 Task: Select the relative option in the line numbers.
Action: Mouse moved to (20, 655)
Screenshot: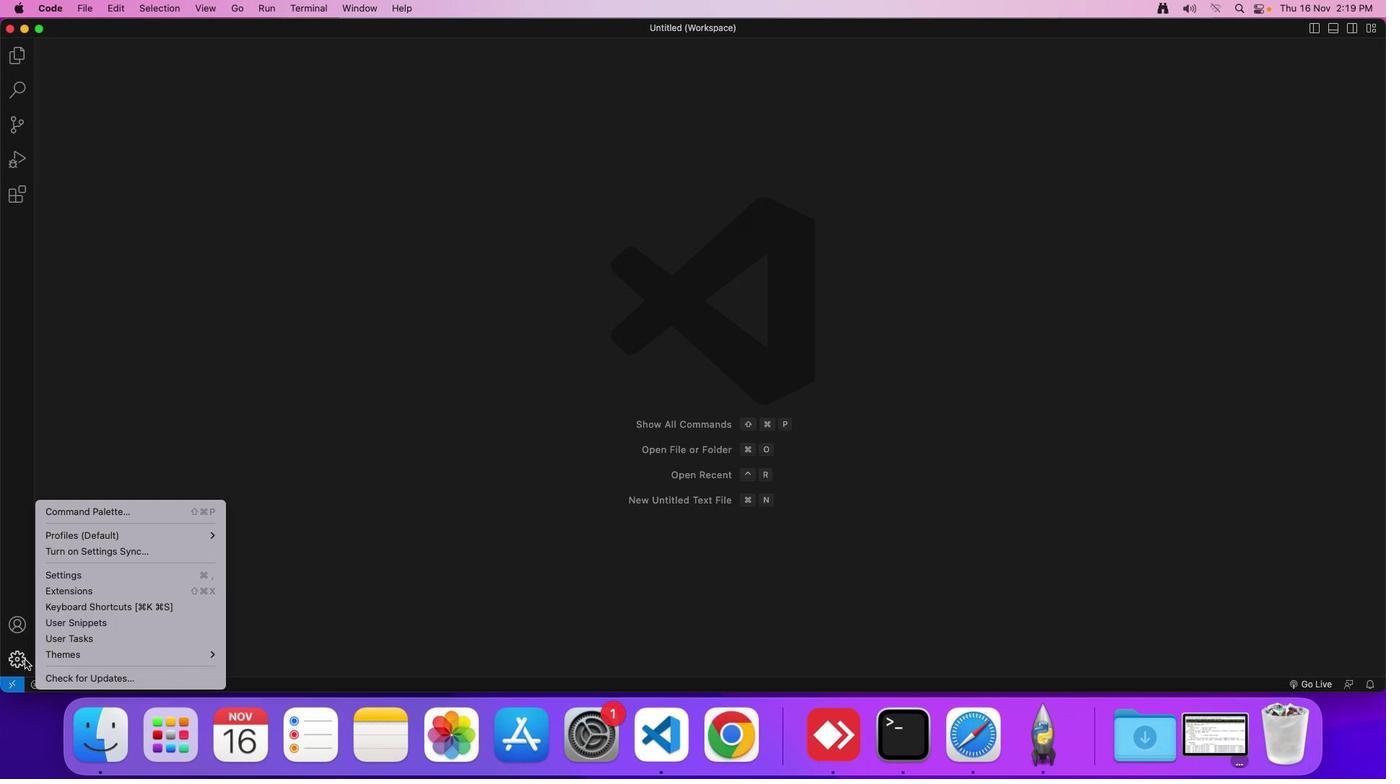 
Action: Mouse pressed left at (20, 655)
Screenshot: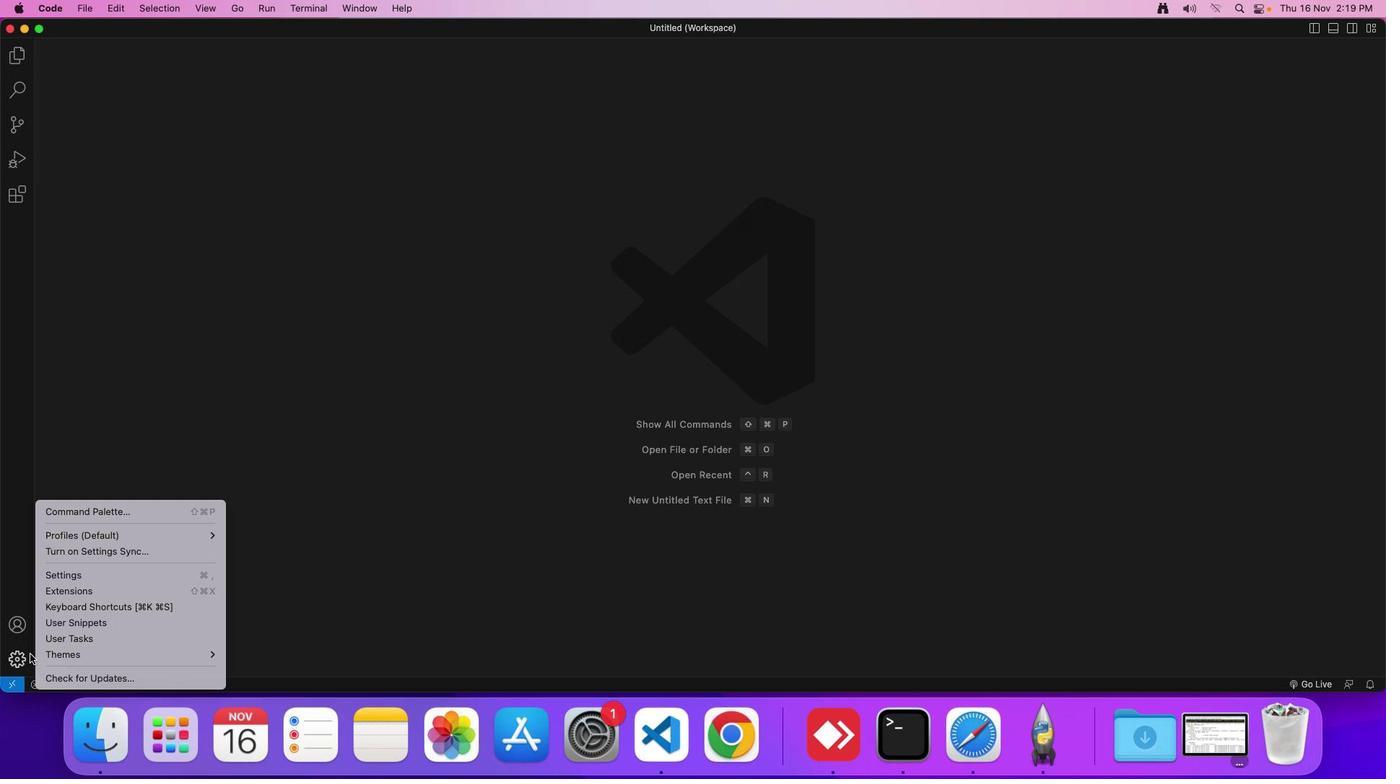 
Action: Mouse moved to (80, 568)
Screenshot: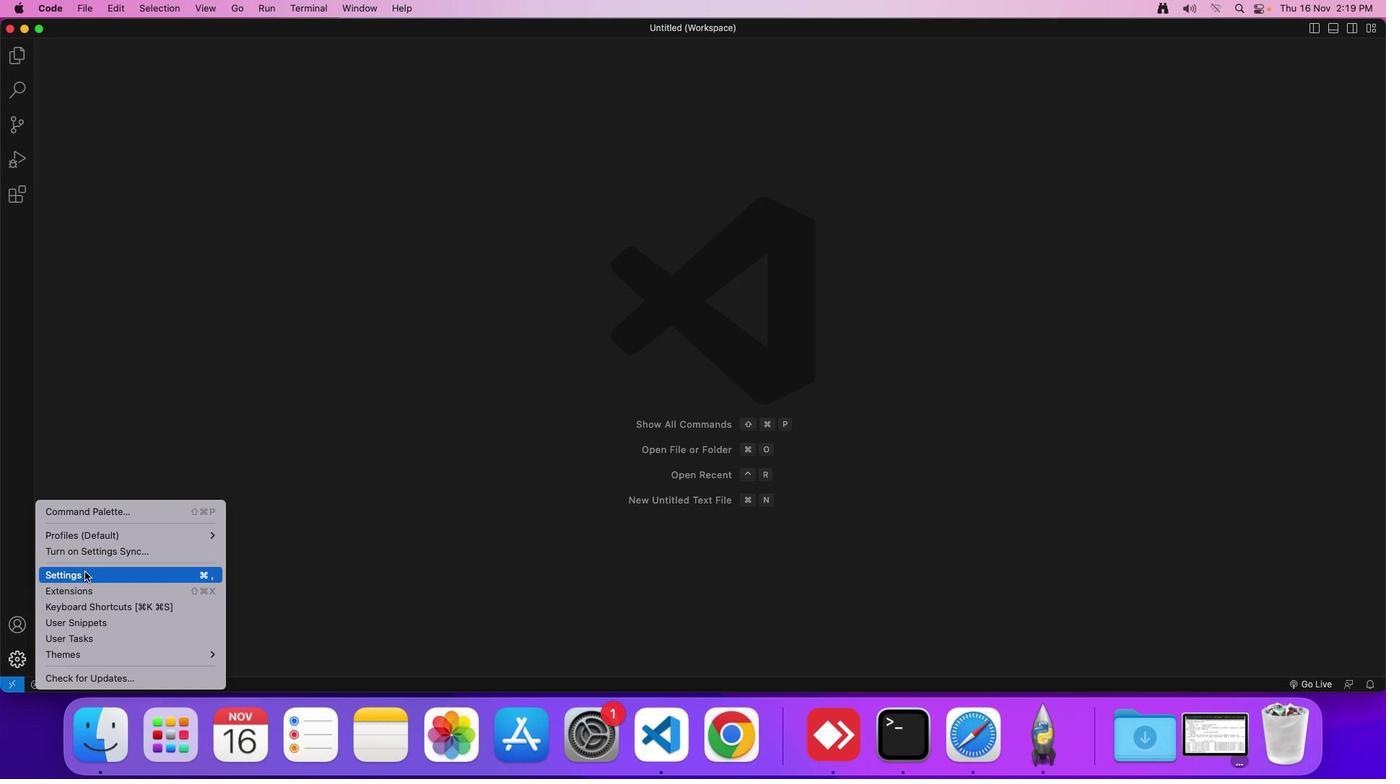 
Action: Mouse pressed left at (80, 568)
Screenshot: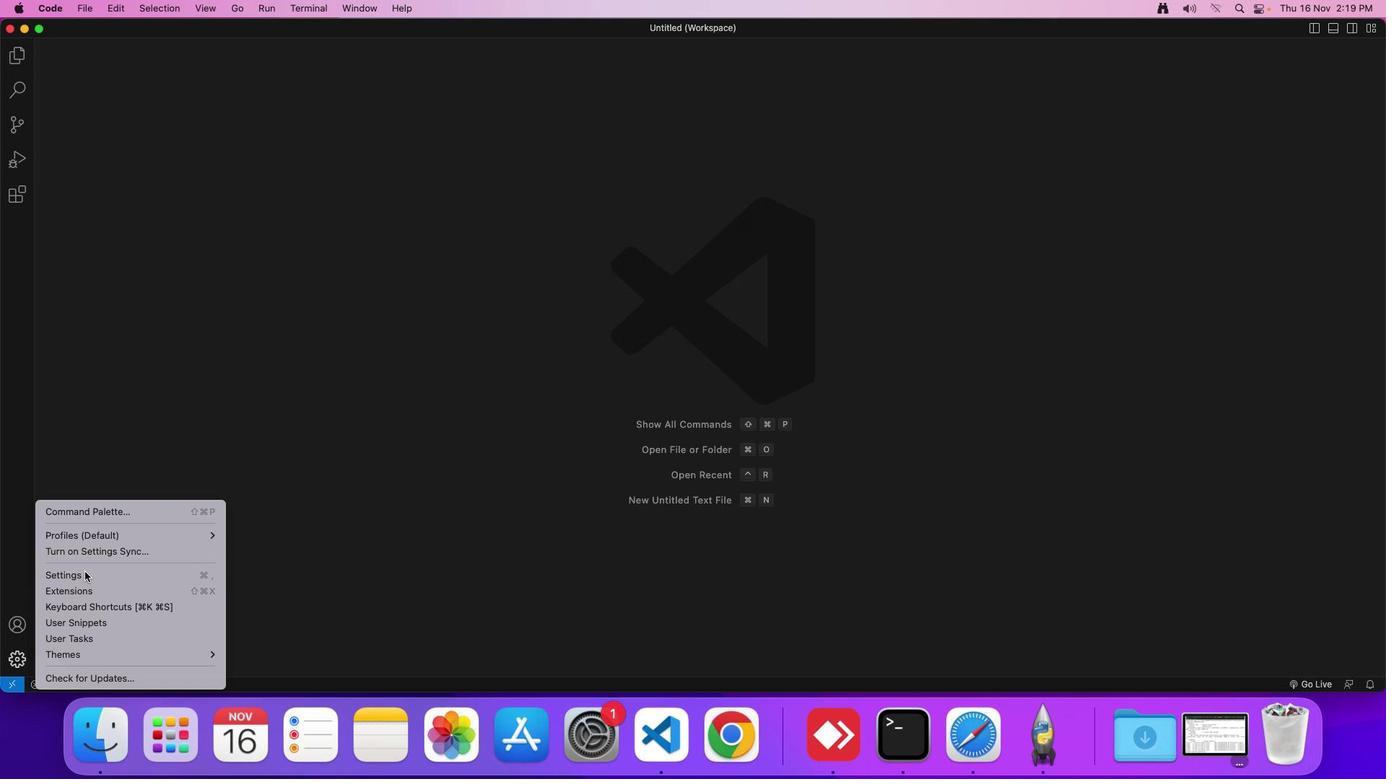 
Action: Mouse moved to (350, 111)
Screenshot: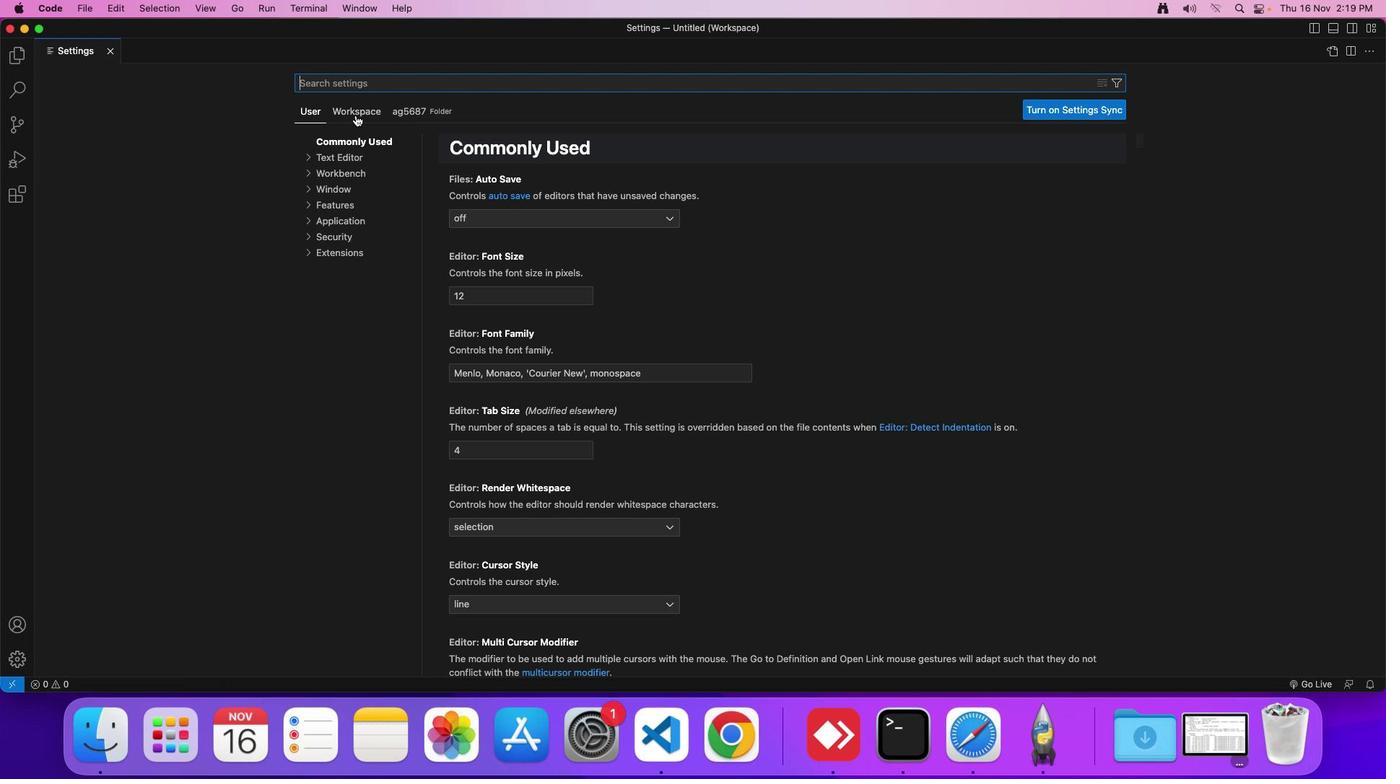 
Action: Mouse pressed left at (350, 111)
Screenshot: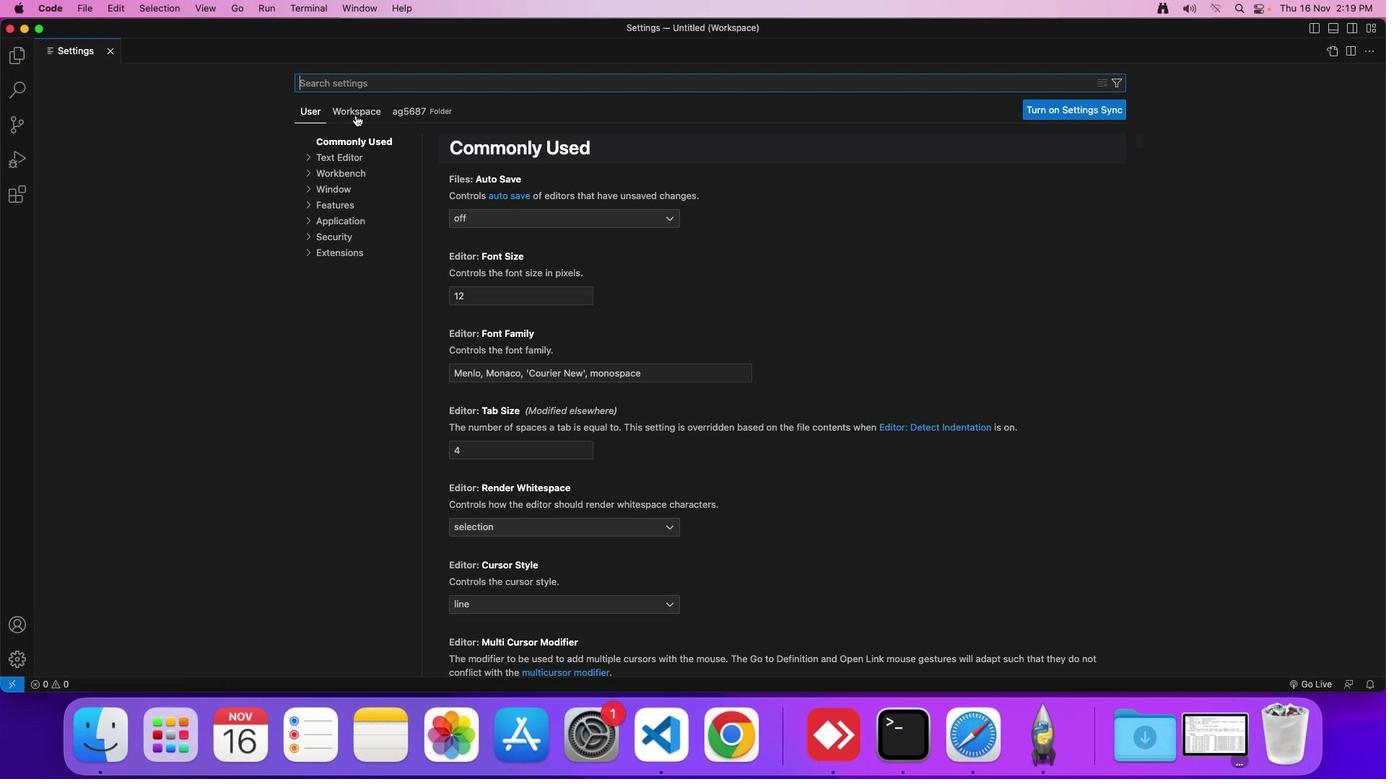 
Action: Mouse moved to (342, 150)
Screenshot: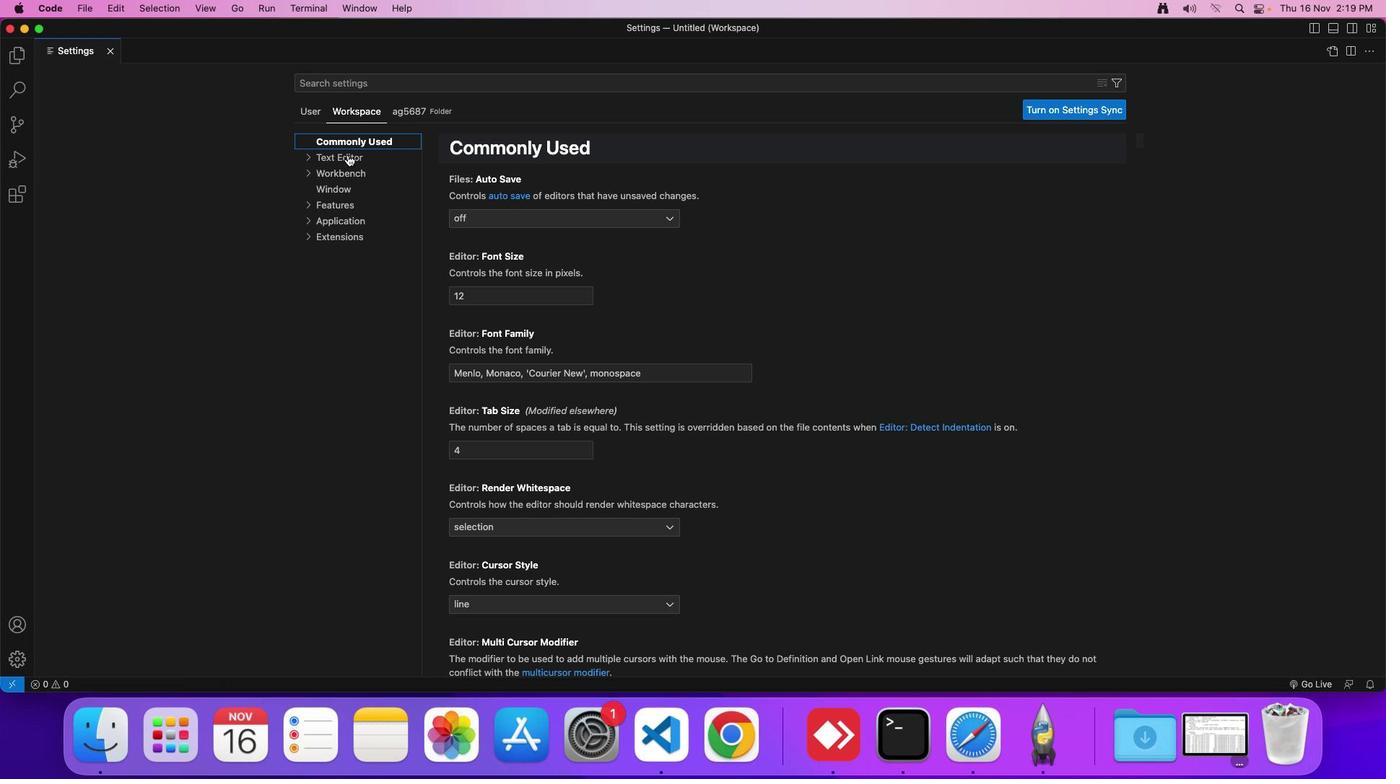 
Action: Mouse pressed left at (342, 150)
Screenshot: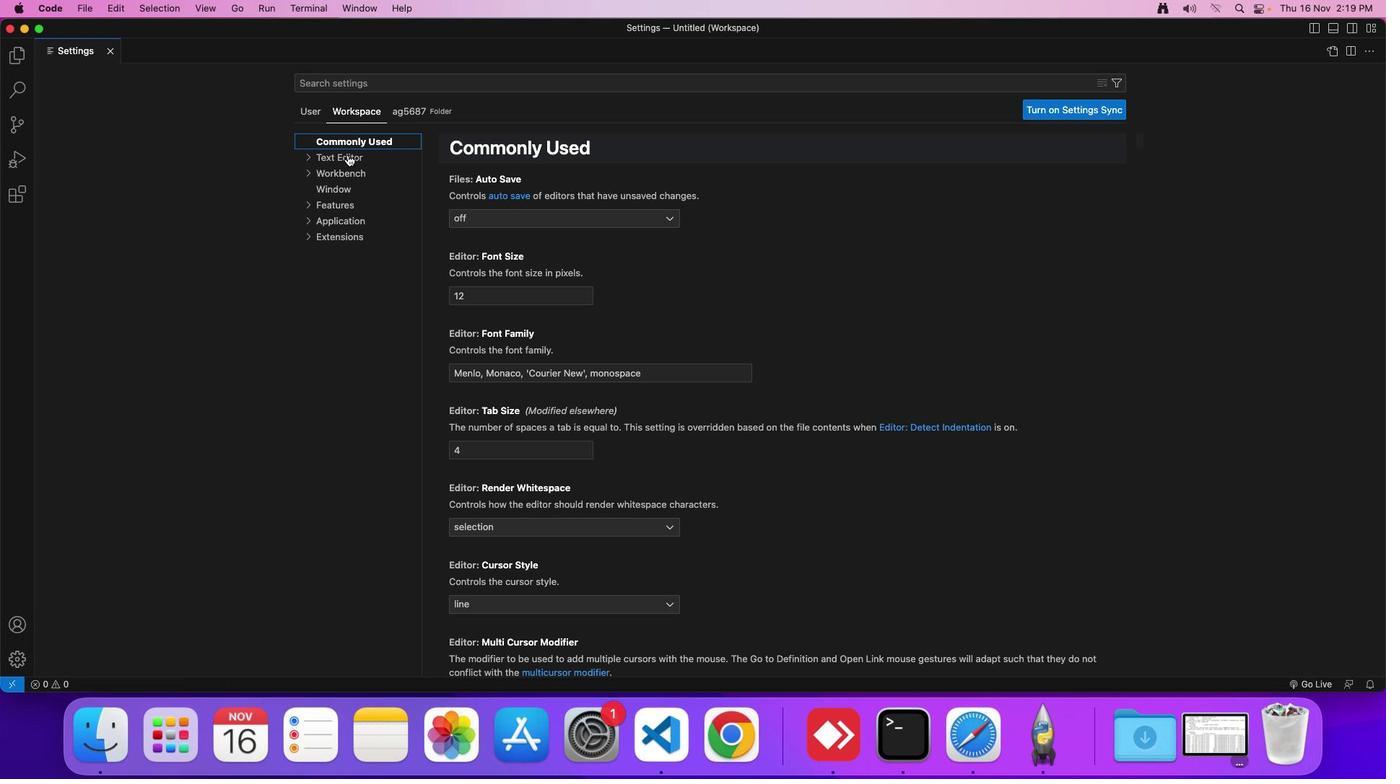 
Action: Mouse moved to (582, 462)
Screenshot: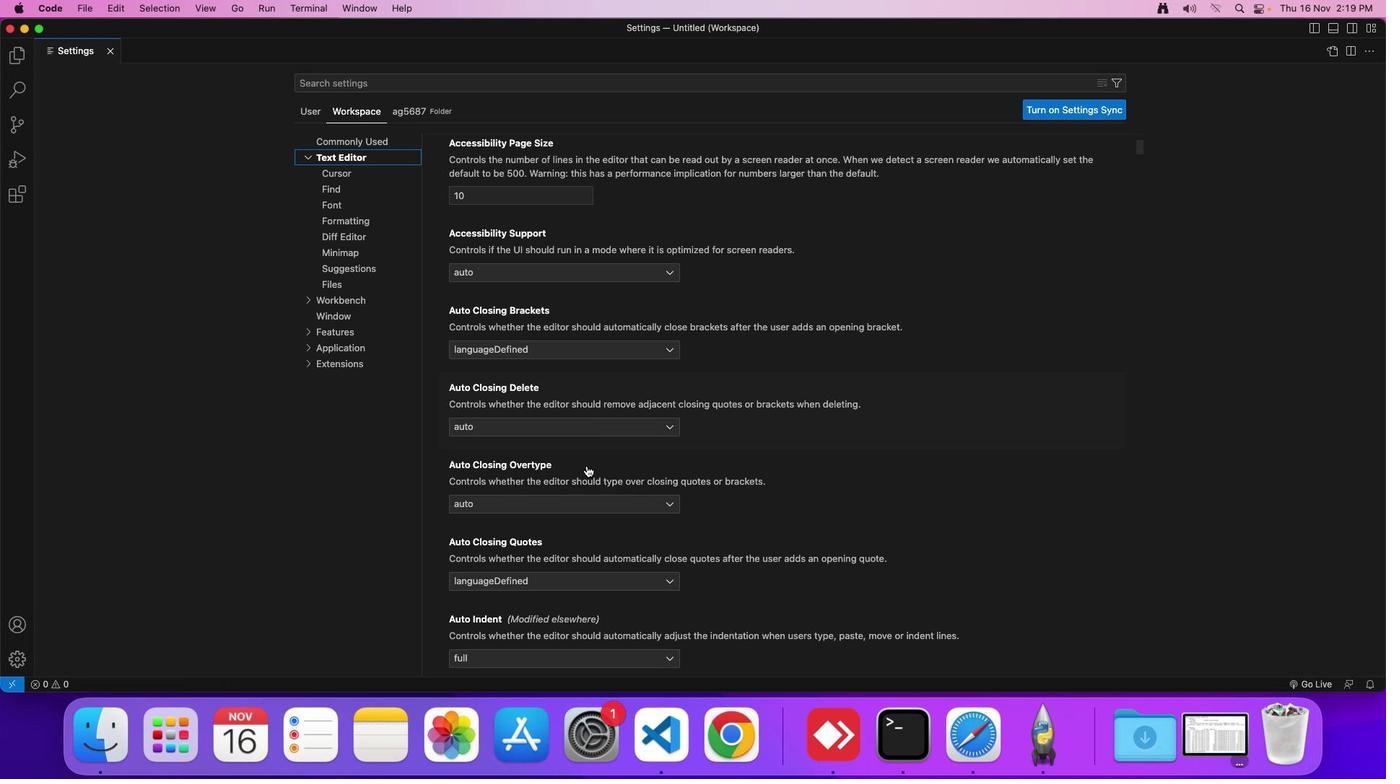 
Action: Mouse scrolled (582, 462) with delta (-3, -4)
Screenshot: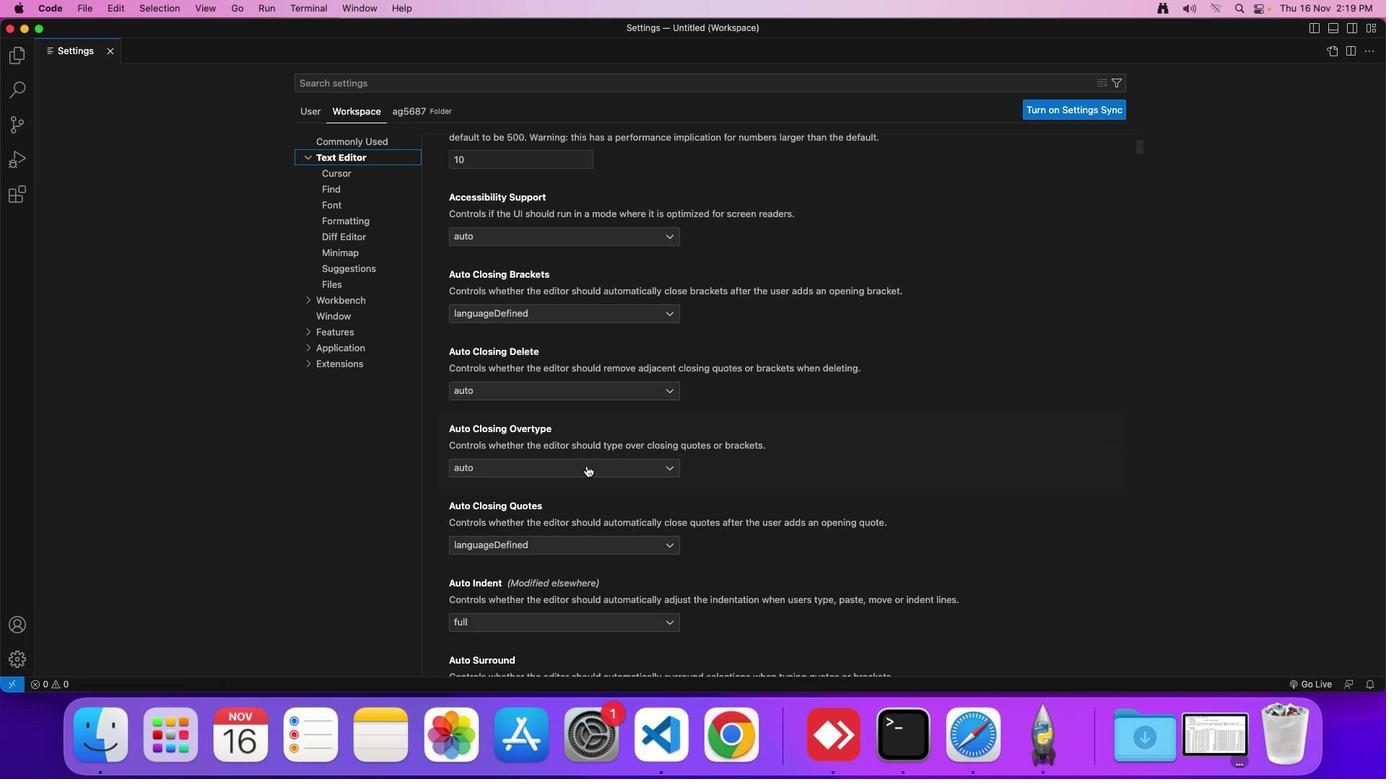
Action: Mouse scrolled (582, 462) with delta (-3, -4)
Screenshot: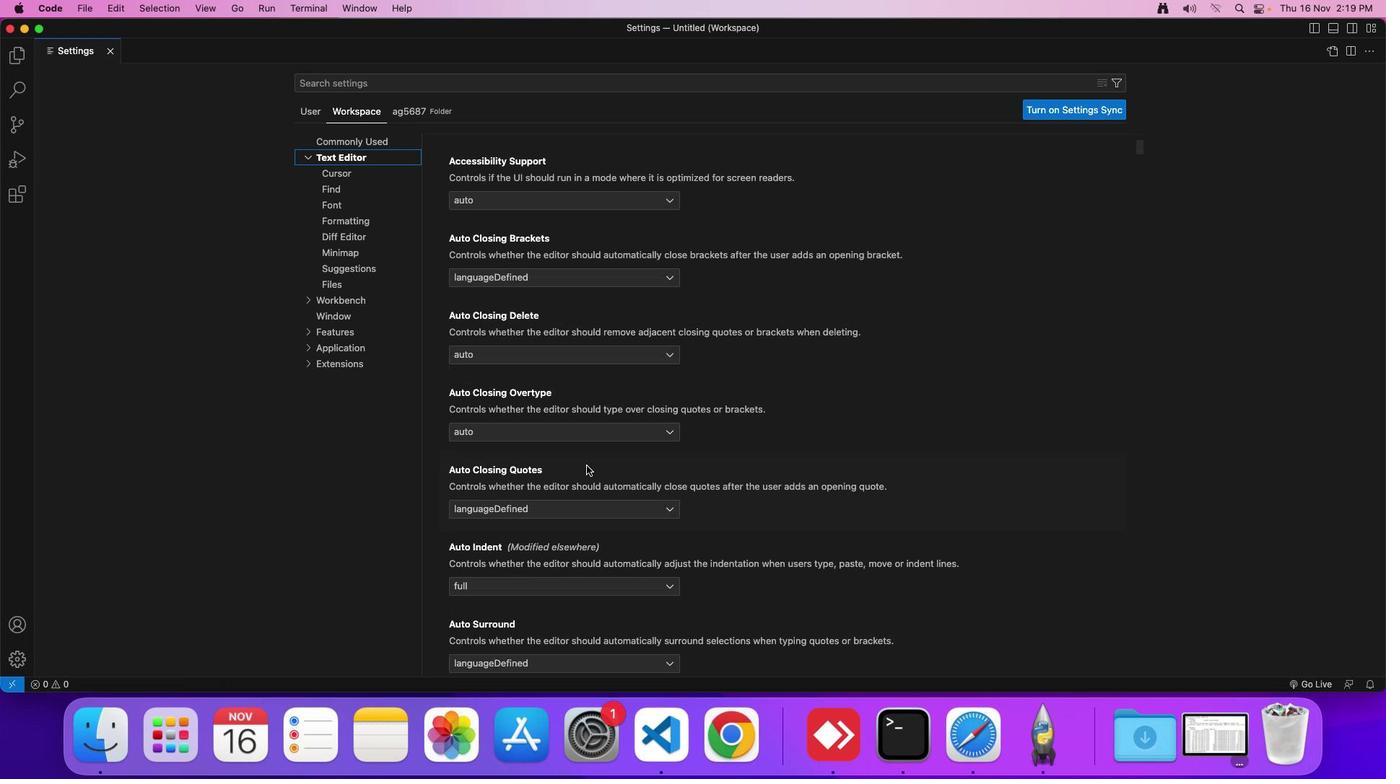 
Action: Mouse scrolled (582, 462) with delta (-3, -4)
Screenshot: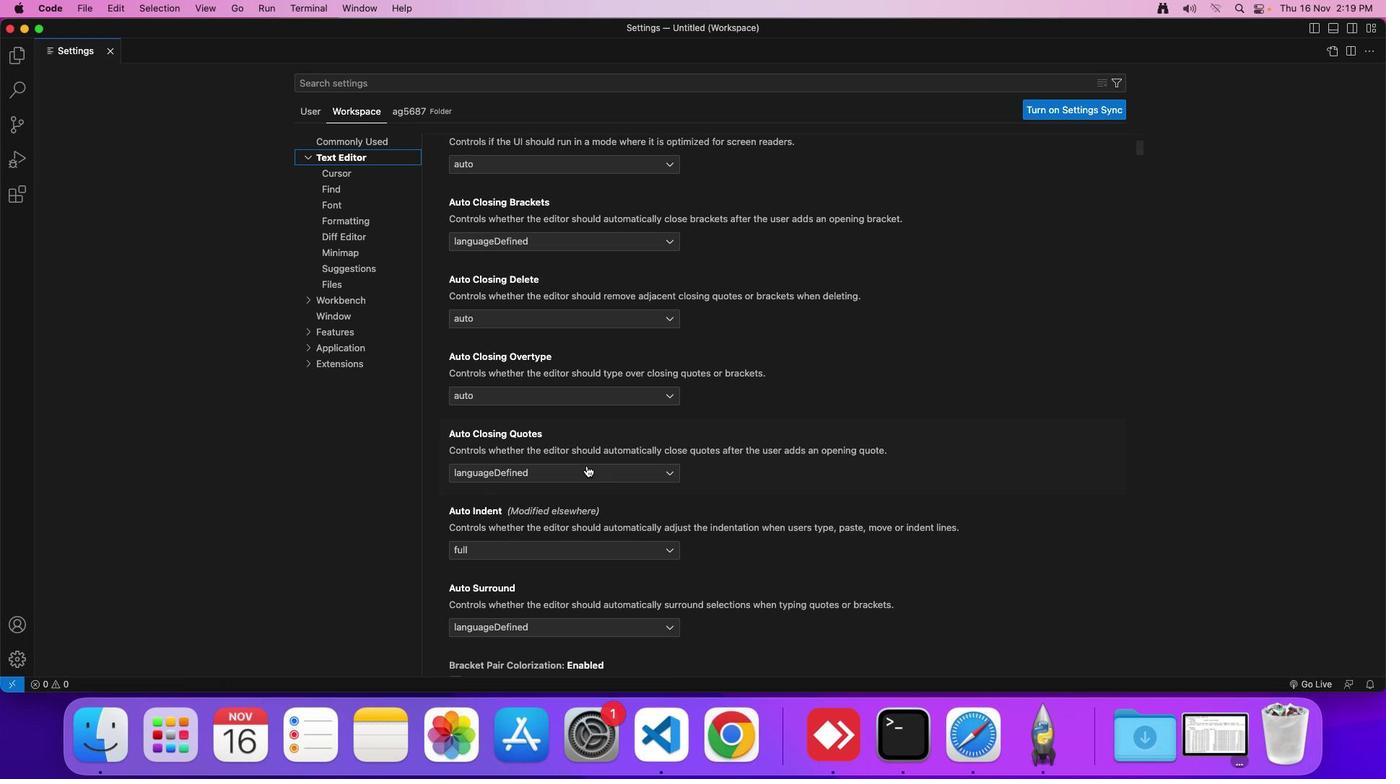 
Action: Mouse moved to (582, 462)
Screenshot: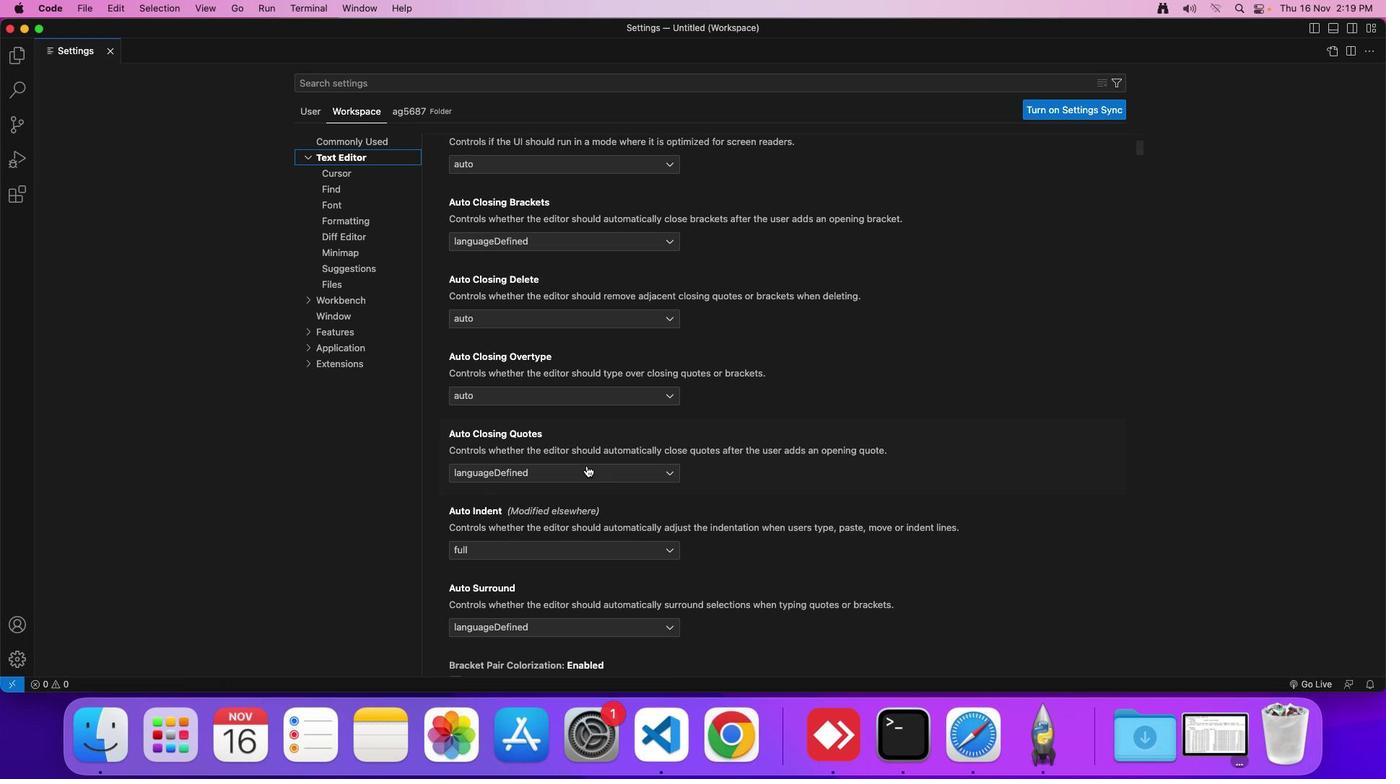
Action: Mouse scrolled (582, 462) with delta (-3, -4)
Screenshot: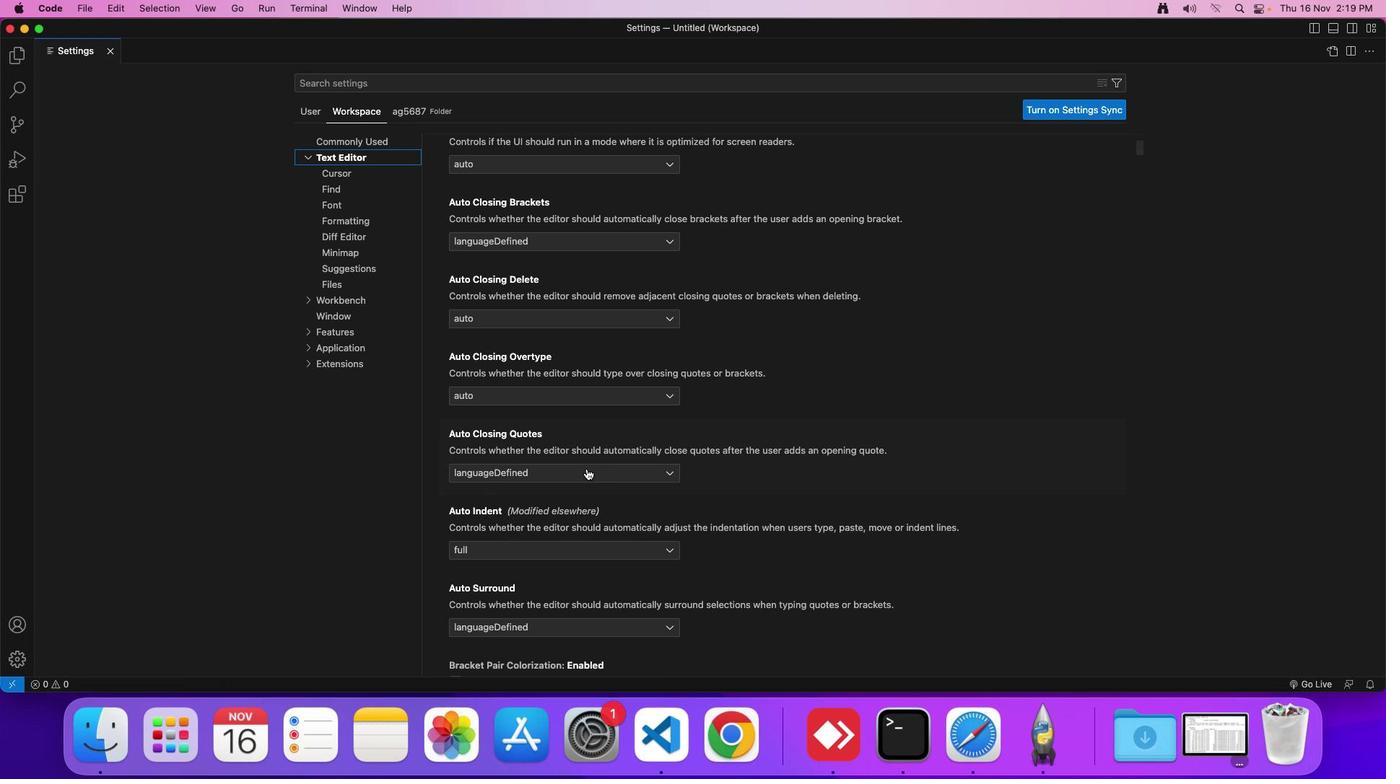 
Action: Mouse moved to (582, 465)
Screenshot: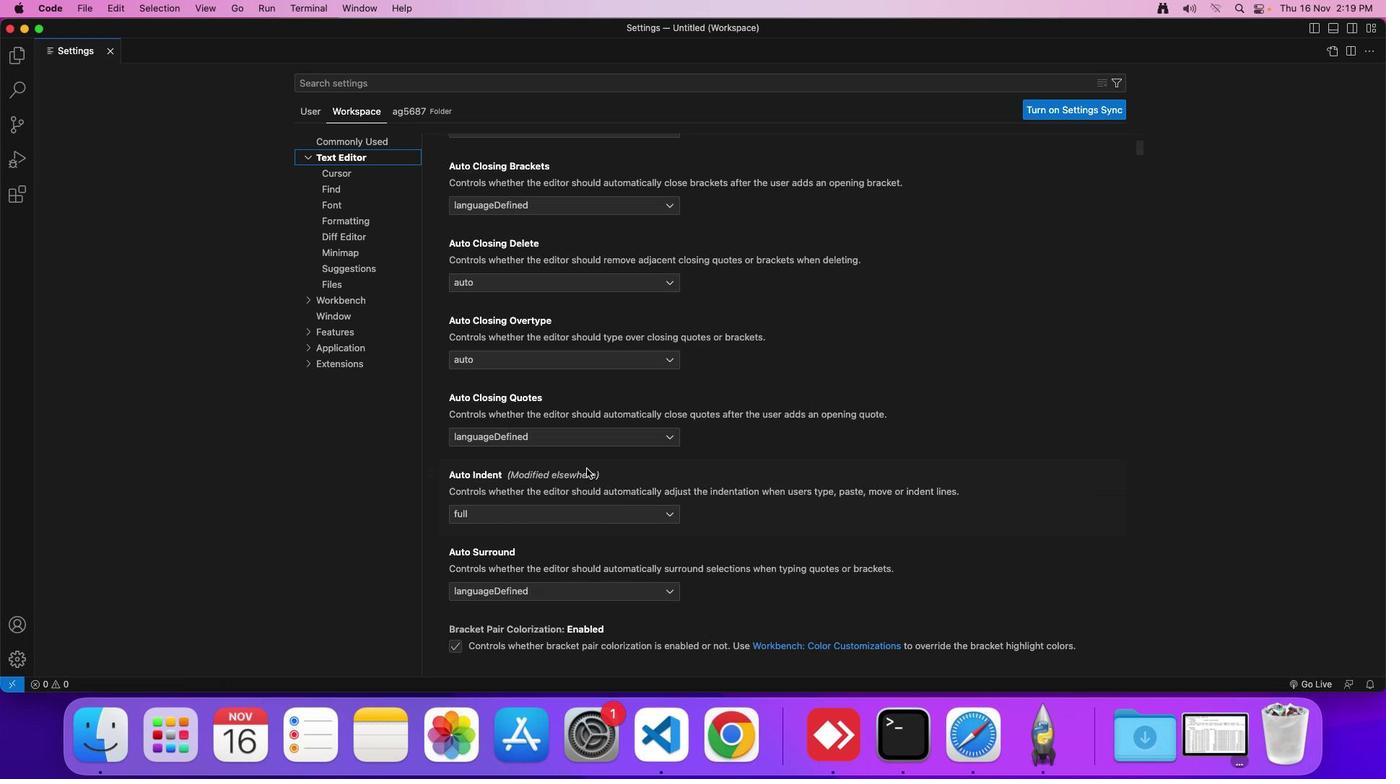 
Action: Mouse scrolled (582, 465) with delta (-3, -4)
Screenshot: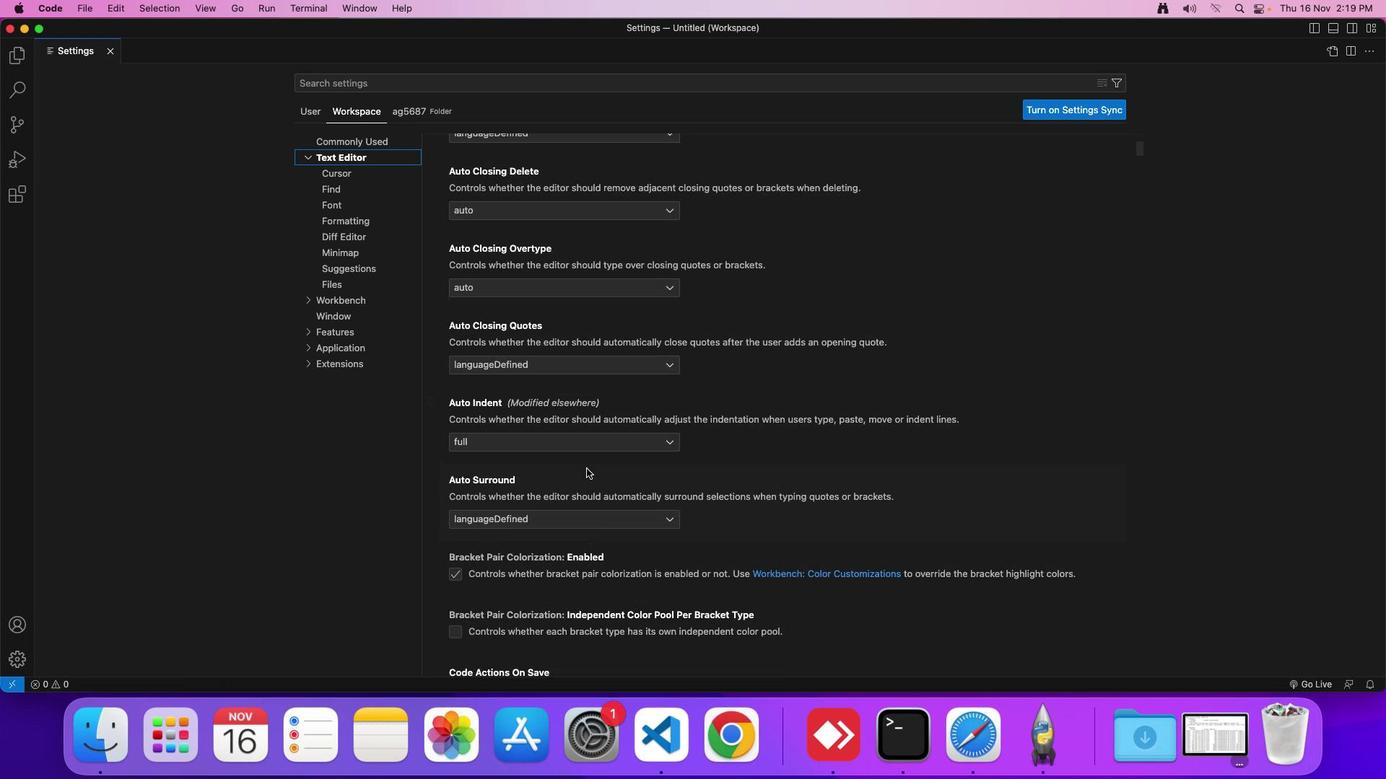 
Action: Mouse scrolled (582, 465) with delta (-3, -4)
Screenshot: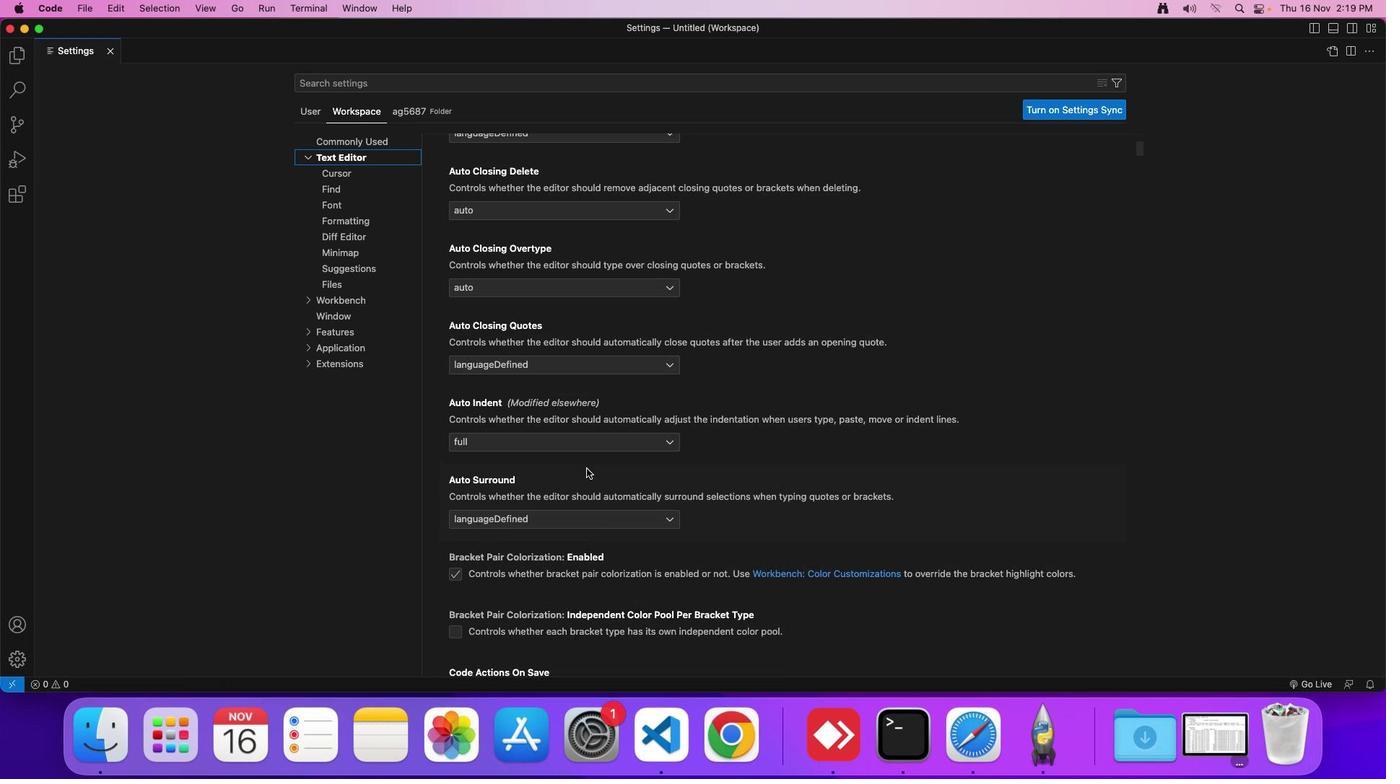 
Action: Mouse scrolled (582, 465) with delta (-3, -4)
Screenshot: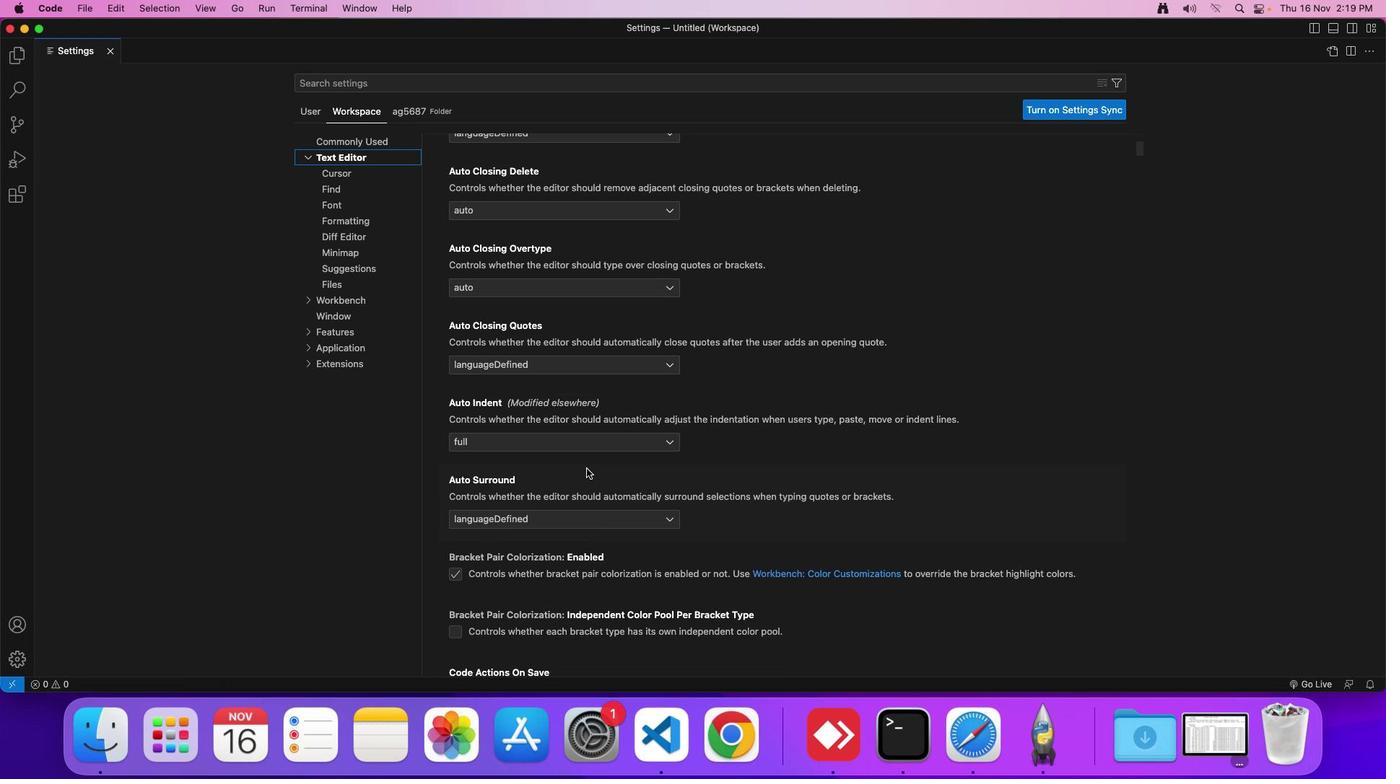 
Action: Mouse scrolled (582, 465) with delta (-3, -4)
Screenshot: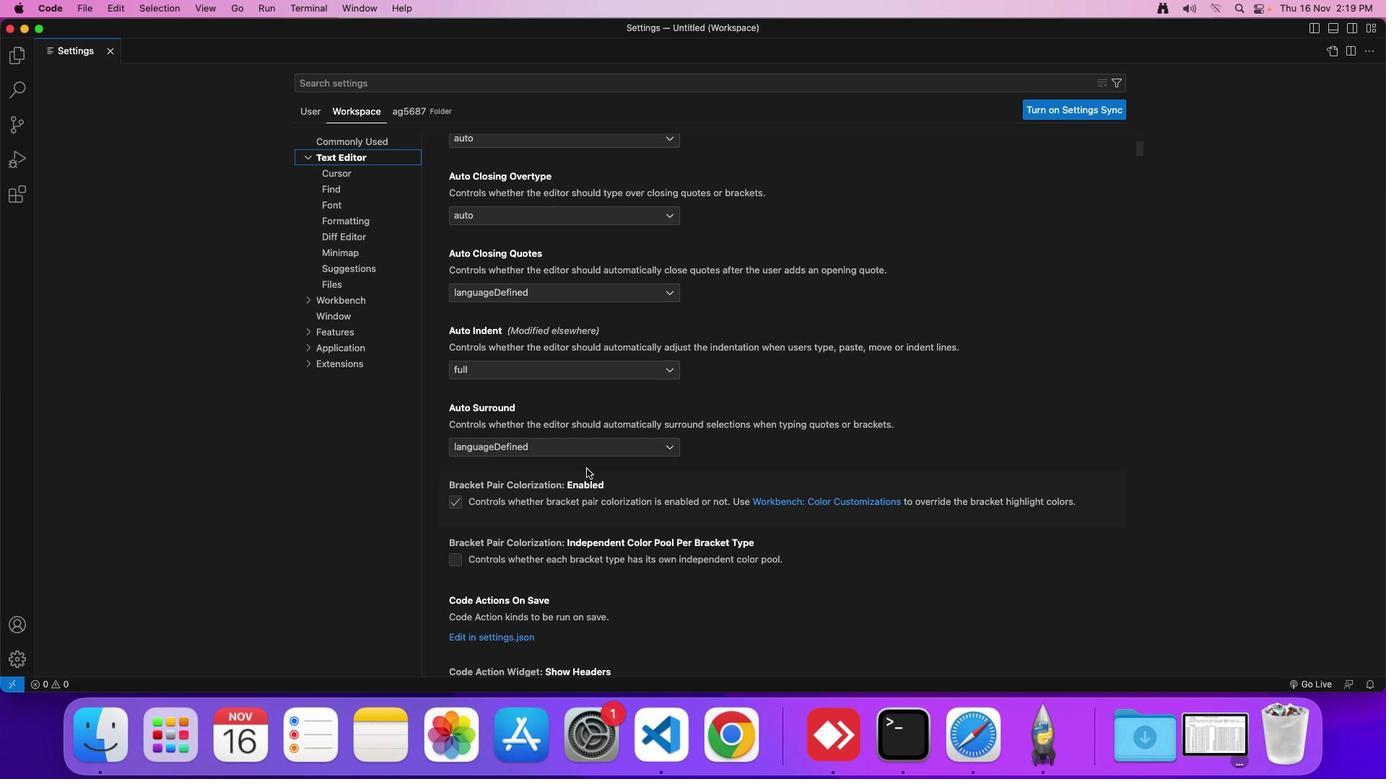 
Action: Mouse scrolled (582, 465) with delta (-3, -4)
Screenshot: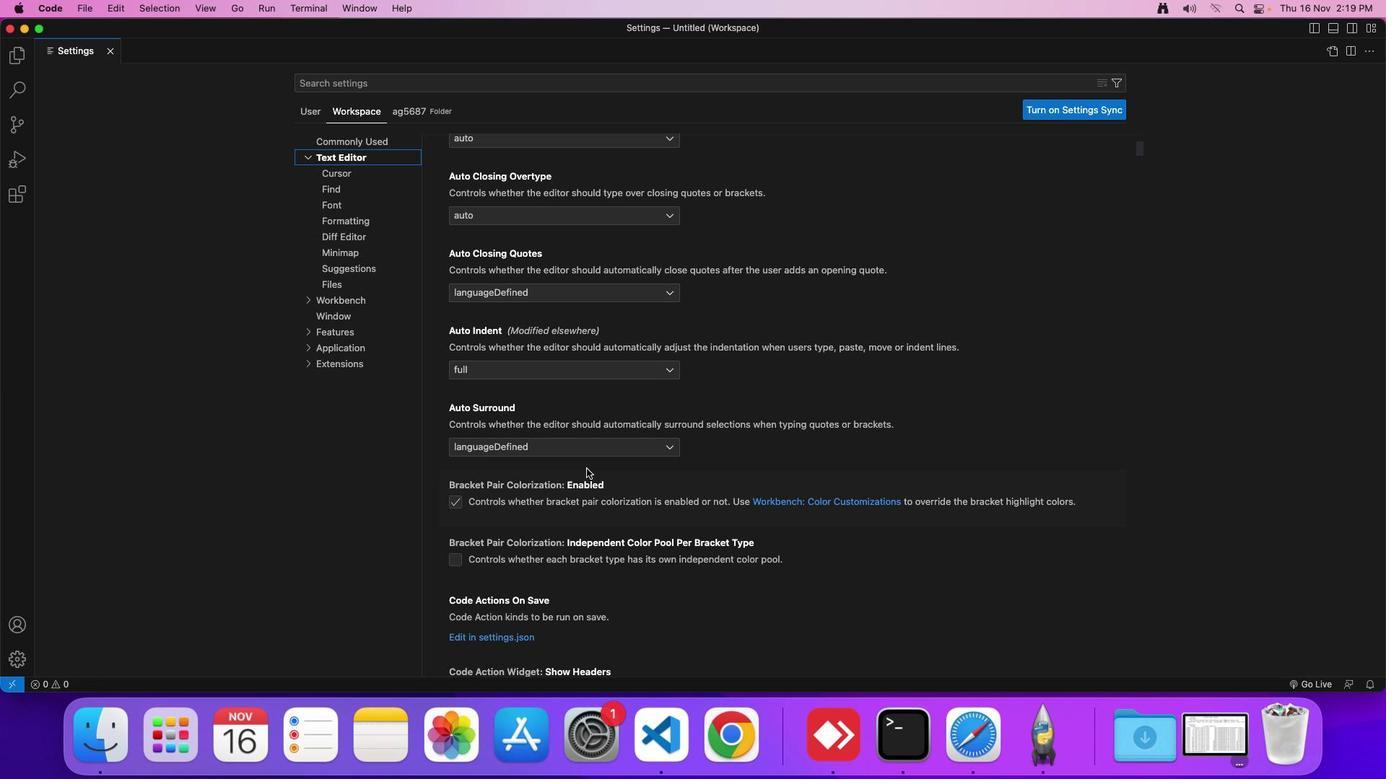 
Action: Mouse moved to (582, 465)
Screenshot: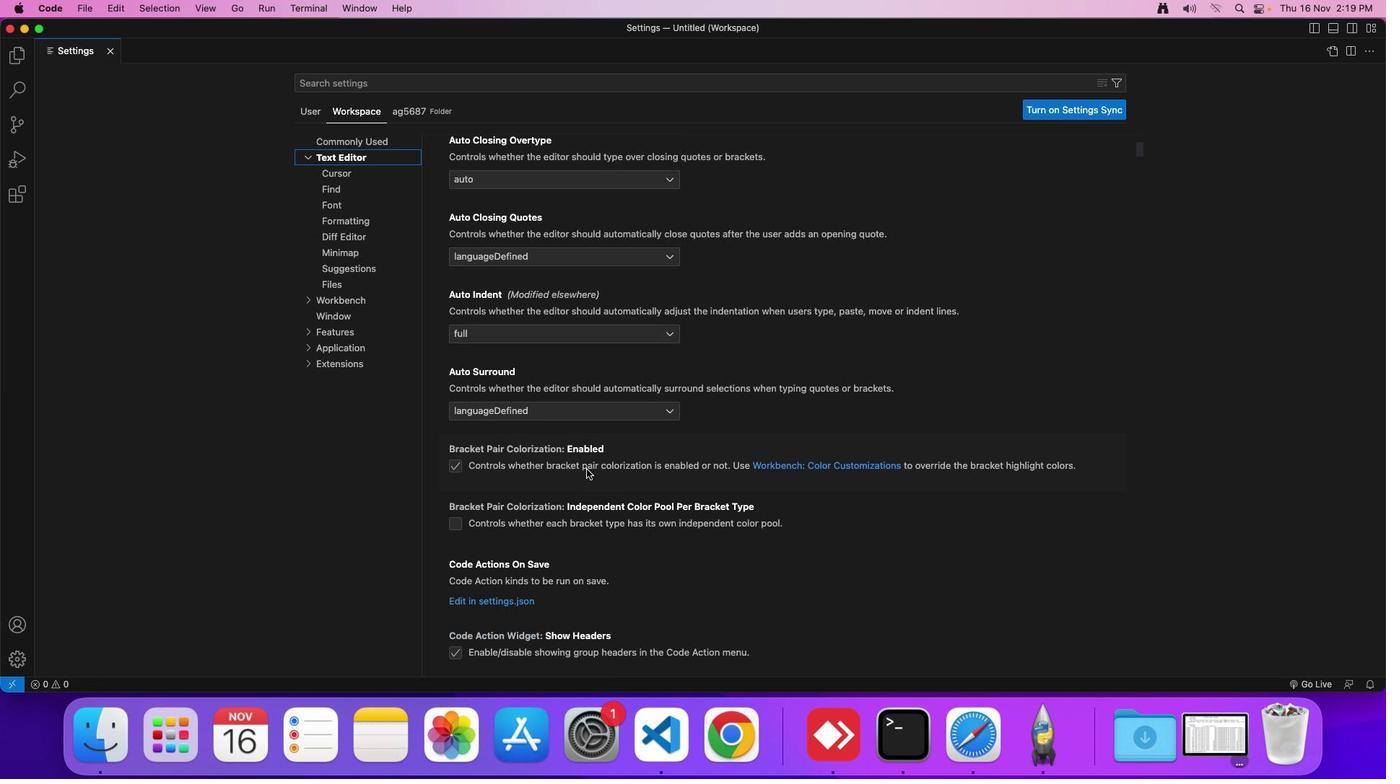 
Action: Mouse scrolled (582, 465) with delta (-3, -4)
Screenshot: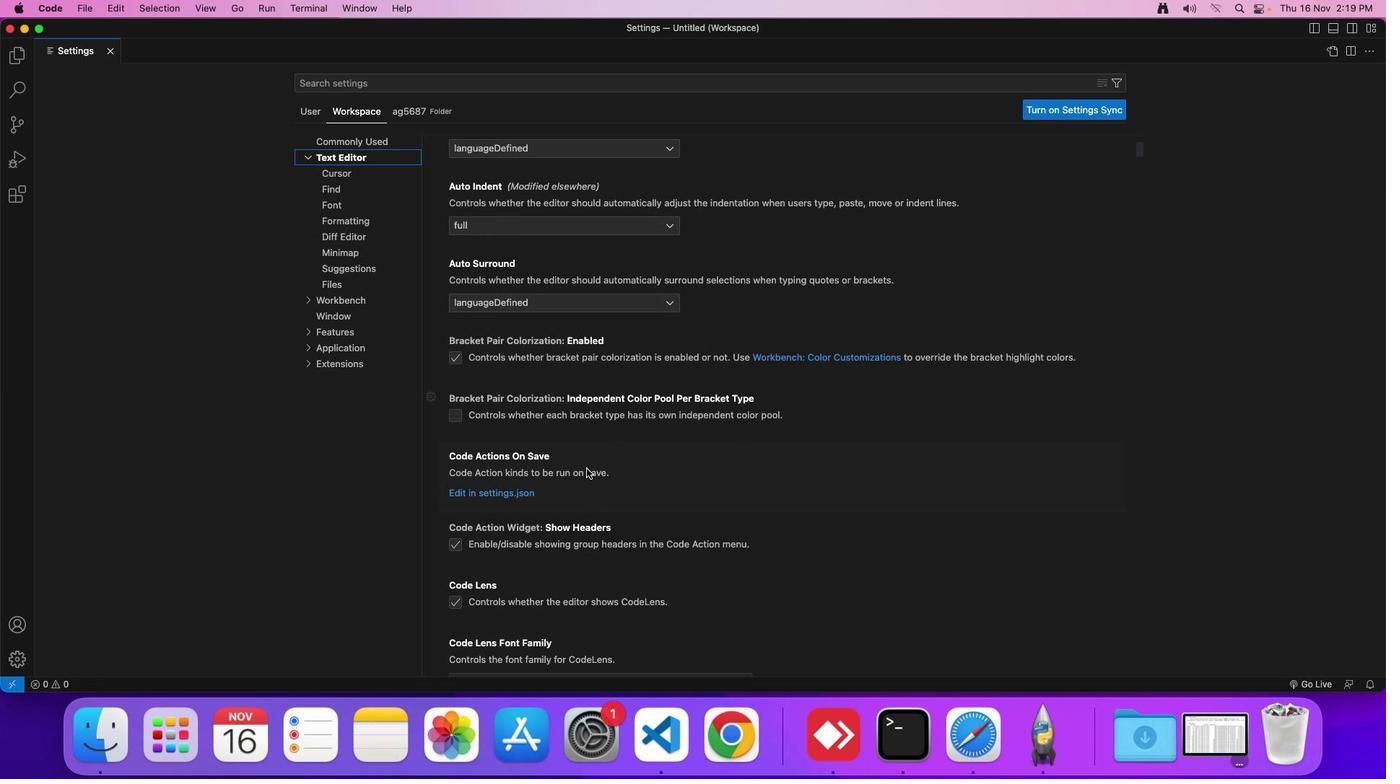 
Action: Mouse scrolled (582, 465) with delta (-3, -4)
Screenshot: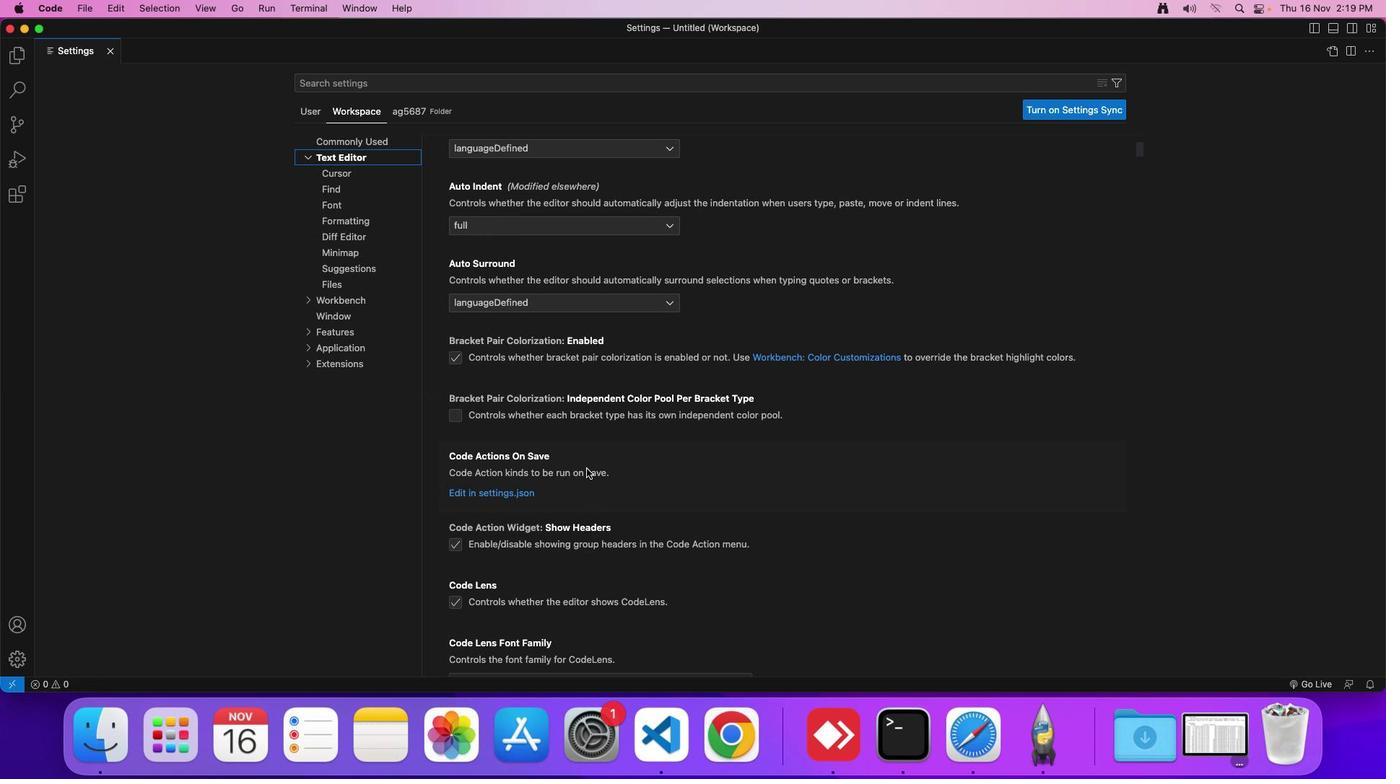 
Action: Mouse scrolled (582, 465) with delta (-3, -5)
Screenshot: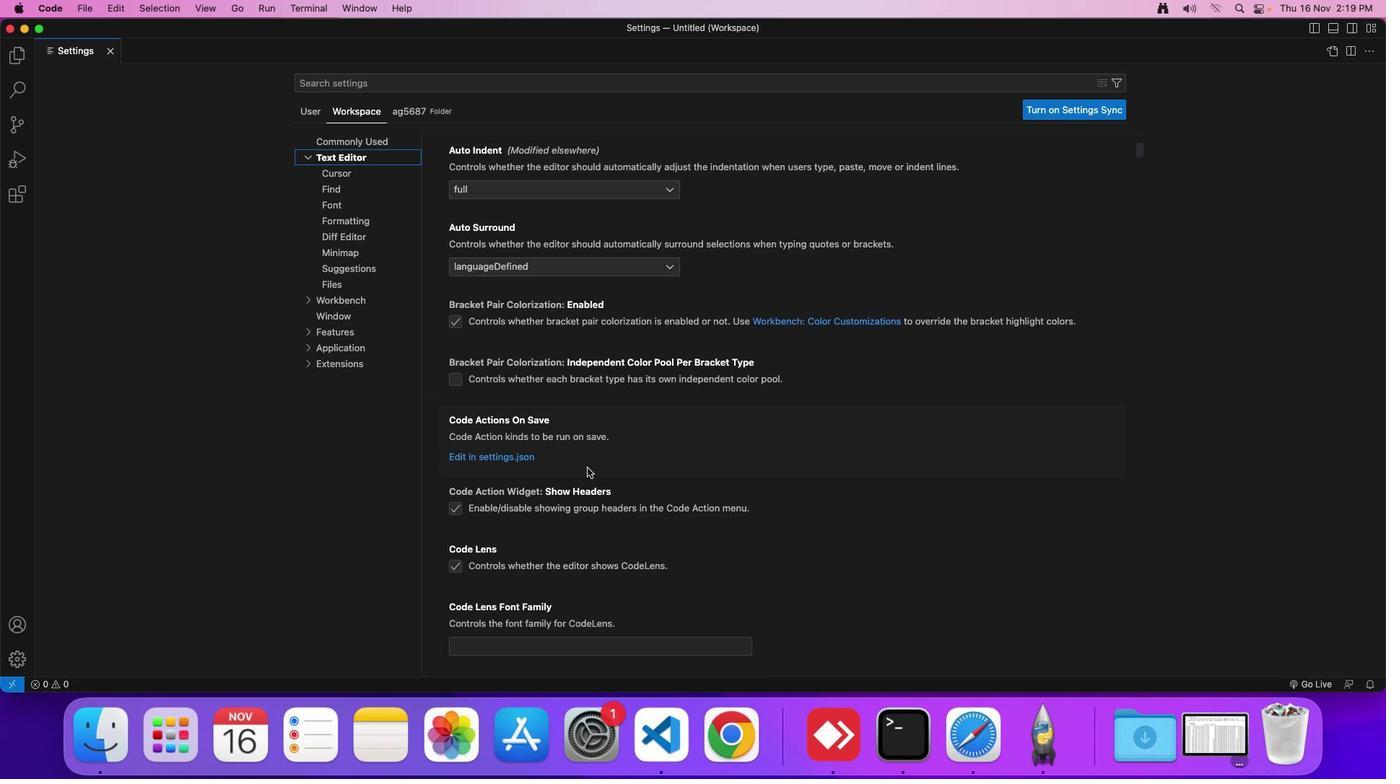 
Action: Mouse moved to (582, 464)
Screenshot: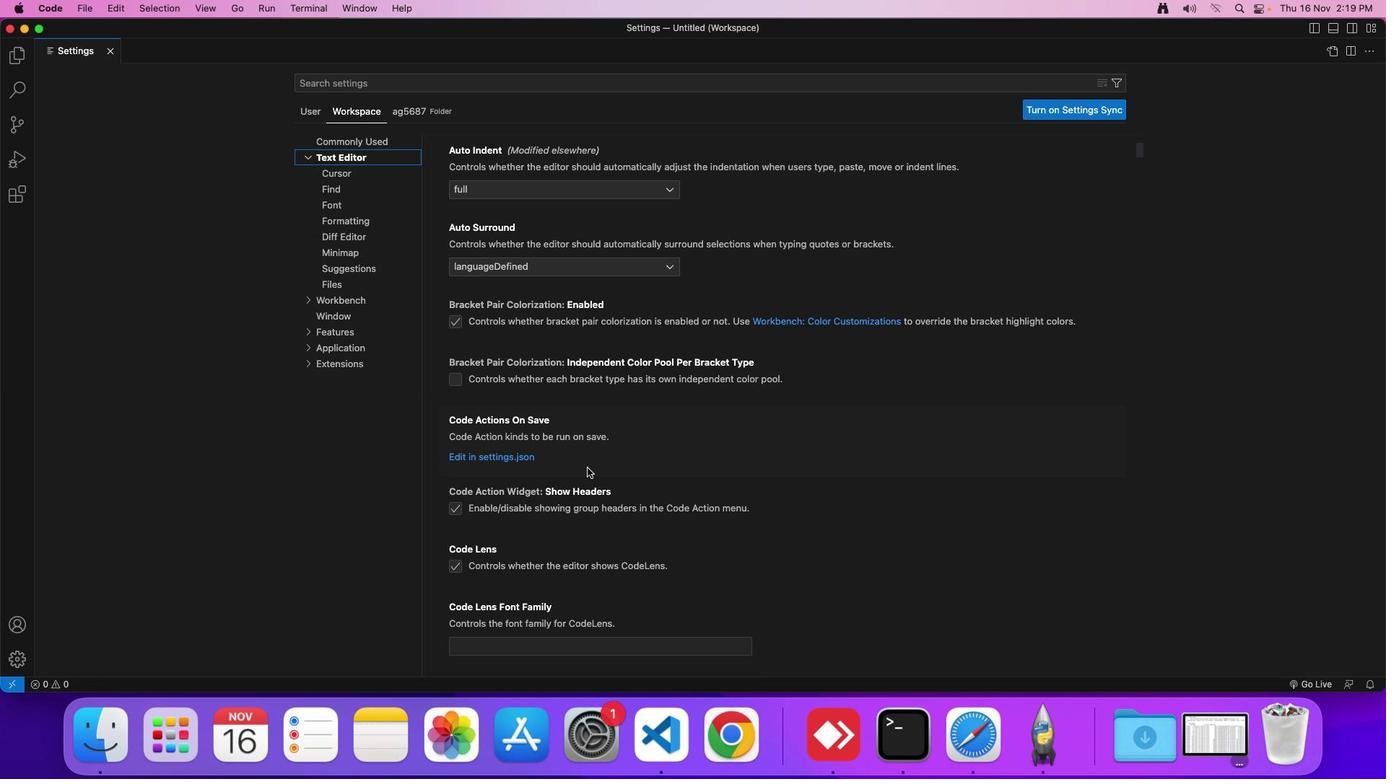 
Action: Mouse scrolled (582, 464) with delta (-3, -4)
Screenshot: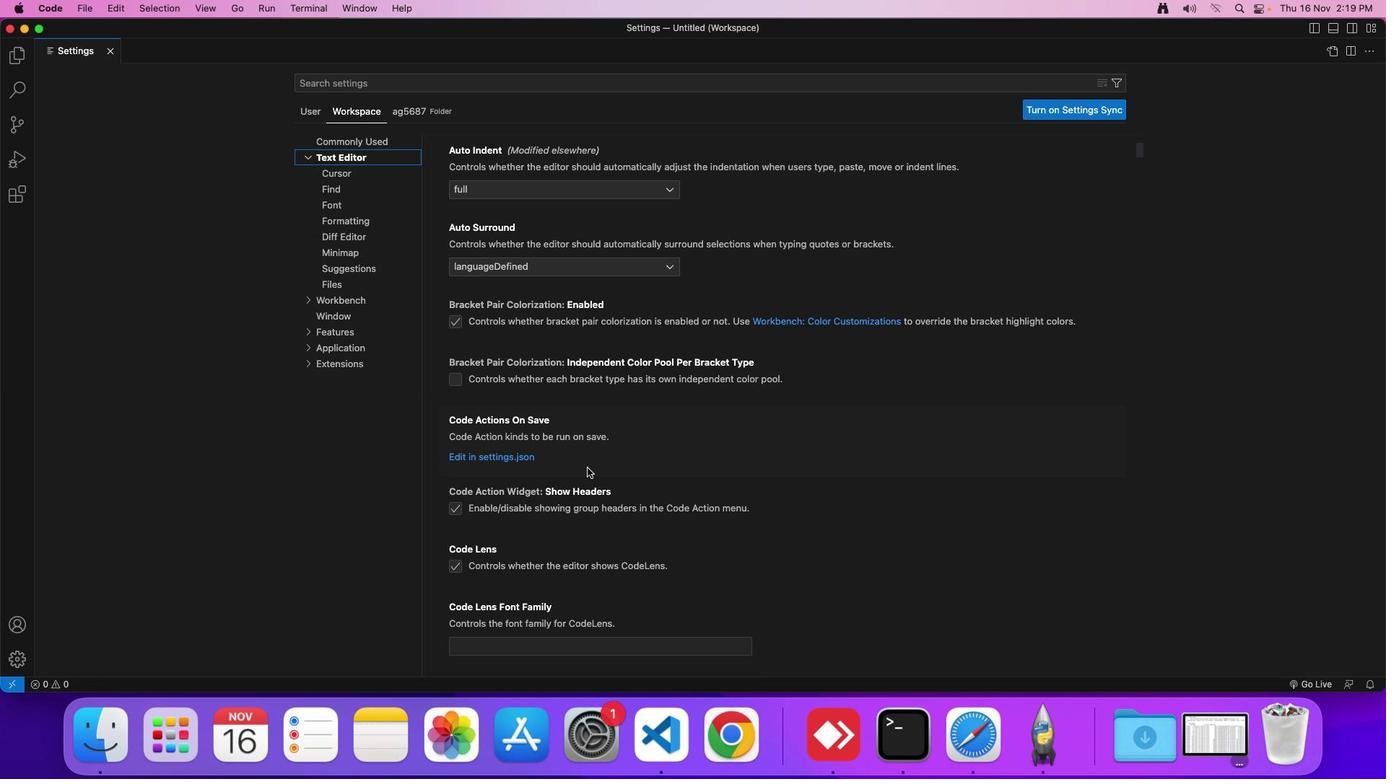 
Action: Mouse moved to (583, 464)
Screenshot: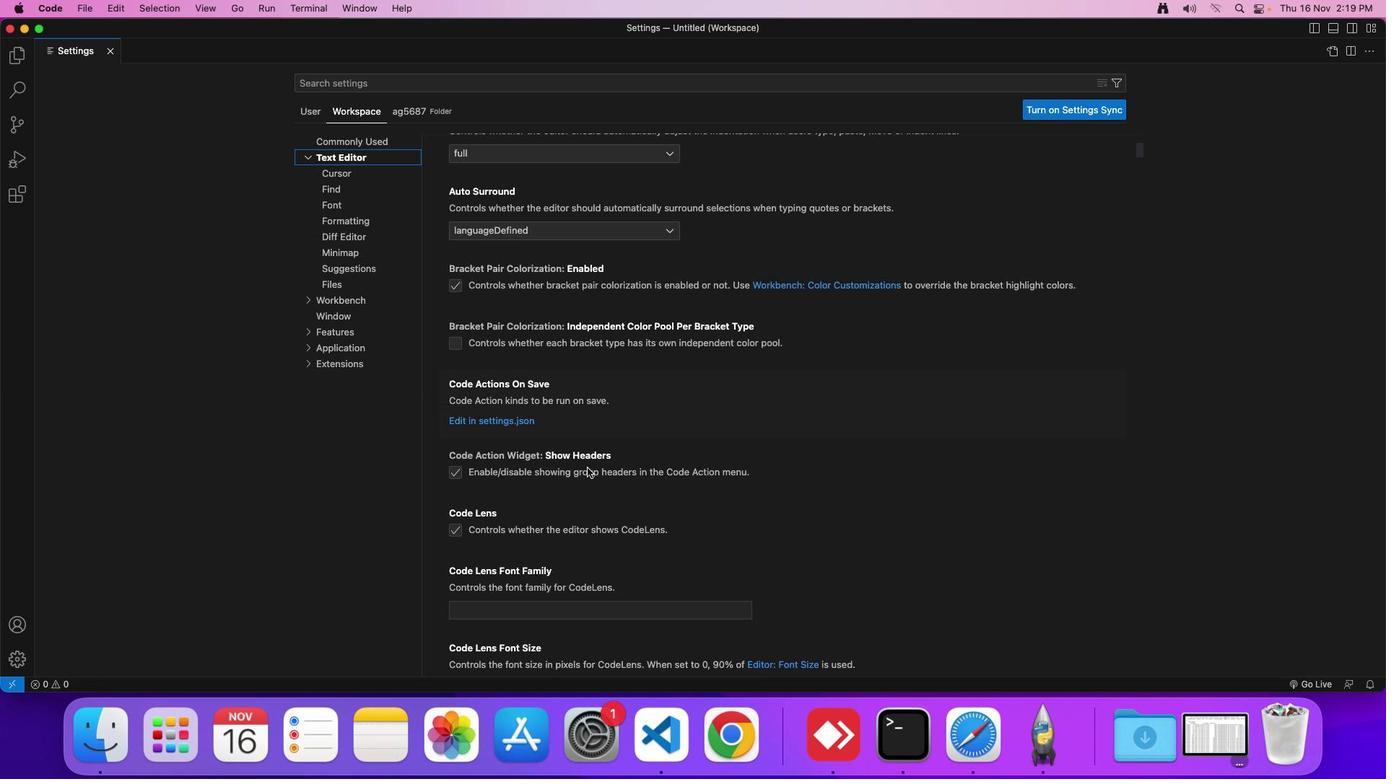 
Action: Mouse scrolled (583, 464) with delta (-3, -4)
Screenshot: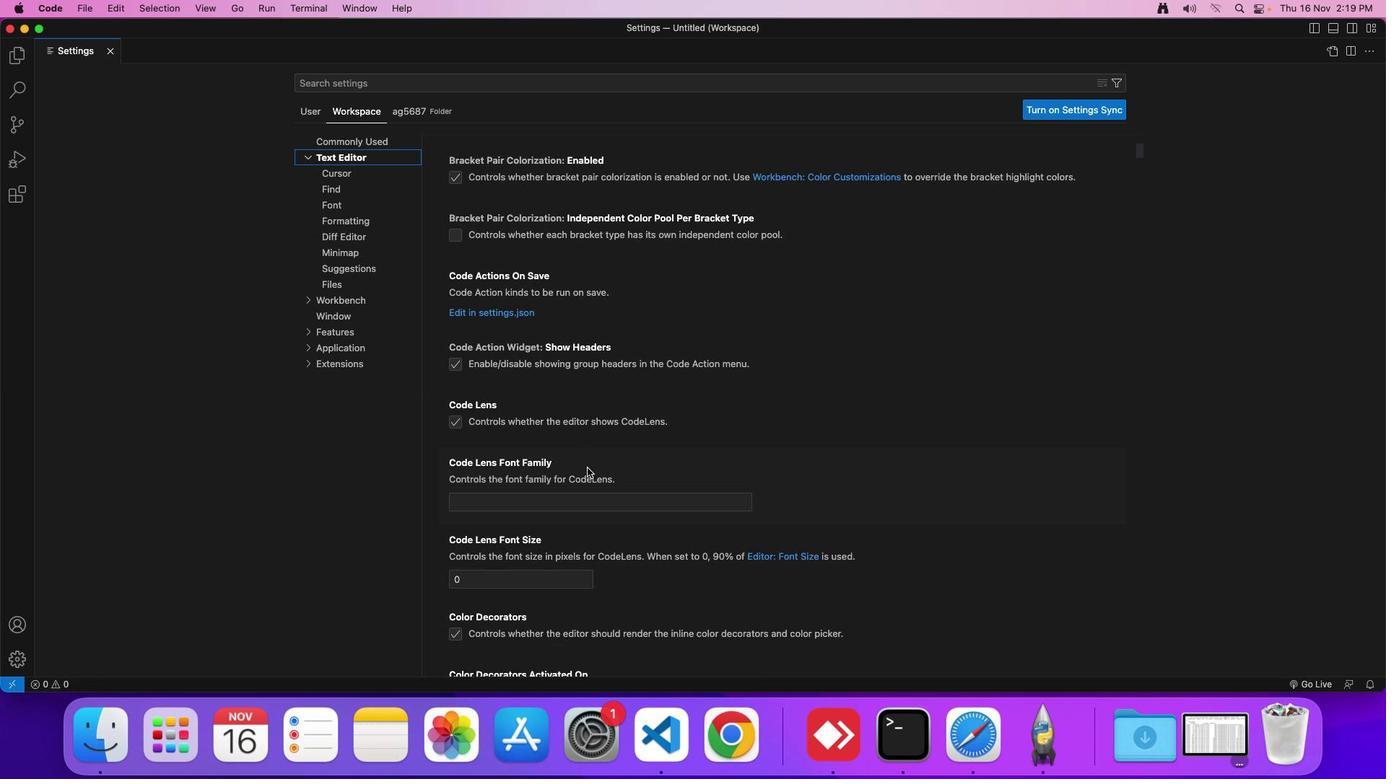 
Action: Mouse scrolled (583, 464) with delta (-3, -4)
Screenshot: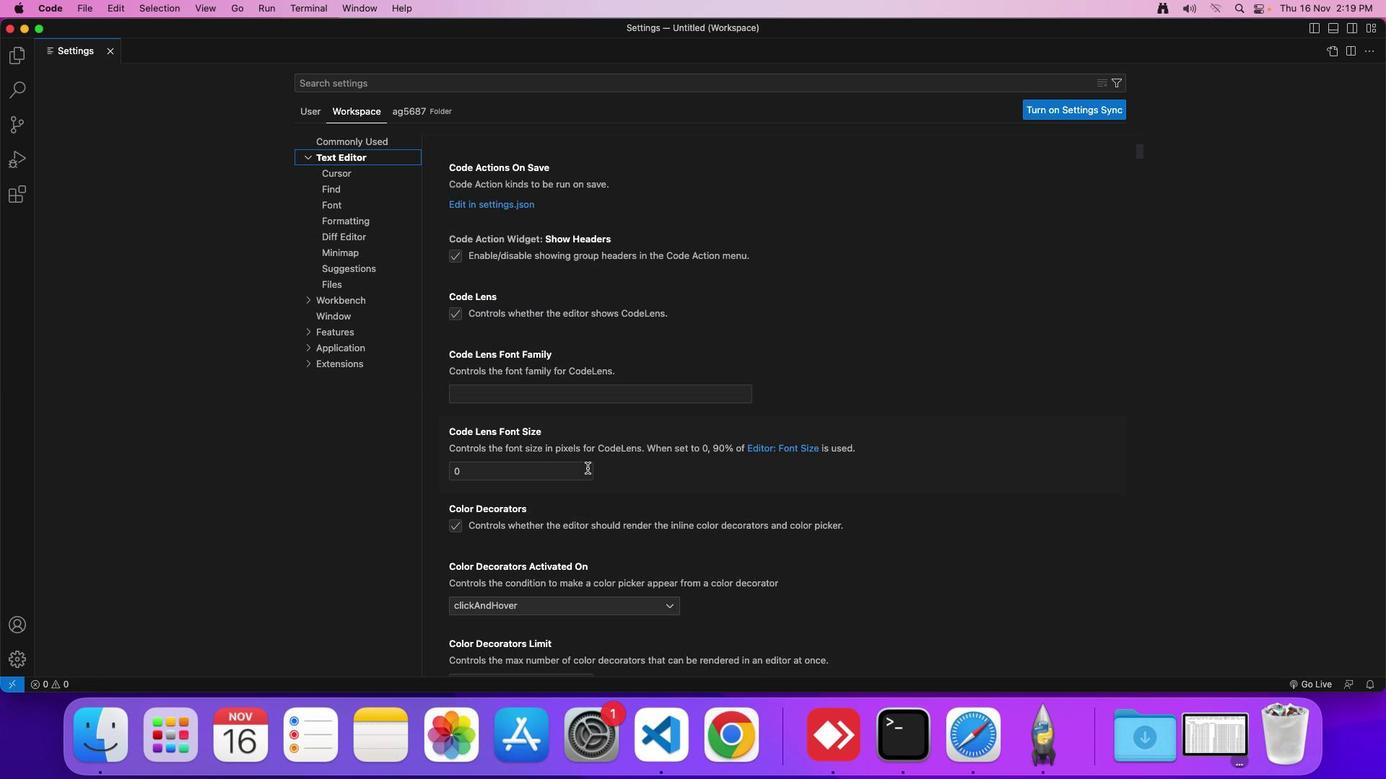 
Action: Mouse scrolled (583, 464) with delta (-3, -5)
Screenshot: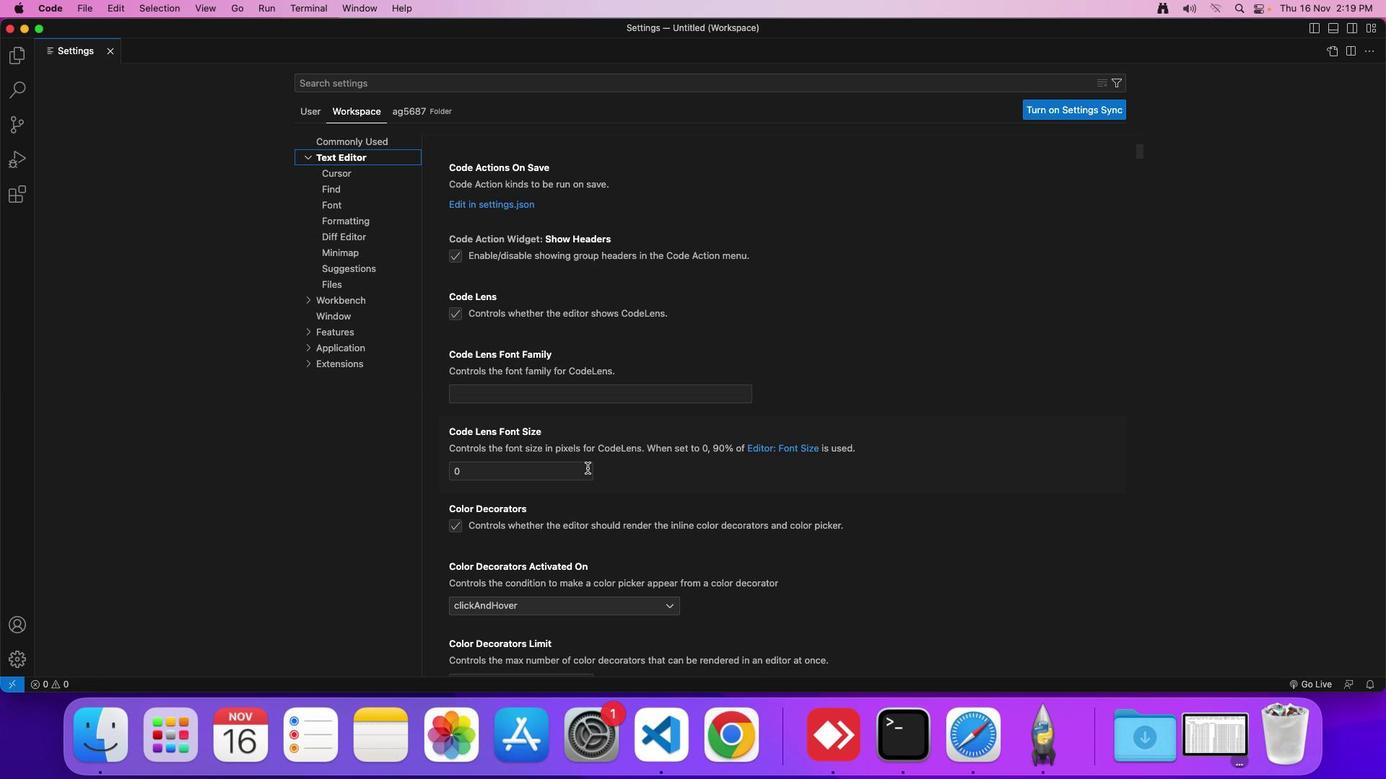
Action: Mouse scrolled (583, 464) with delta (-3, -5)
Screenshot: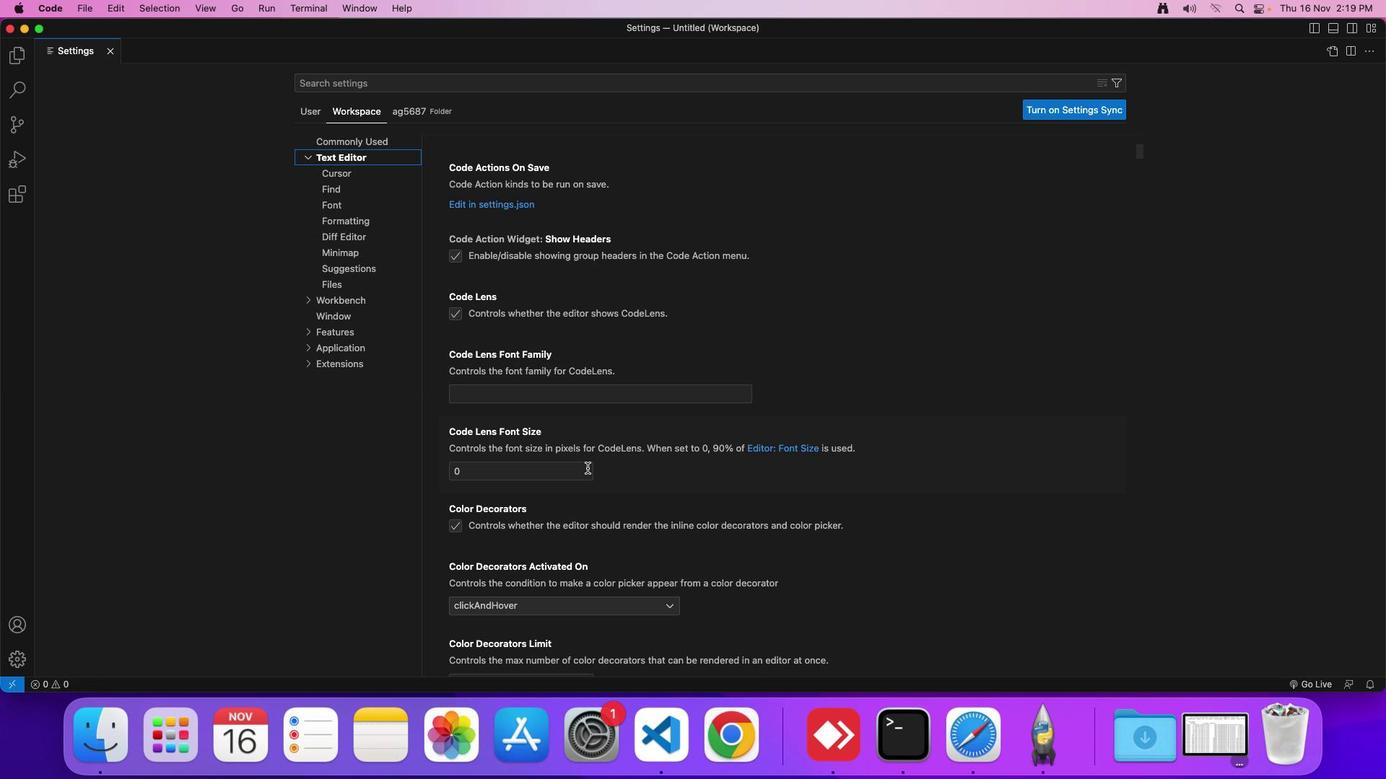 
Action: Mouse moved to (582, 464)
Screenshot: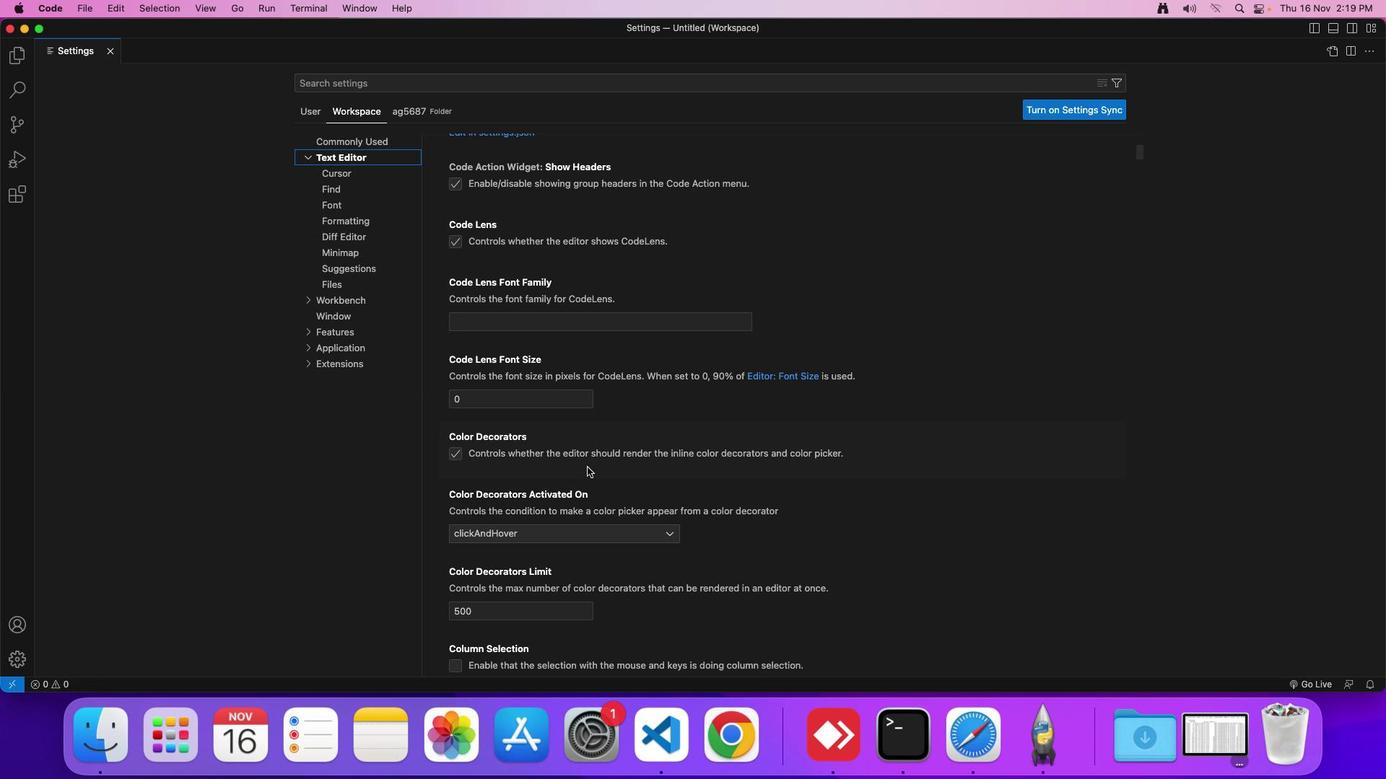 
Action: Mouse scrolled (582, 464) with delta (-3, -4)
Screenshot: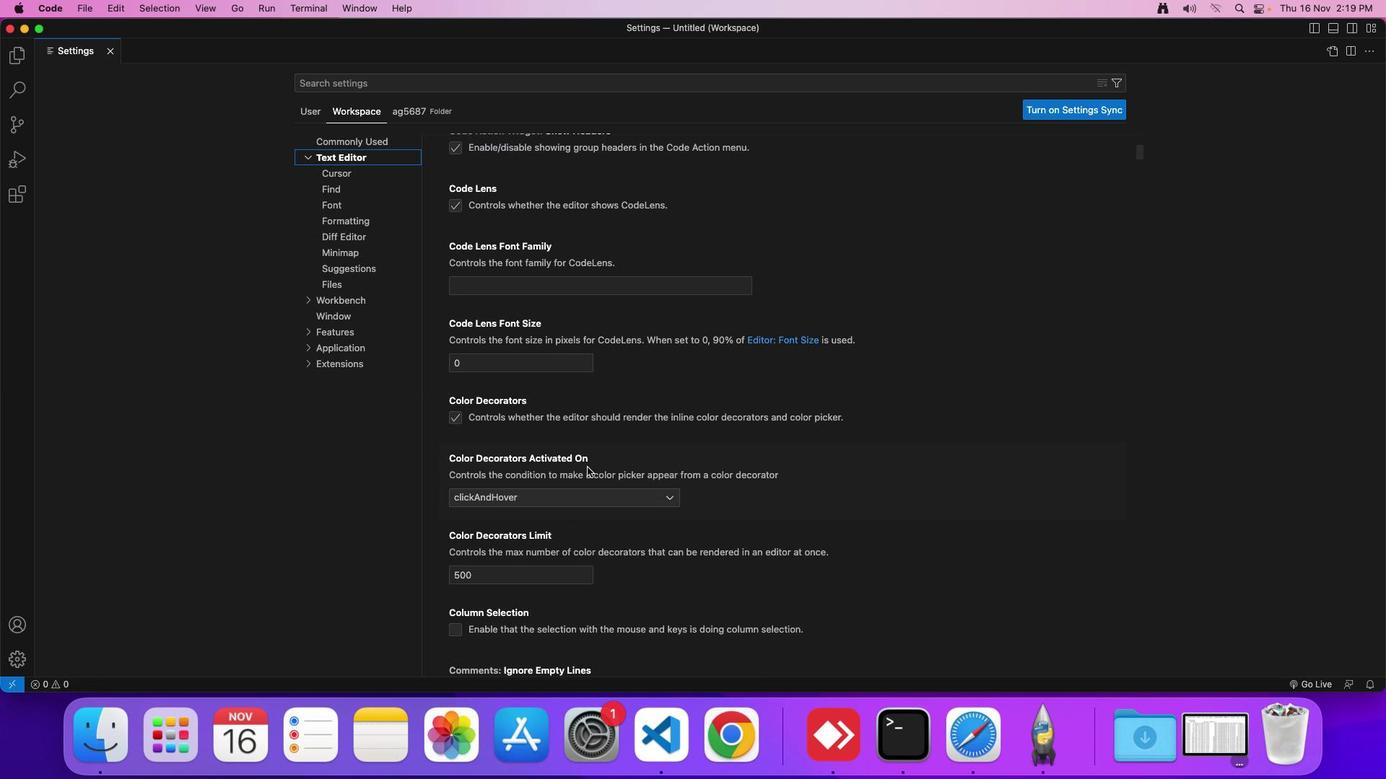 
Action: Mouse moved to (582, 463)
Screenshot: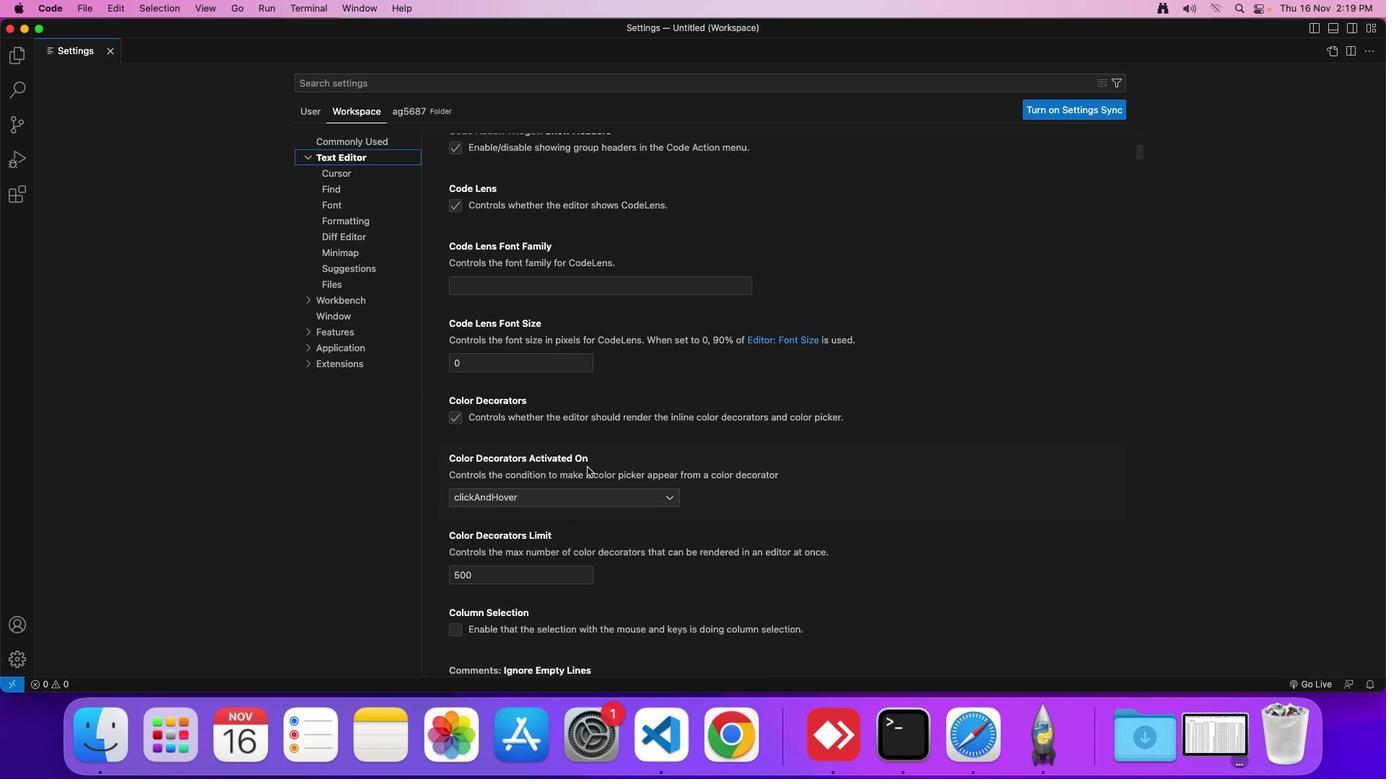 
Action: Mouse scrolled (582, 463) with delta (-3, -4)
Screenshot: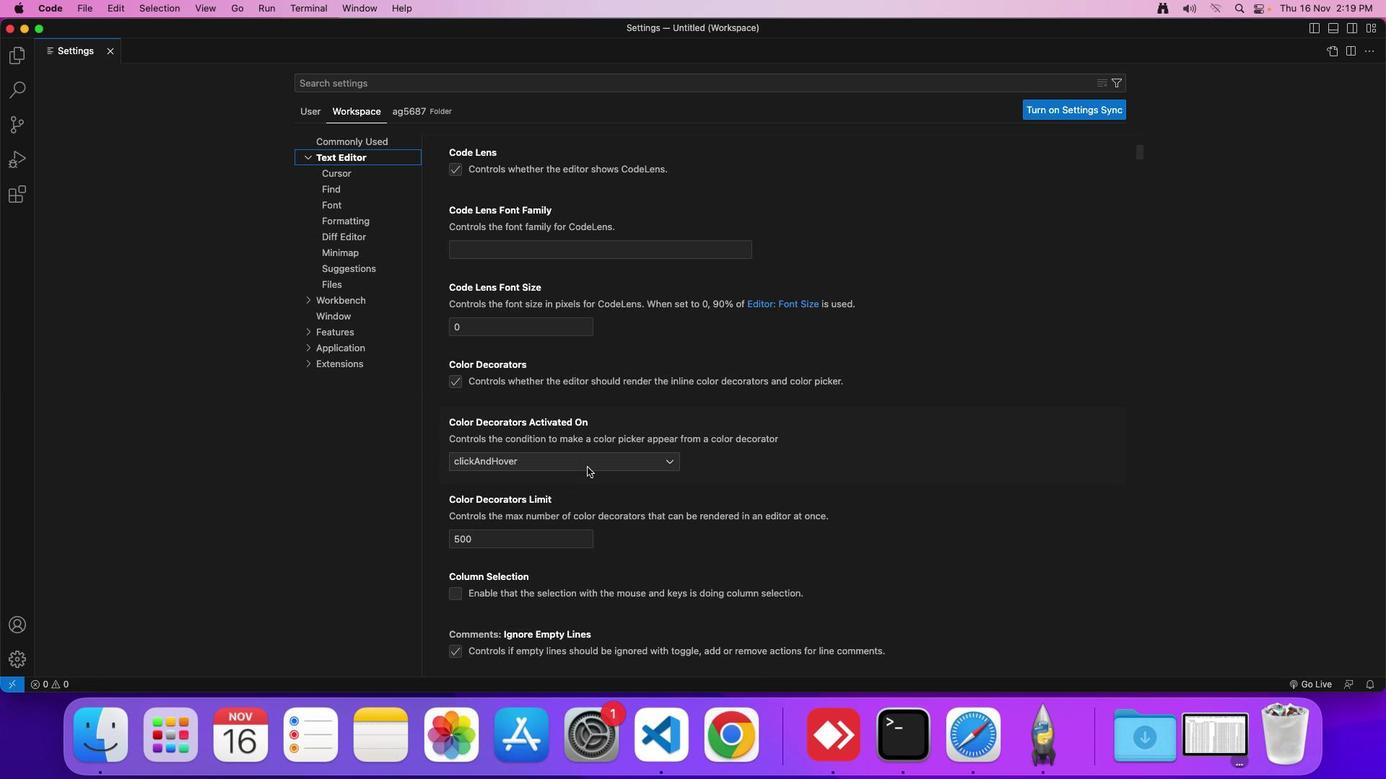 
Action: Mouse moved to (582, 463)
Screenshot: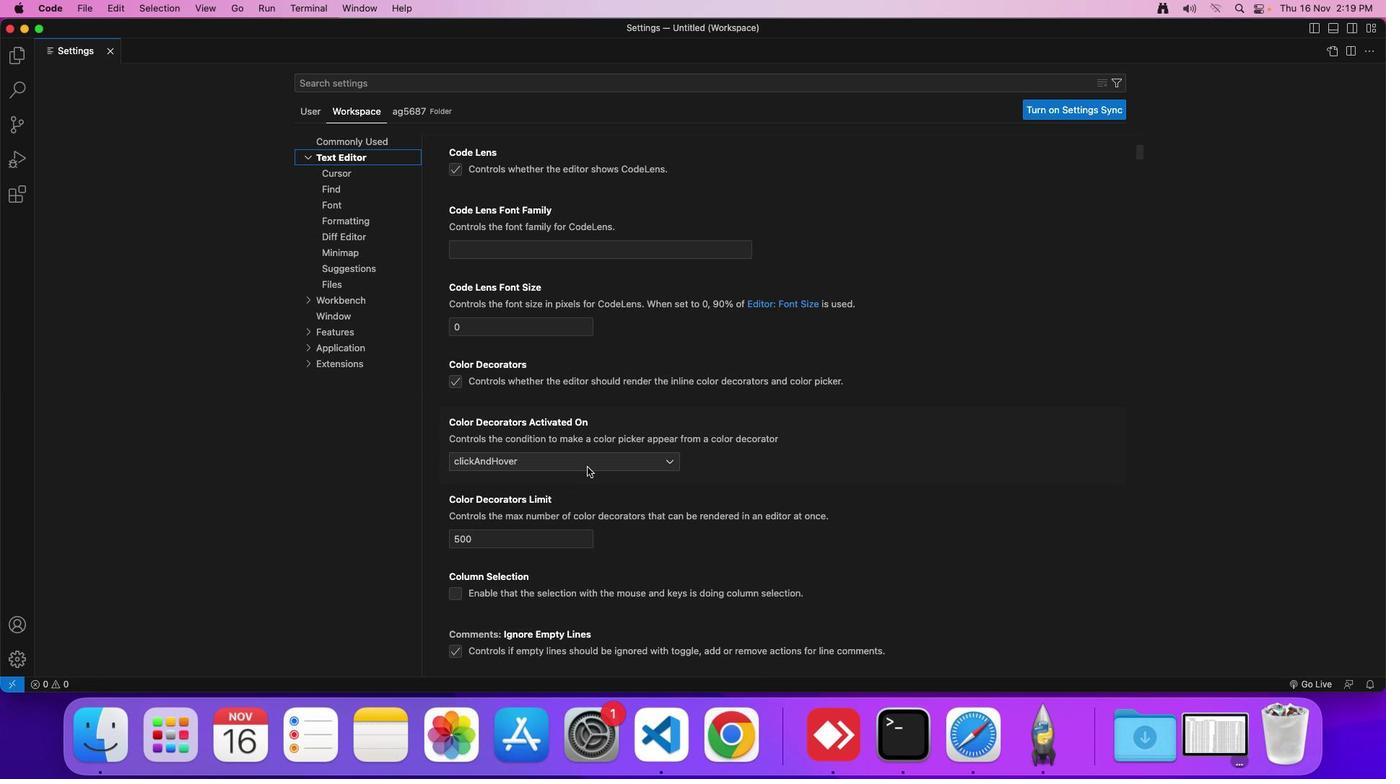 
Action: Mouse scrolled (582, 463) with delta (-3, -4)
Screenshot: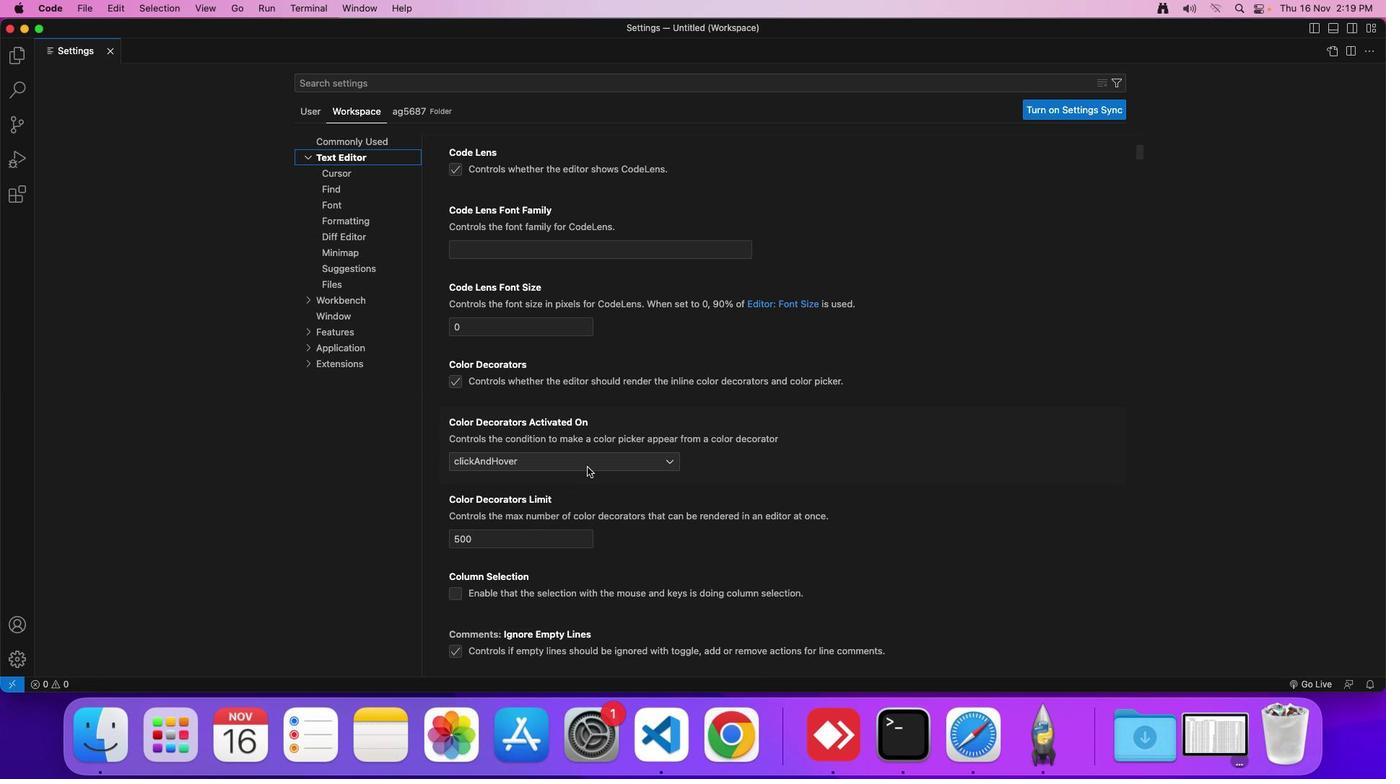 
Action: Mouse scrolled (582, 463) with delta (-3, -4)
Screenshot: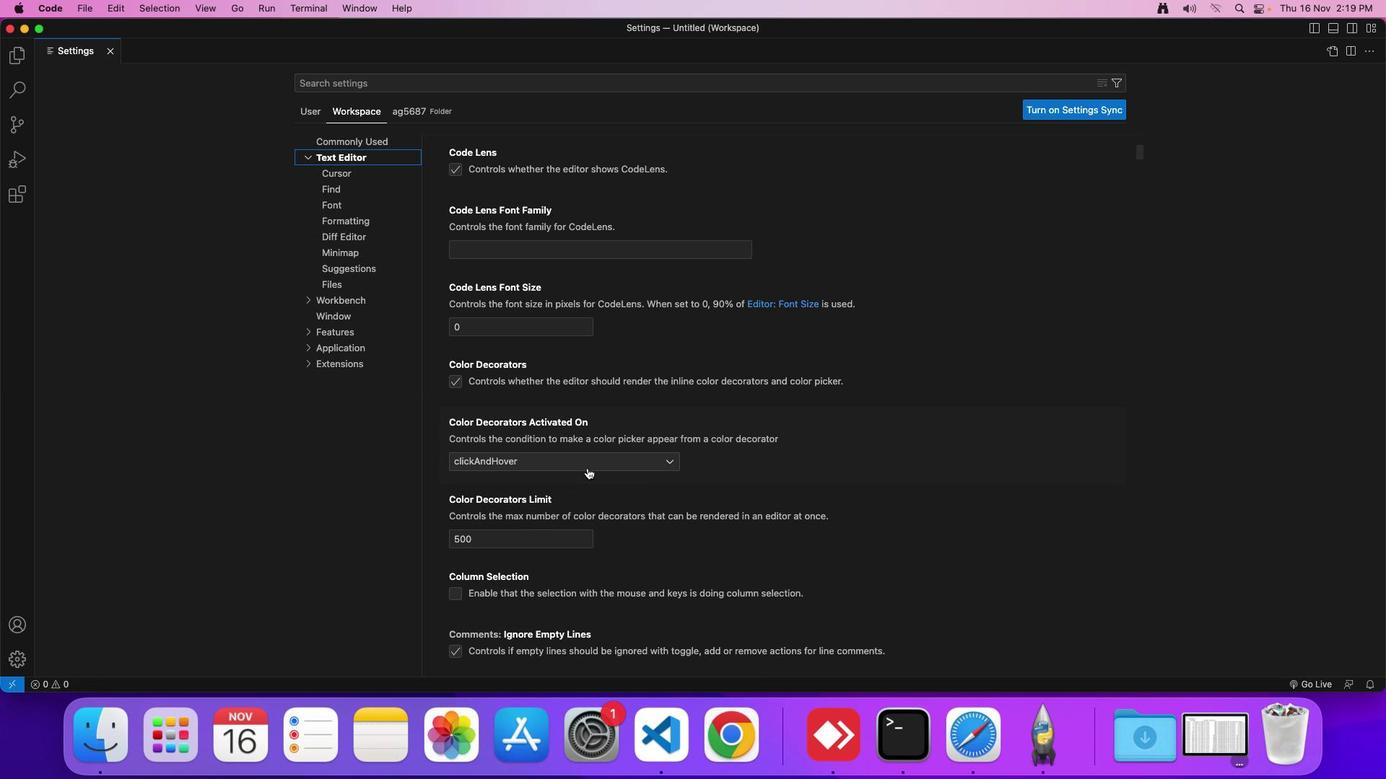 
Action: Mouse moved to (582, 463)
Screenshot: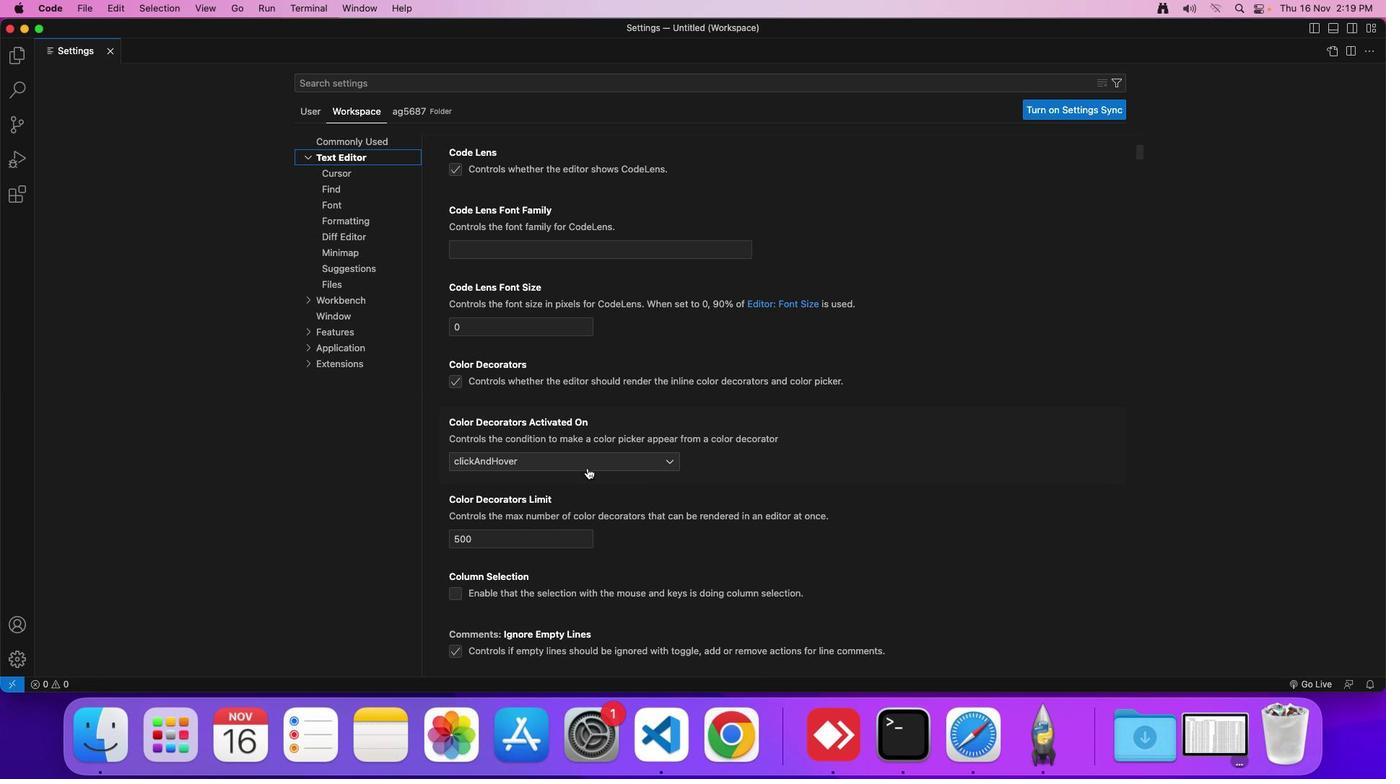 
Action: Mouse scrolled (582, 463) with delta (-3, -4)
Screenshot: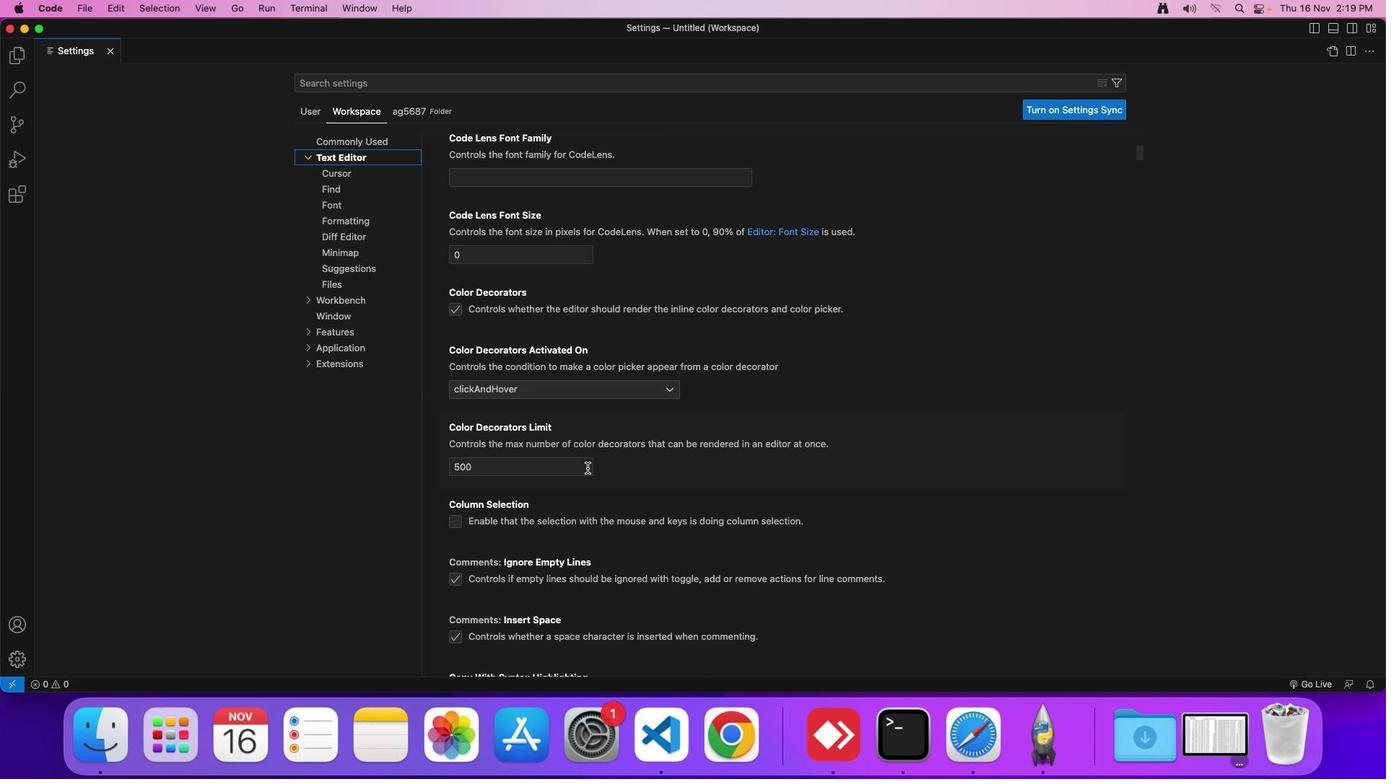 
Action: Mouse scrolled (582, 463) with delta (-3, -4)
Screenshot: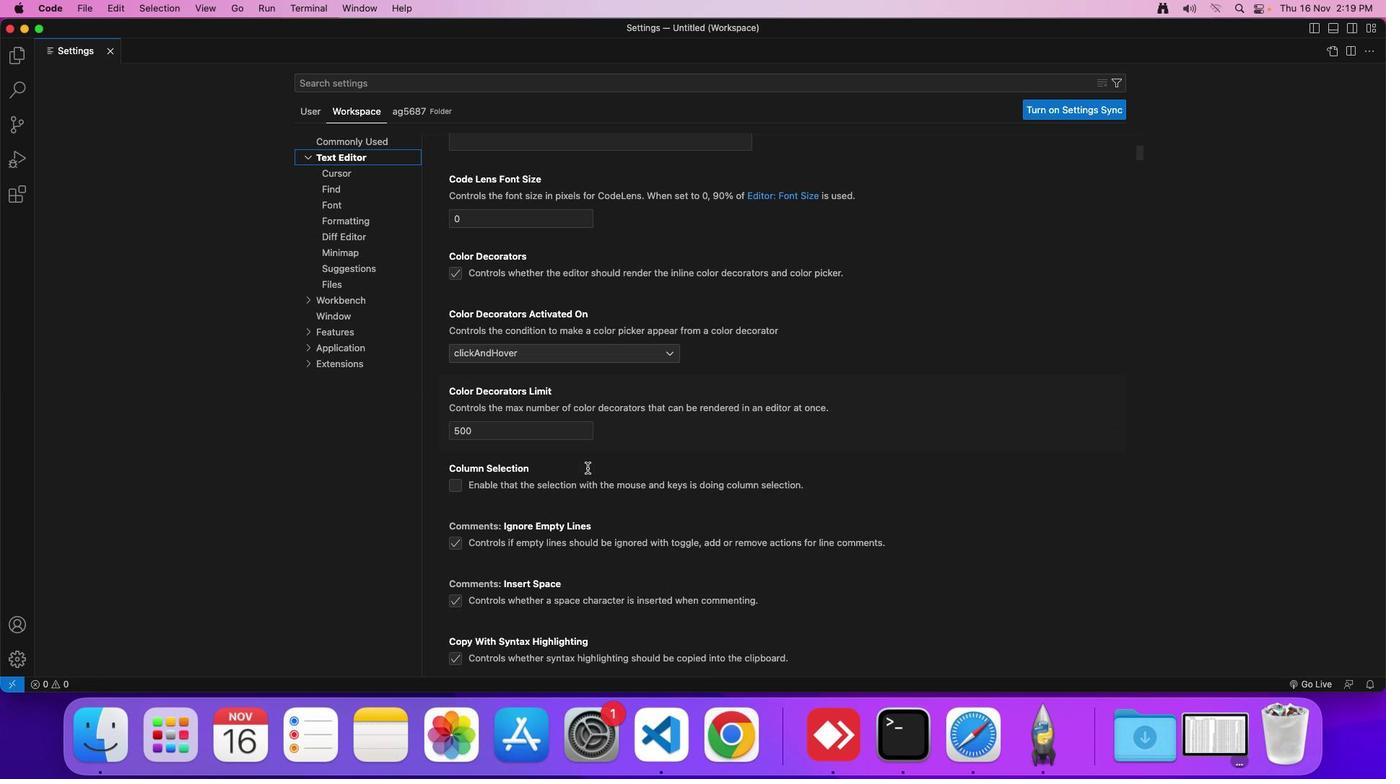 
Action: Mouse scrolled (582, 463) with delta (-3, -4)
Screenshot: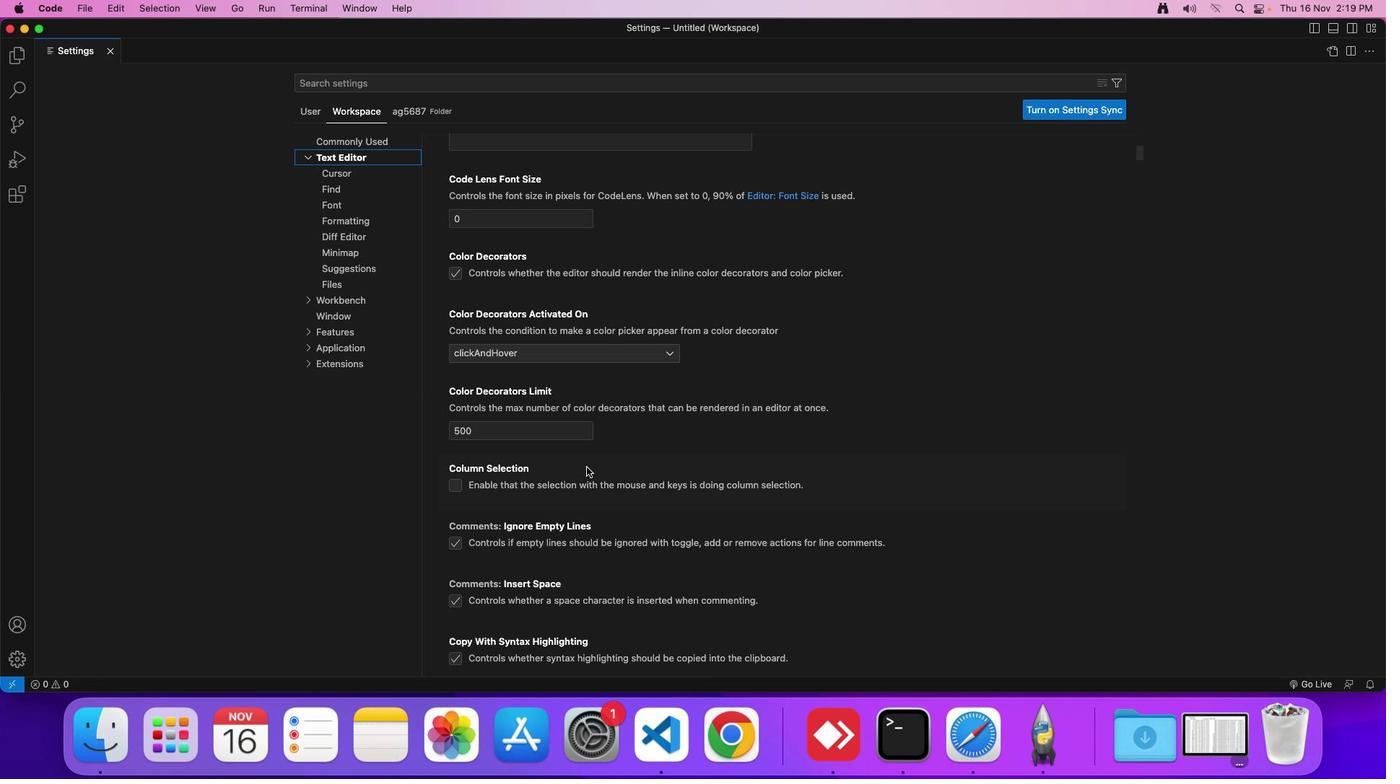
Action: Mouse moved to (582, 463)
Screenshot: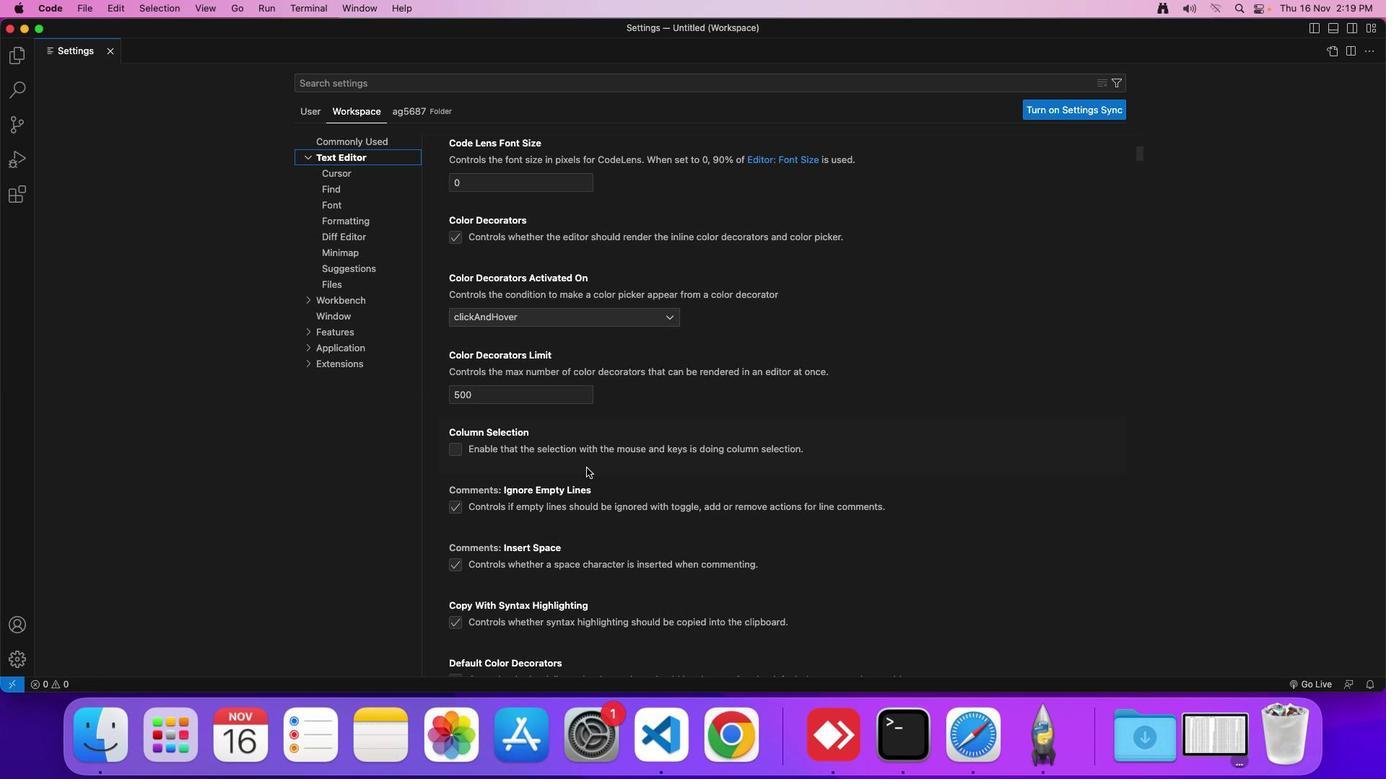 
Action: Mouse scrolled (582, 463) with delta (-3, -4)
Screenshot: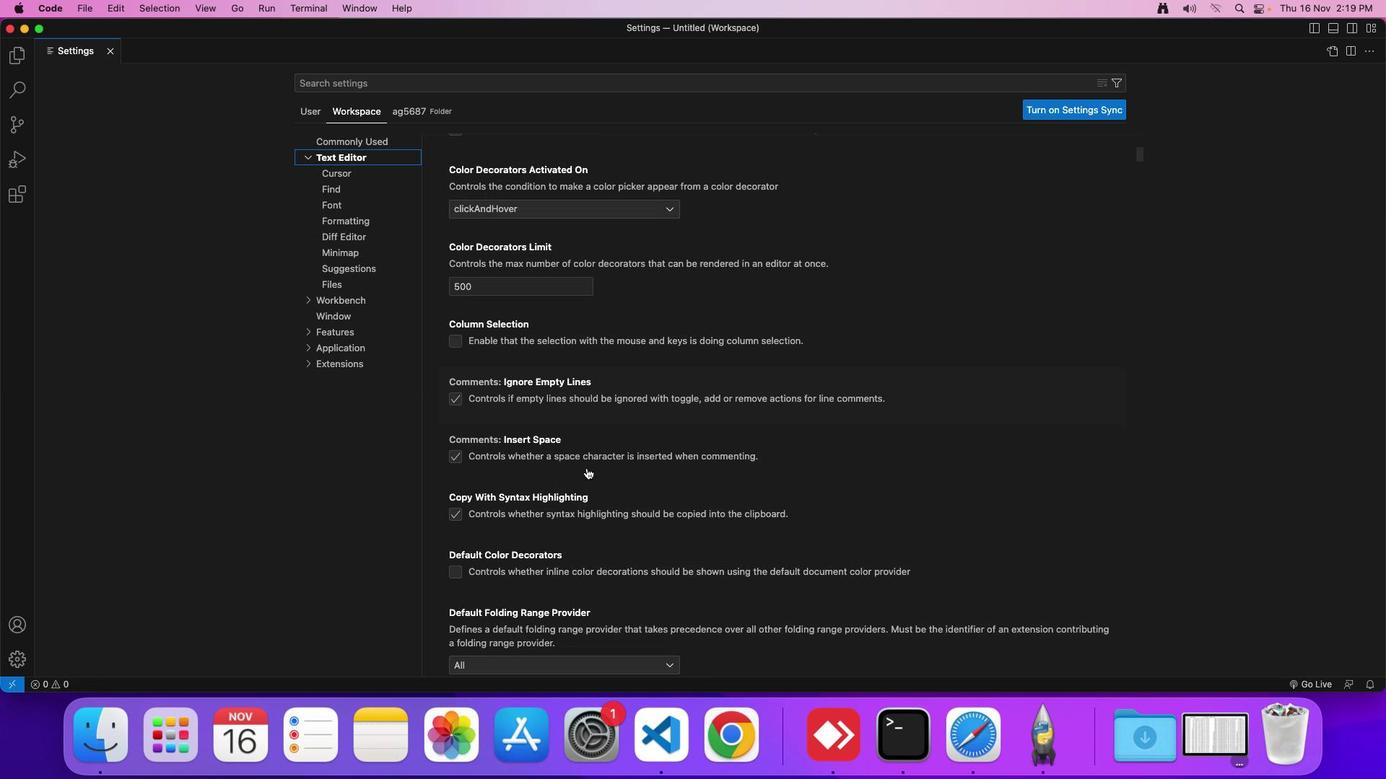 
Action: Mouse scrolled (582, 463) with delta (-3, -4)
Screenshot: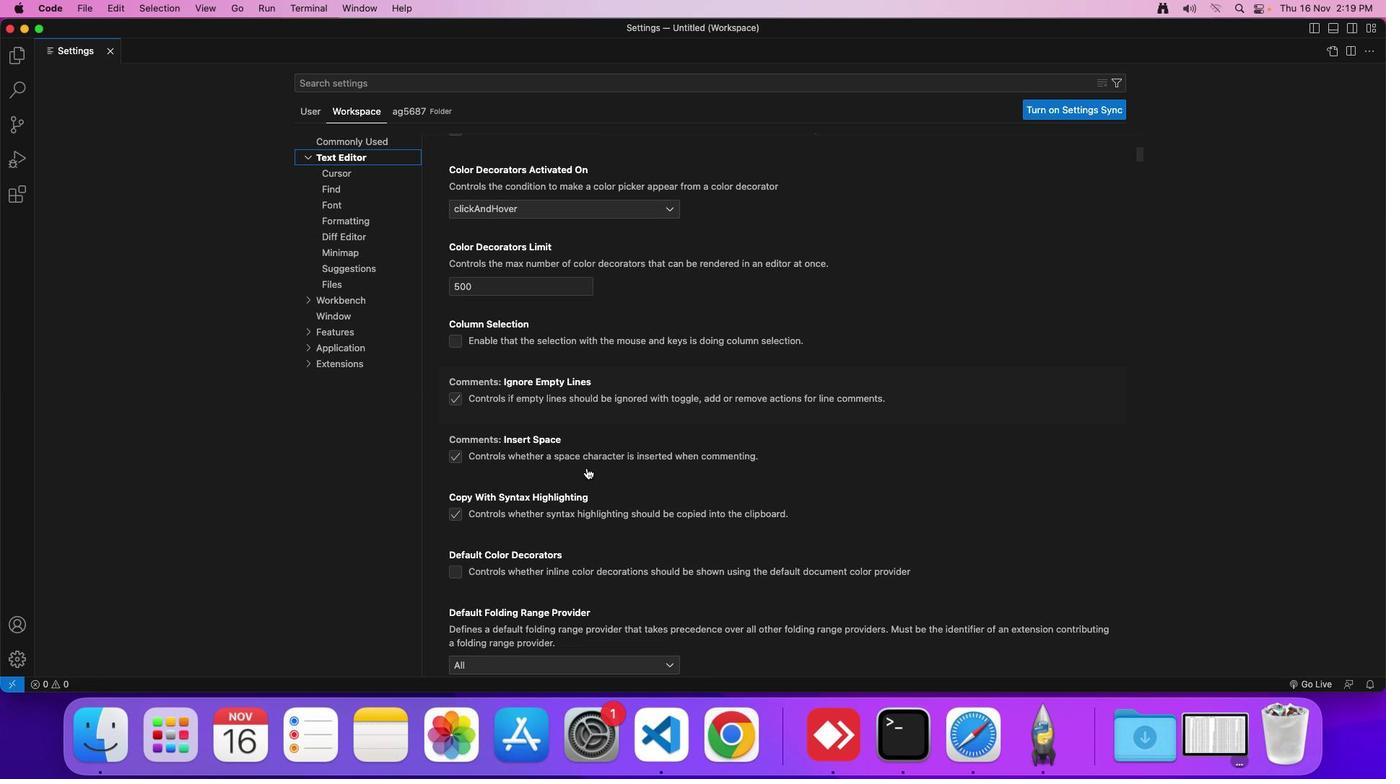 
Action: Mouse scrolled (582, 463) with delta (-3, -5)
Screenshot: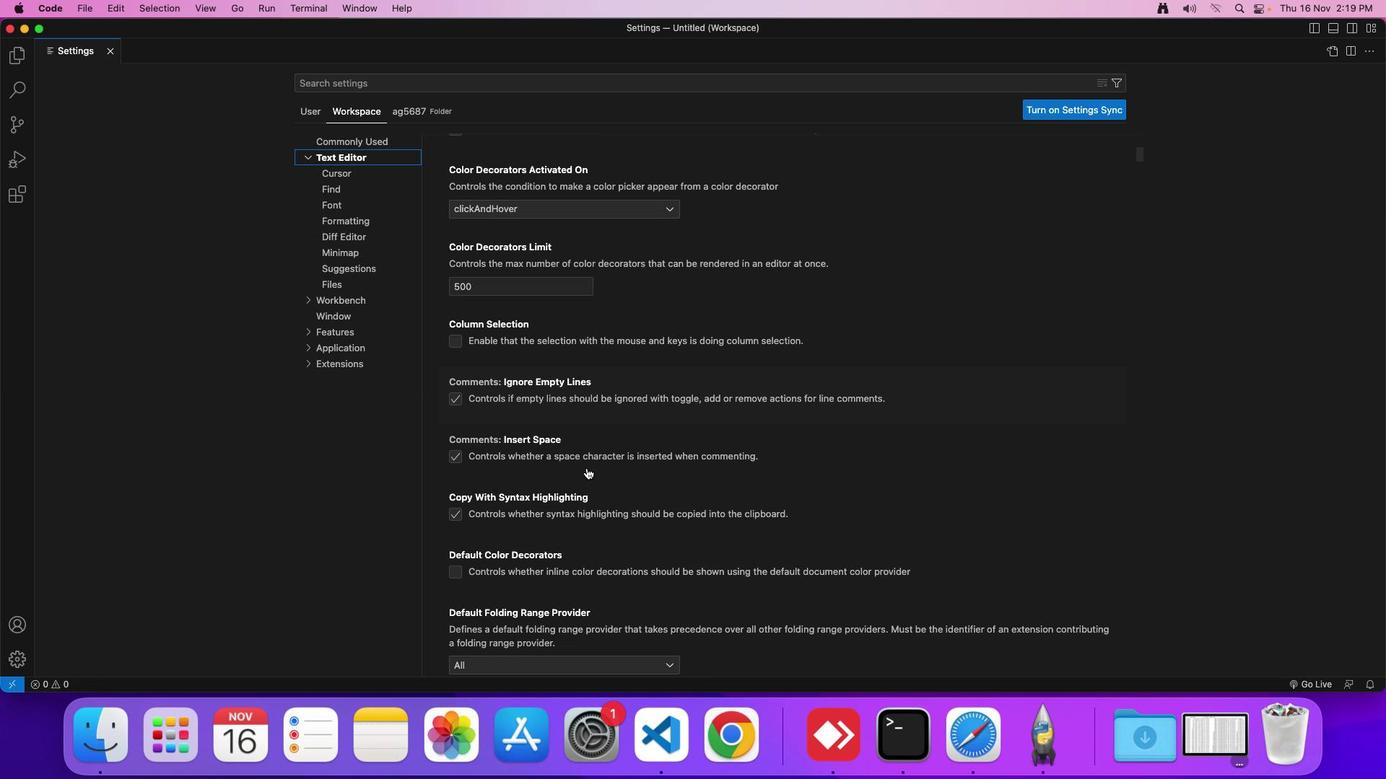 
Action: Mouse scrolled (582, 463) with delta (-3, -4)
Screenshot: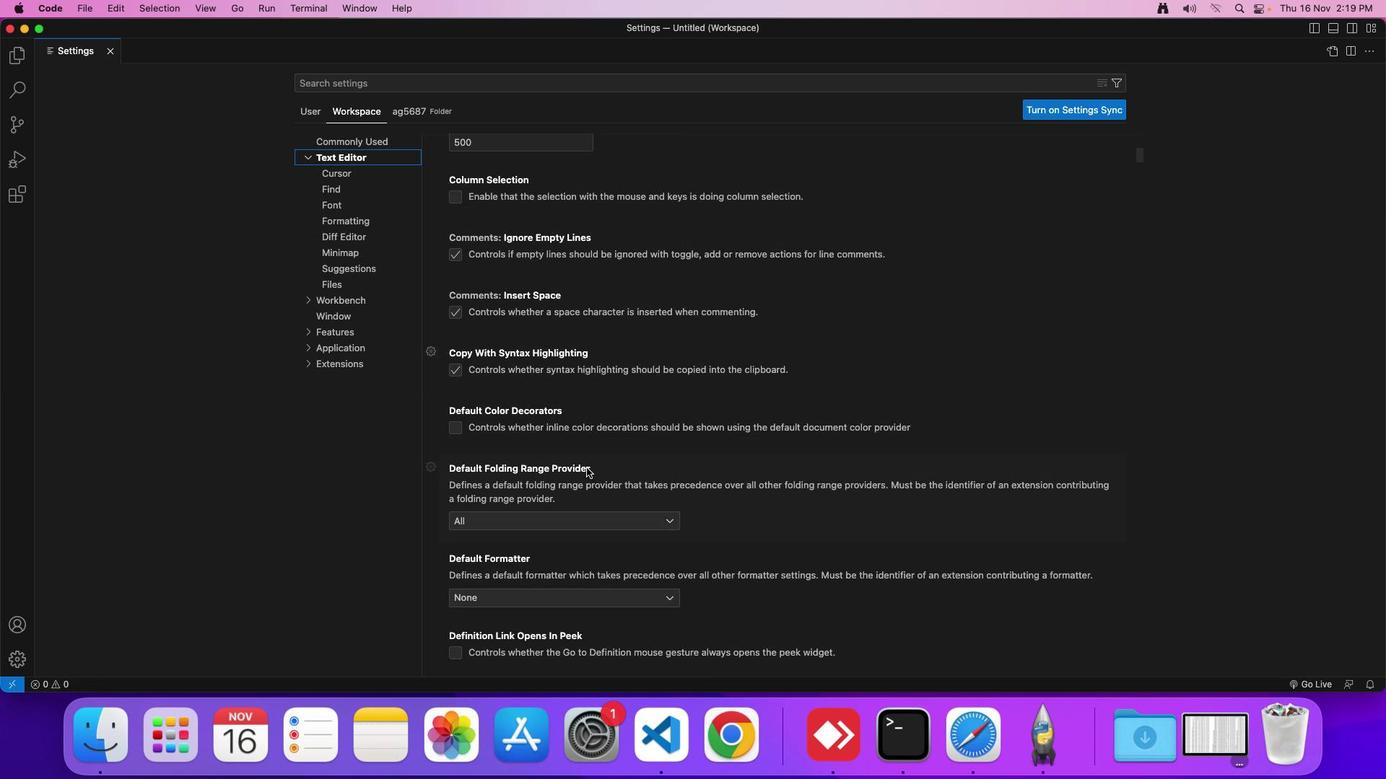 
Action: Mouse scrolled (582, 463) with delta (-3, -4)
Screenshot: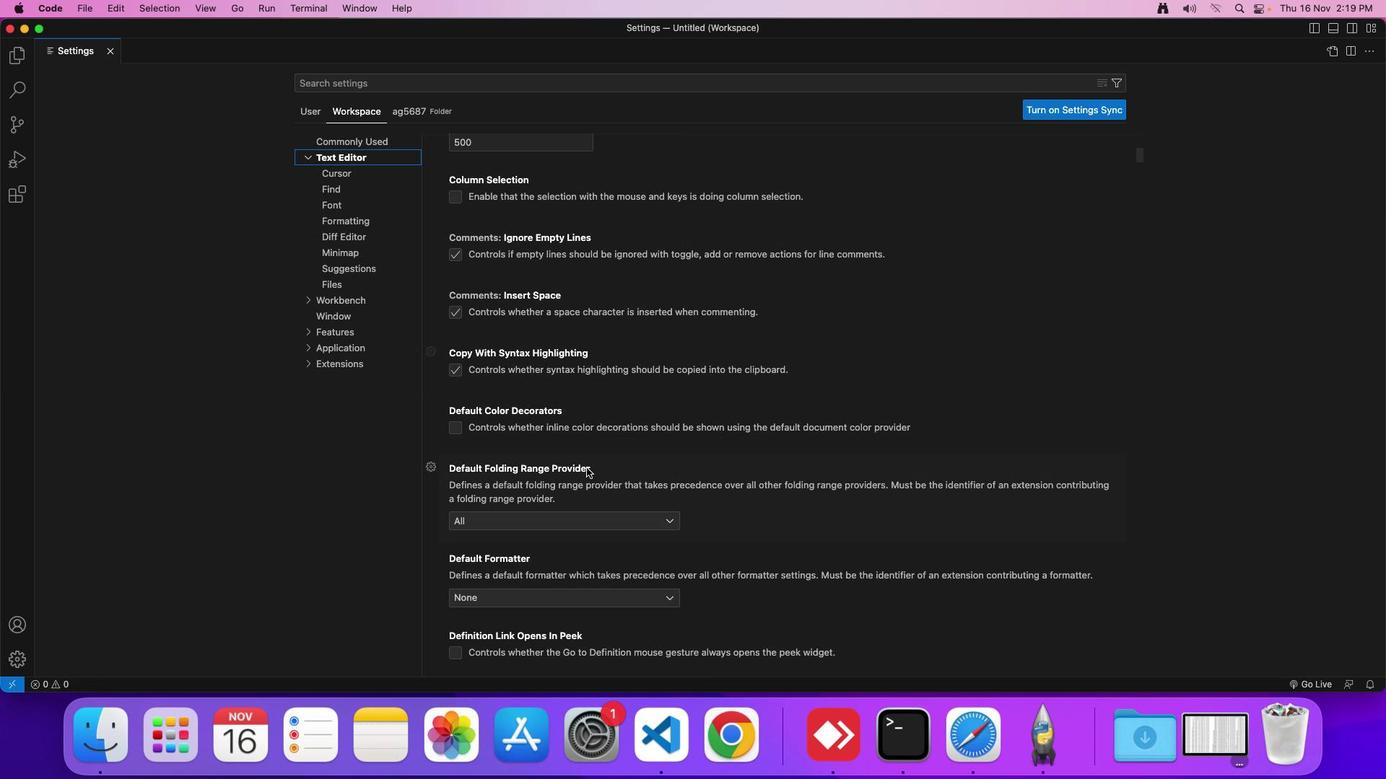 
Action: Mouse scrolled (582, 463) with delta (-3, -5)
Screenshot: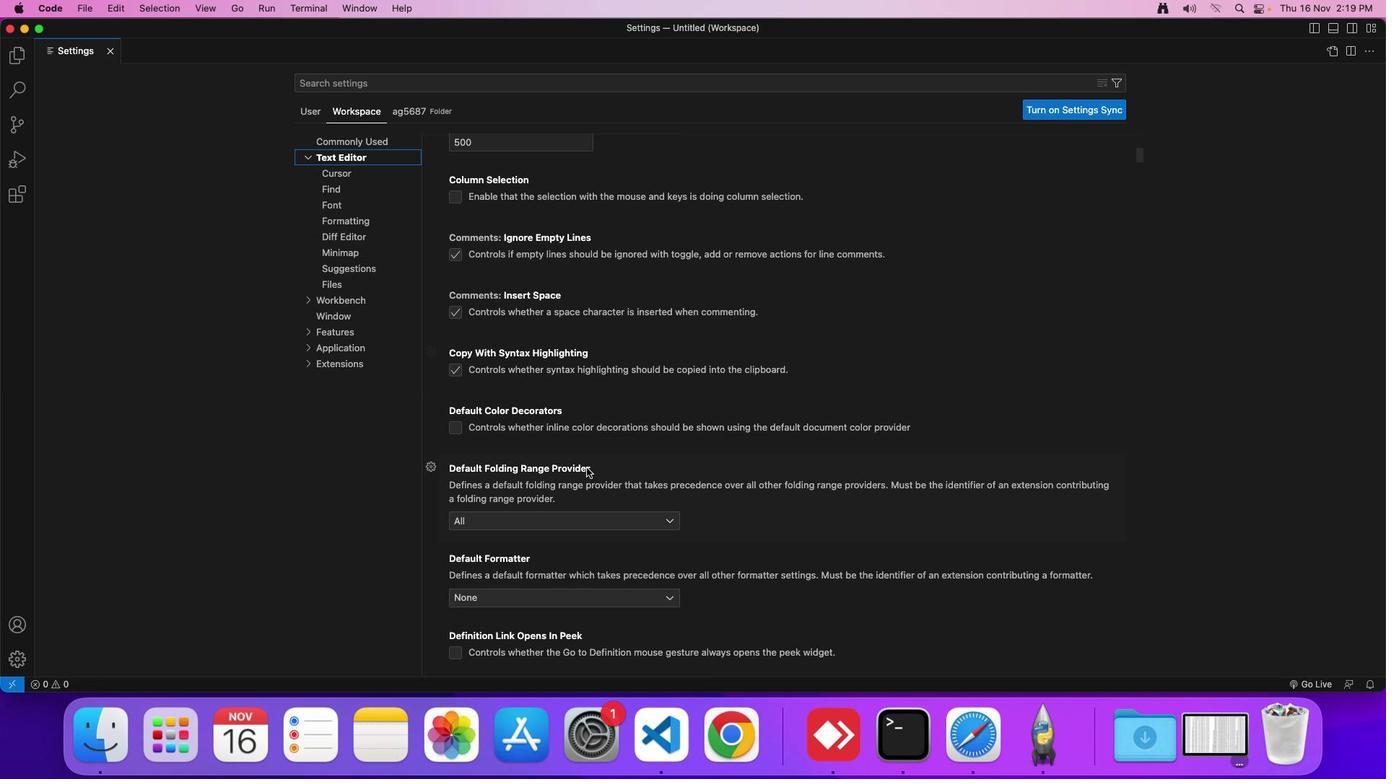 
Action: Mouse moved to (582, 464)
Screenshot: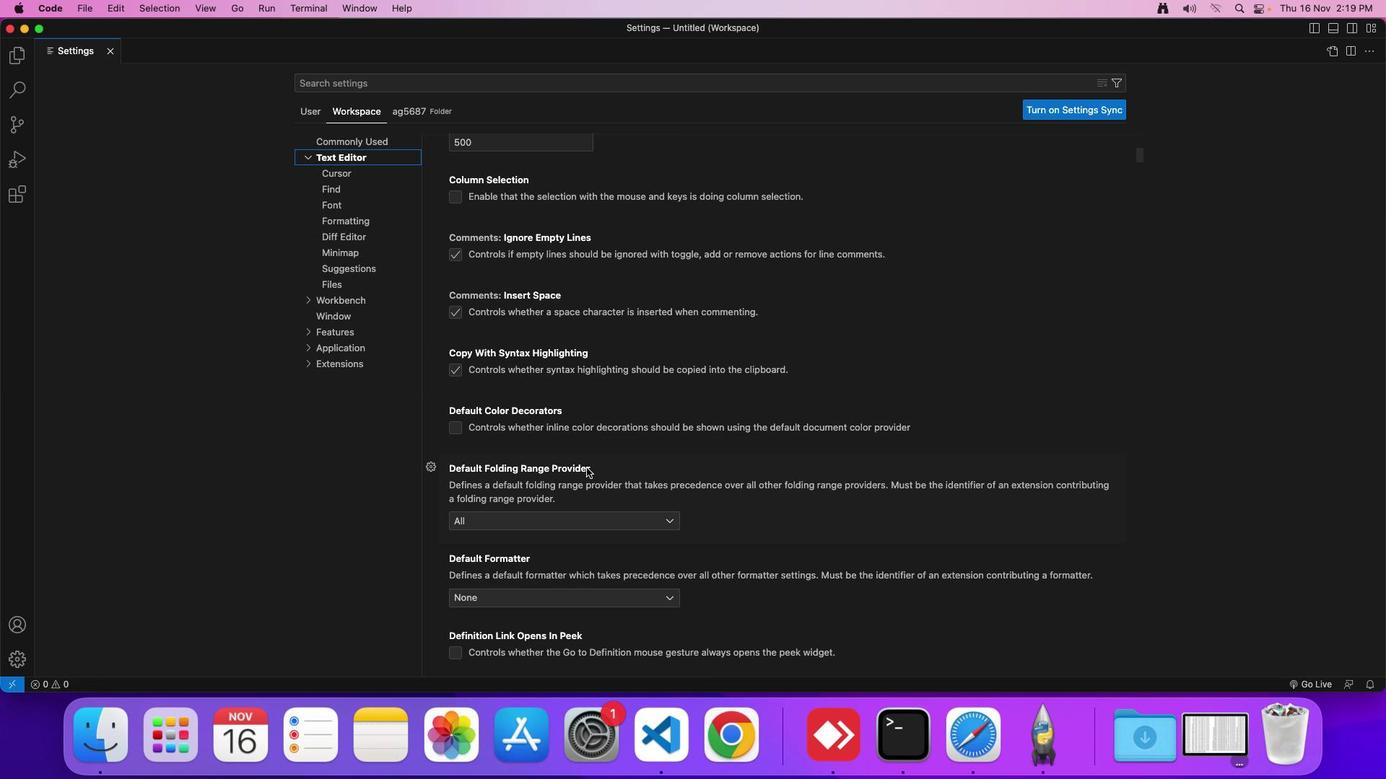 
Action: Mouse scrolled (582, 464) with delta (-3, -4)
Screenshot: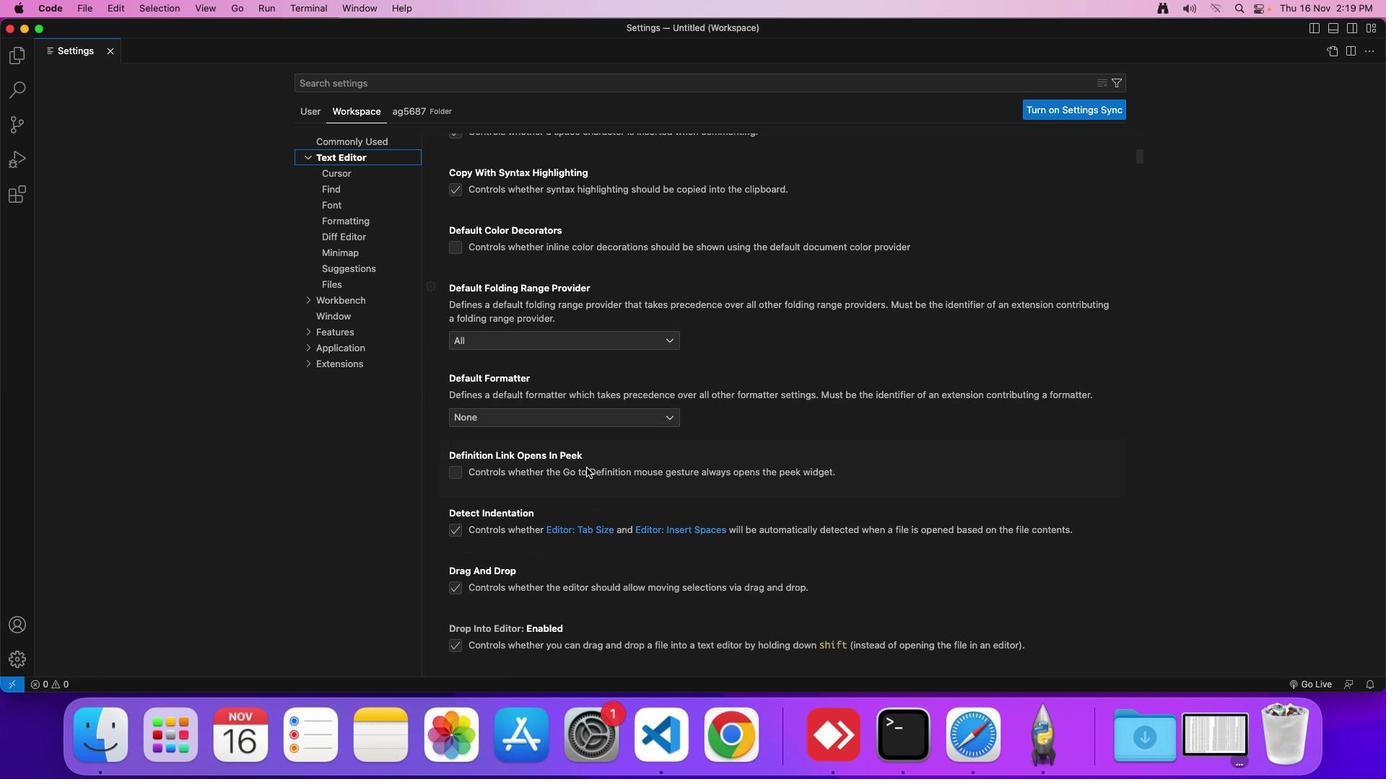 
Action: Mouse scrolled (582, 464) with delta (-3, -4)
Screenshot: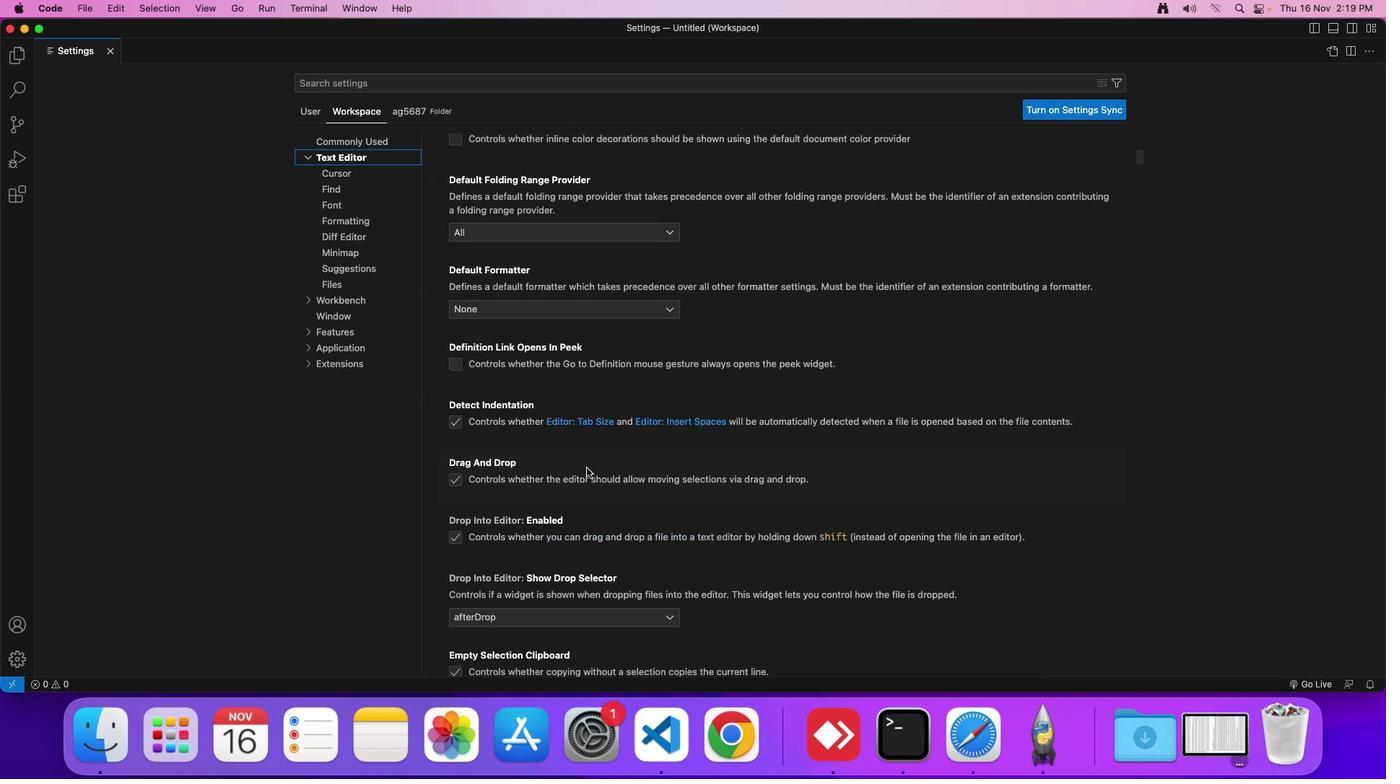 
Action: Mouse scrolled (582, 464) with delta (-3, -5)
Screenshot: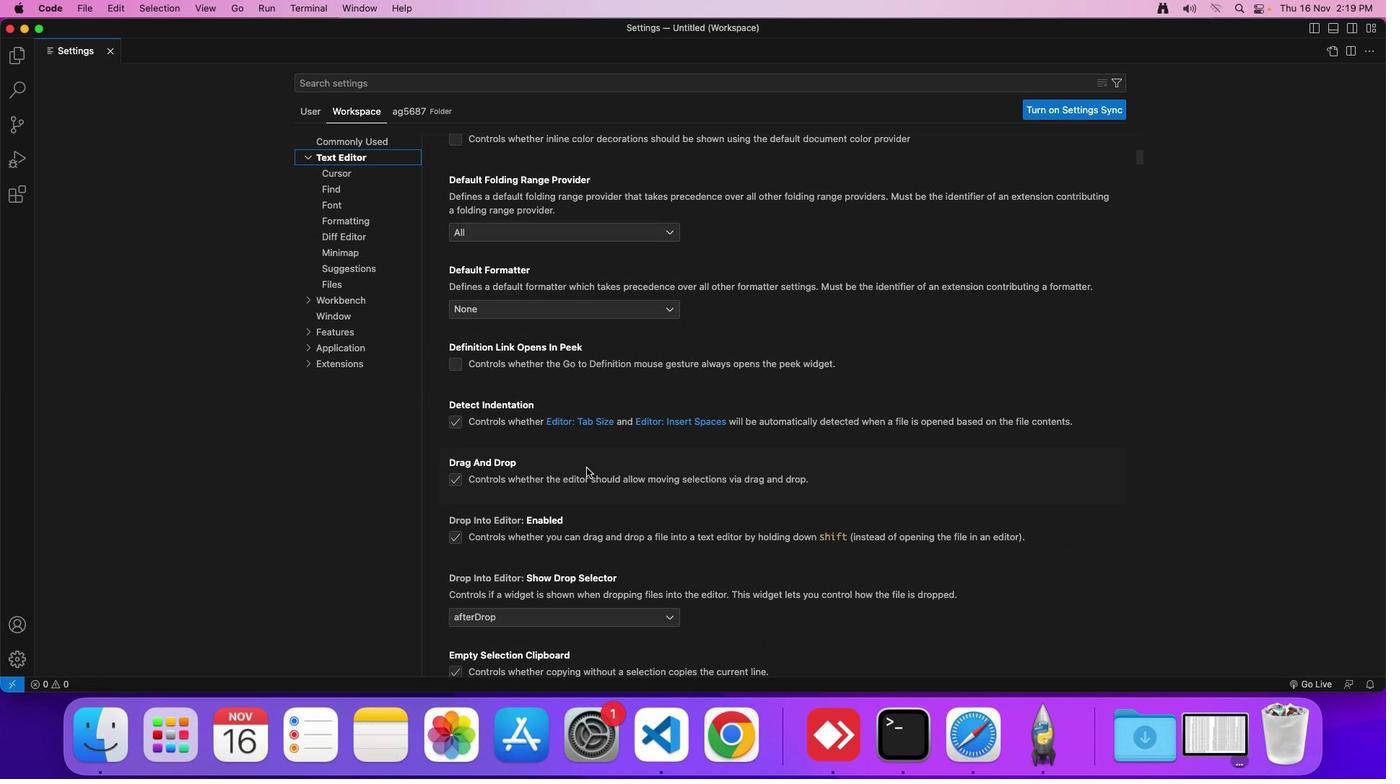 
Action: Mouse scrolled (582, 464) with delta (-3, -5)
Screenshot: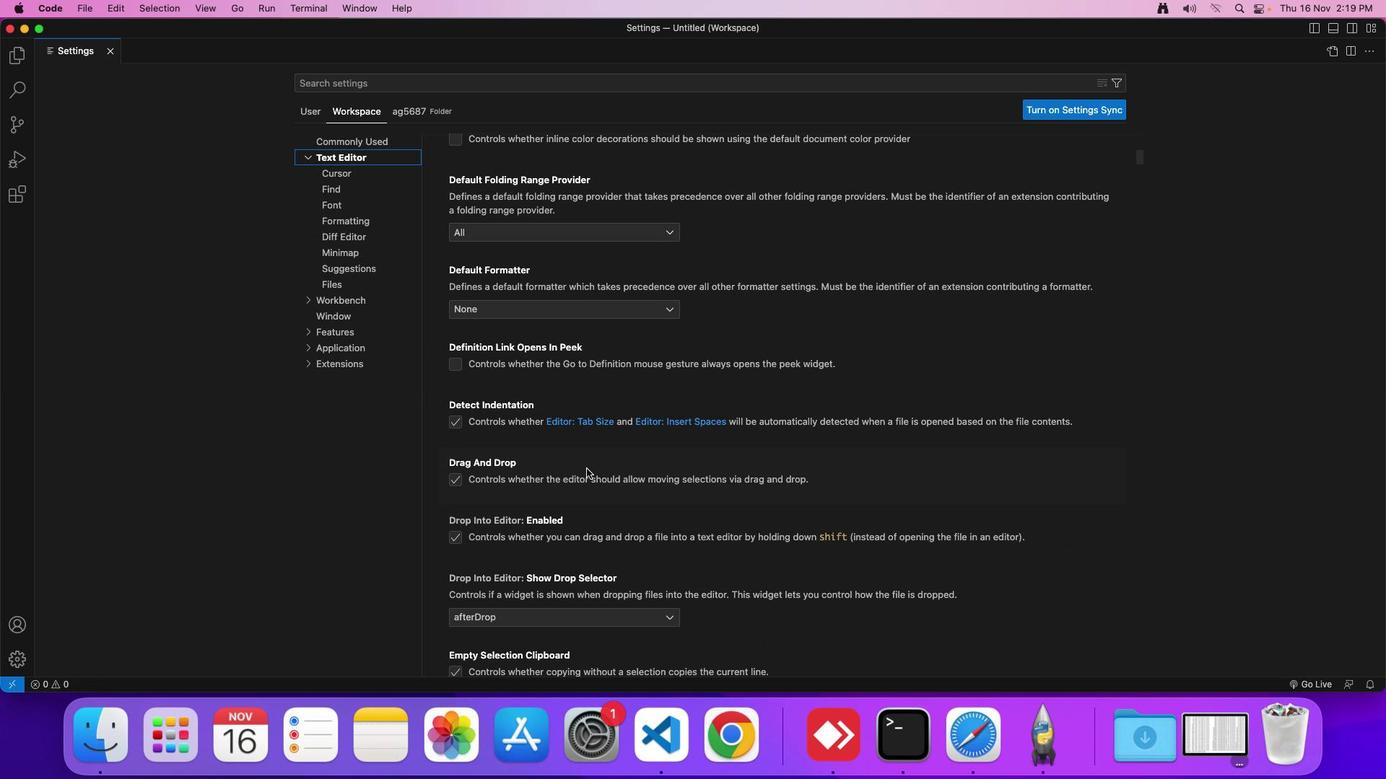 
Action: Mouse moved to (582, 465)
Screenshot: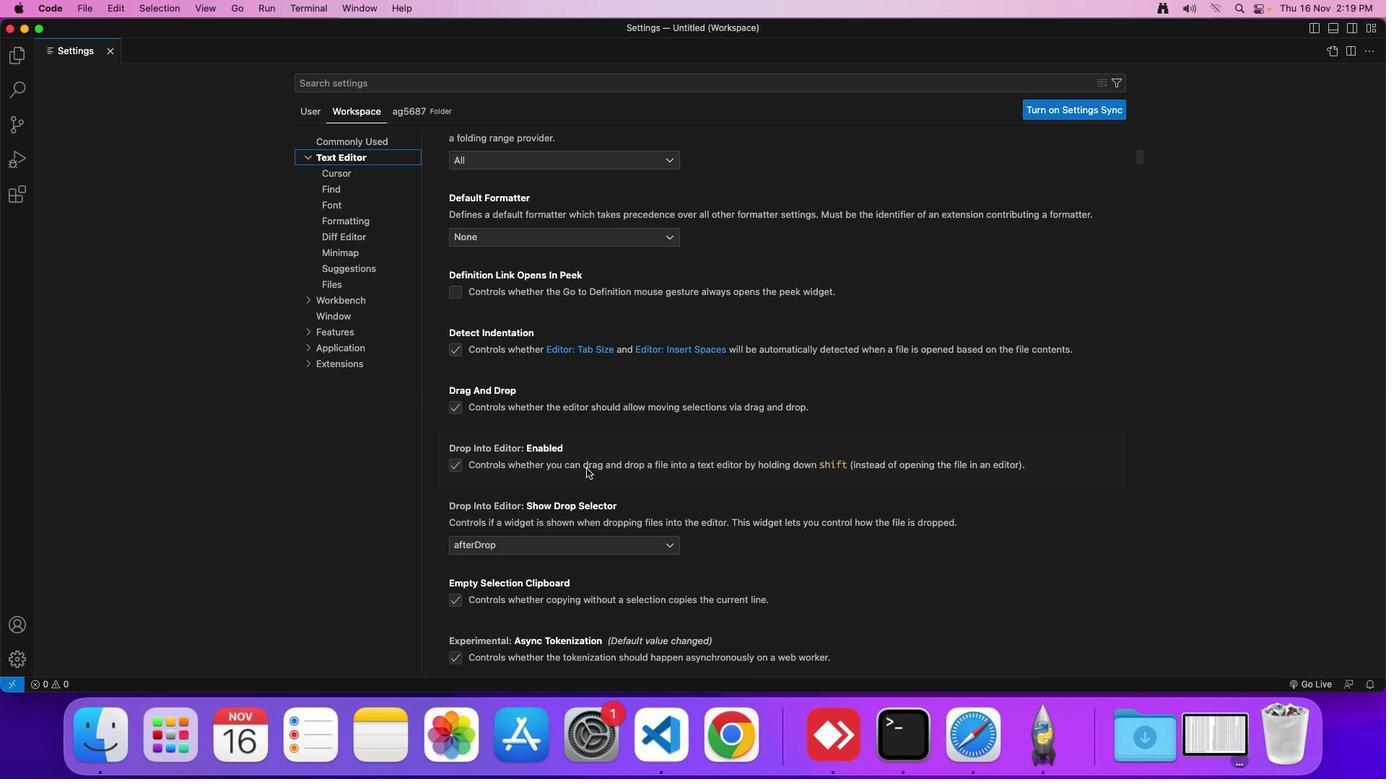 
Action: Mouse scrolled (582, 465) with delta (-3, -4)
Screenshot: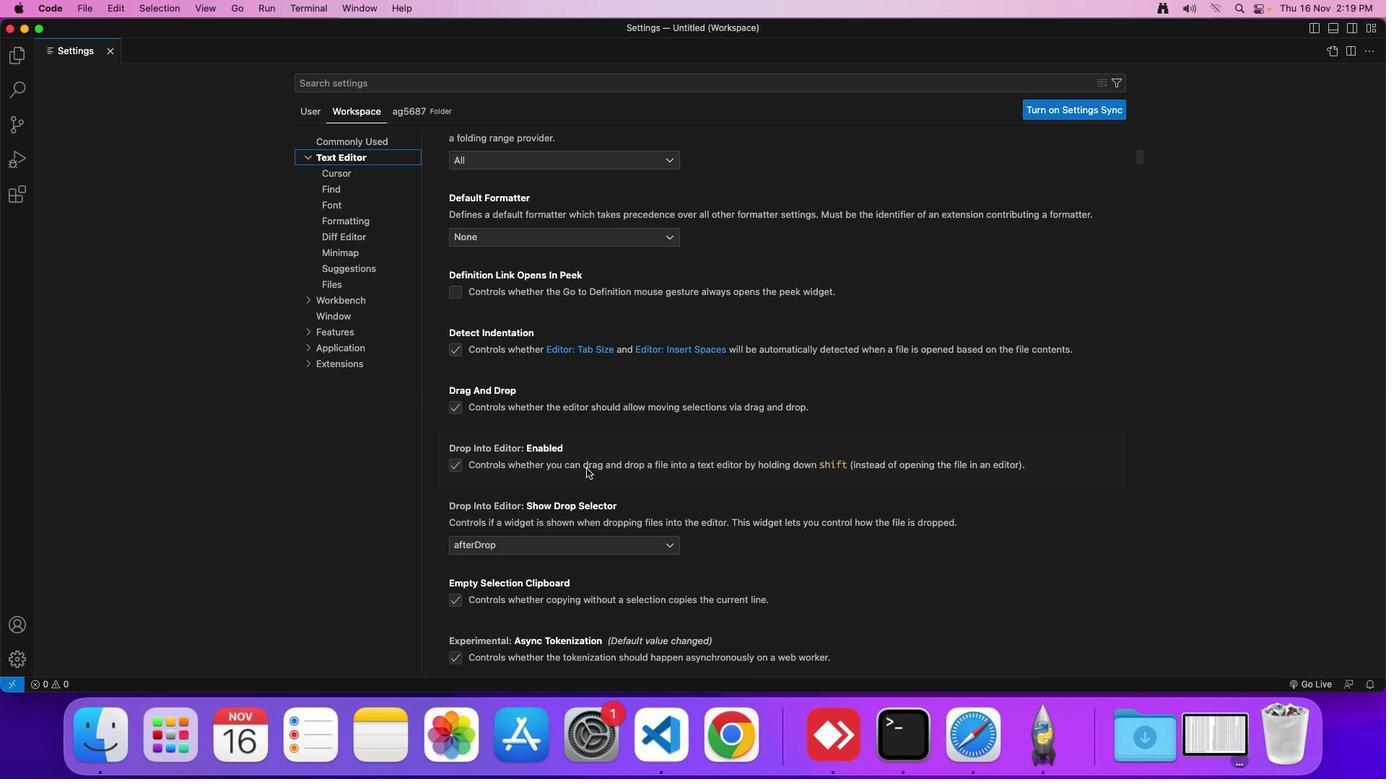 
Action: Mouse moved to (582, 464)
Screenshot: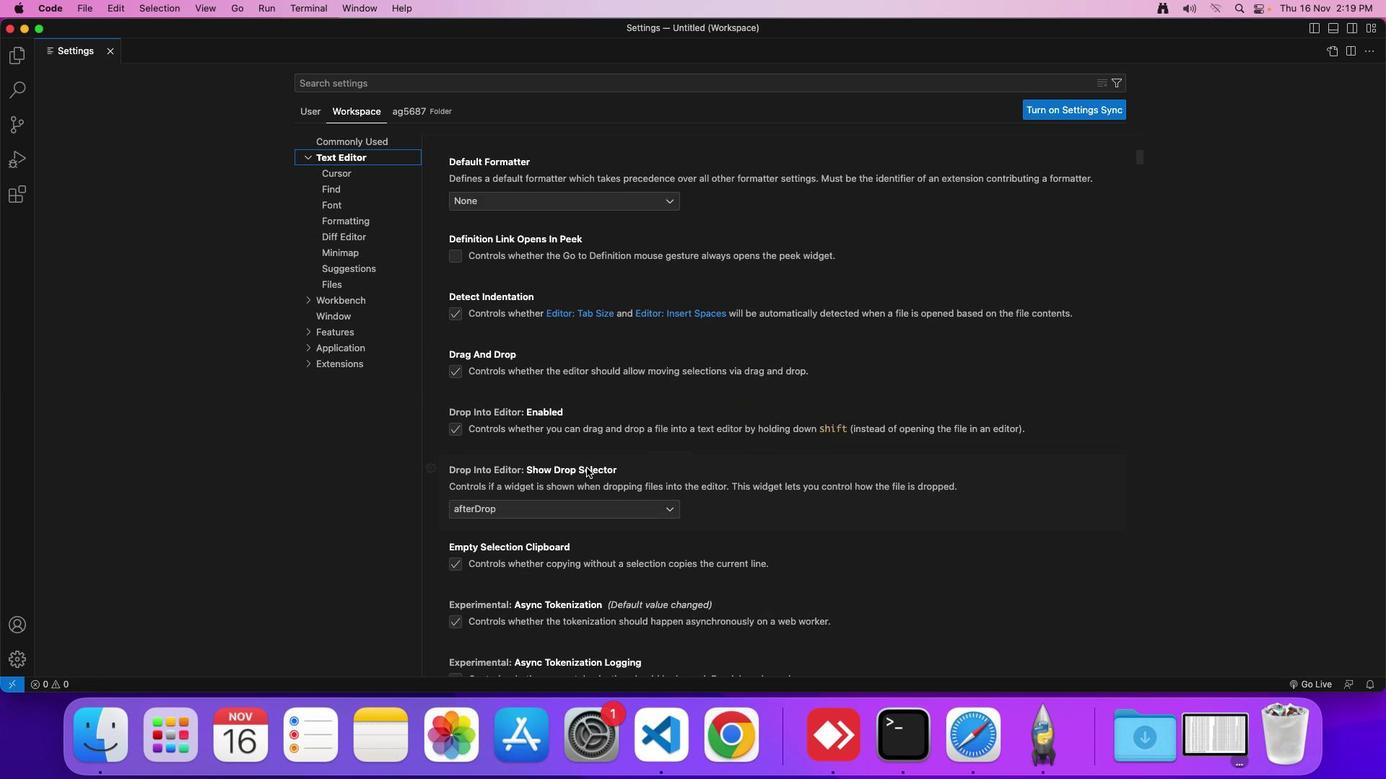 
Action: Mouse scrolled (582, 464) with delta (-3, -4)
Screenshot: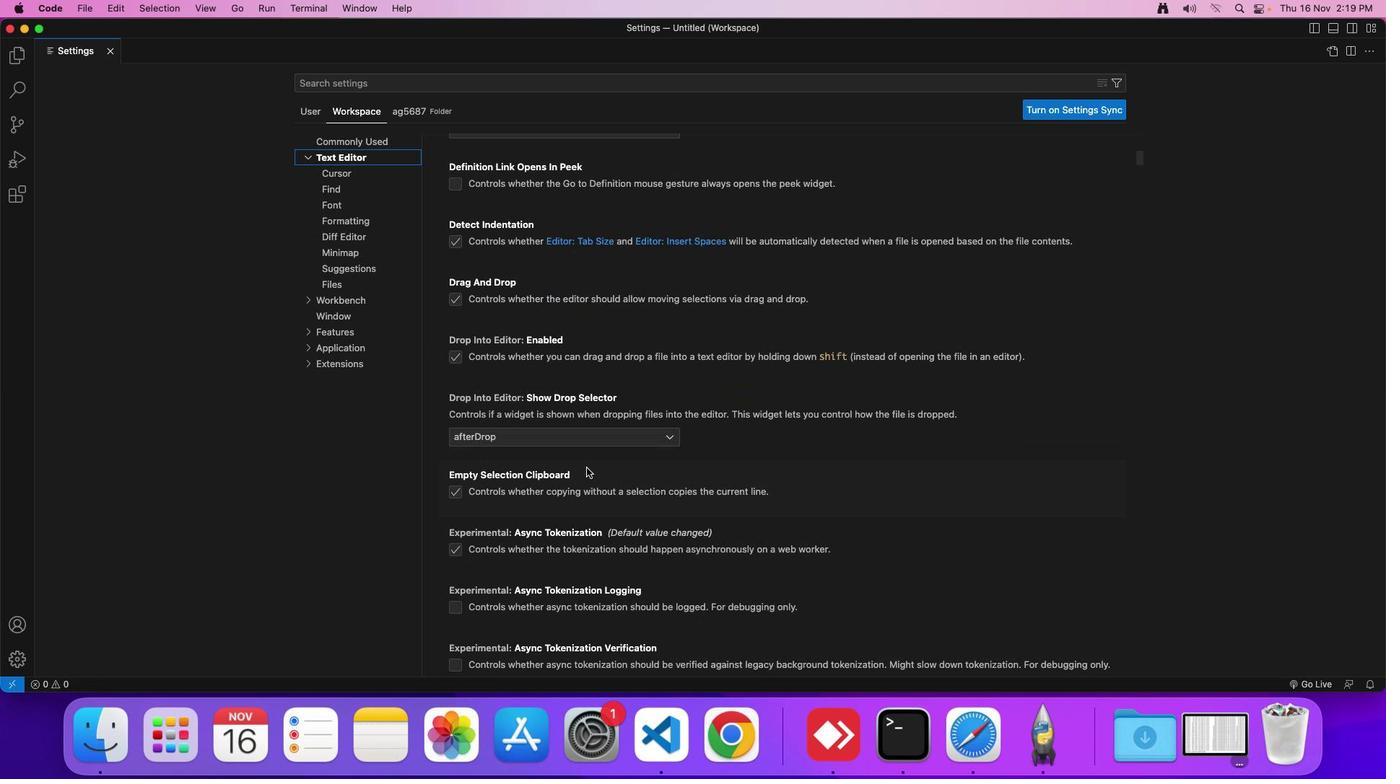 
Action: Mouse moved to (582, 464)
Screenshot: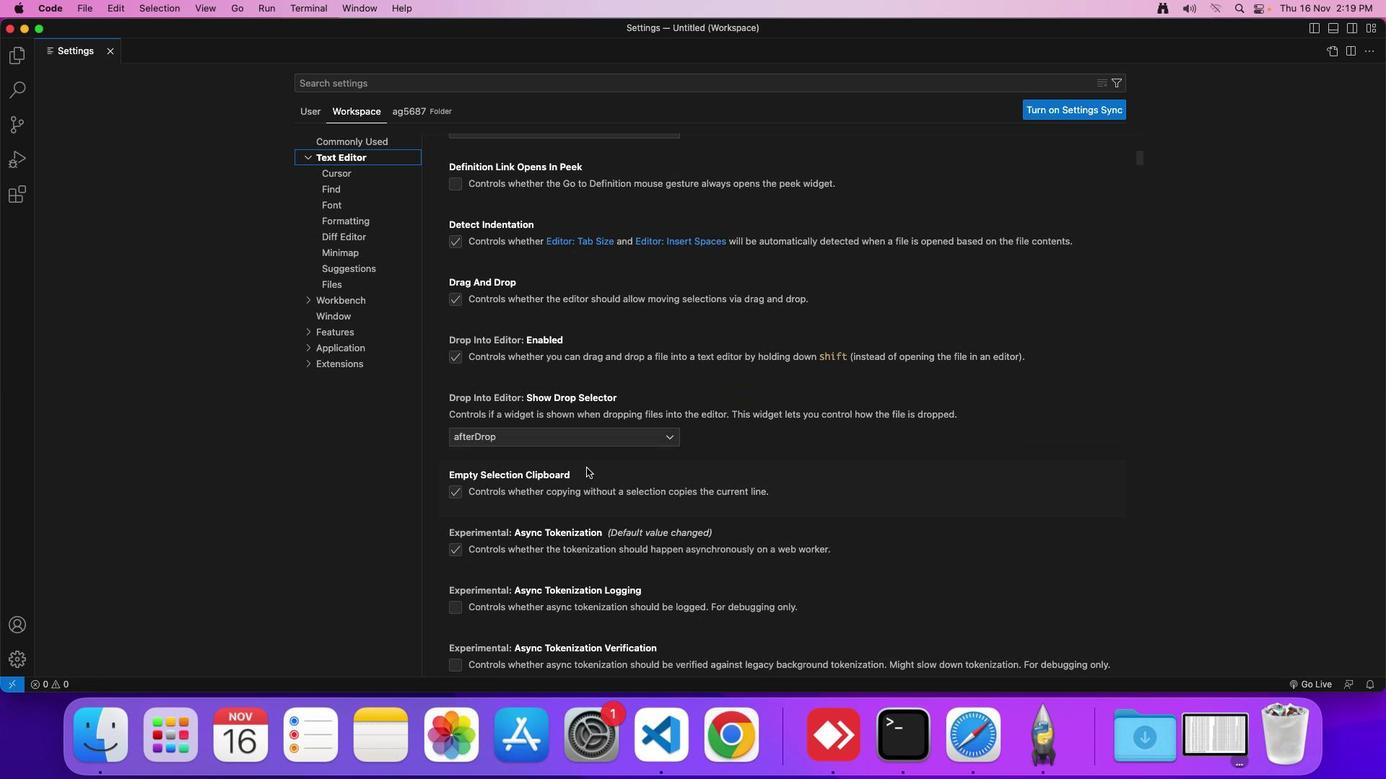 
Action: Mouse scrolled (582, 464) with delta (-3, -4)
Screenshot: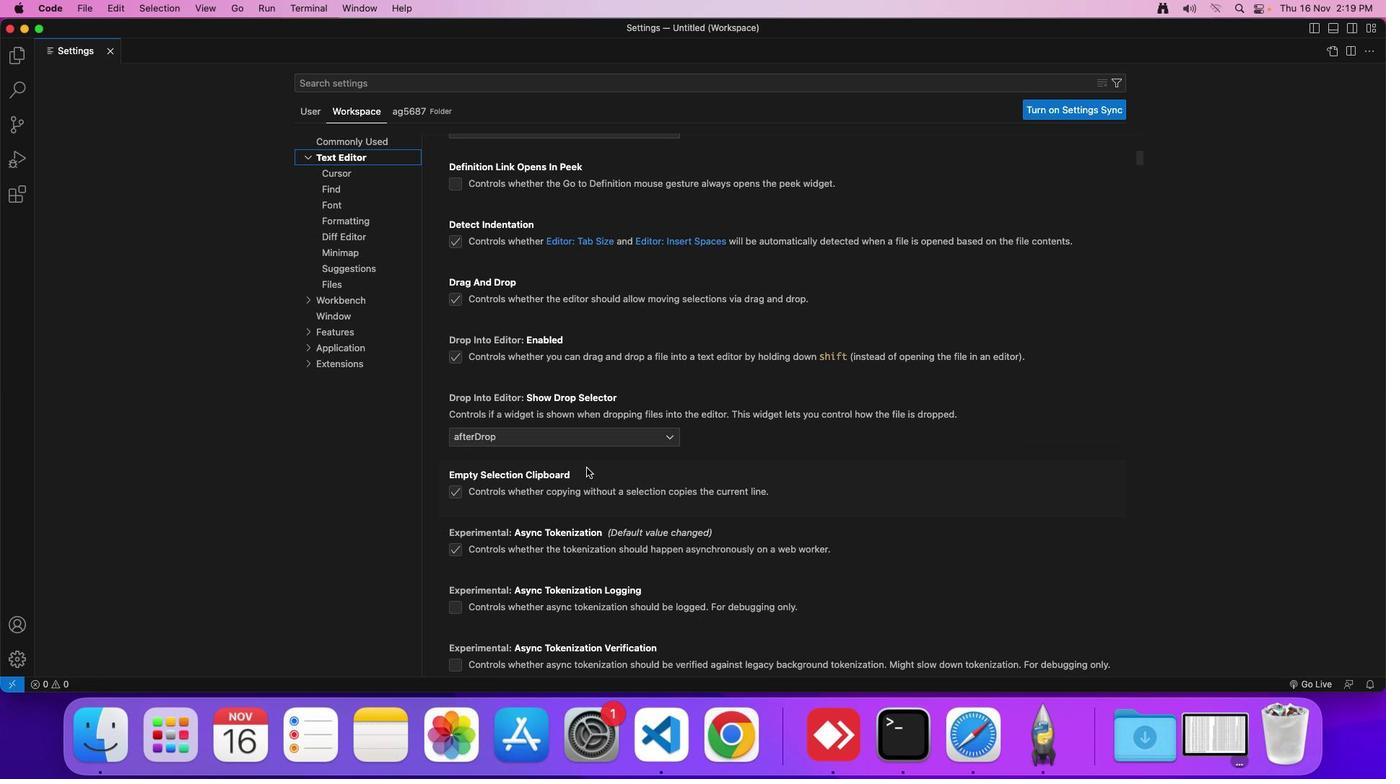 
Action: Mouse moved to (582, 464)
Screenshot: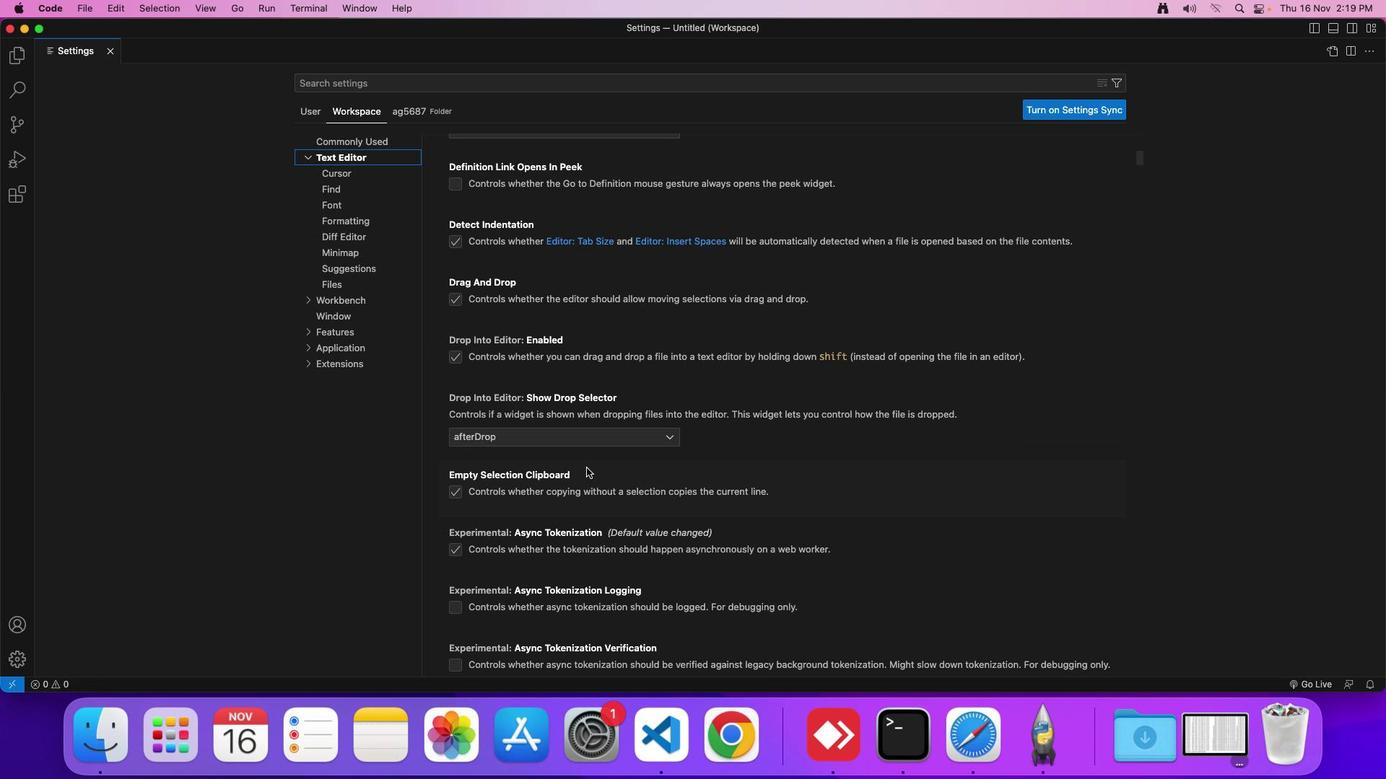 
Action: Mouse scrolled (582, 464) with delta (-3, -5)
Screenshot: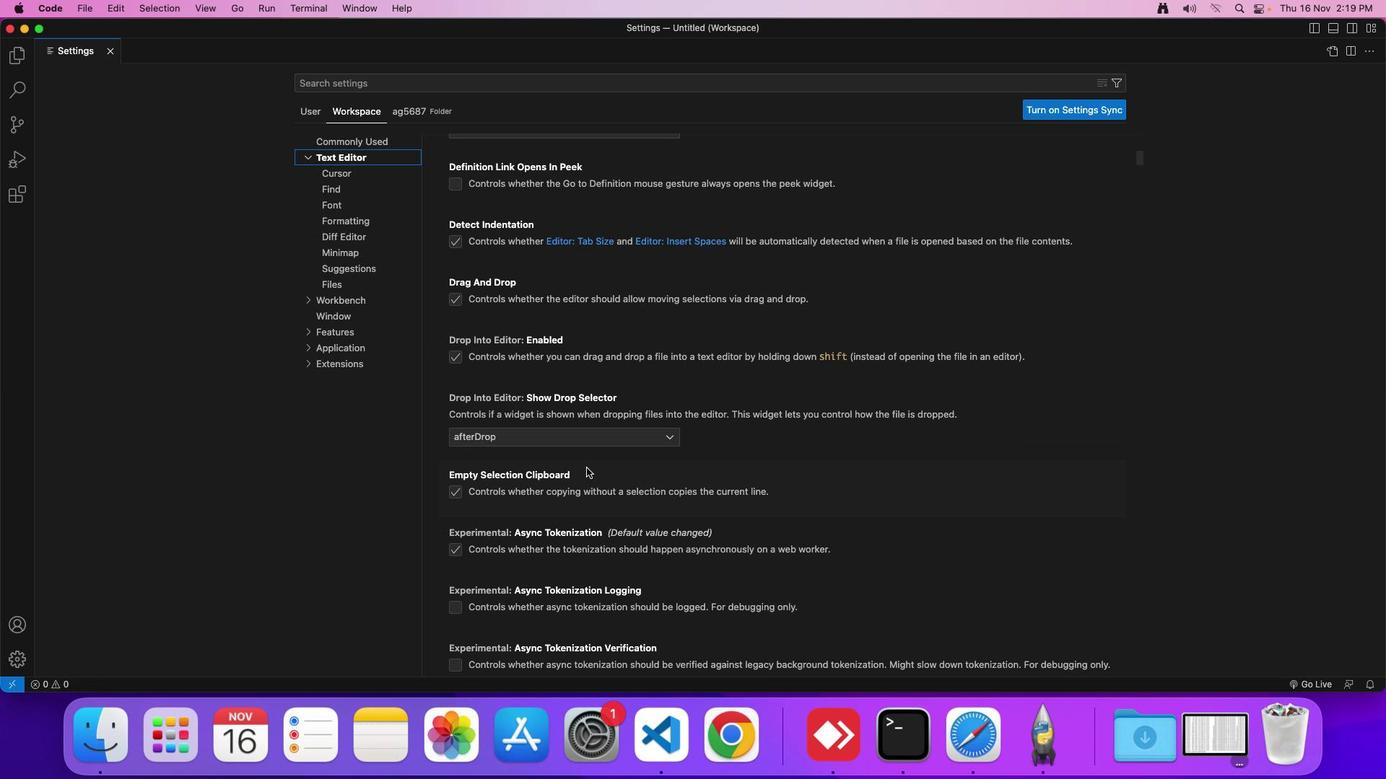 
Action: Mouse moved to (582, 464)
Screenshot: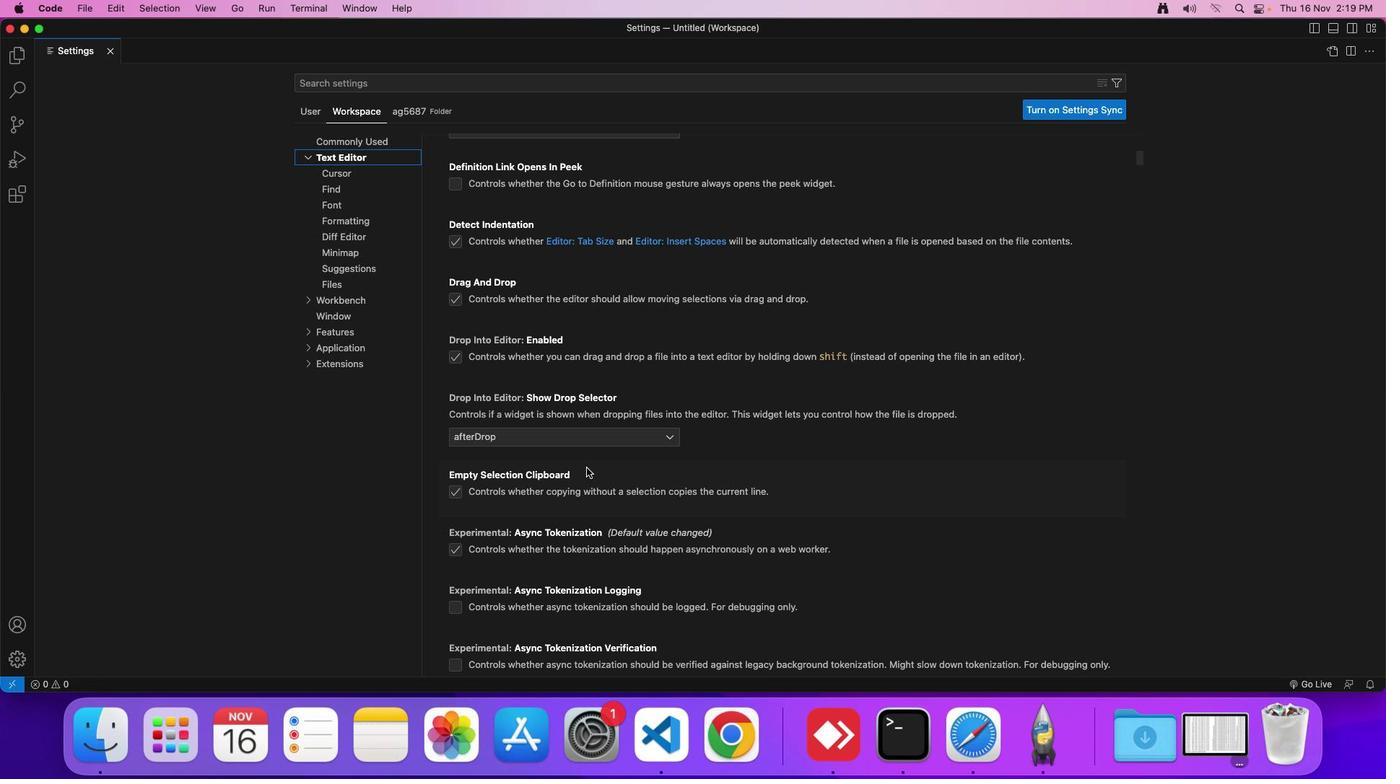 
Action: Mouse scrolled (582, 464) with delta (-3, -4)
Screenshot: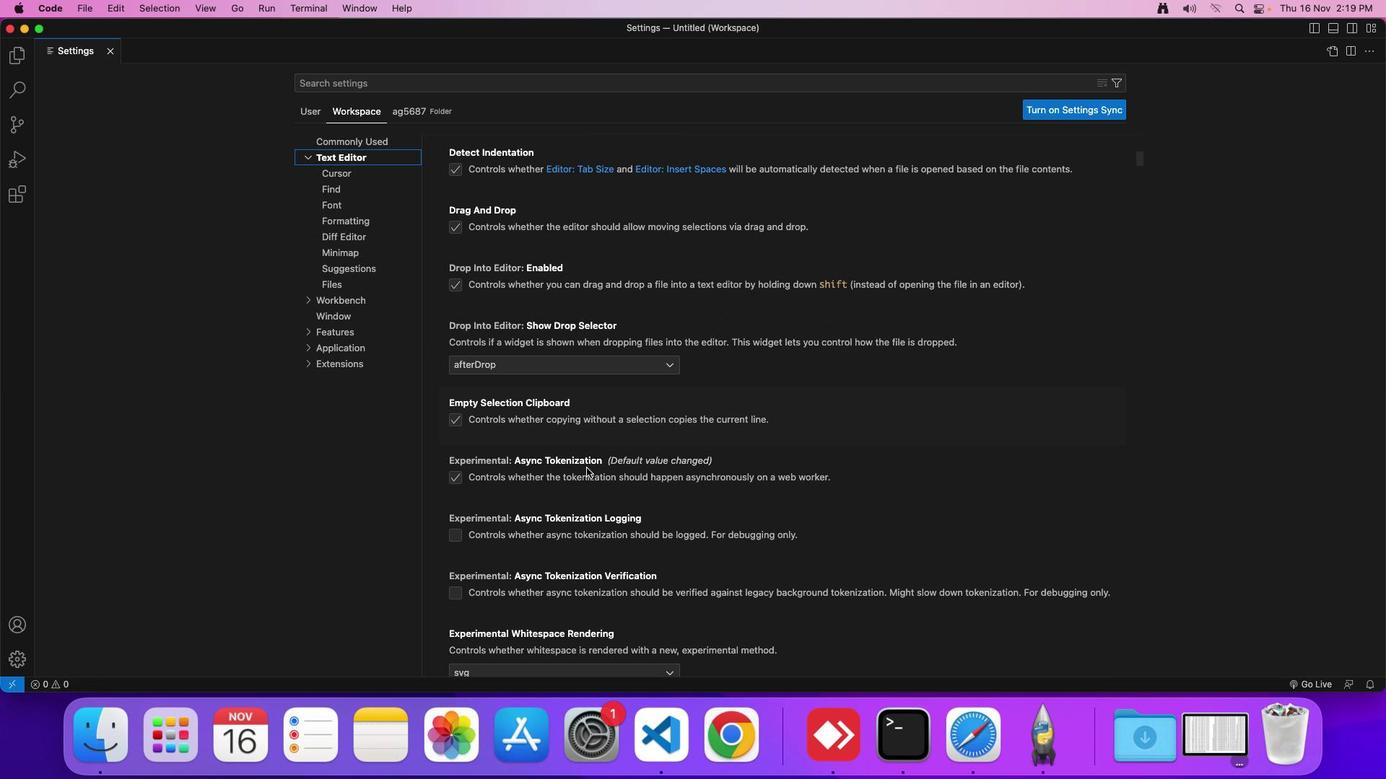 
Action: Mouse scrolled (582, 464) with delta (-3, -4)
Screenshot: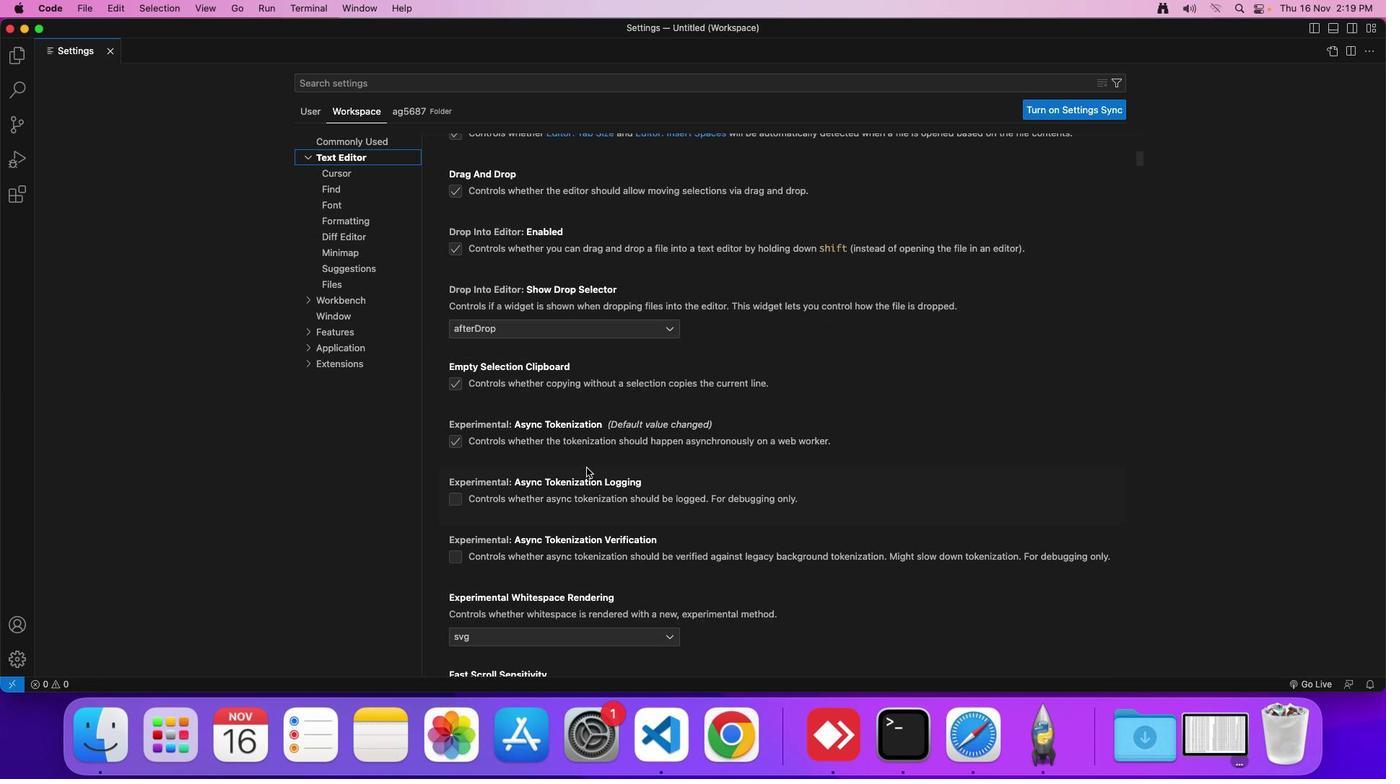 
Action: Mouse scrolled (582, 464) with delta (-3, -4)
Screenshot: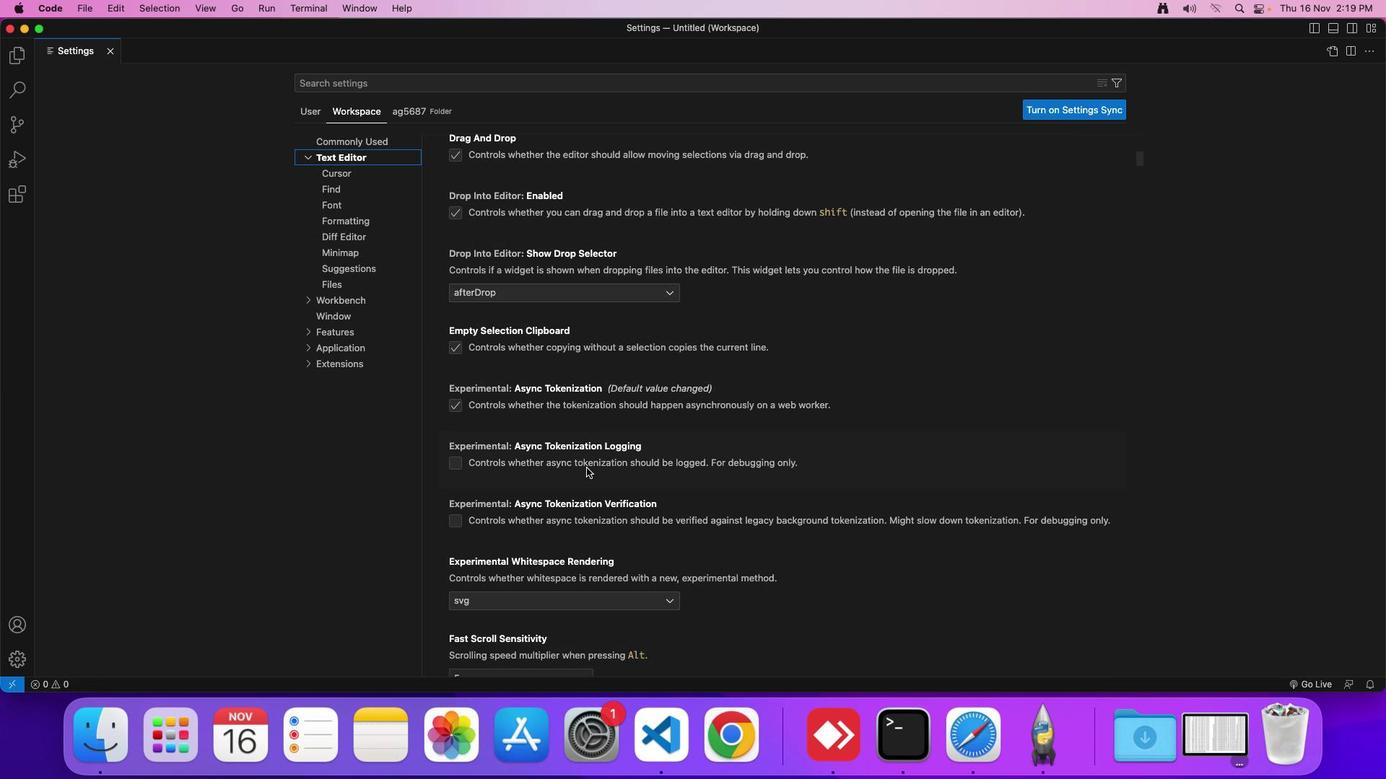 
Action: Mouse scrolled (582, 464) with delta (-3, -4)
Screenshot: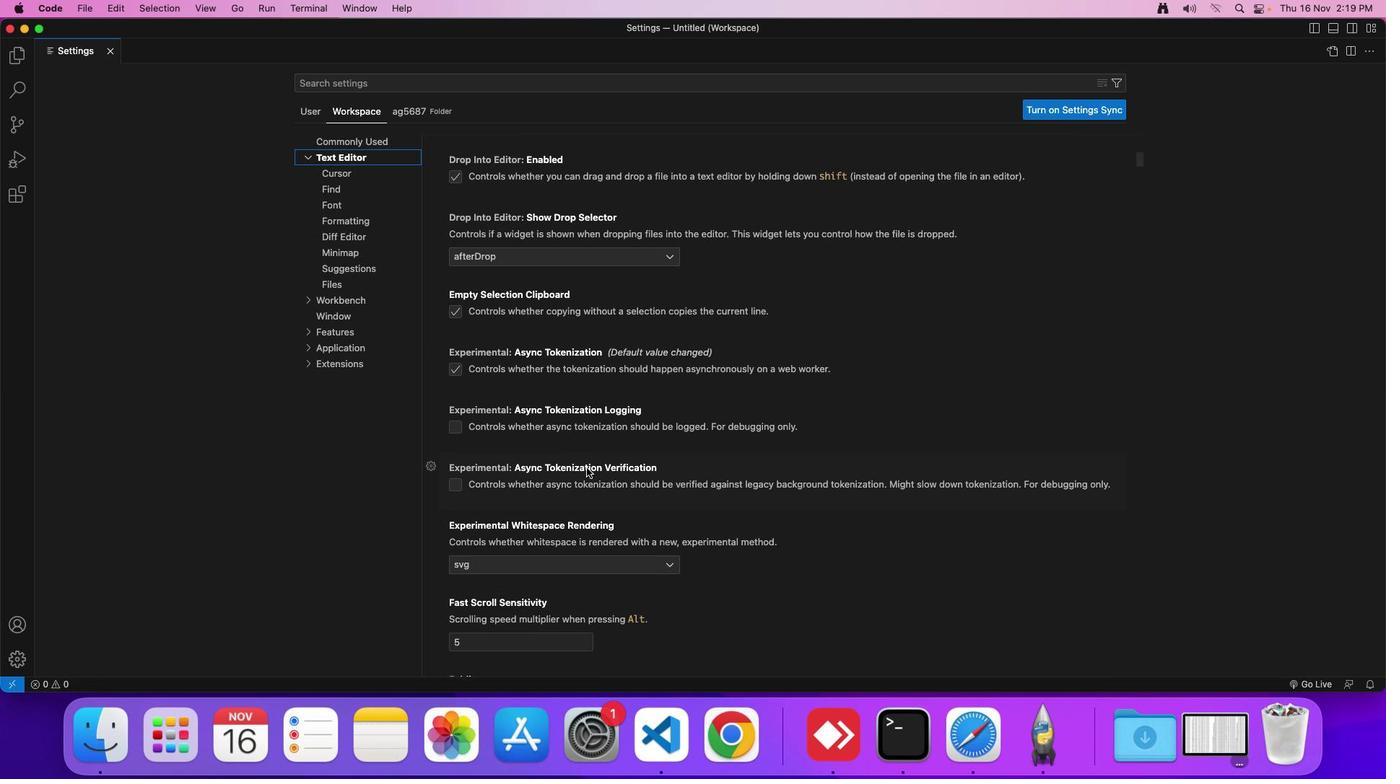 
Action: Mouse scrolled (582, 464) with delta (-3, -4)
Screenshot: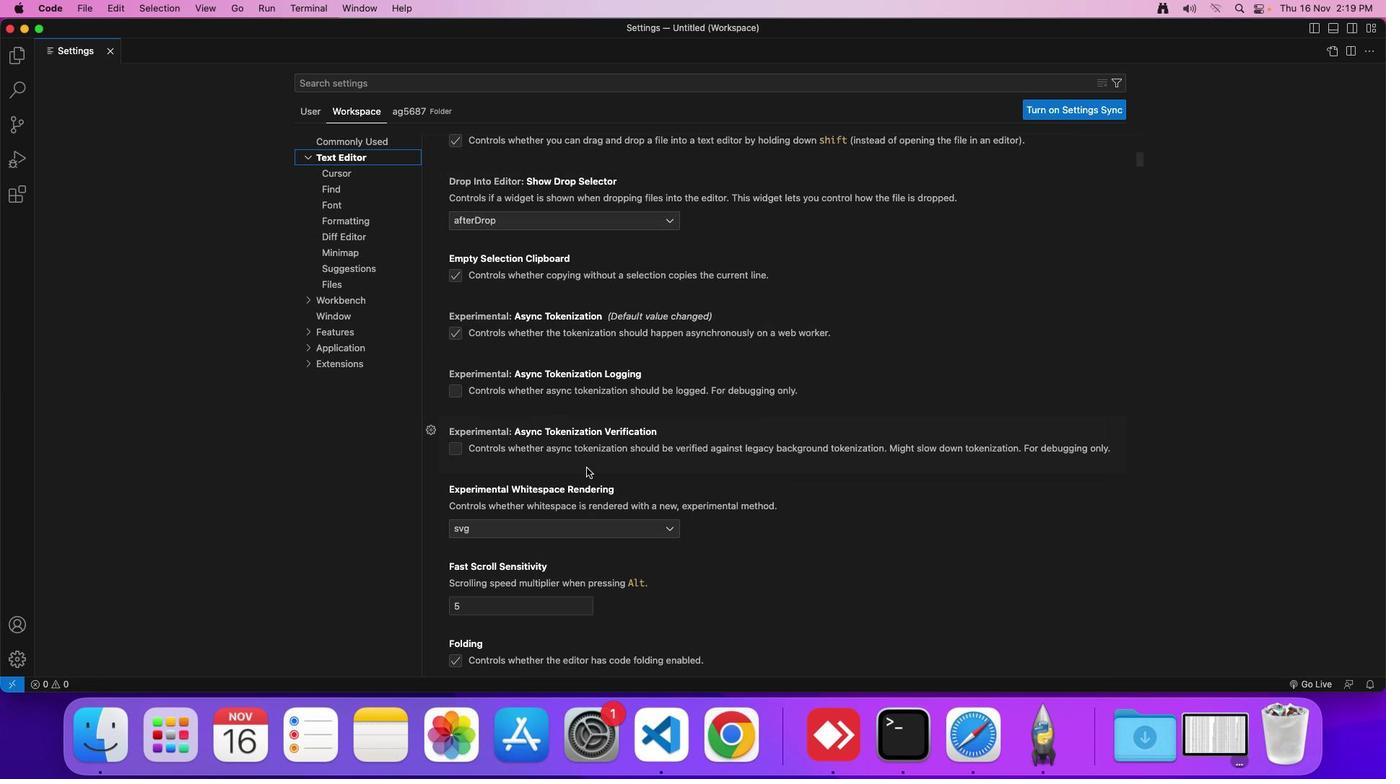 
Action: Mouse scrolled (582, 464) with delta (-3, -4)
Screenshot: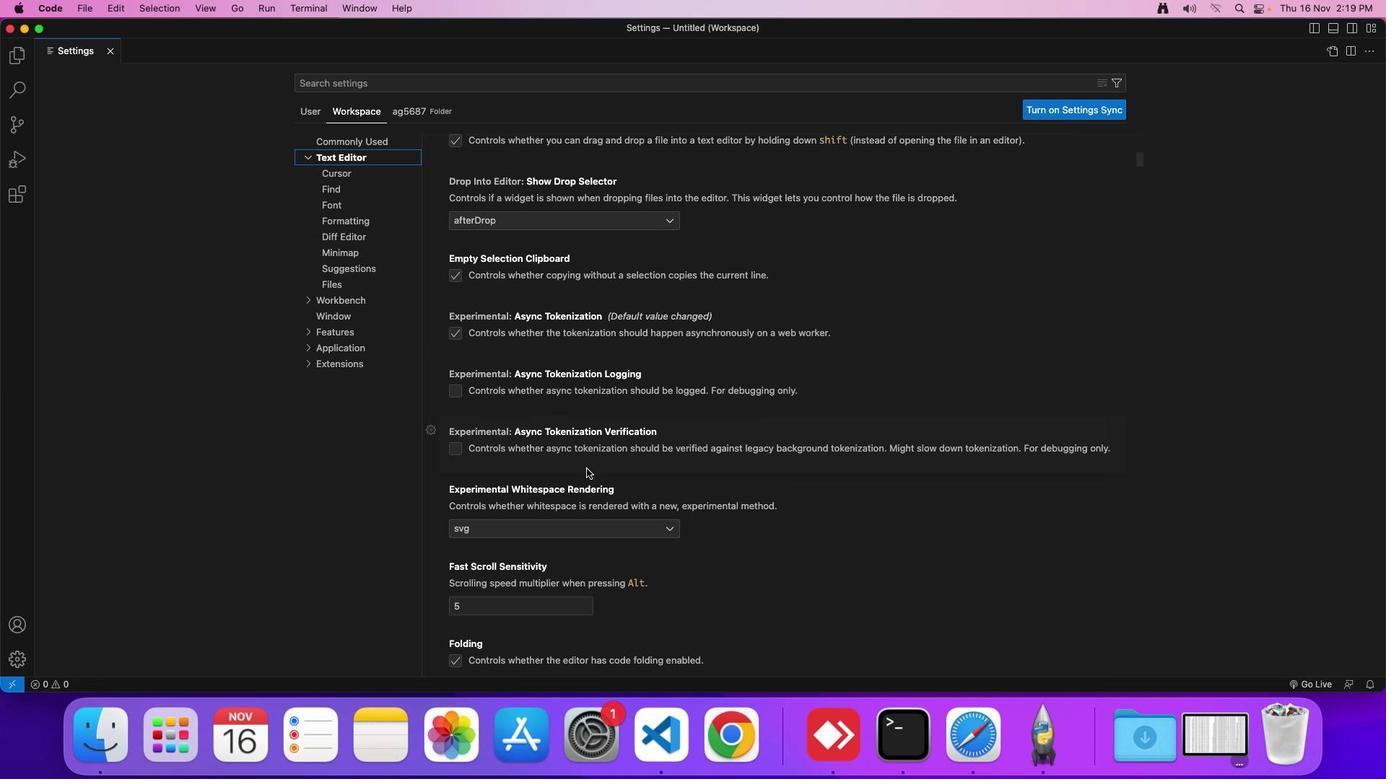 
Action: Mouse moved to (582, 464)
Screenshot: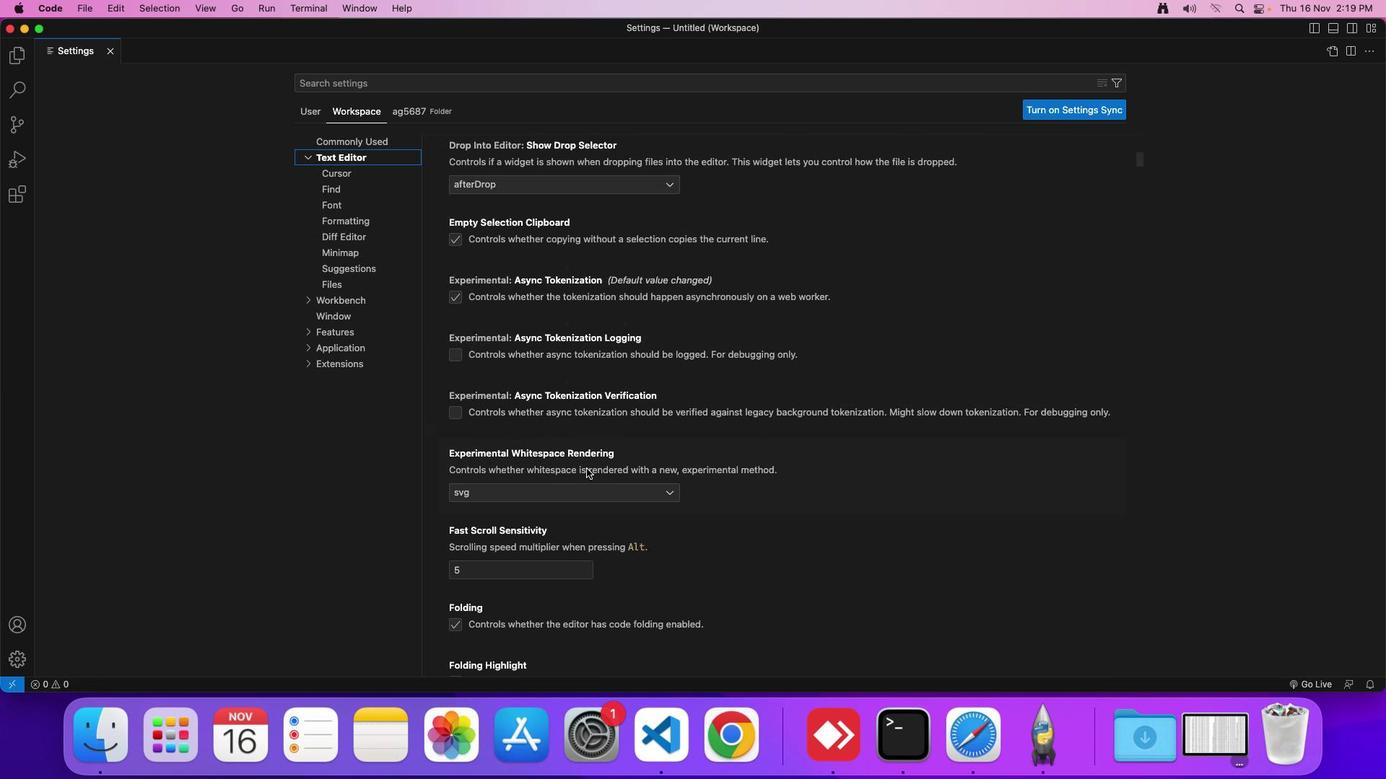 
Action: Mouse scrolled (582, 464) with delta (-3, -4)
Screenshot: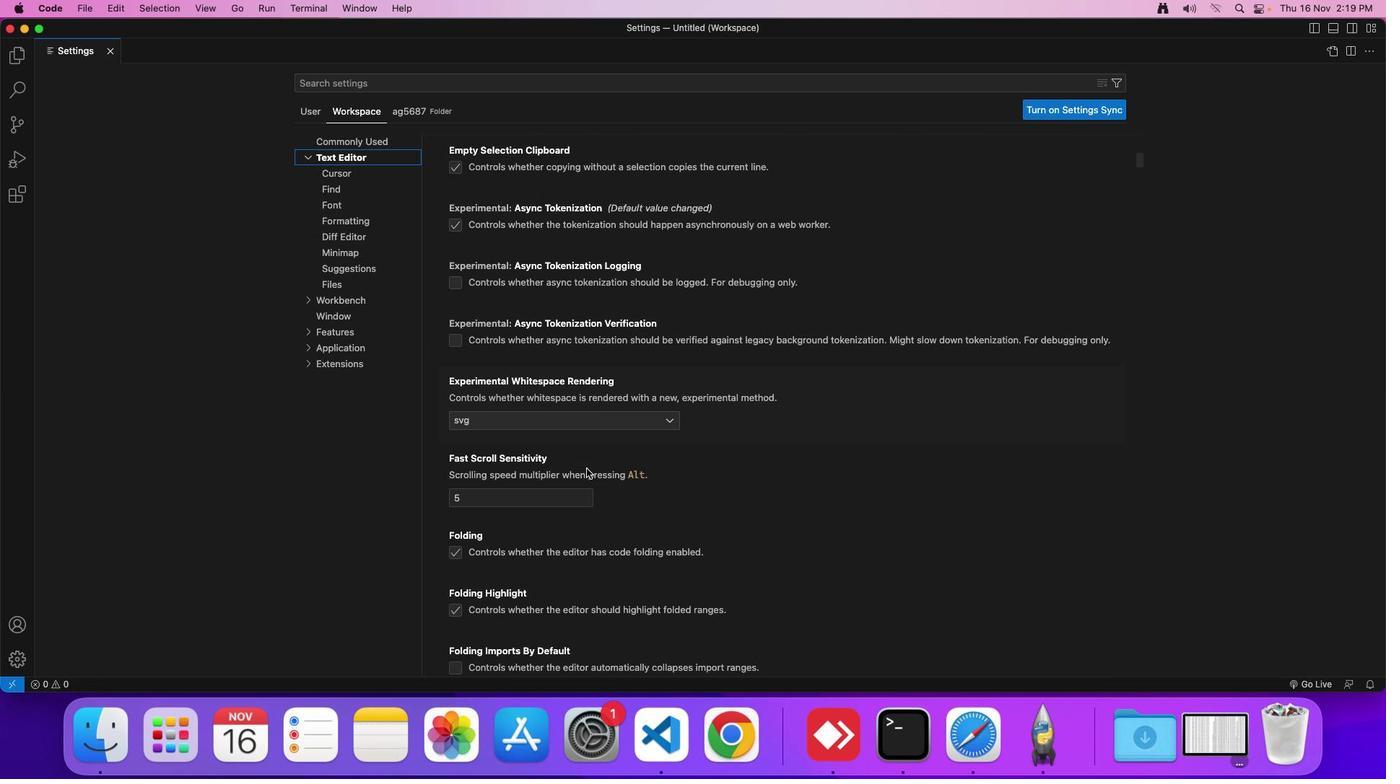 
Action: Mouse scrolled (582, 464) with delta (-3, -4)
Screenshot: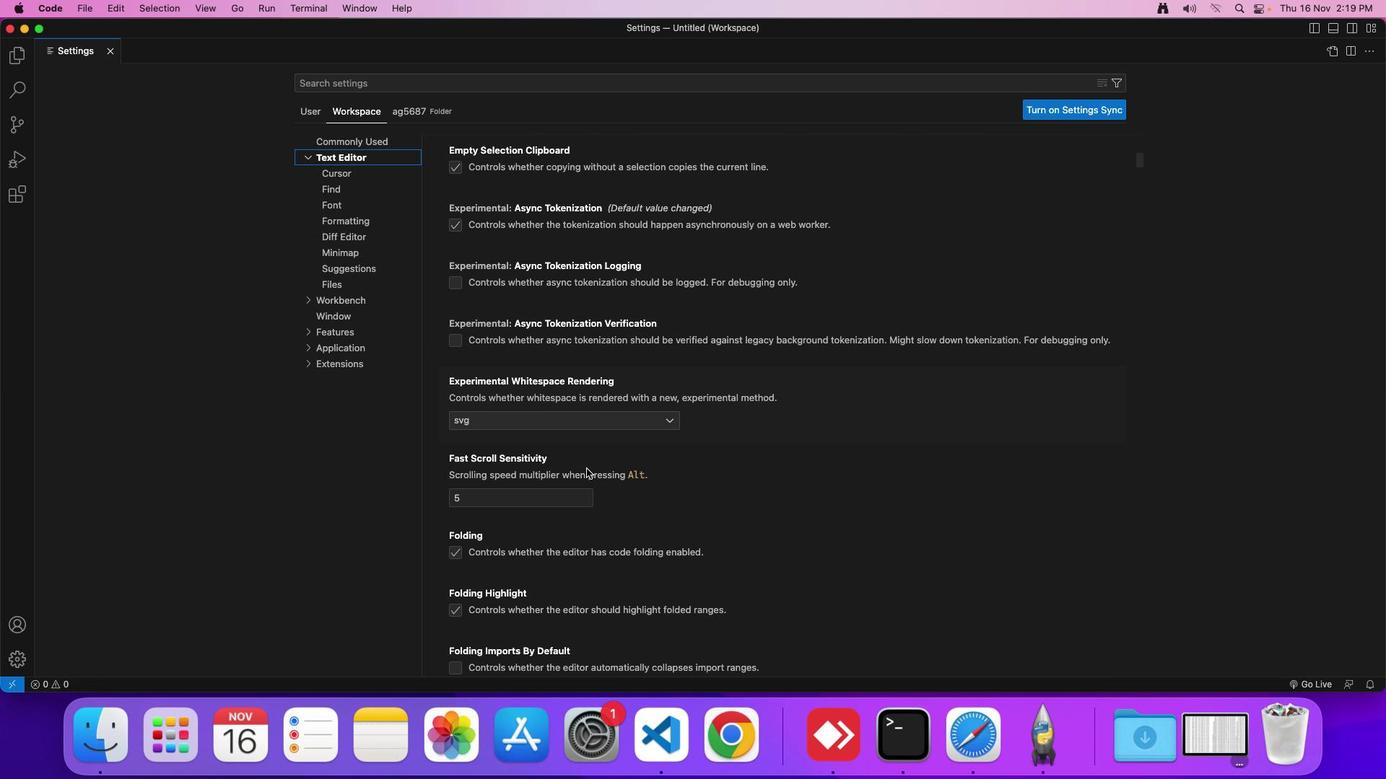 
Action: Mouse scrolled (582, 464) with delta (-3, -4)
Screenshot: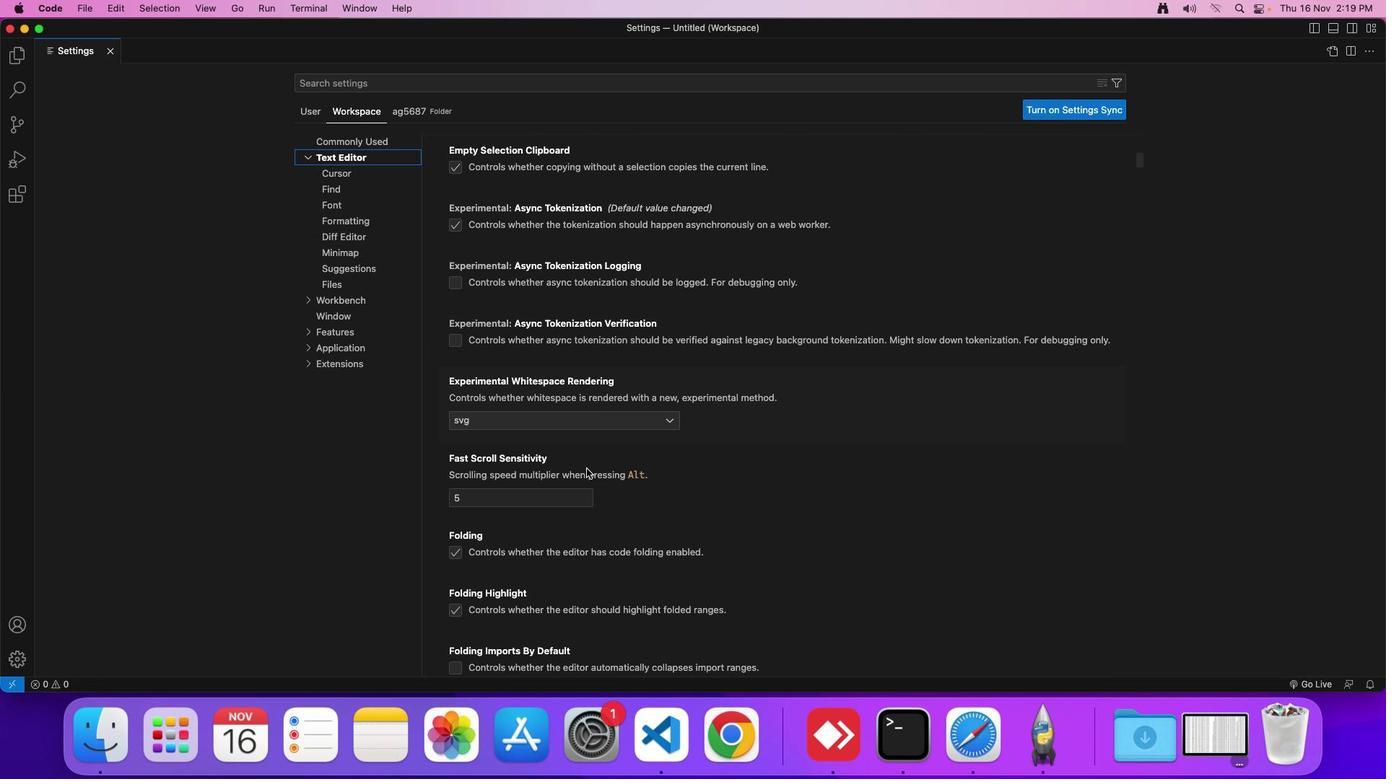 
Action: Mouse scrolled (582, 464) with delta (-3, -4)
Screenshot: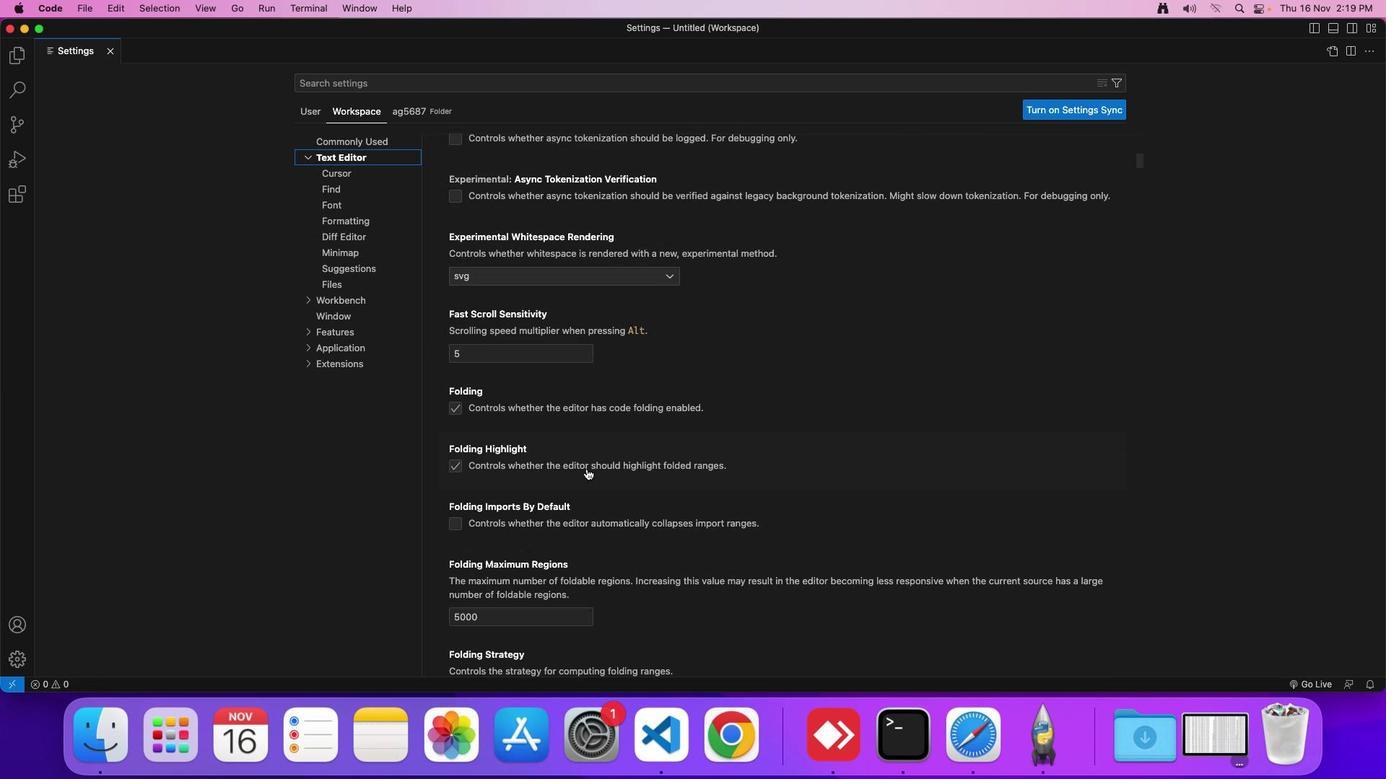 
Action: Mouse scrolled (582, 464) with delta (-3, -4)
Screenshot: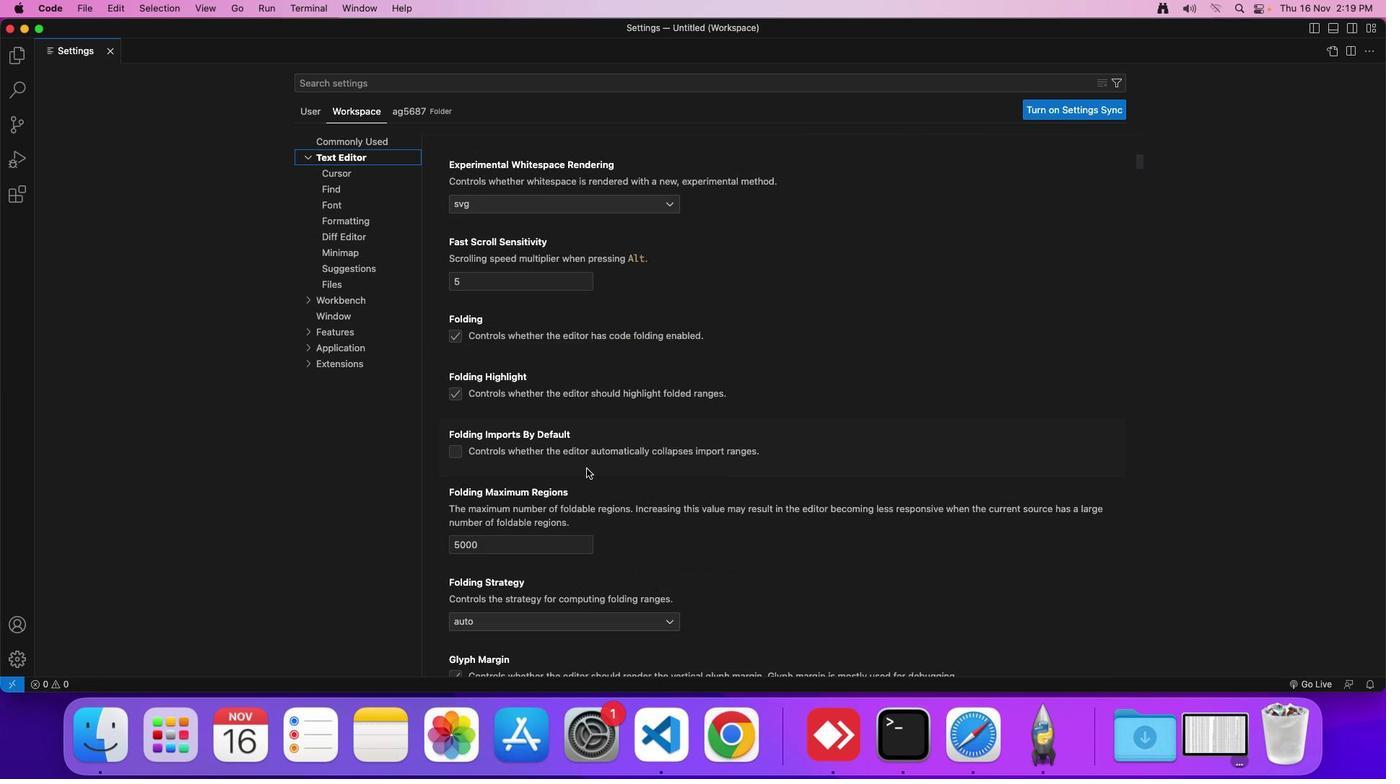 
Action: Mouse scrolled (582, 464) with delta (-3, -5)
Screenshot: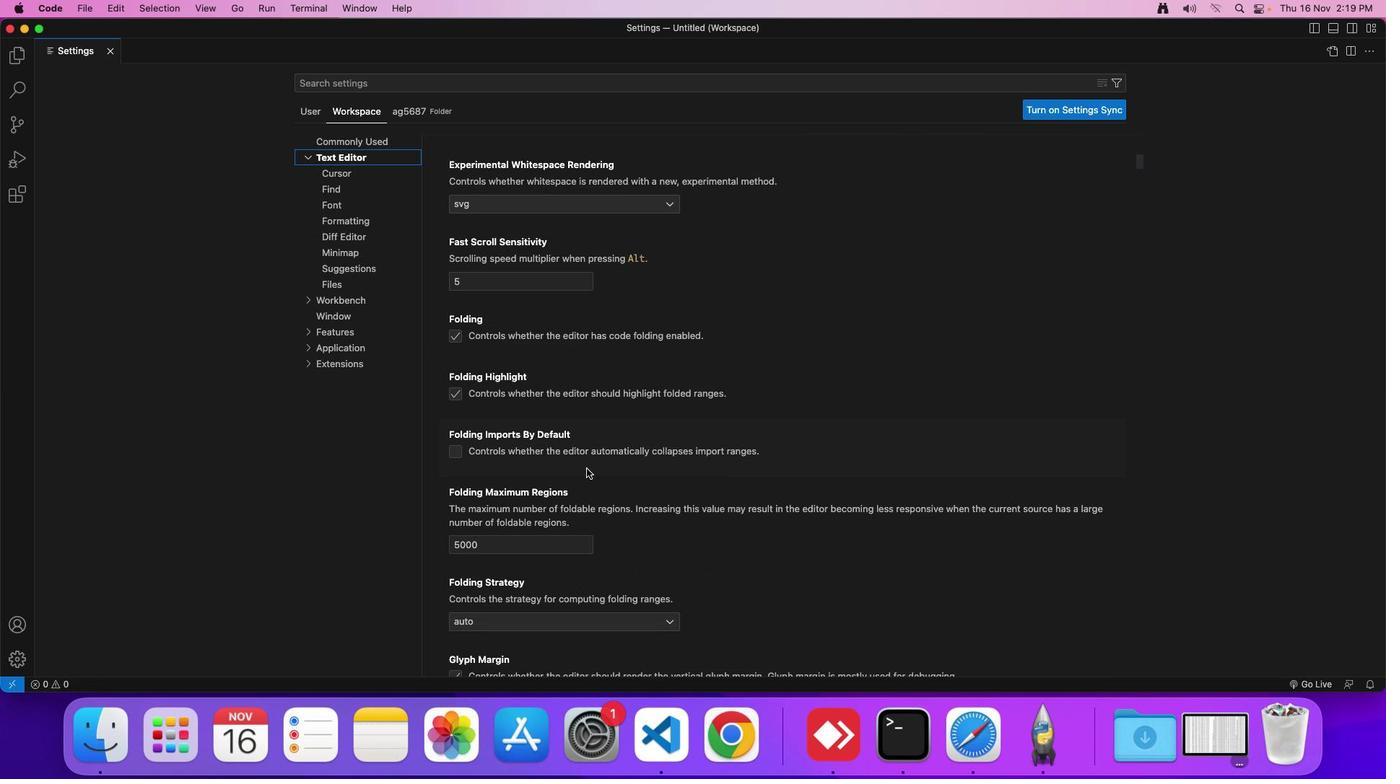 
Action: Mouse scrolled (582, 464) with delta (-3, -5)
Screenshot: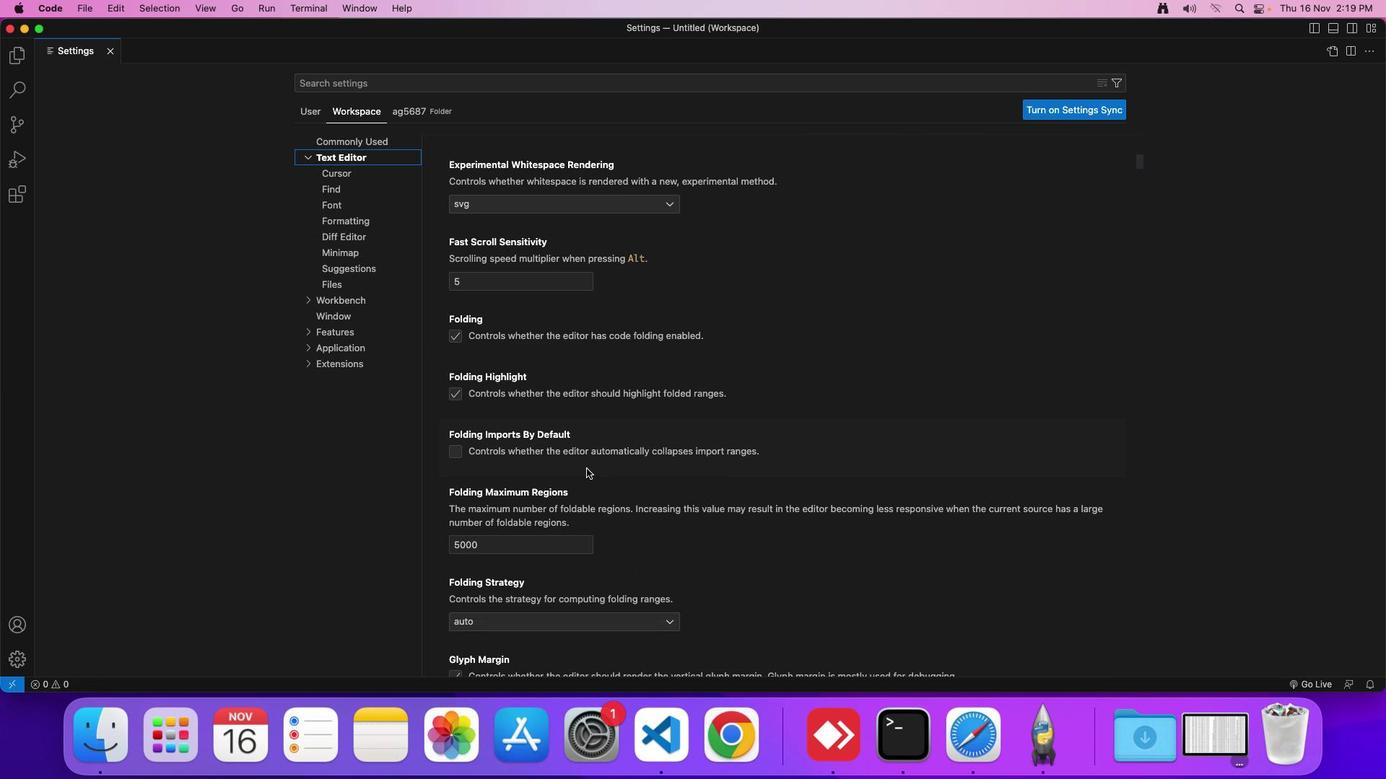 
Action: Mouse moved to (582, 464)
Screenshot: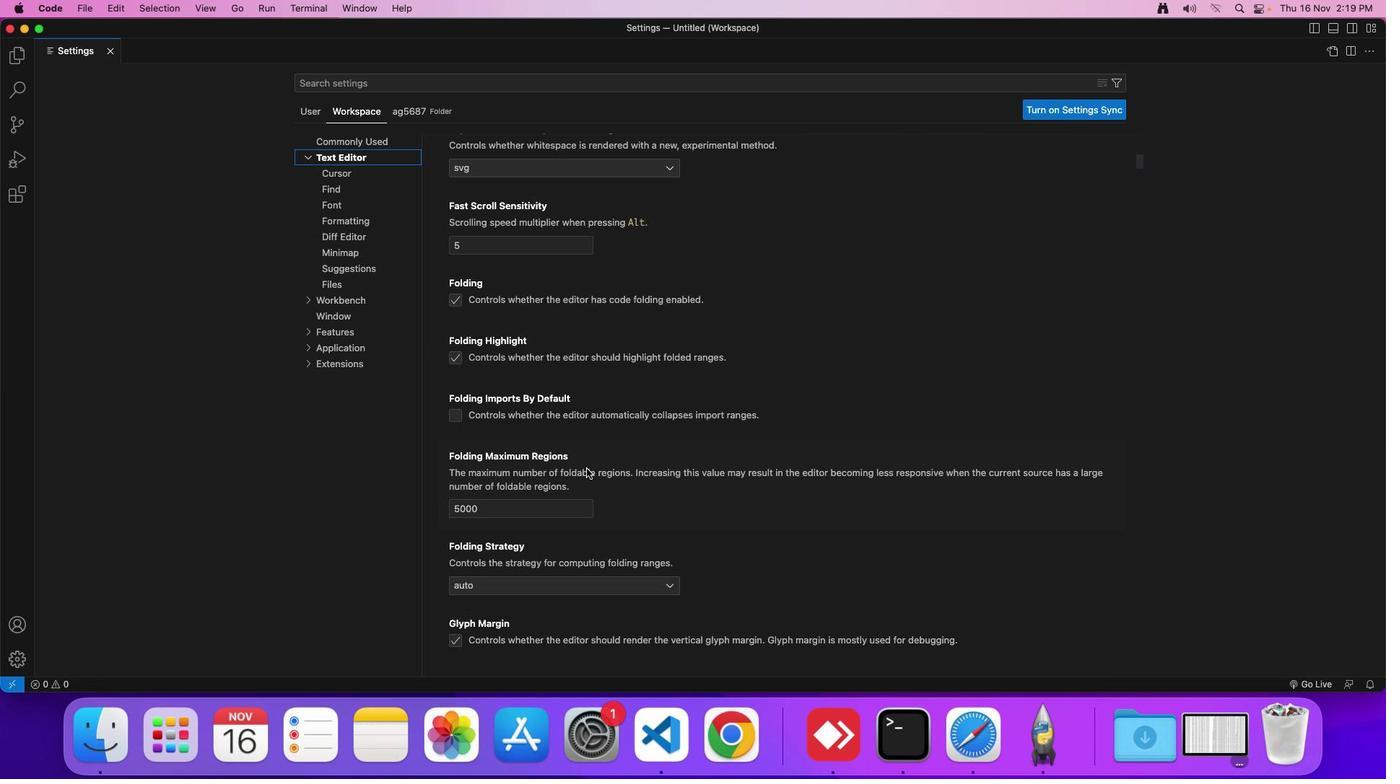 
Action: Mouse scrolled (582, 464) with delta (-3, -4)
Screenshot: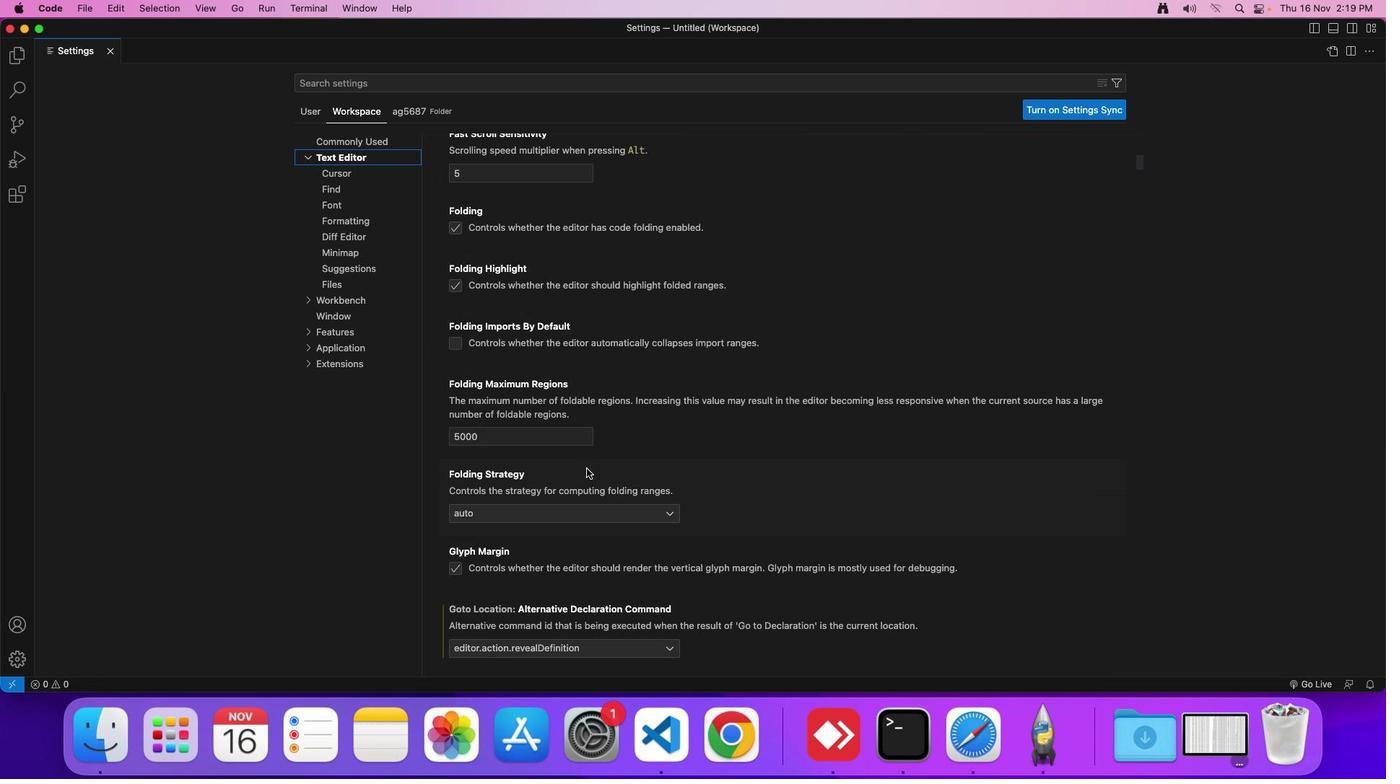 
Action: Mouse scrolled (582, 464) with delta (-3, -4)
Screenshot: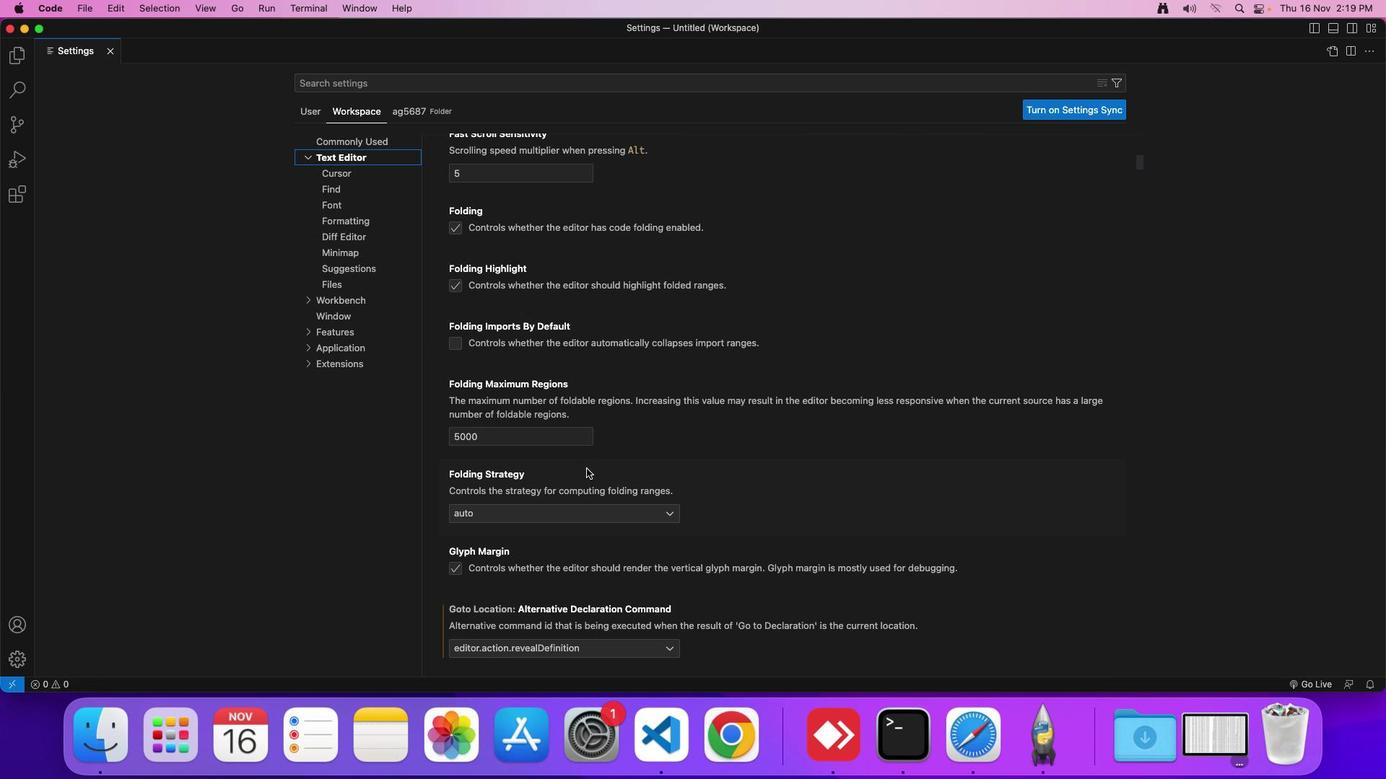 
Action: Mouse scrolled (582, 464) with delta (-3, -4)
Screenshot: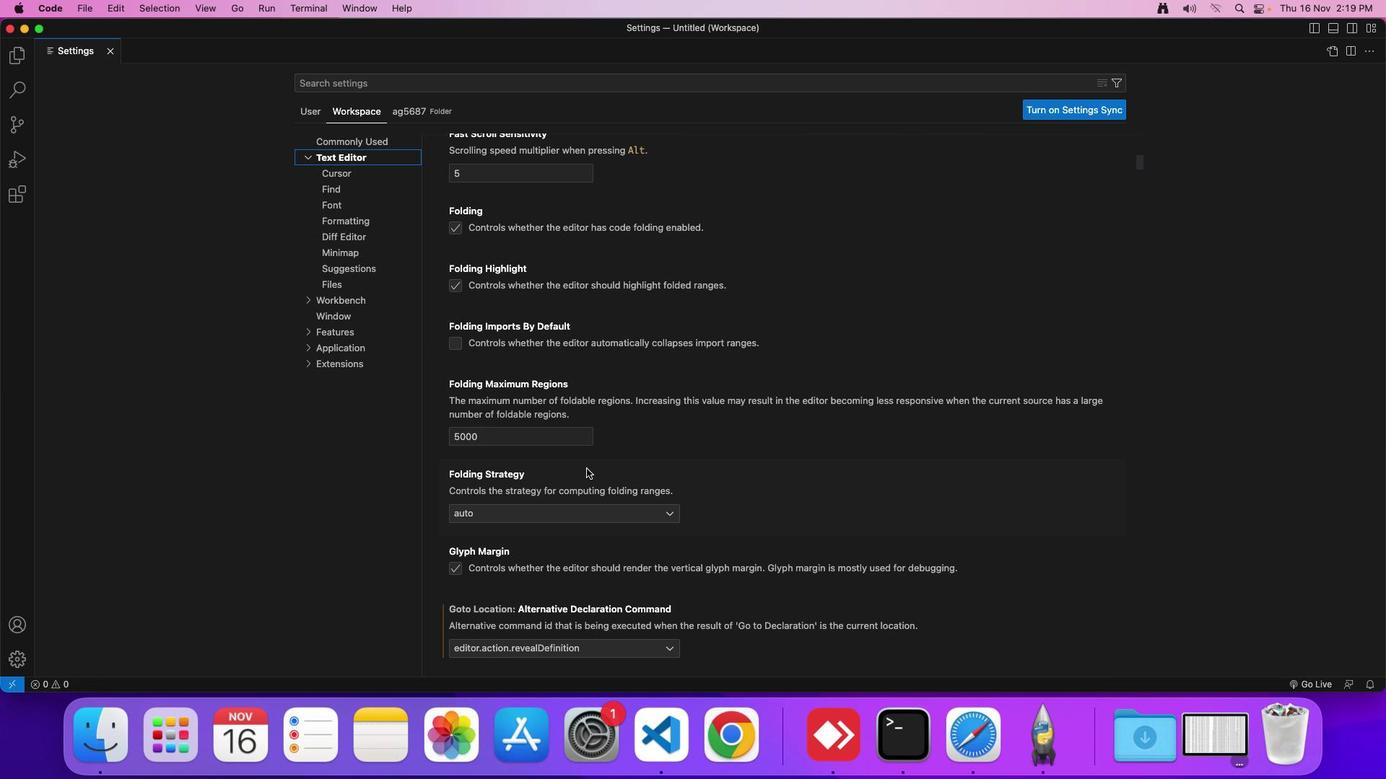 
Action: Mouse scrolled (582, 464) with delta (-3, -4)
Screenshot: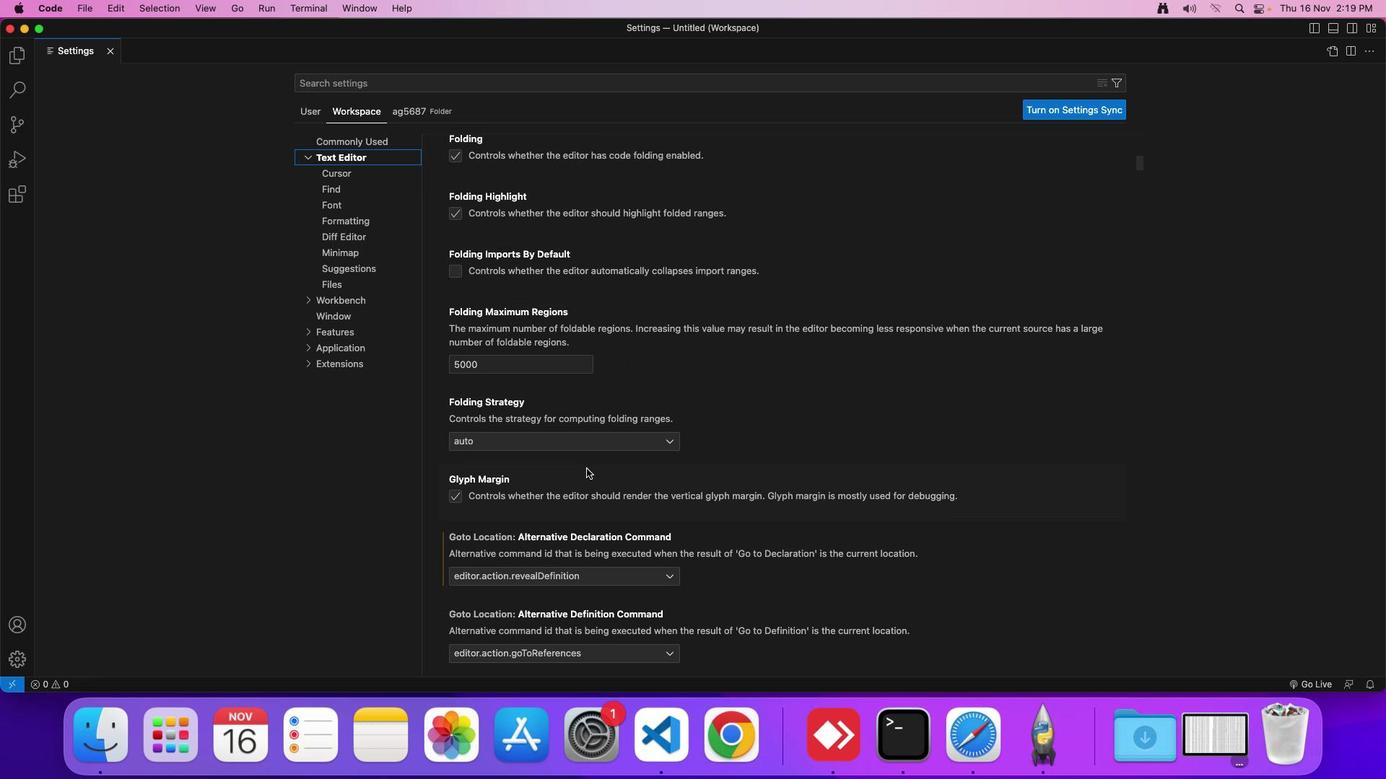 
Action: Mouse scrolled (582, 464) with delta (-3, -4)
Screenshot: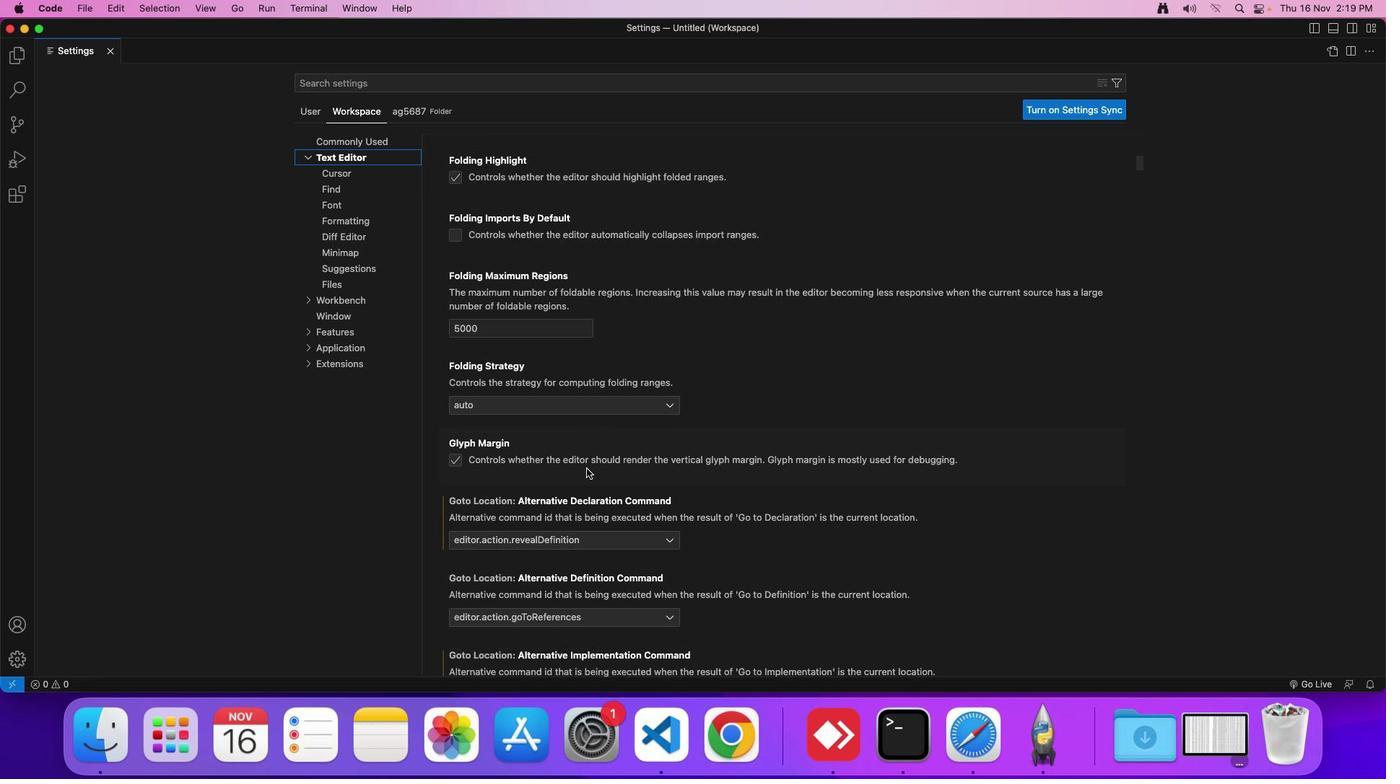
Action: Mouse scrolled (582, 464) with delta (-3, -4)
Screenshot: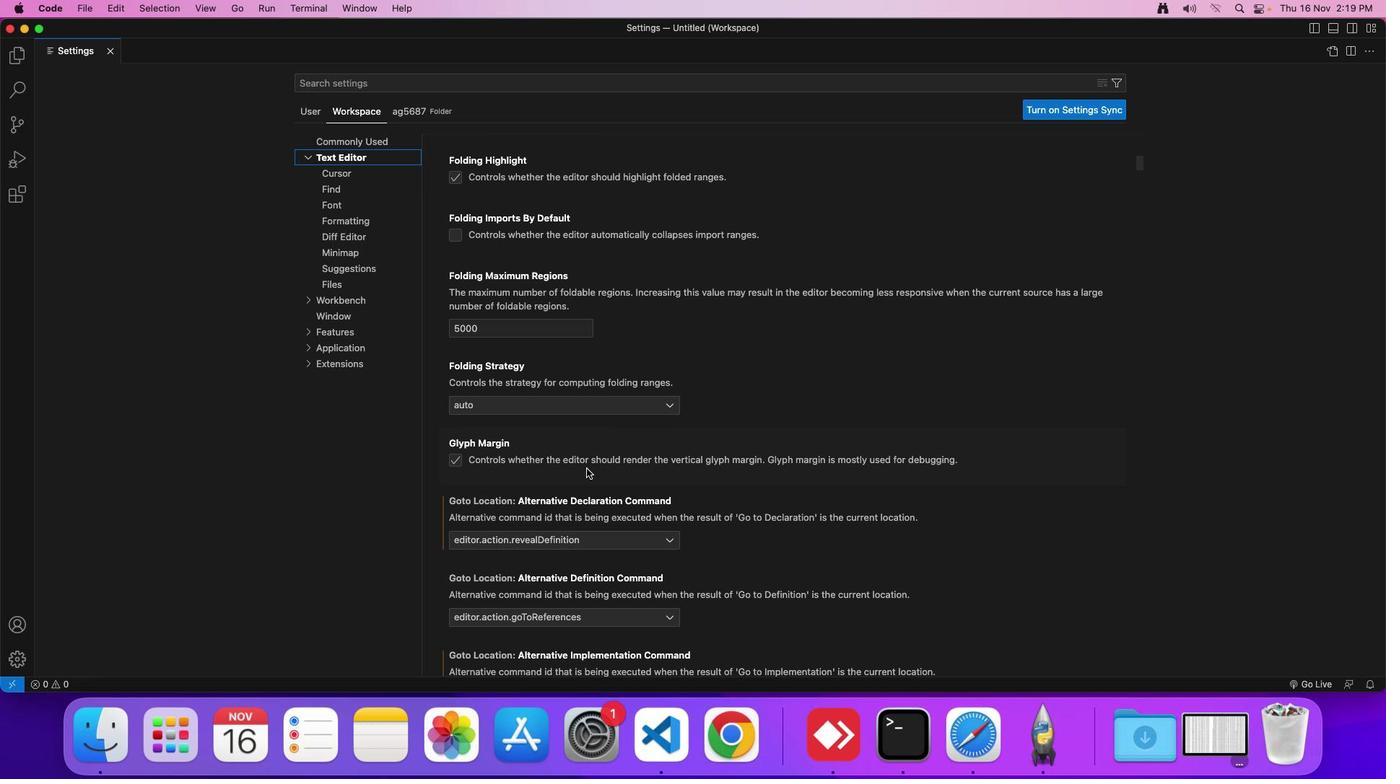 
Action: Mouse moved to (582, 464)
Screenshot: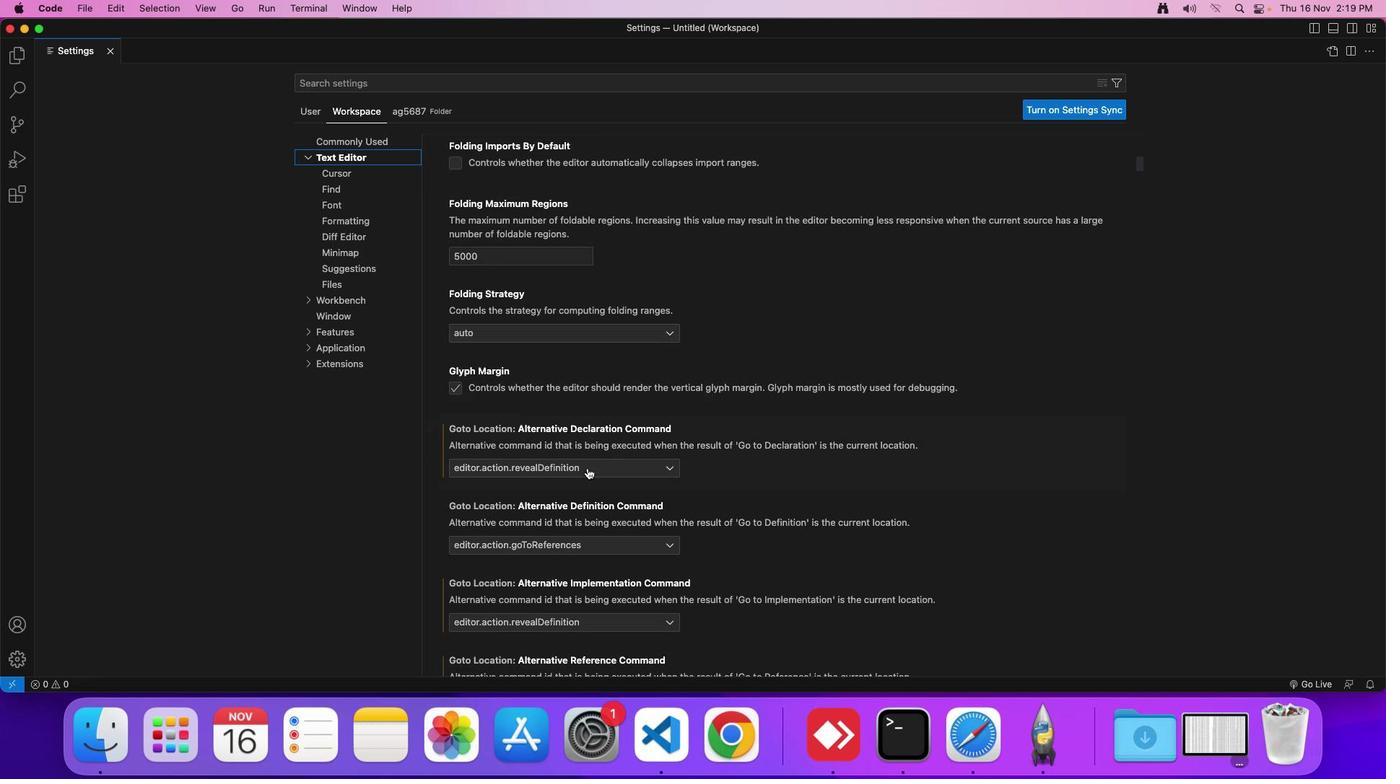 
Action: Mouse scrolled (582, 464) with delta (-3, -4)
Screenshot: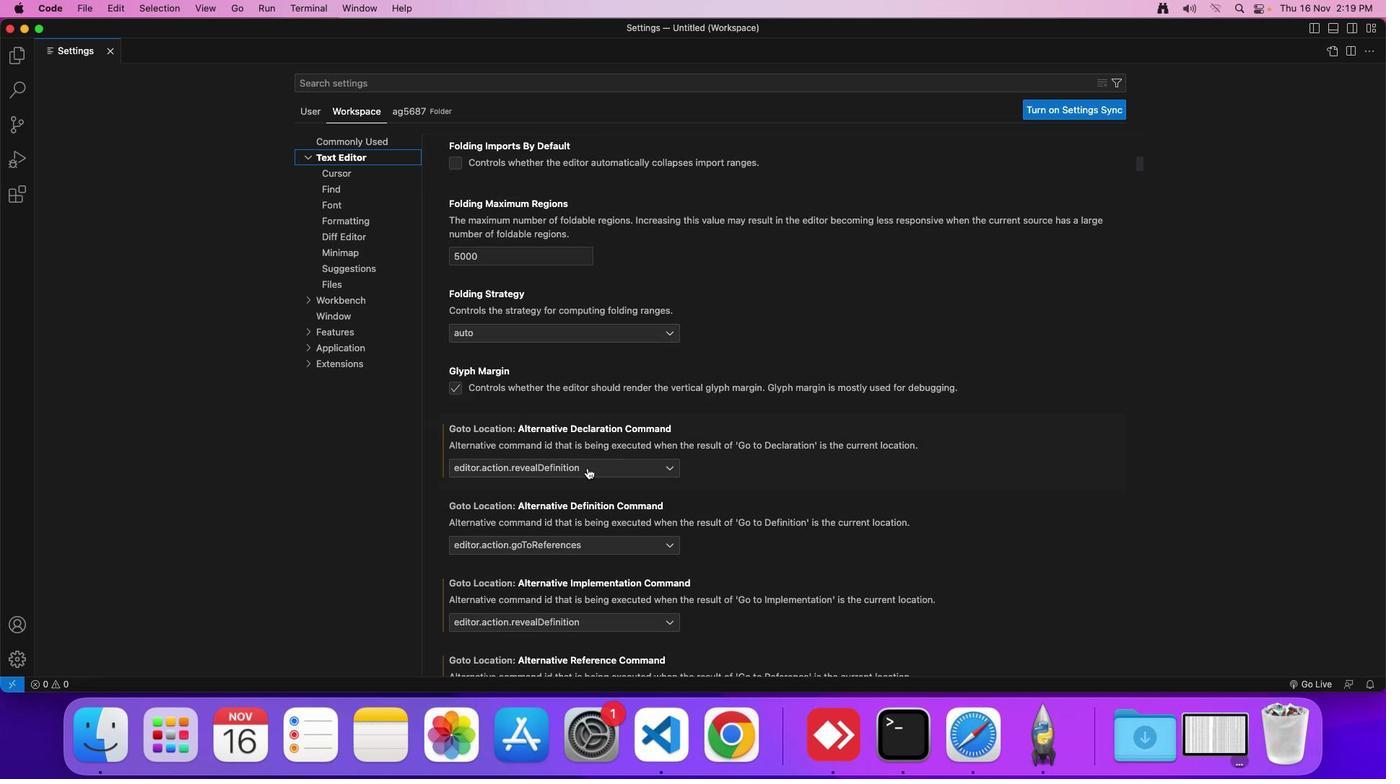 
Action: Mouse moved to (582, 464)
Screenshot: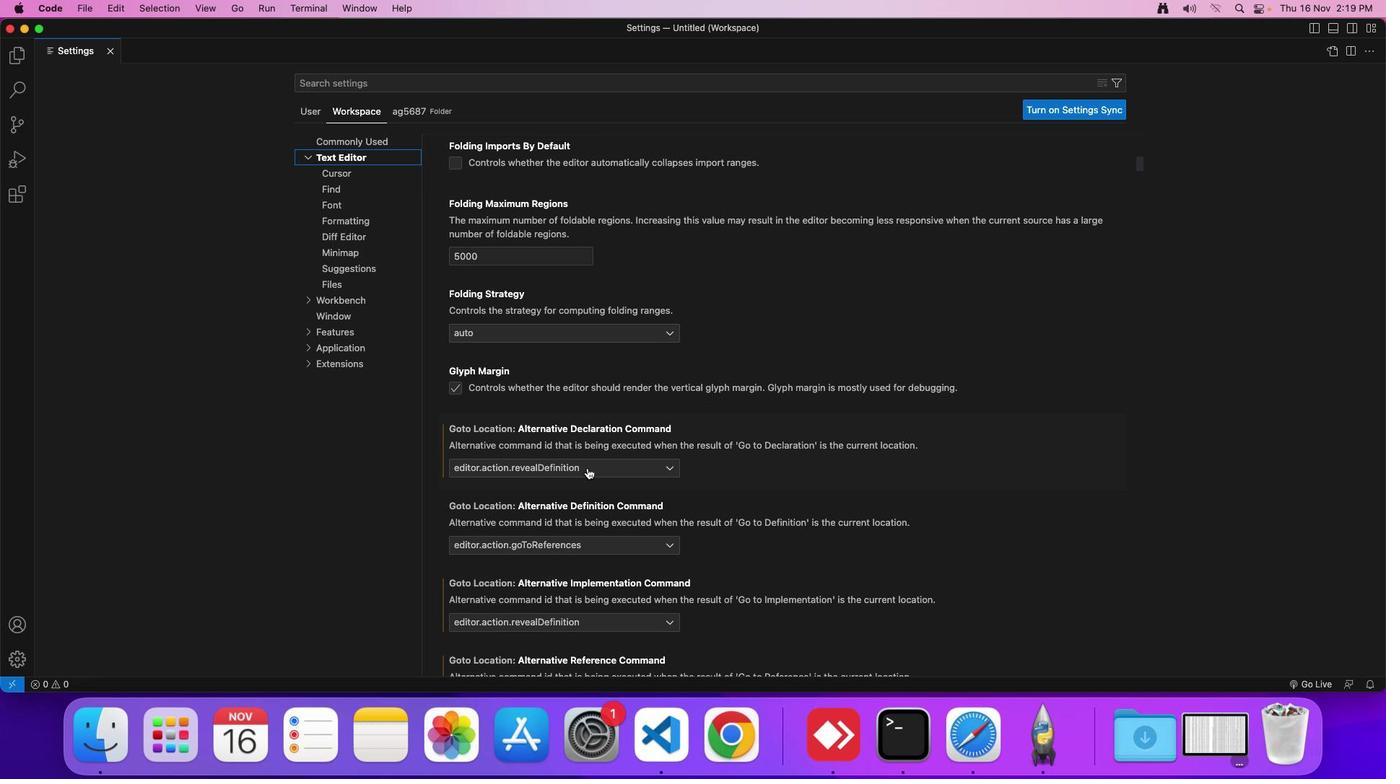 
Action: Mouse scrolled (582, 464) with delta (-3, -4)
Screenshot: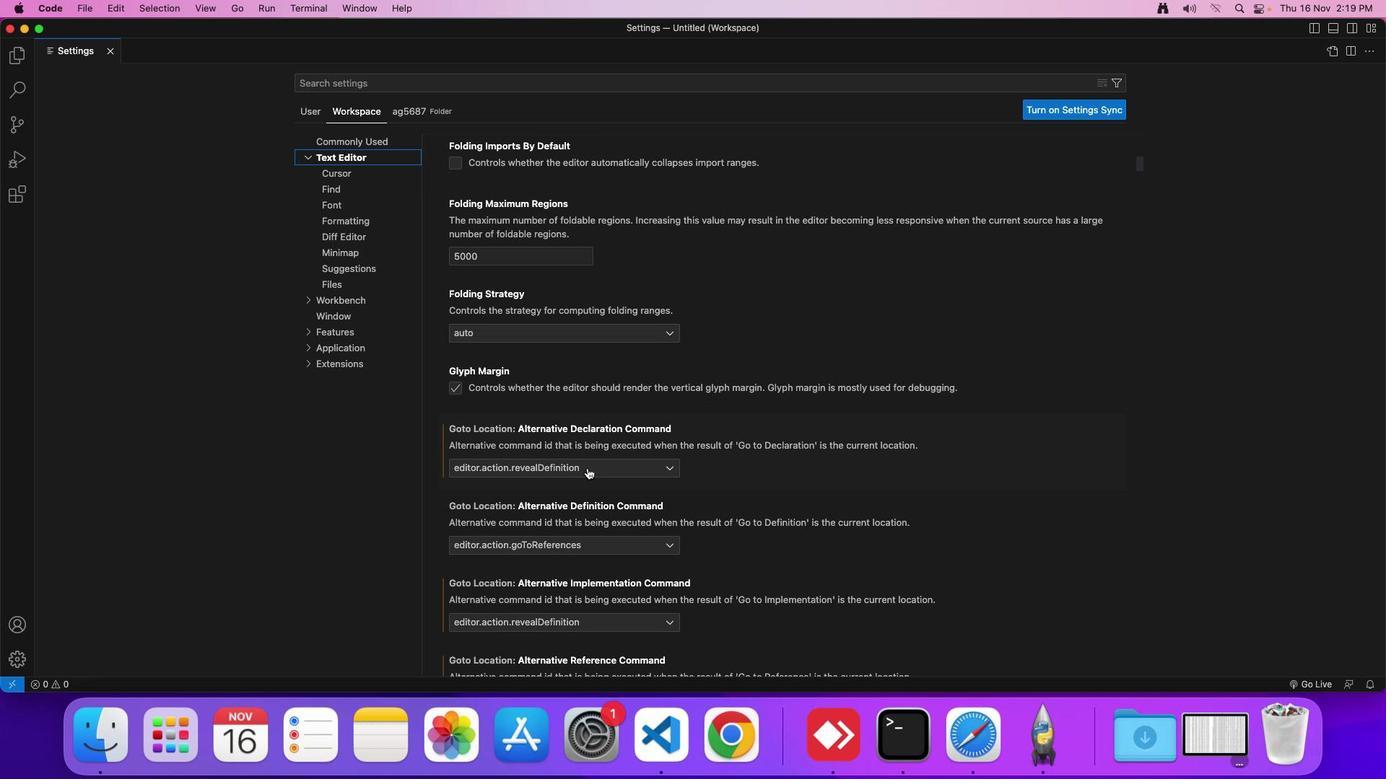 
Action: Mouse scrolled (582, 464) with delta (-3, -4)
Screenshot: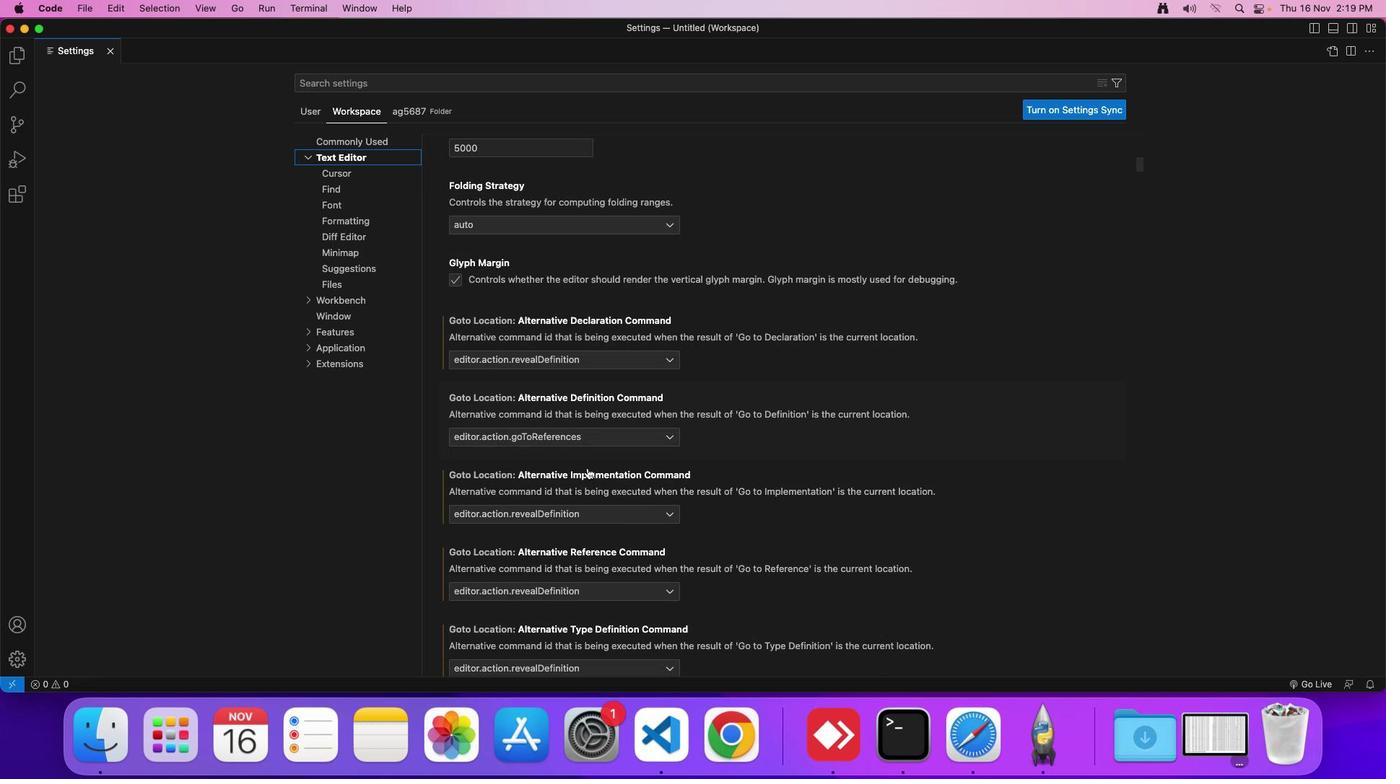 
Action: Mouse scrolled (582, 464) with delta (-3, -4)
Screenshot: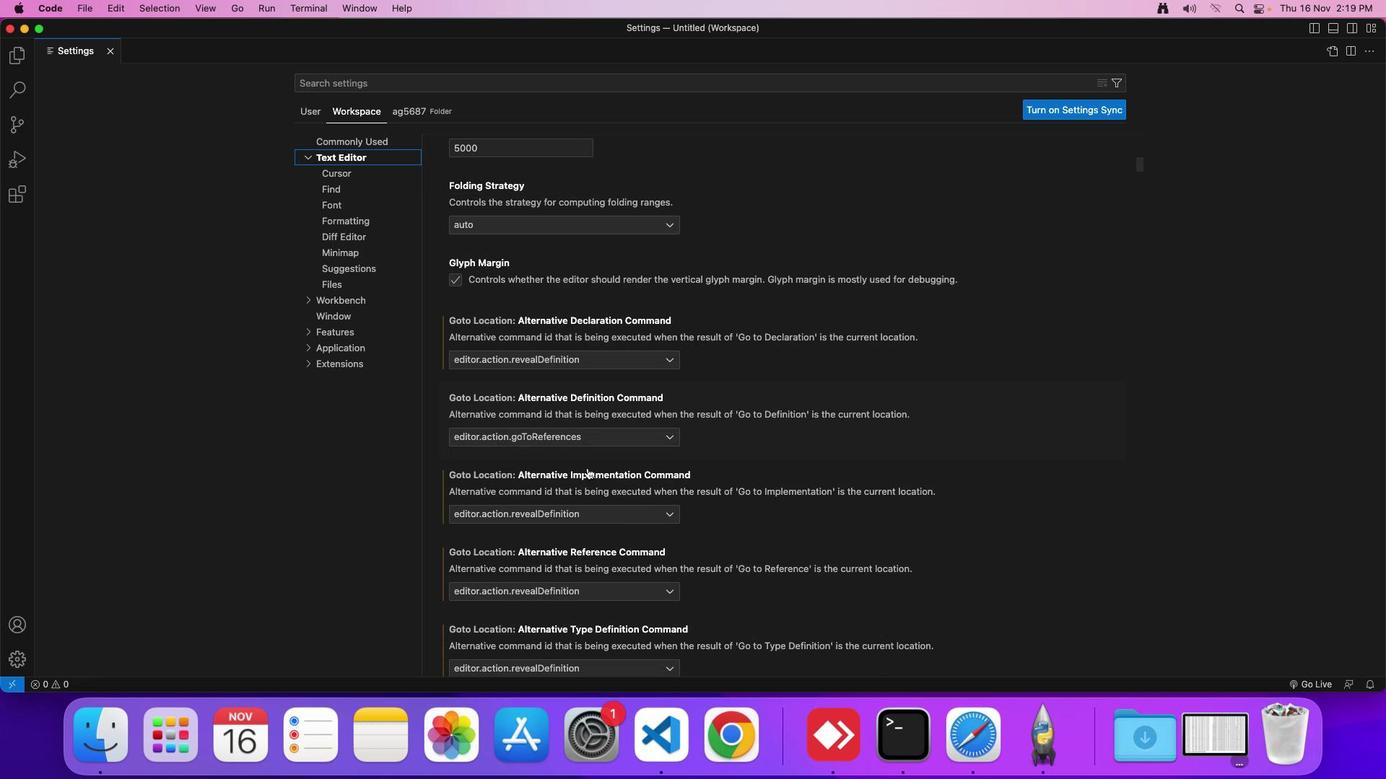 
Action: Mouse scrolled (582, 464) with delta (-3, -4)
Screenshot: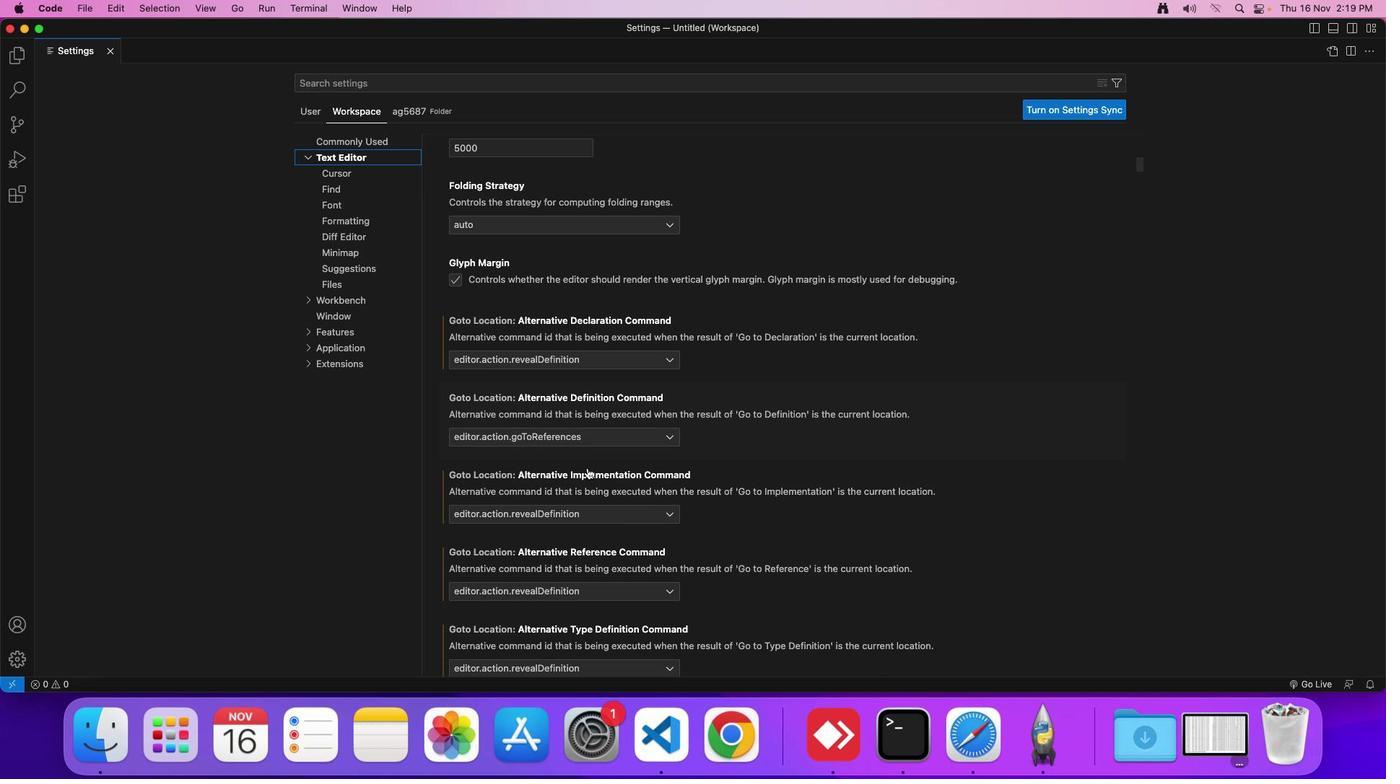 
Action: Mouse scrolled (582, 464) with delta (-3, -4)
Screenshot: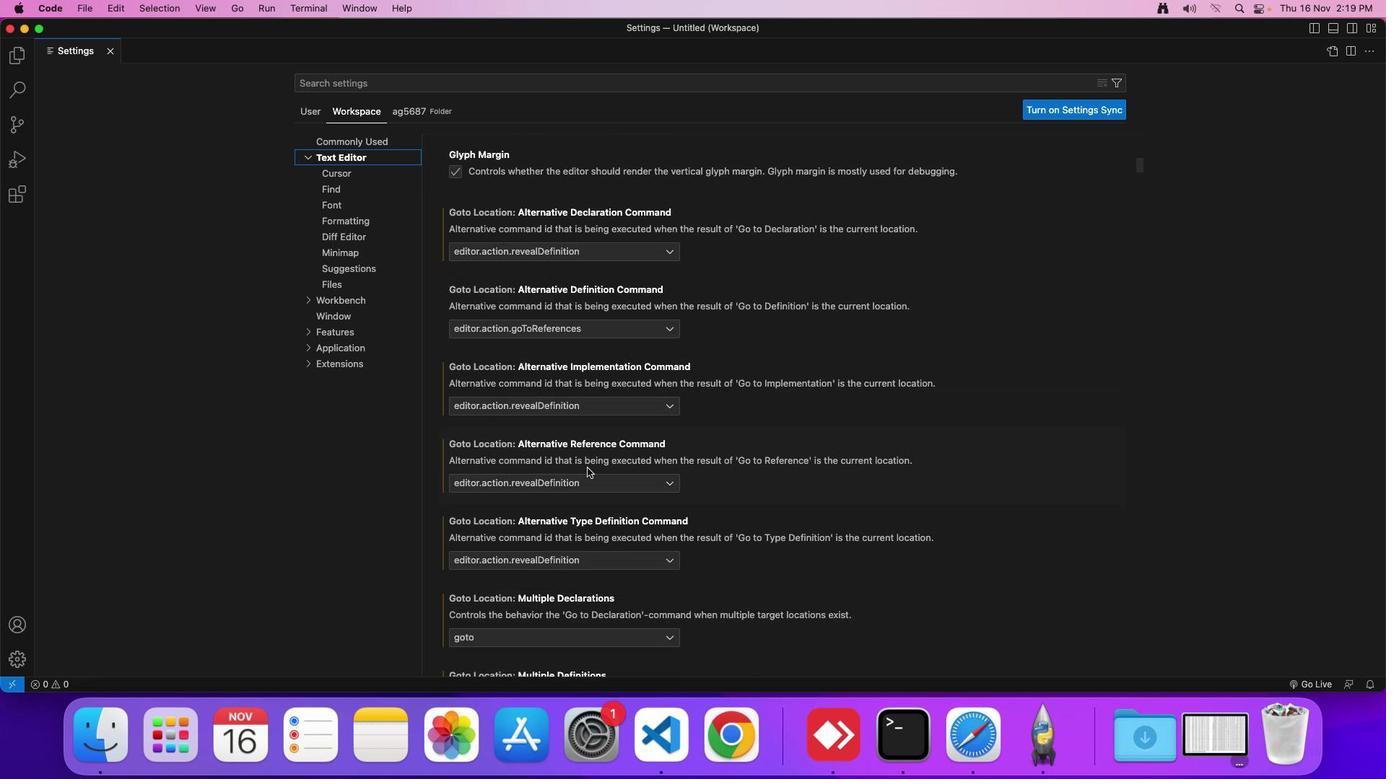 
Action: Mouse scrolled (582, 464) with delta (-3, -4)
Screenshot: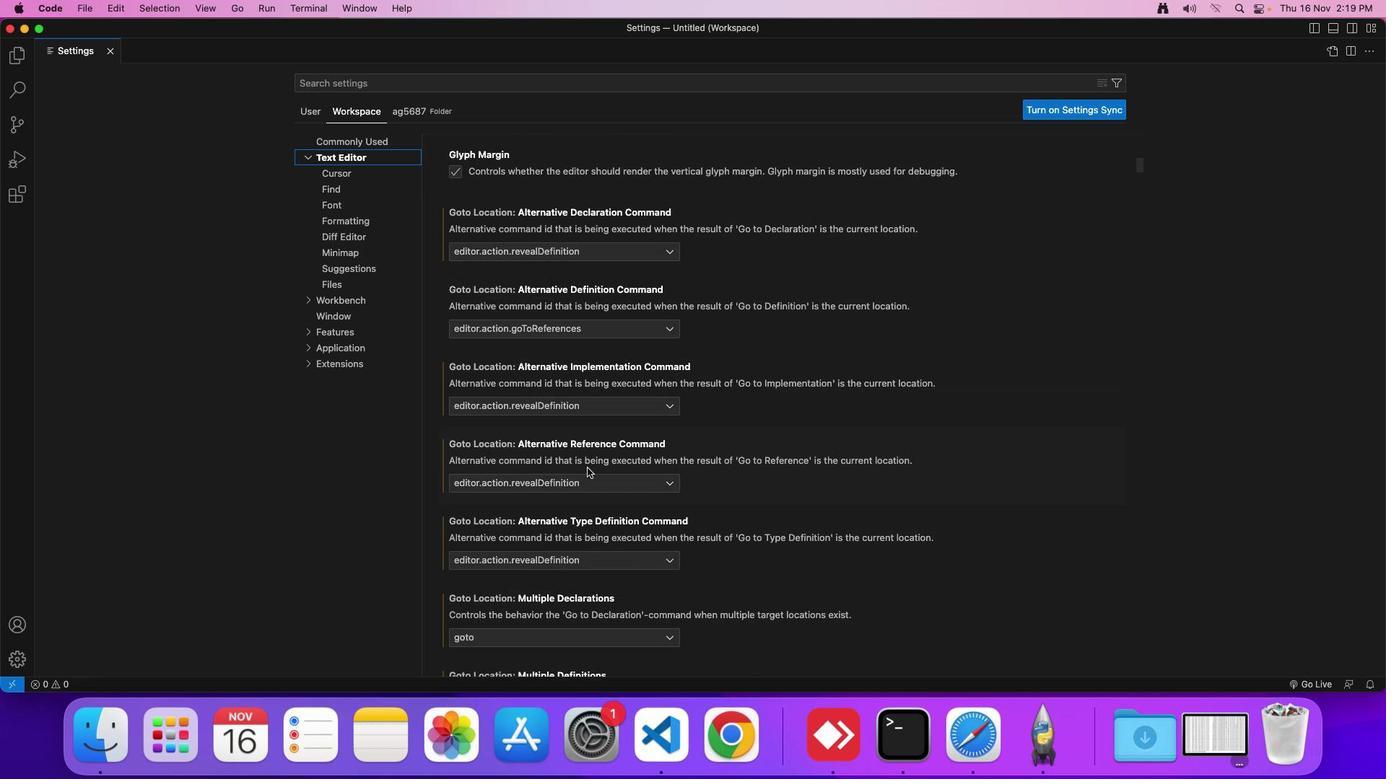 
Action: Mouse scrolled (582, 464) with delta (-3, -4)
Screenshot: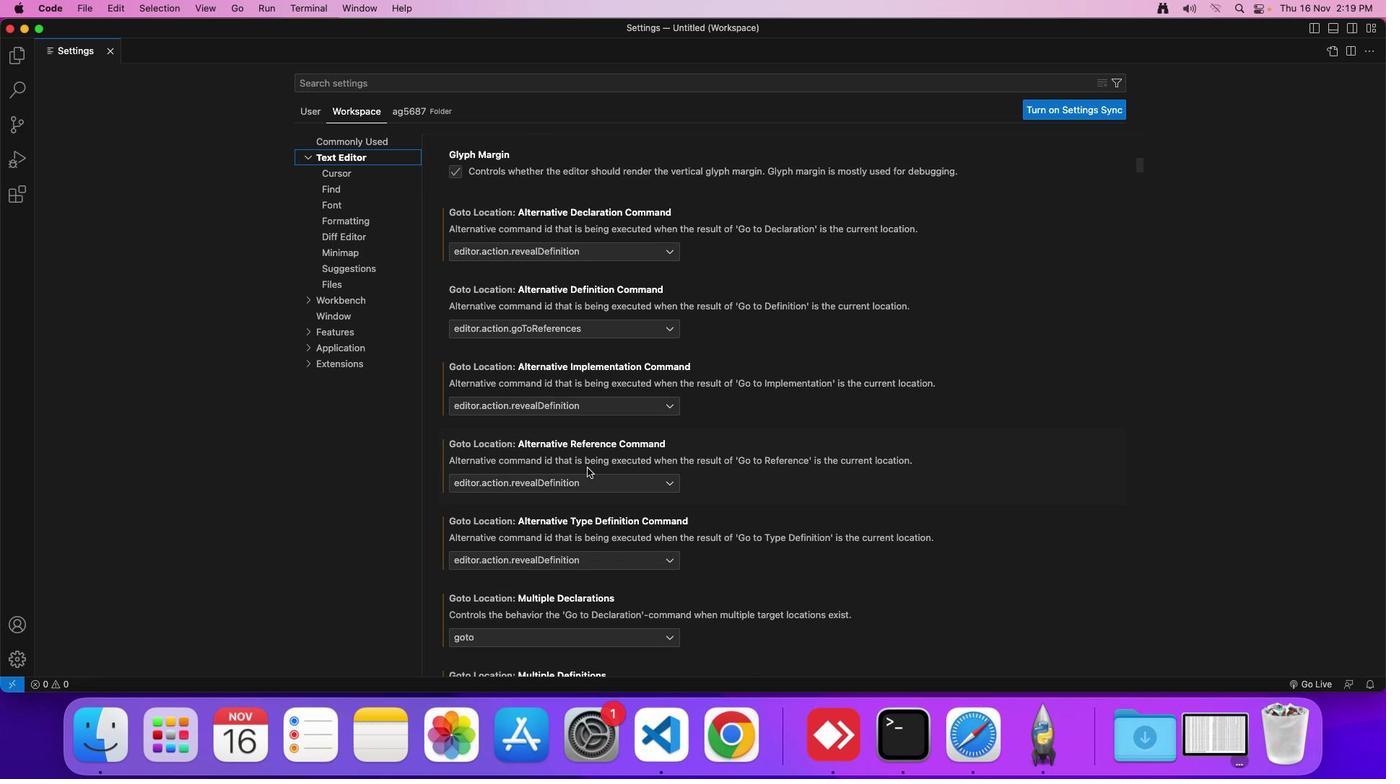 
Action: Mouse scrolled (582, 464) with delta (-3, -4)
Screenshot: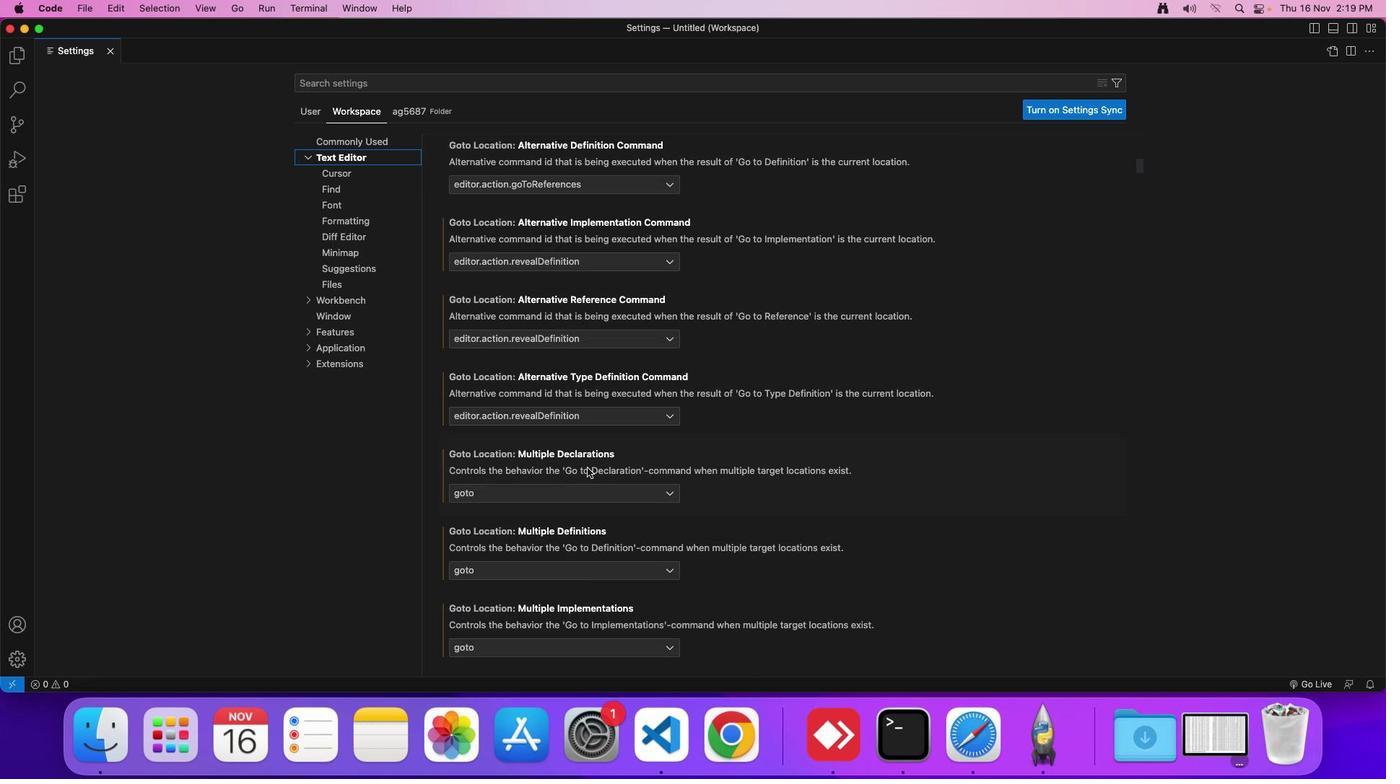 
Action: Mouse scrolled (582, 464) with delta (-3, -4)
Screenshot: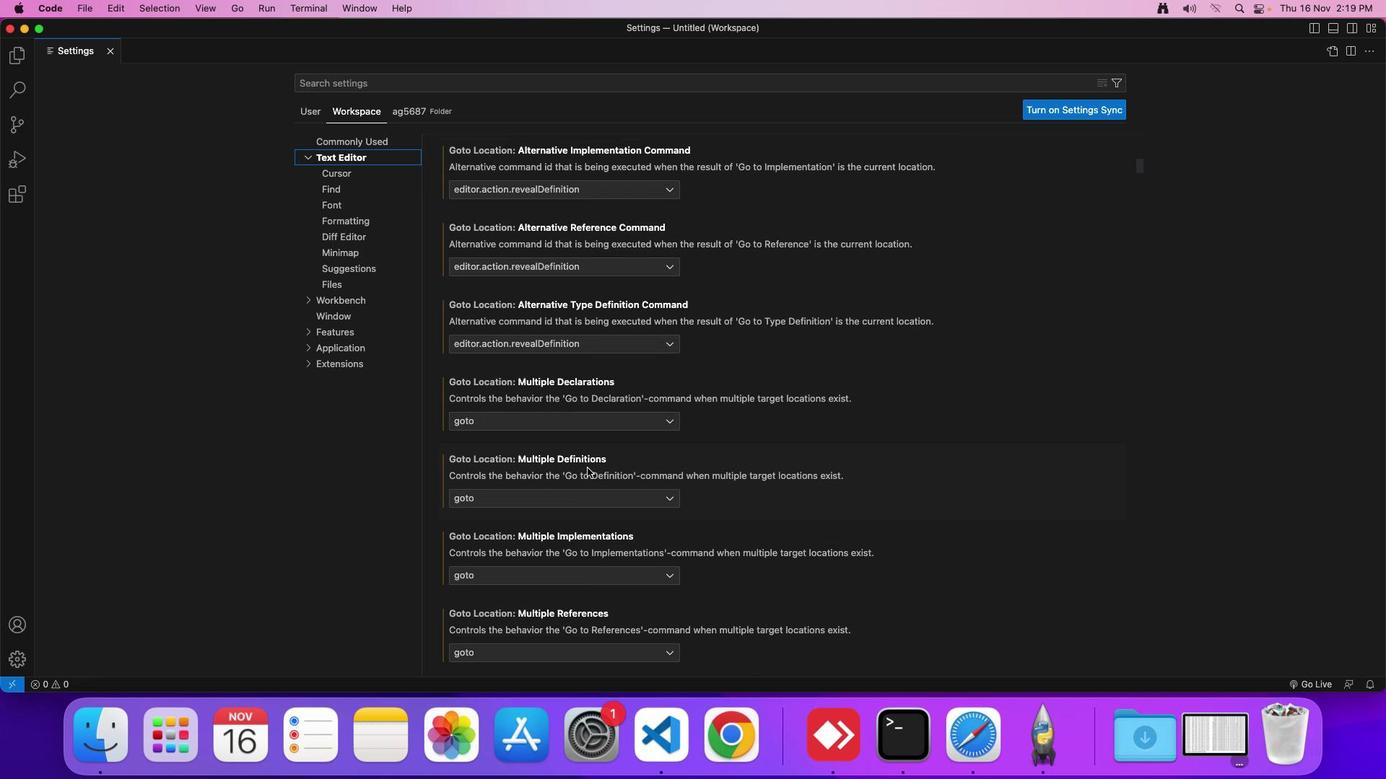 
Action: Mouse scrolled (582, 464) with delta (-3, -5)
Screenshot: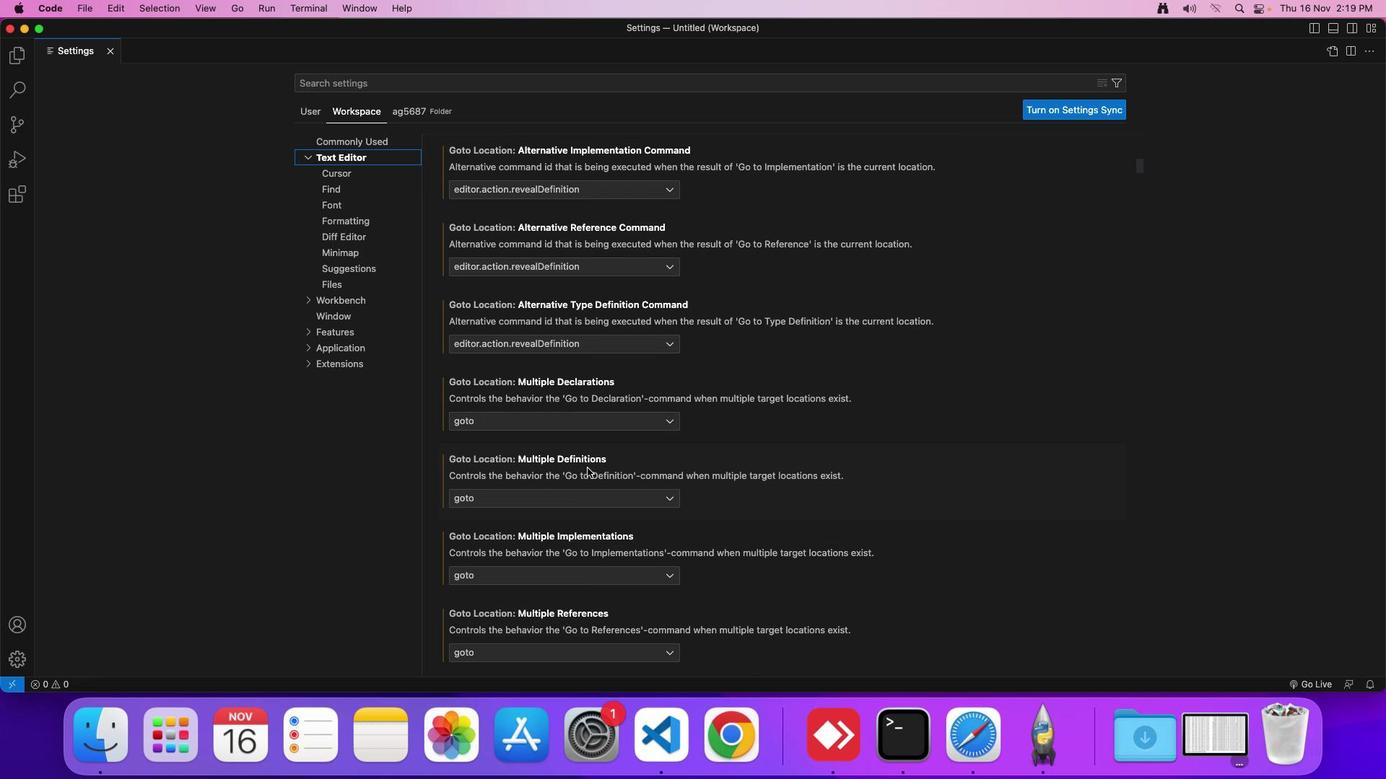 
Action: Mouse scrolled (582, 464) with delta (-3, -5)
Screenshot: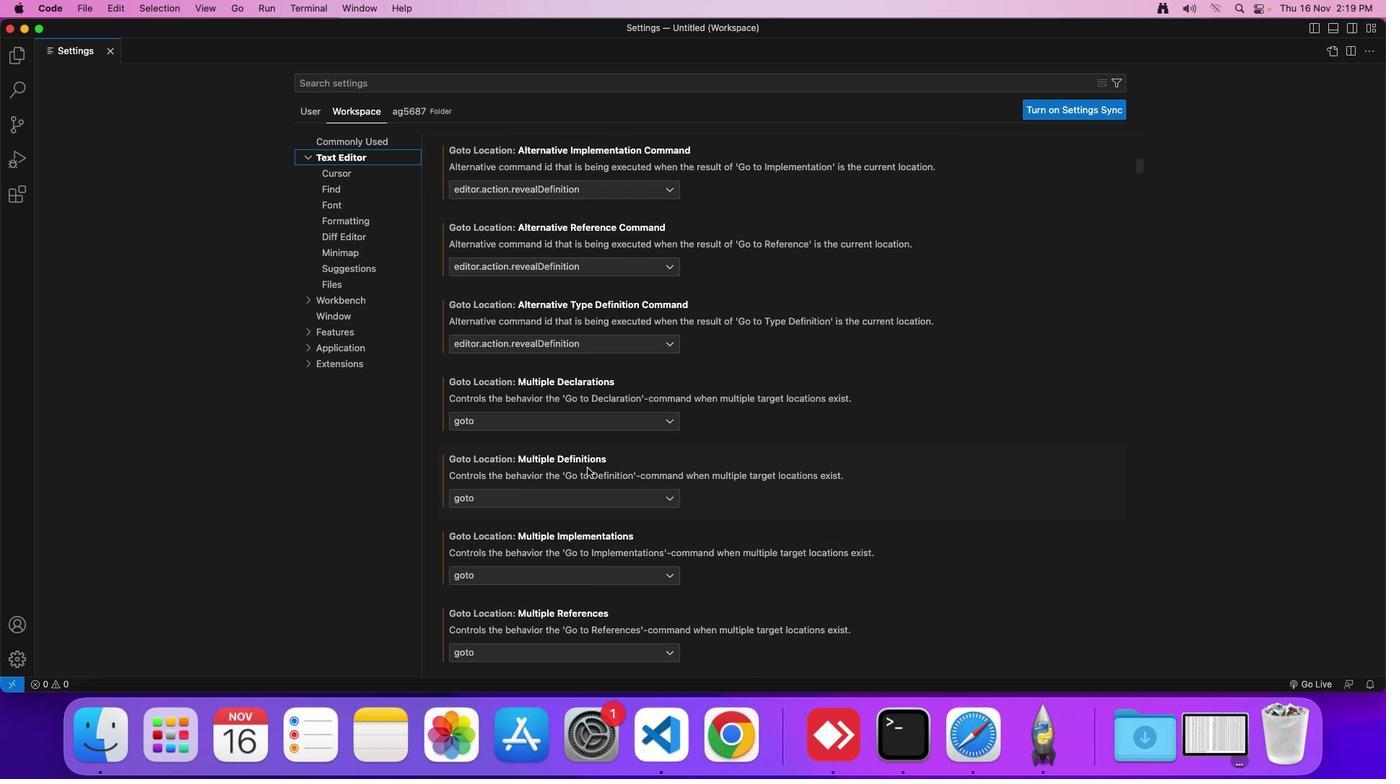 
Action: Mouse scrolled (582, 464) with delta (-3, -4)
Screenshot: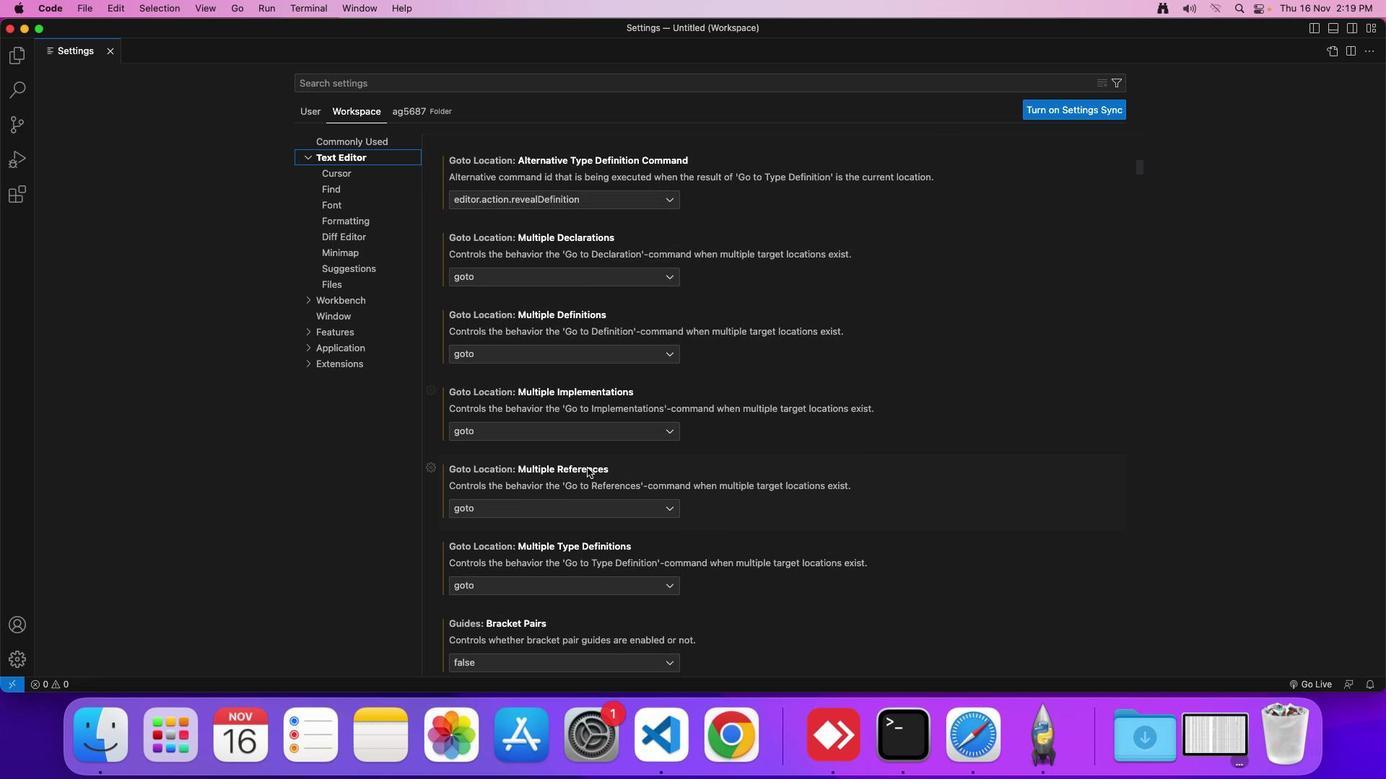 
Action: Mouse scrolled (582, 464) with delta (-3, -4)
Screenshot: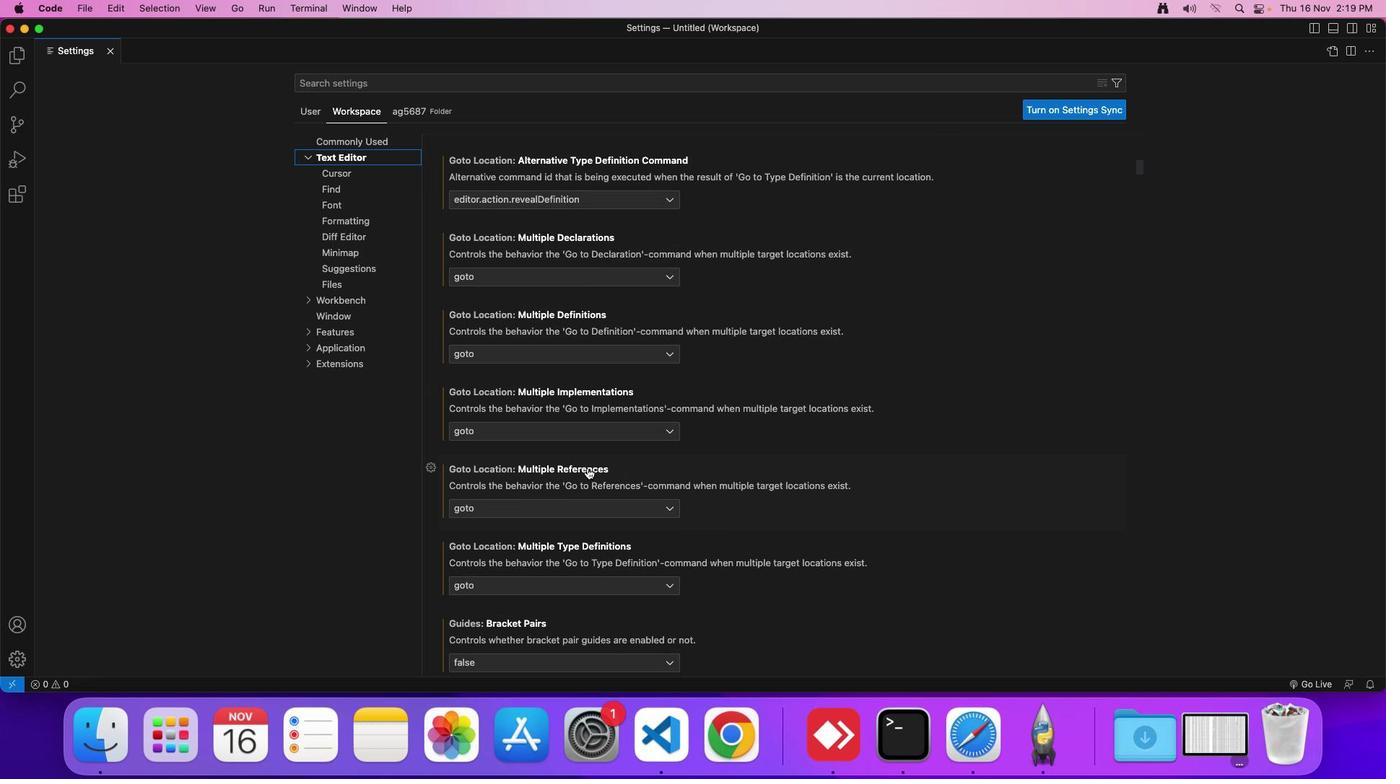 
Action: Mouse scrolled (582, 464) with delta (-3, -5)
Screenshot: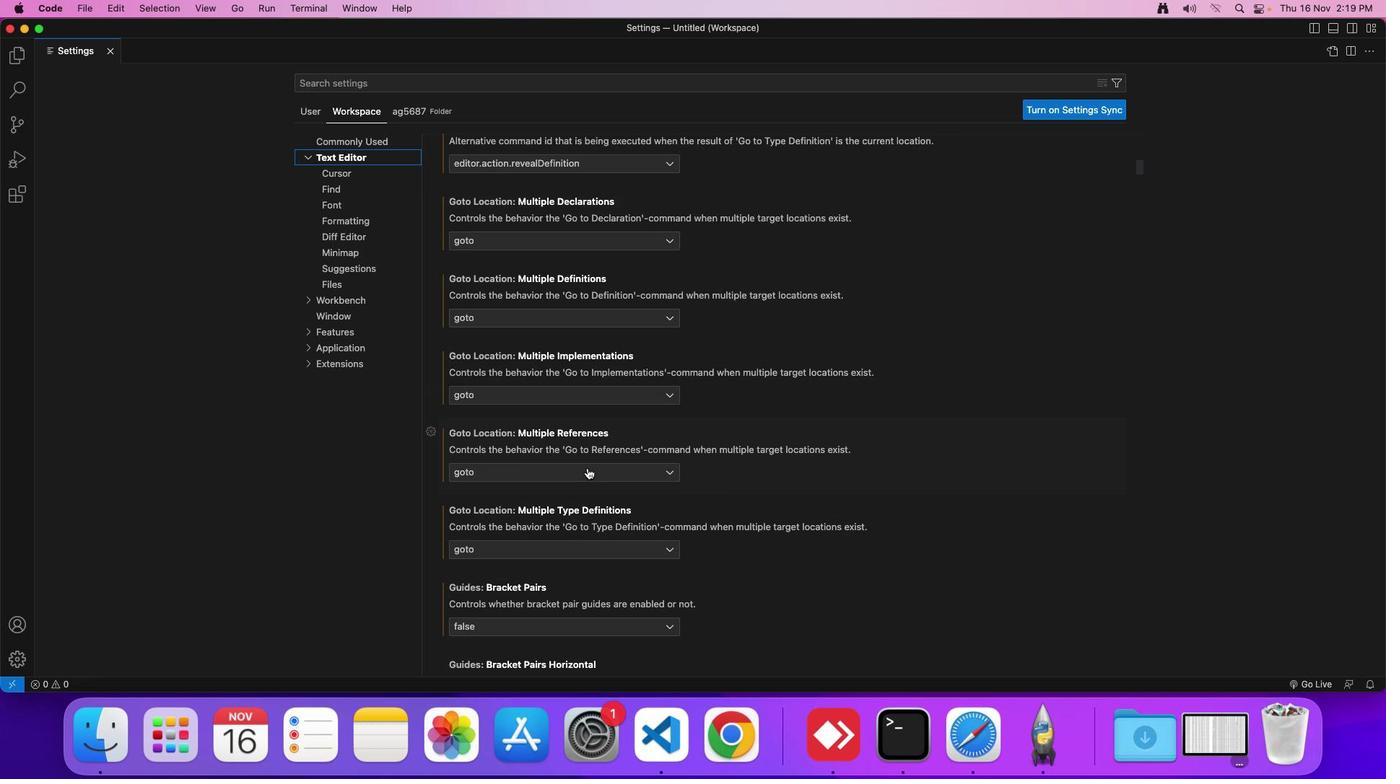 
Action: Mouse scrolled (582, 464) with delta (-3, -4)
Screenshot: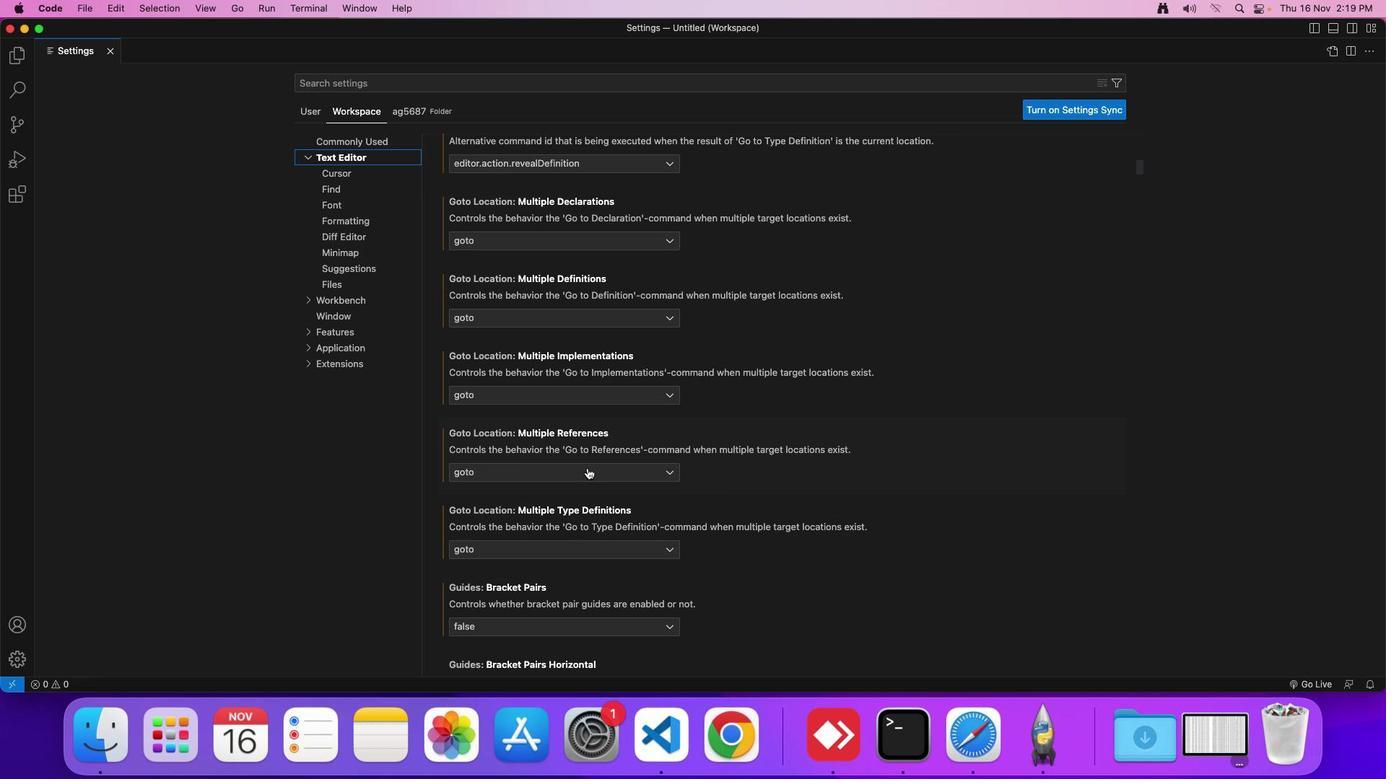 
Action: Mouse scrolled (582, 464) with delta (-3, -4)
Screenshot: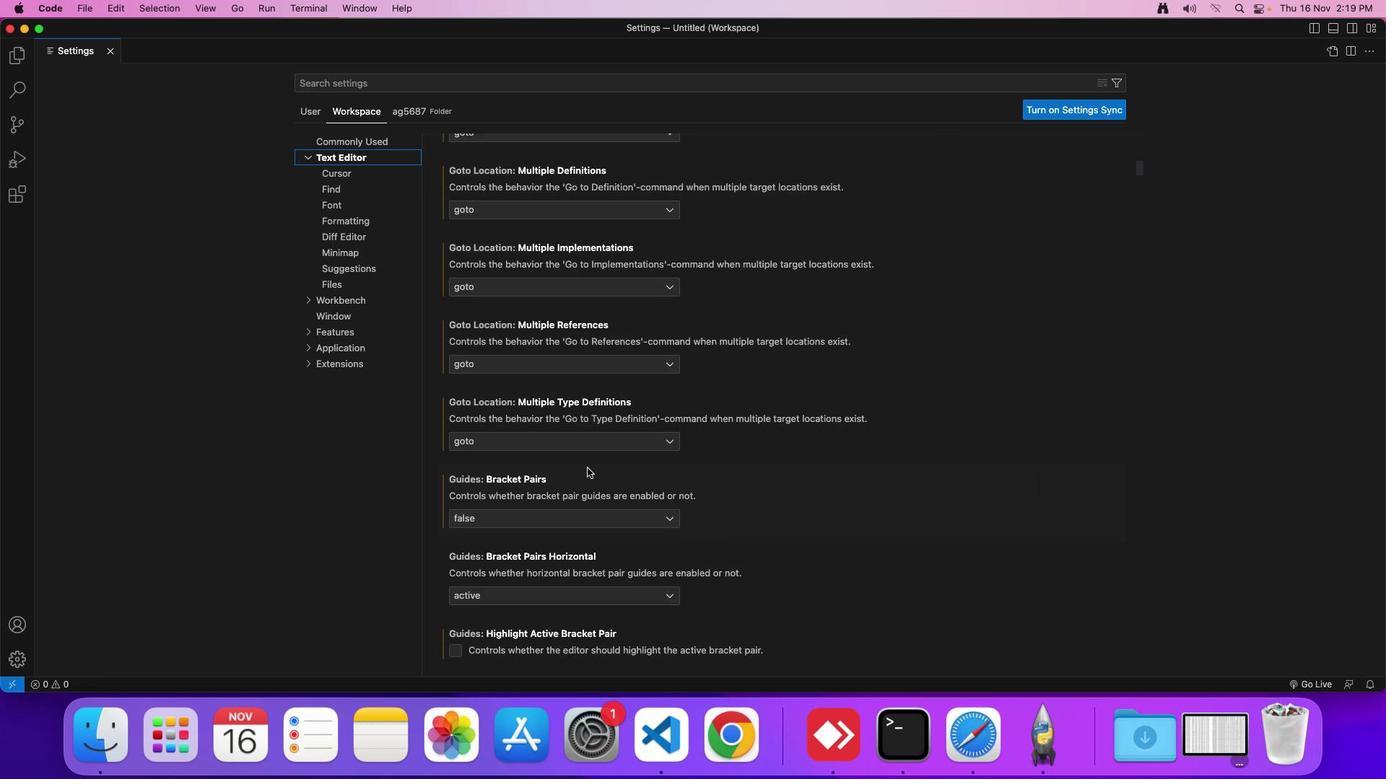 
Action: Mouse scrolled (582, 464) with delta (-3, -4)
Screenshot: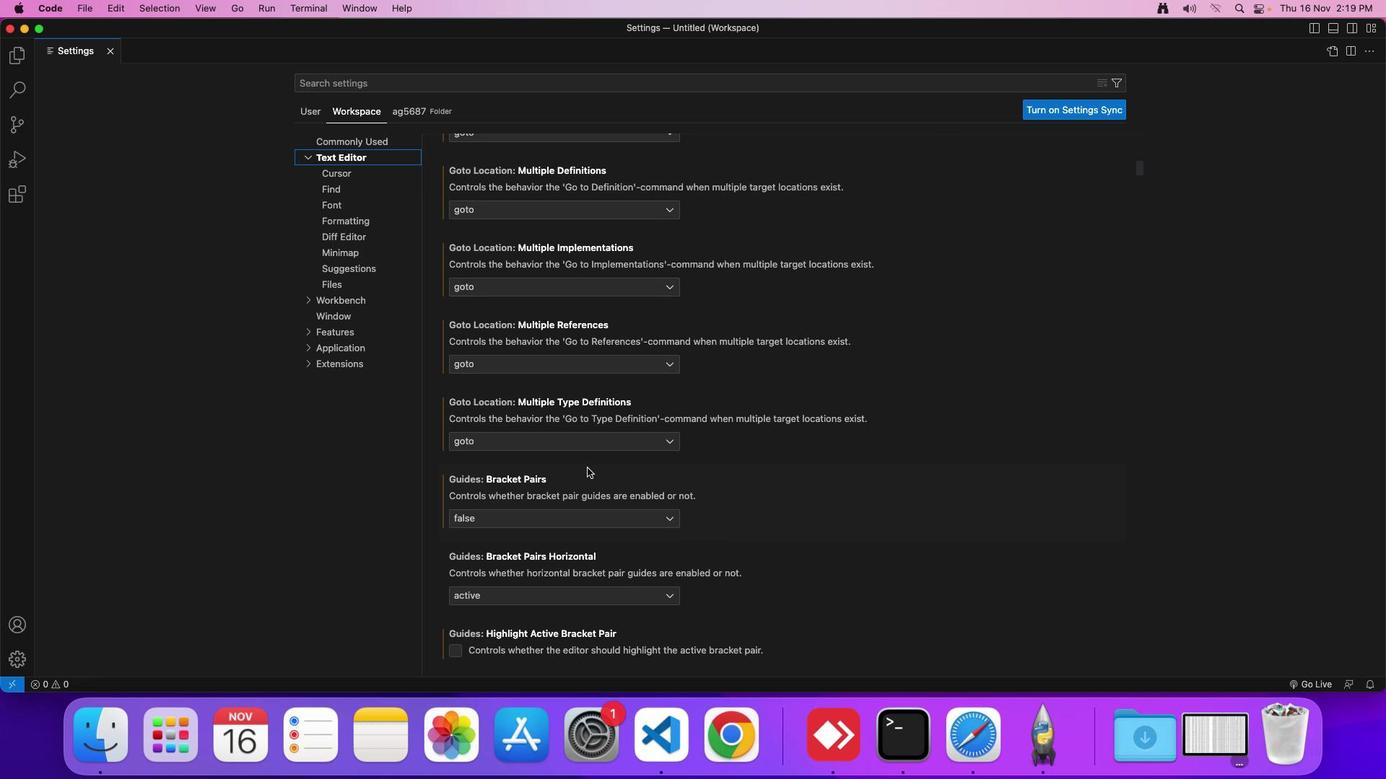
Action: Mouse scrolled (582, 464) with delta (-3, -4)
Screenshot: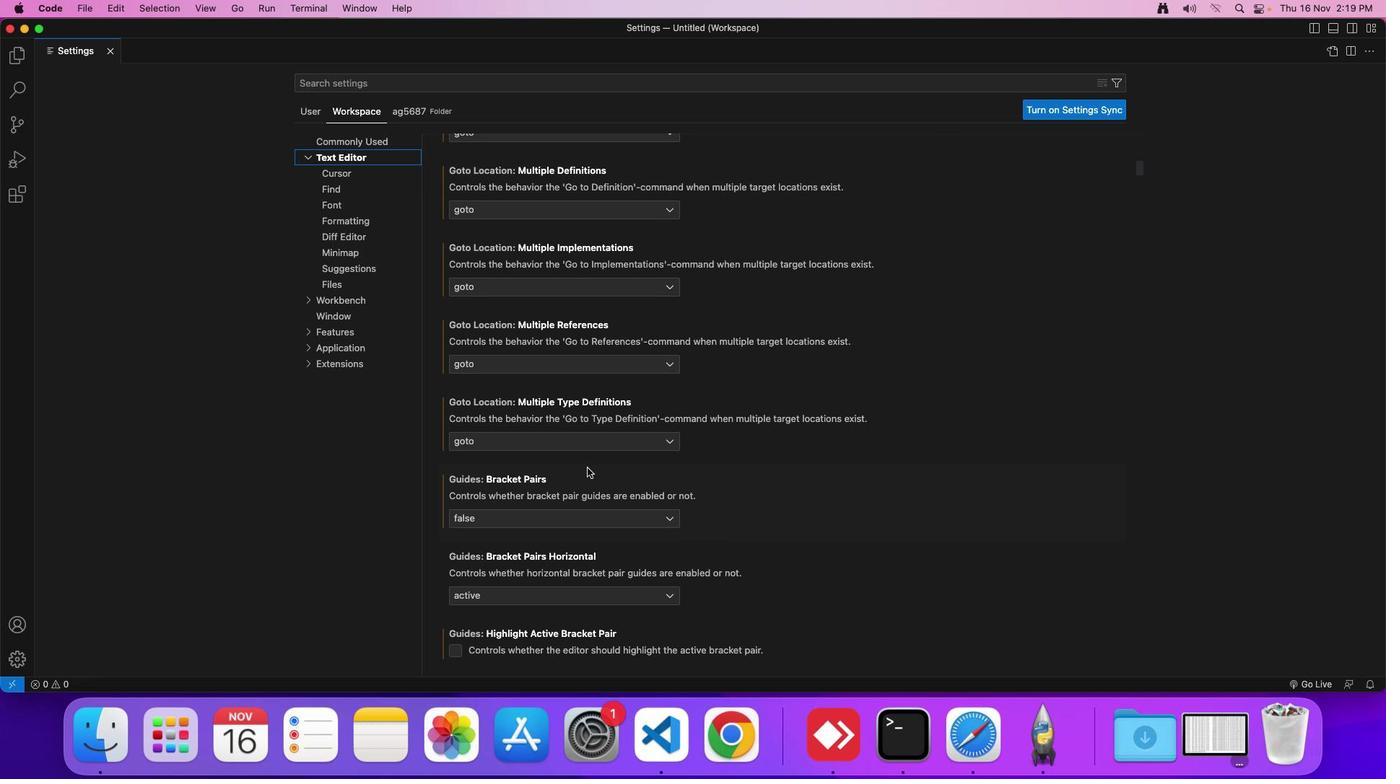
Action: Mouse moved to (583, 464)
Screenshot: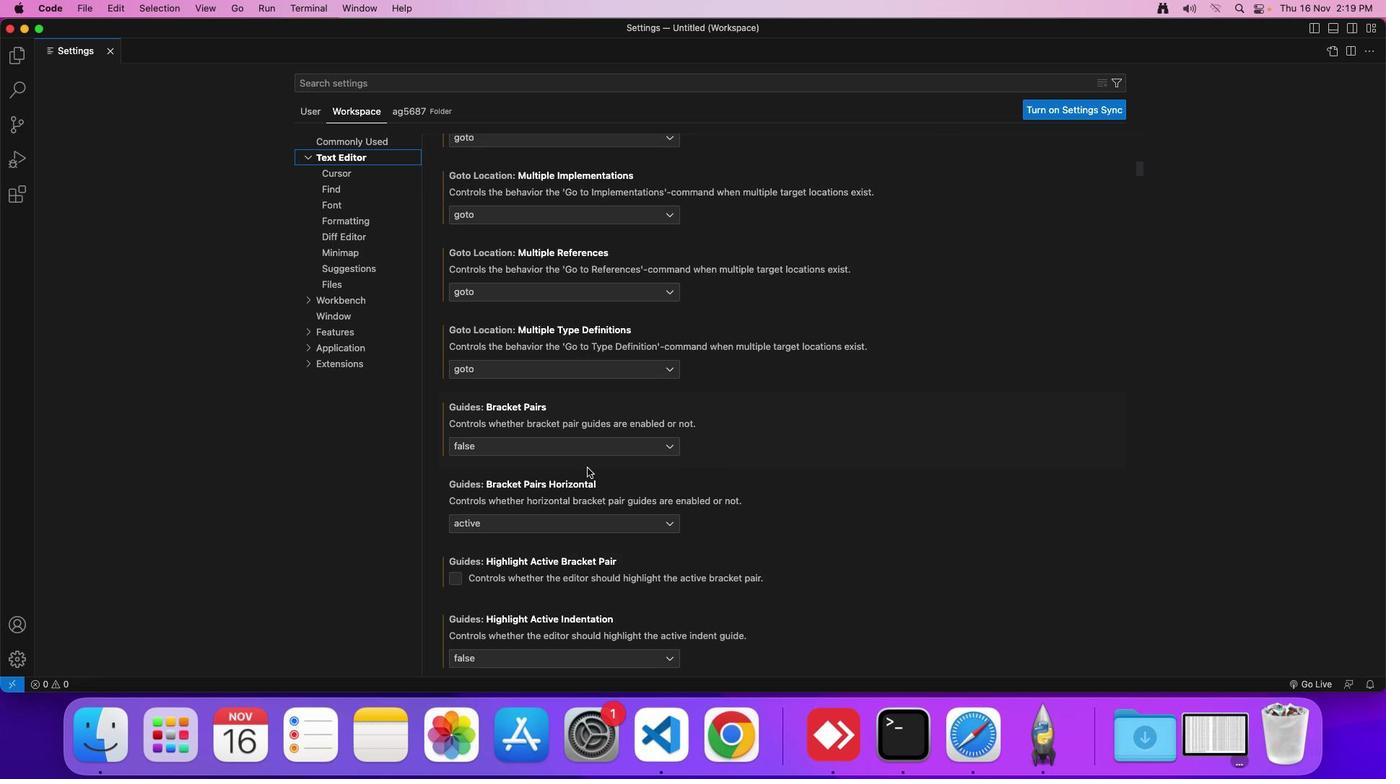 
Action: Mouse scrolled (583, 464) with delta (-3, -4)
Screenshot: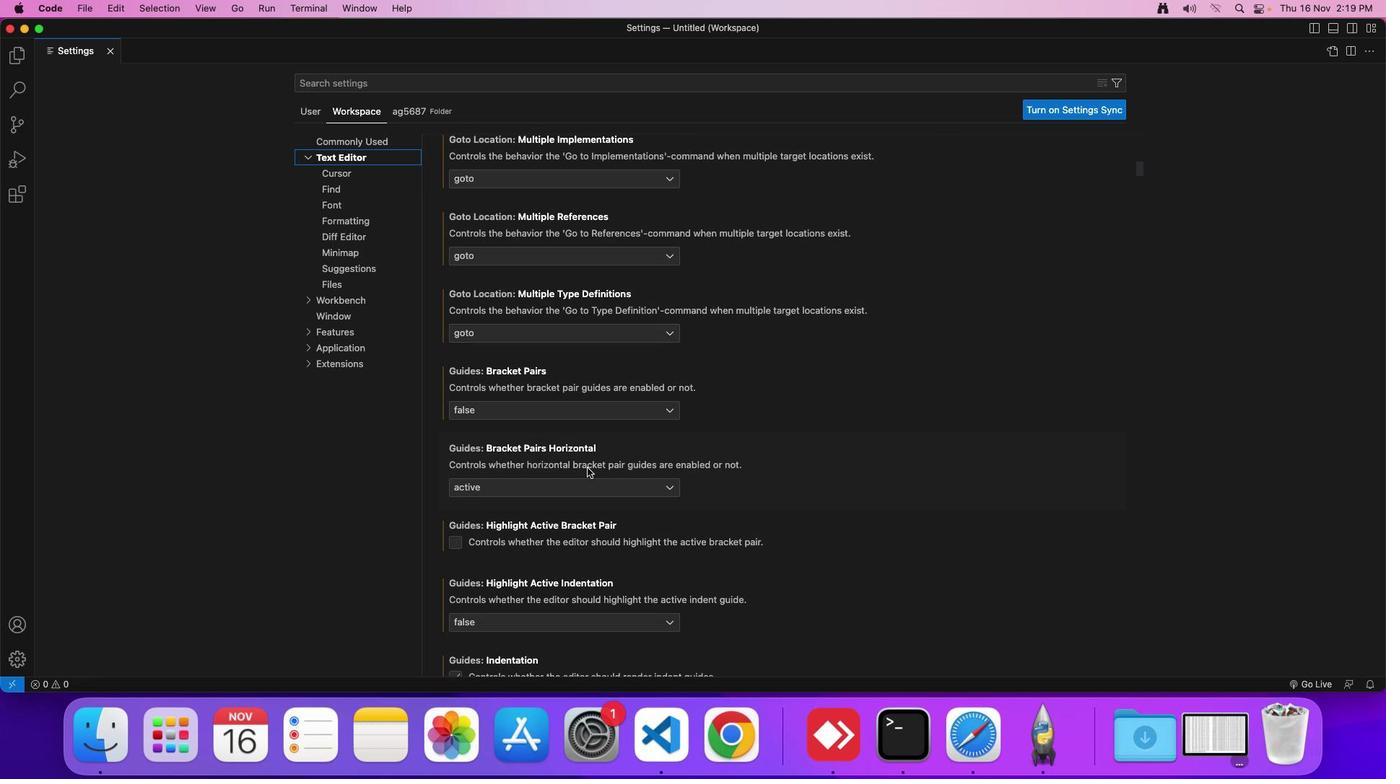 
Action: Mouse moved to (583, 464)
Screenshot: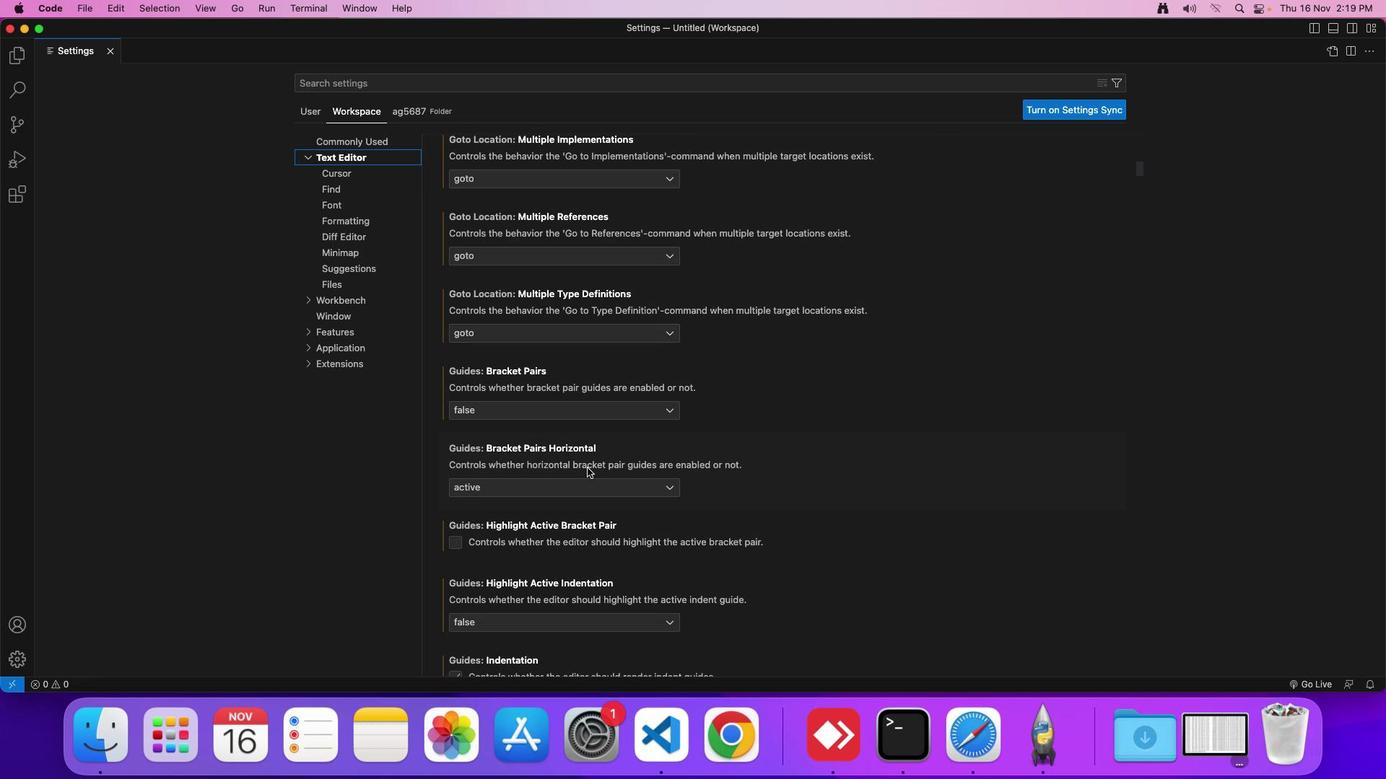 
Action: Mouse scrolled (583, 464) with delta (-3, -4)
Screenshot: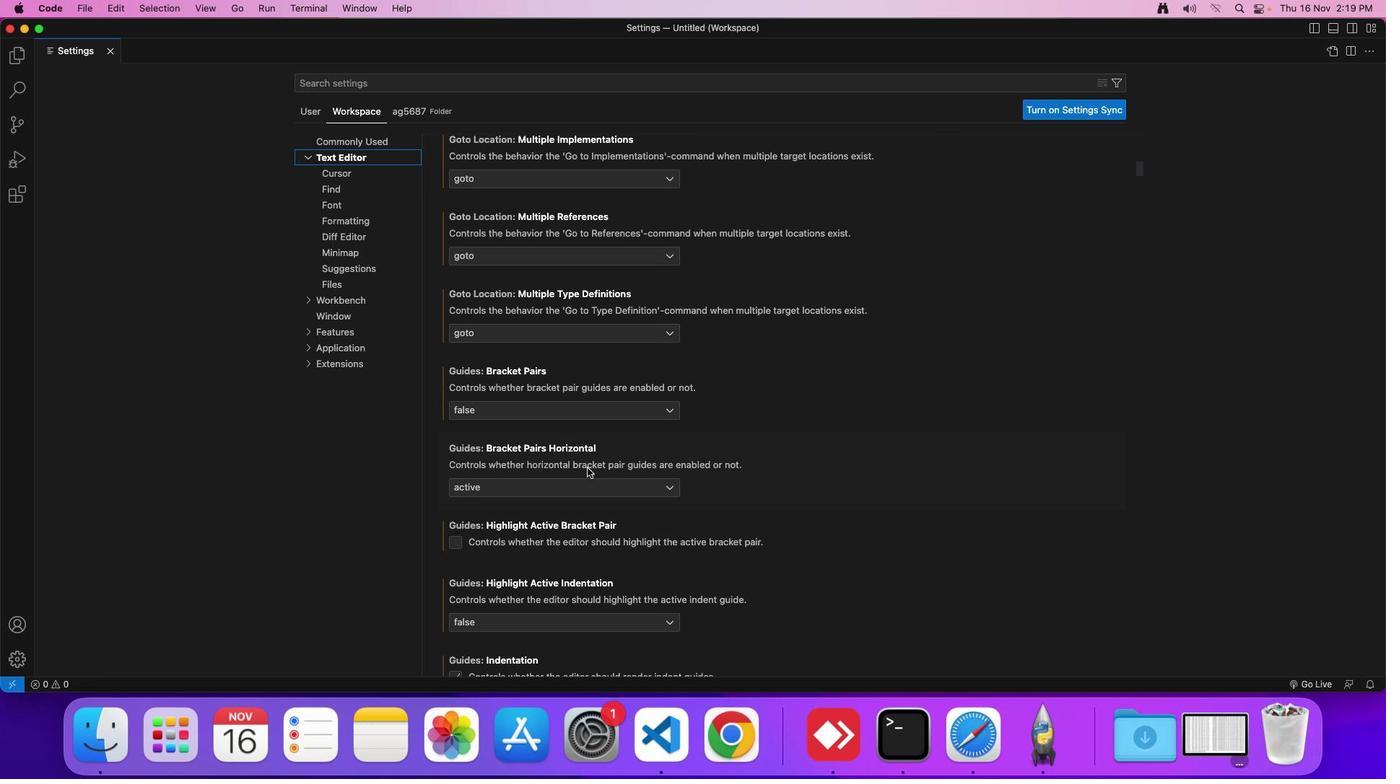 
Action: Mouse scrolled (583, 464) with delta (-3, -4)
Screenshot: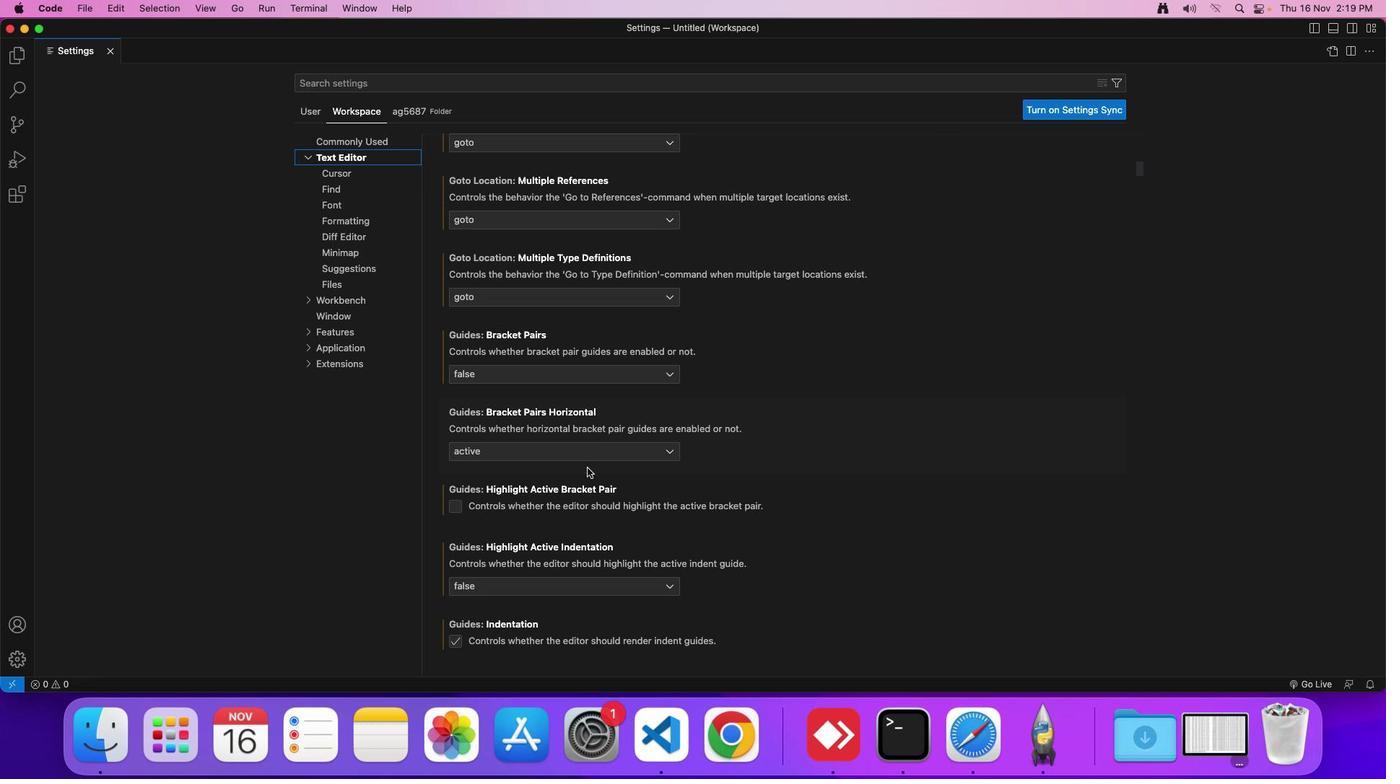 
Action: Mouse scrolled (583, 464) with delta (-3, -4)
Screenshot: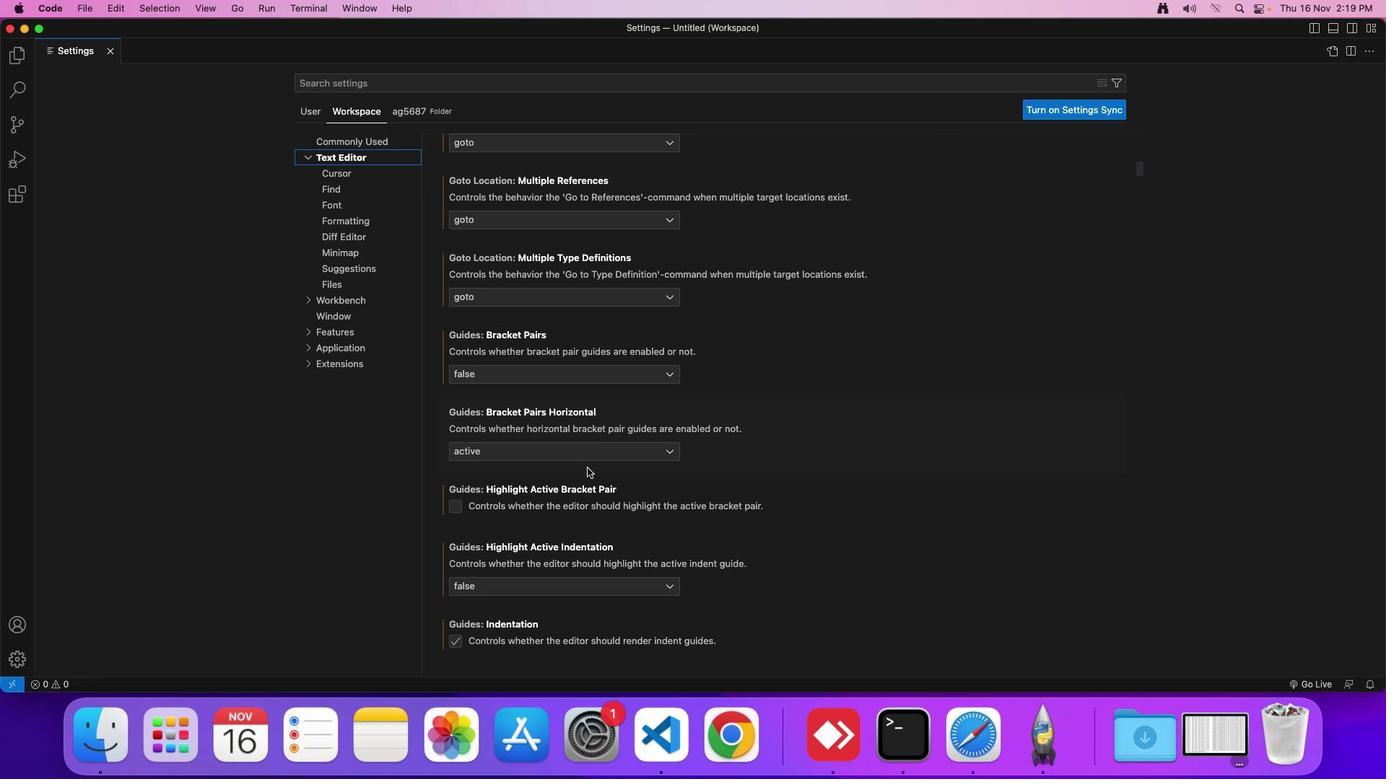
Action: Mouse scrolled (583, 464) with delta (-3, -4)
Screenshot: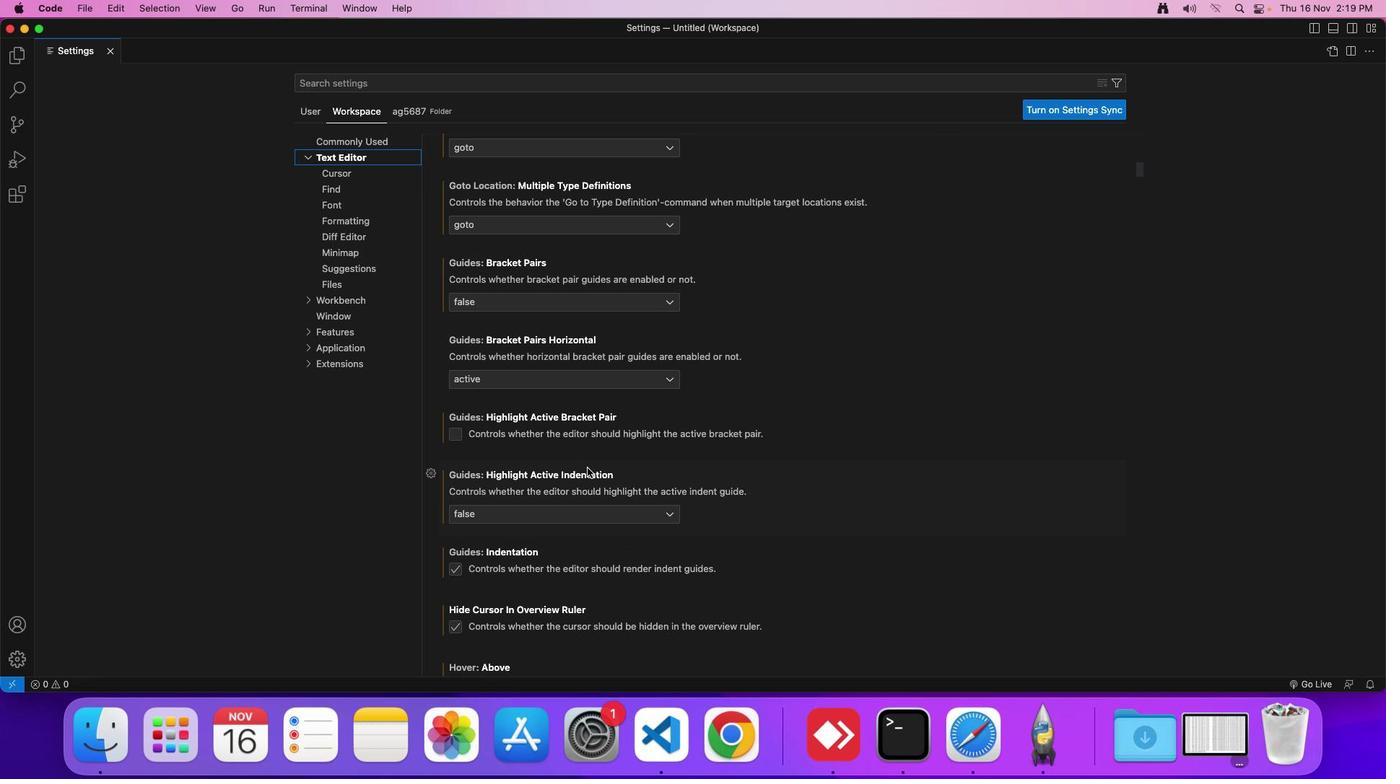
Action: Mouse scrolled (583, 464) with delta (-3, -4)
Screenshot: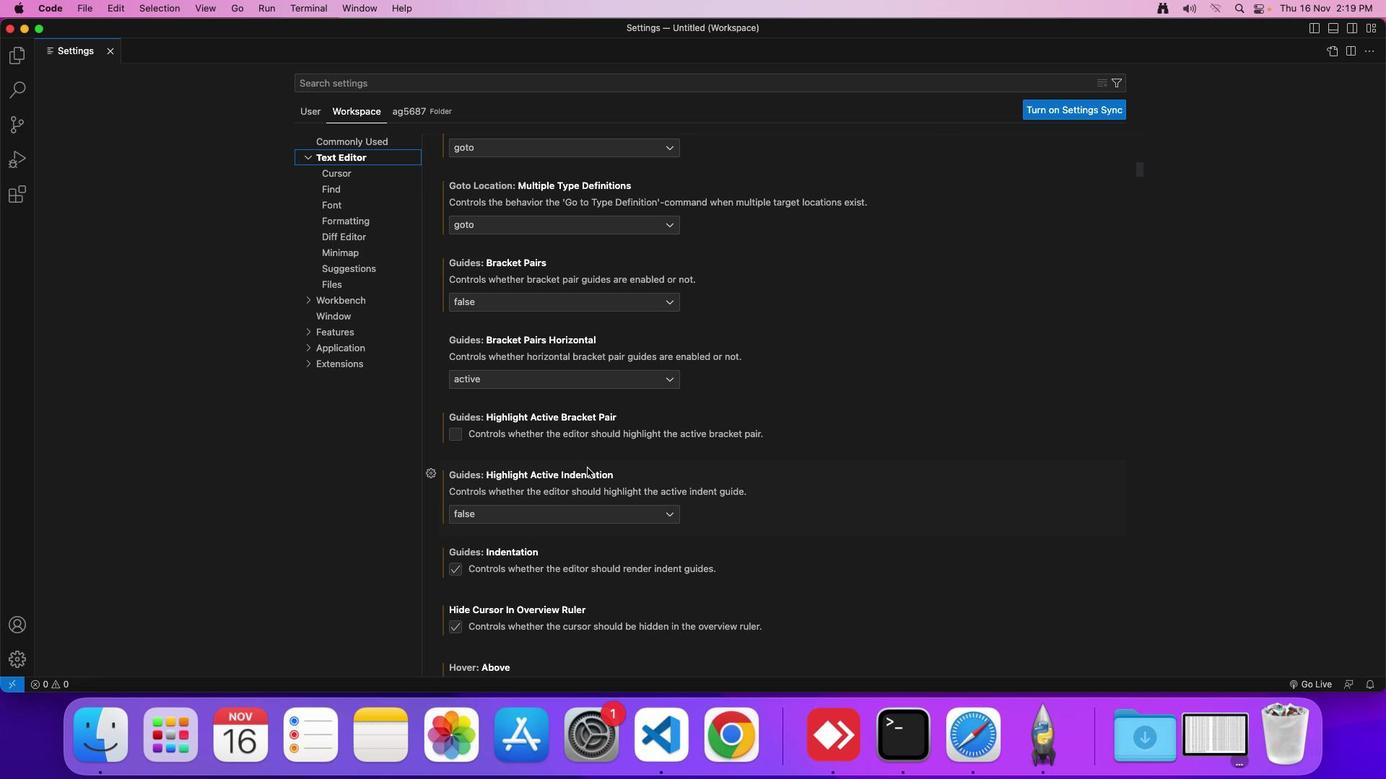 
Action: Mouse scrolled (583, 464) with delta (-3, -4)
Screenshot: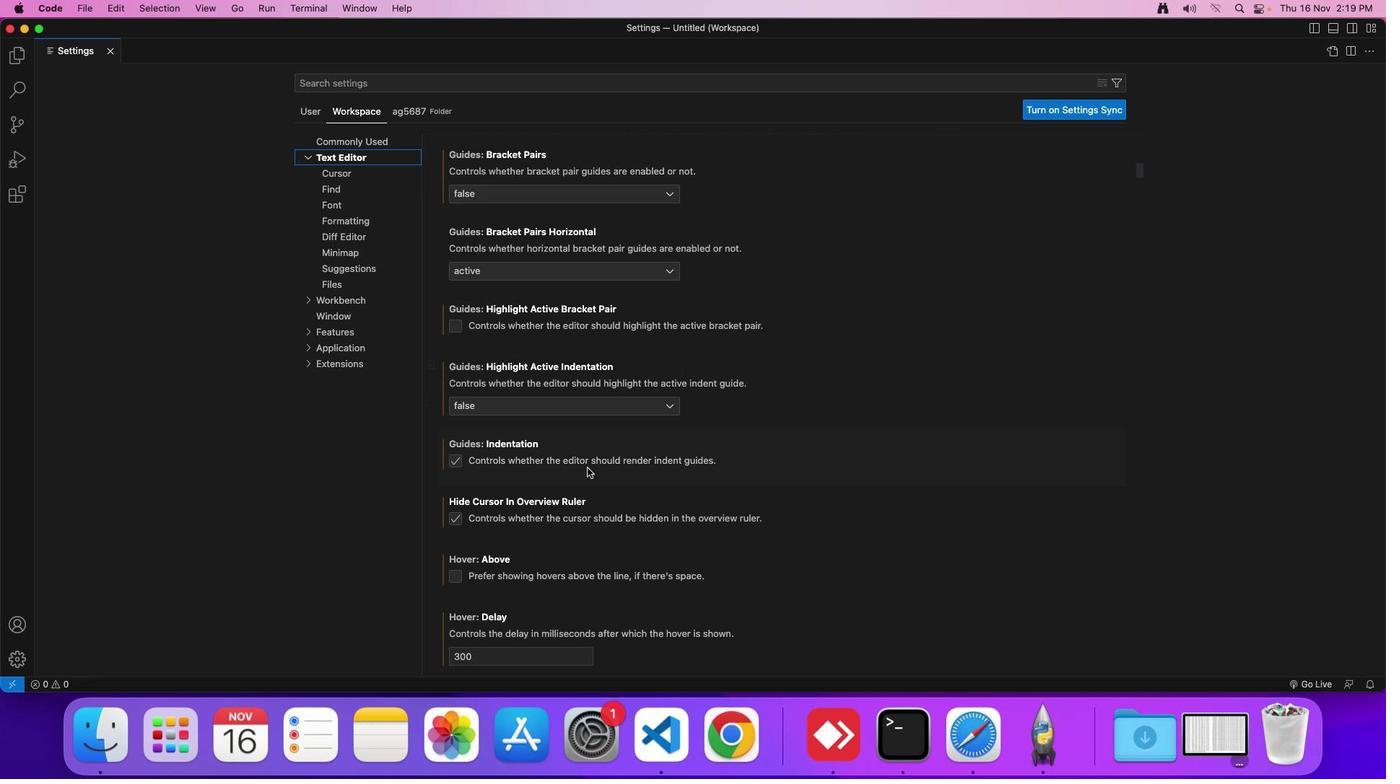 
Action: Mouse scrolled (583, 464) with delta (-3, -4)
Screenshot: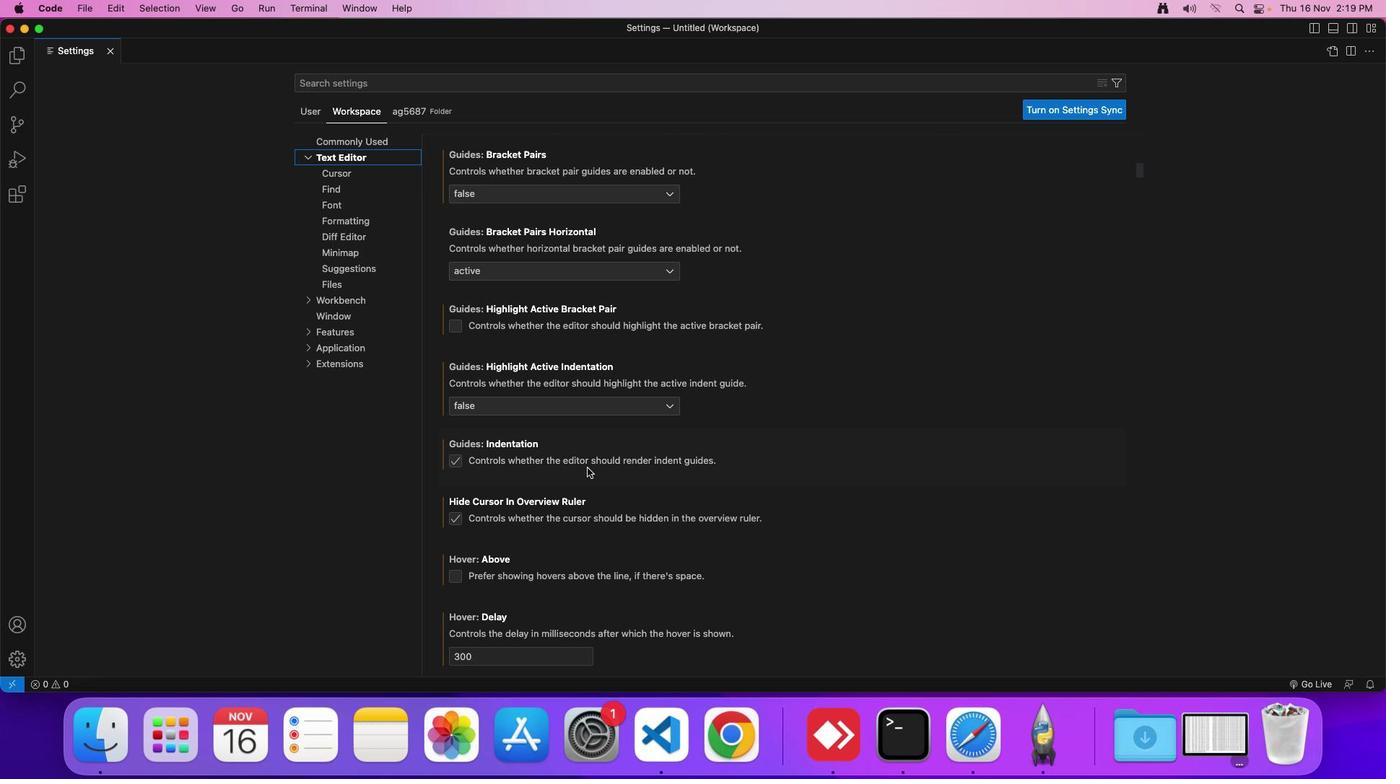 
Action: Mouse scrolled (583, 464) with delta (-3, -4)
Screenshot: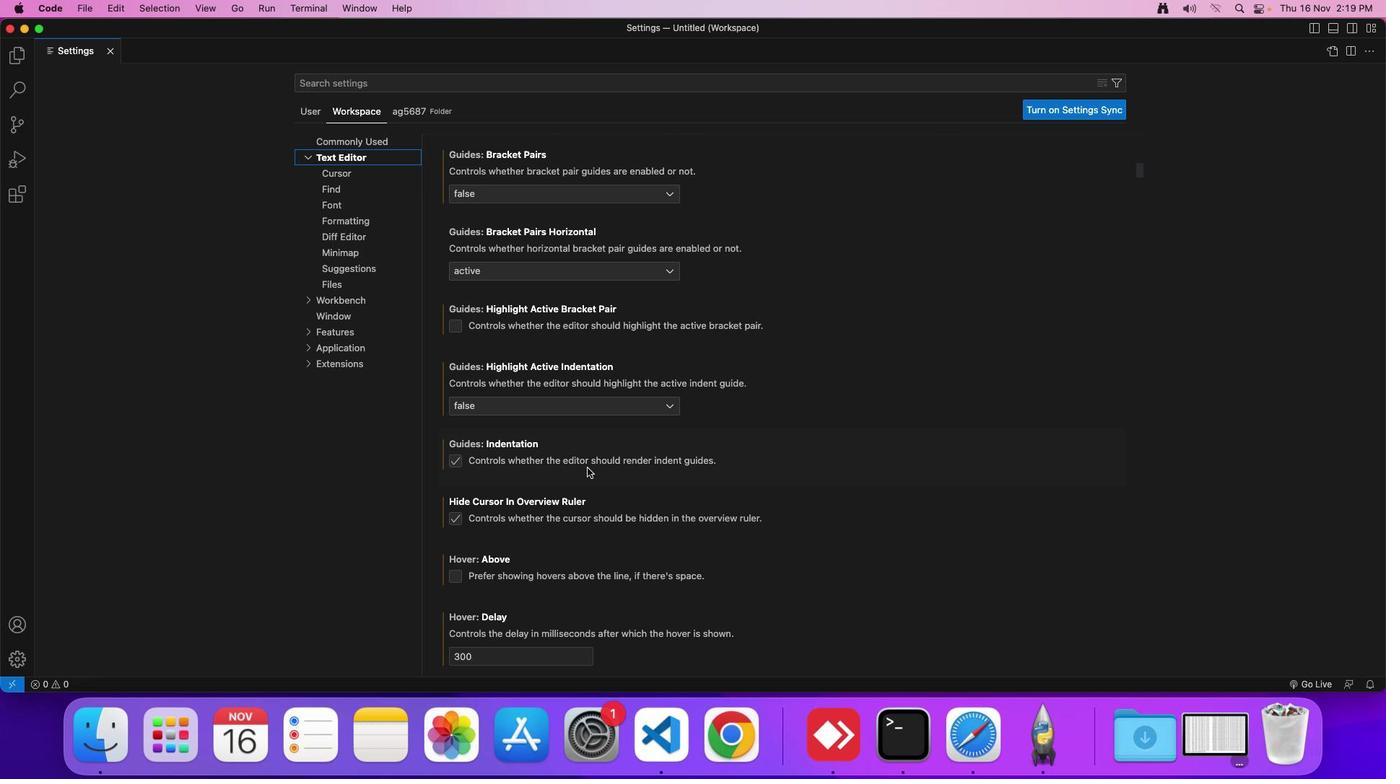 
Action: Mouse moved to (583, 464)
Screenshot: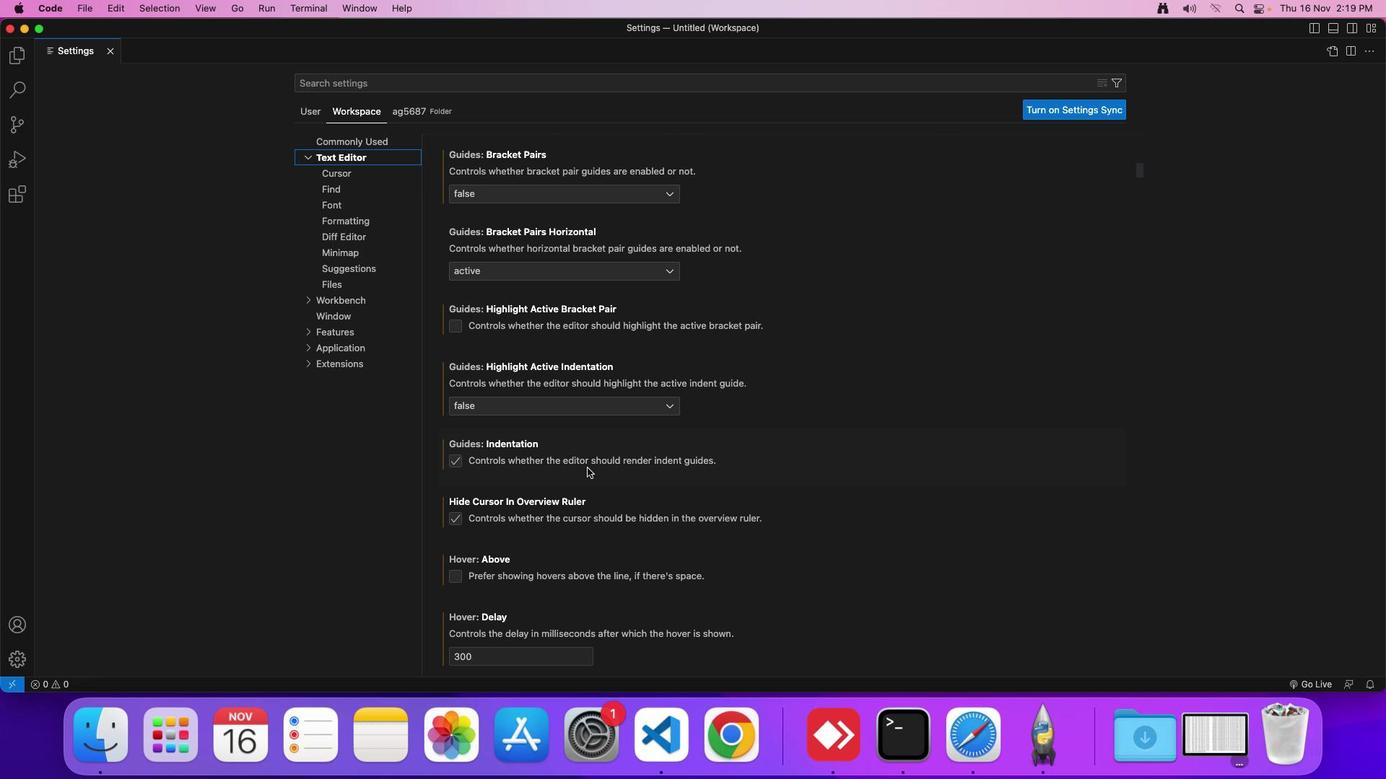 
Action: Mouse scrolled (583, 464) with delta (-3, -4)
Screenshot: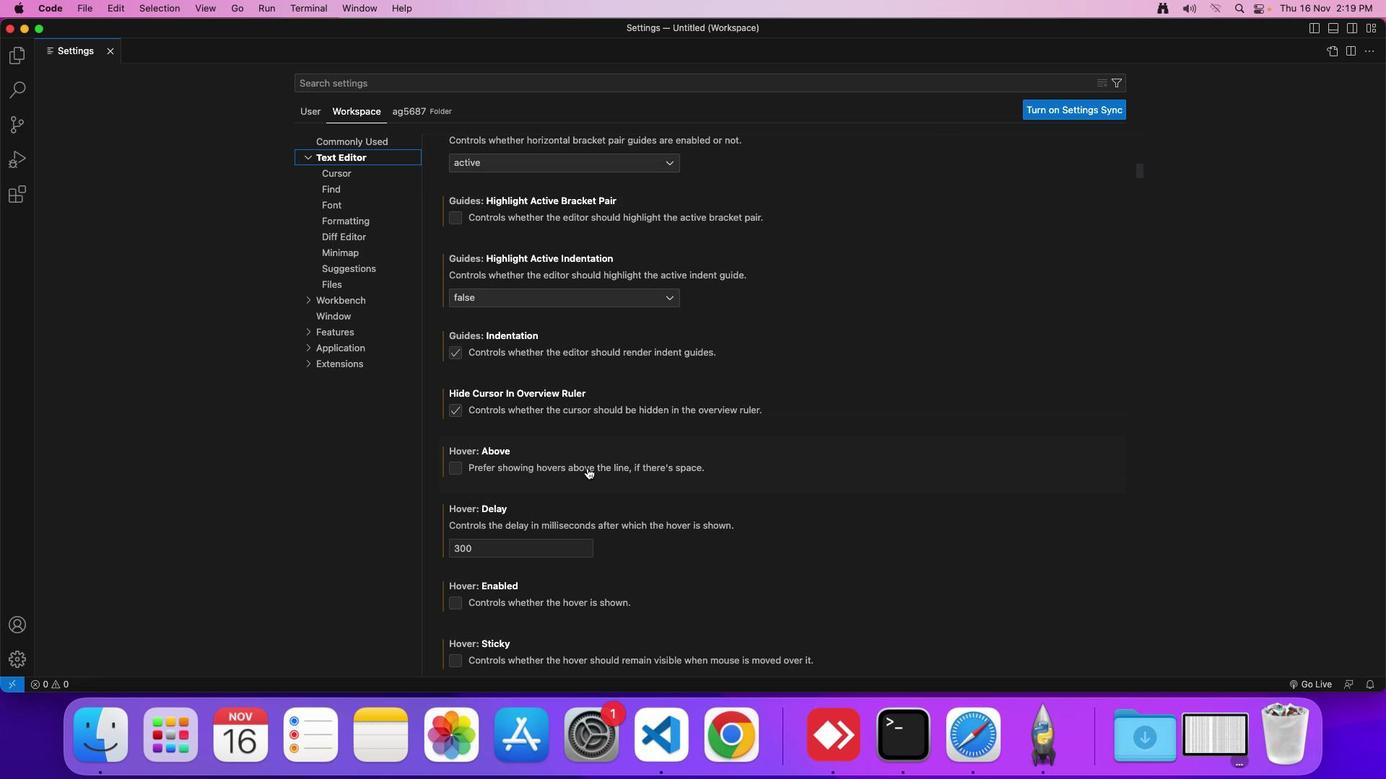 
Action: Mouse scrolled (583, 464) with delta (-3, -4)
Screenshot: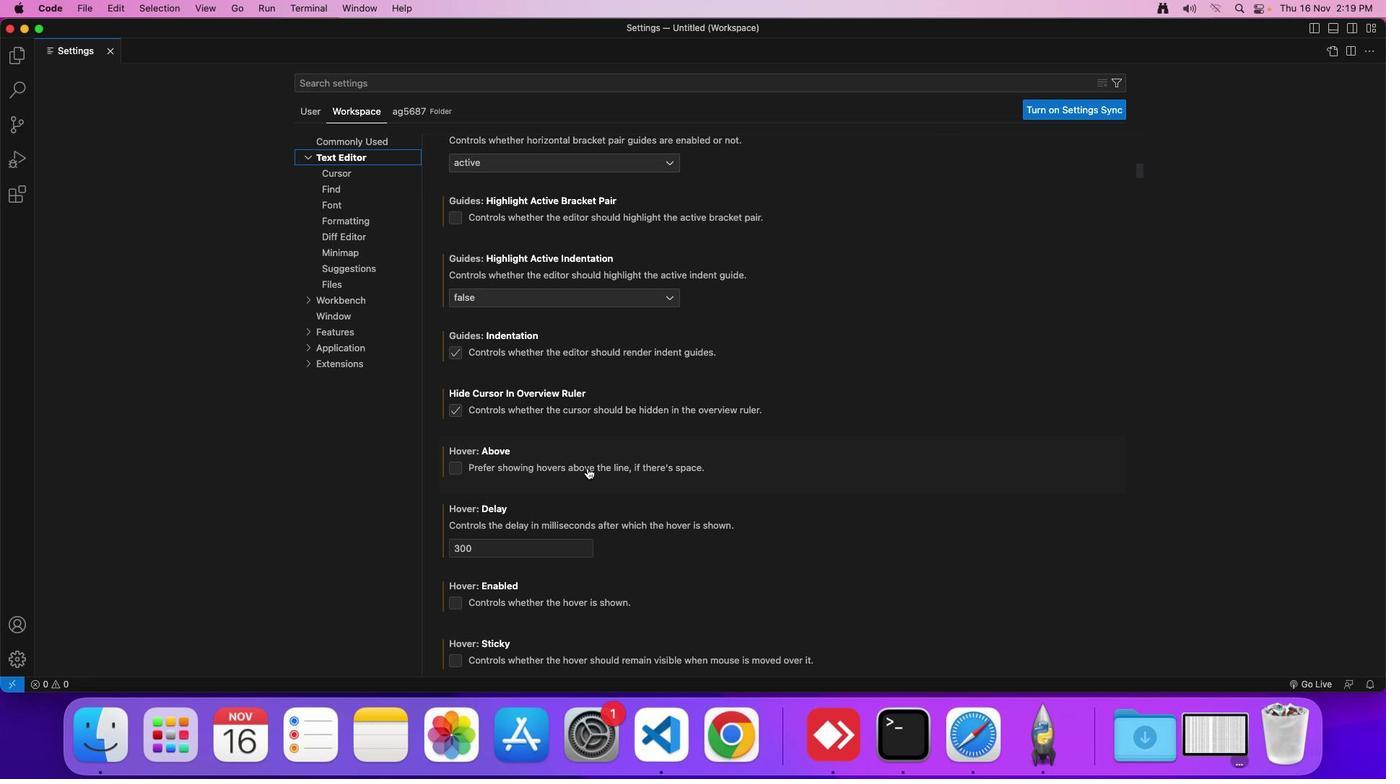 
Action: Mouse scrolled (583, 464) with delta (-3, -4)
Screenshot: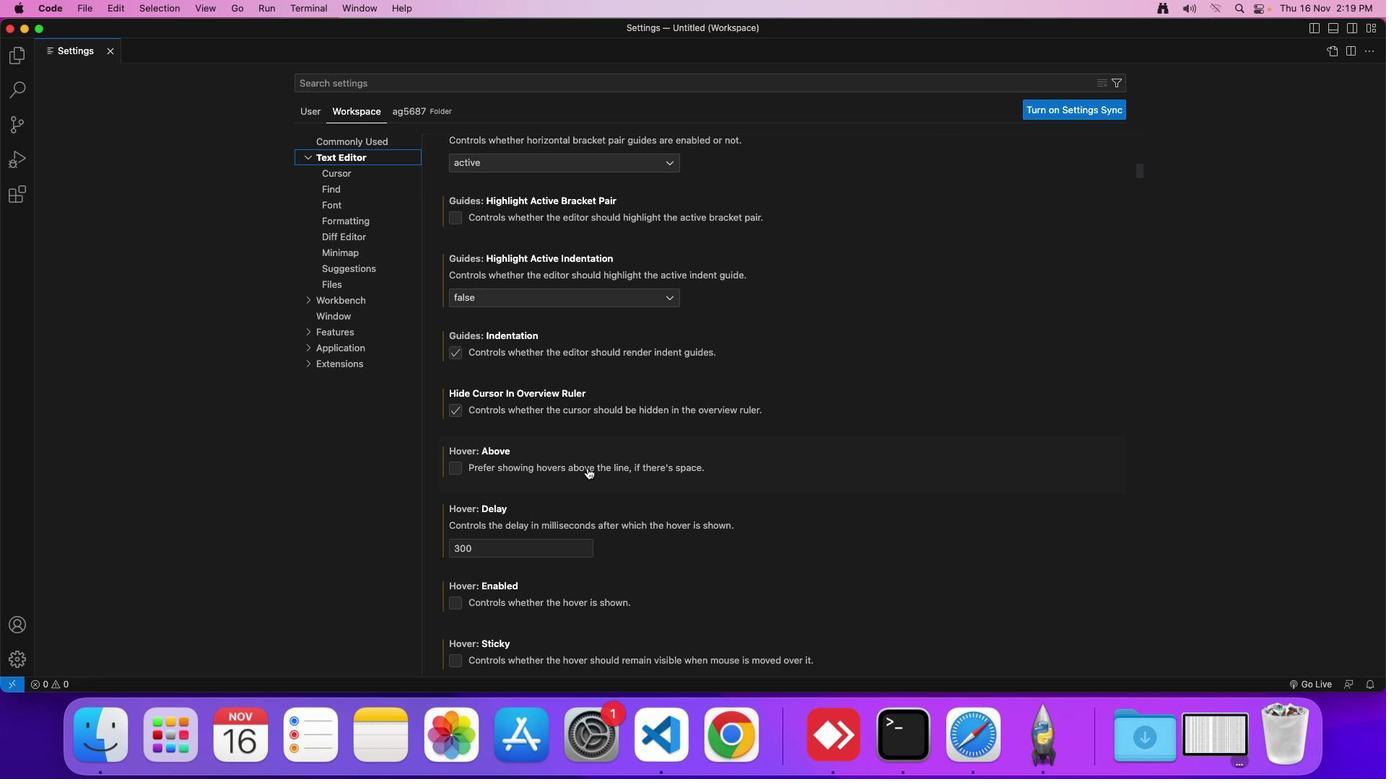 
Action: Mouse moved to (583, 464)
Screenshot: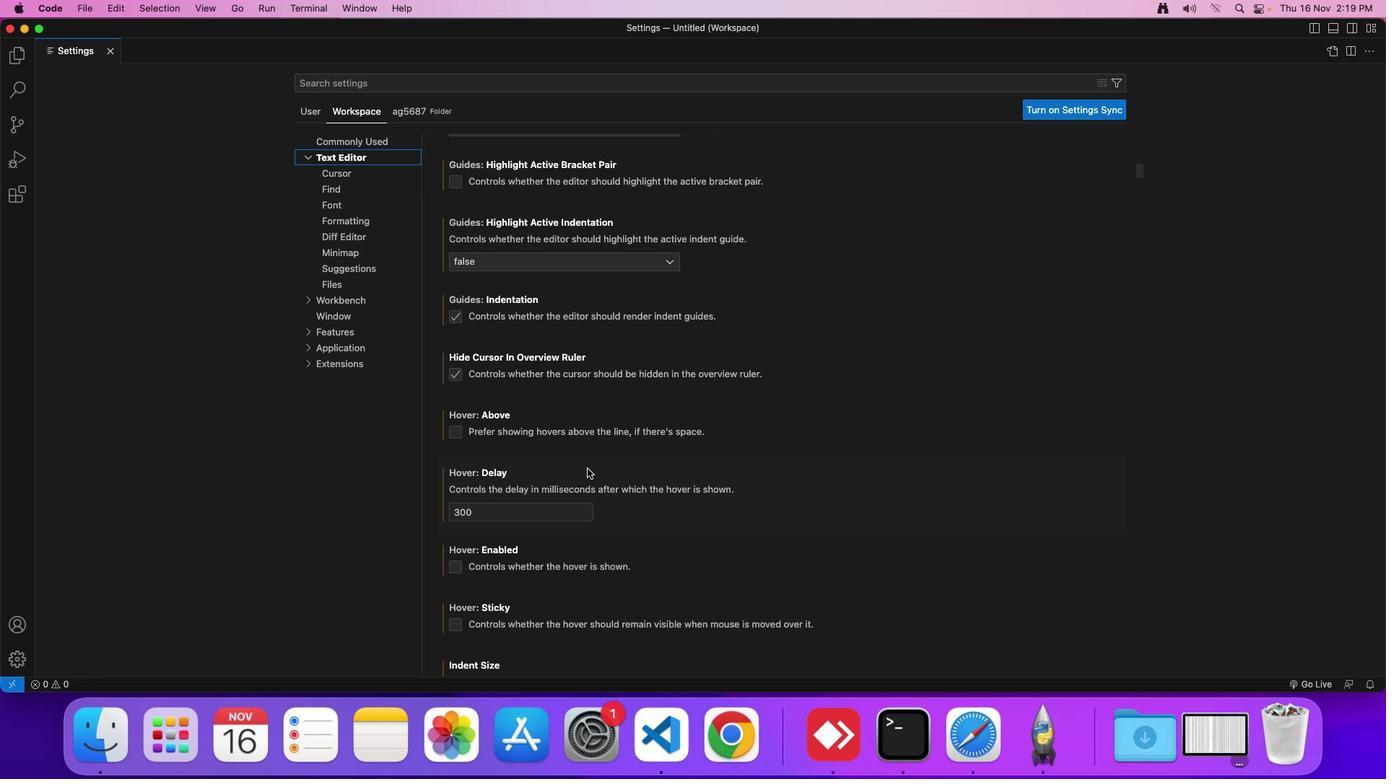 
Action: Mouse scrolled (583, 464) with delta (-3, -4)
Screenshot: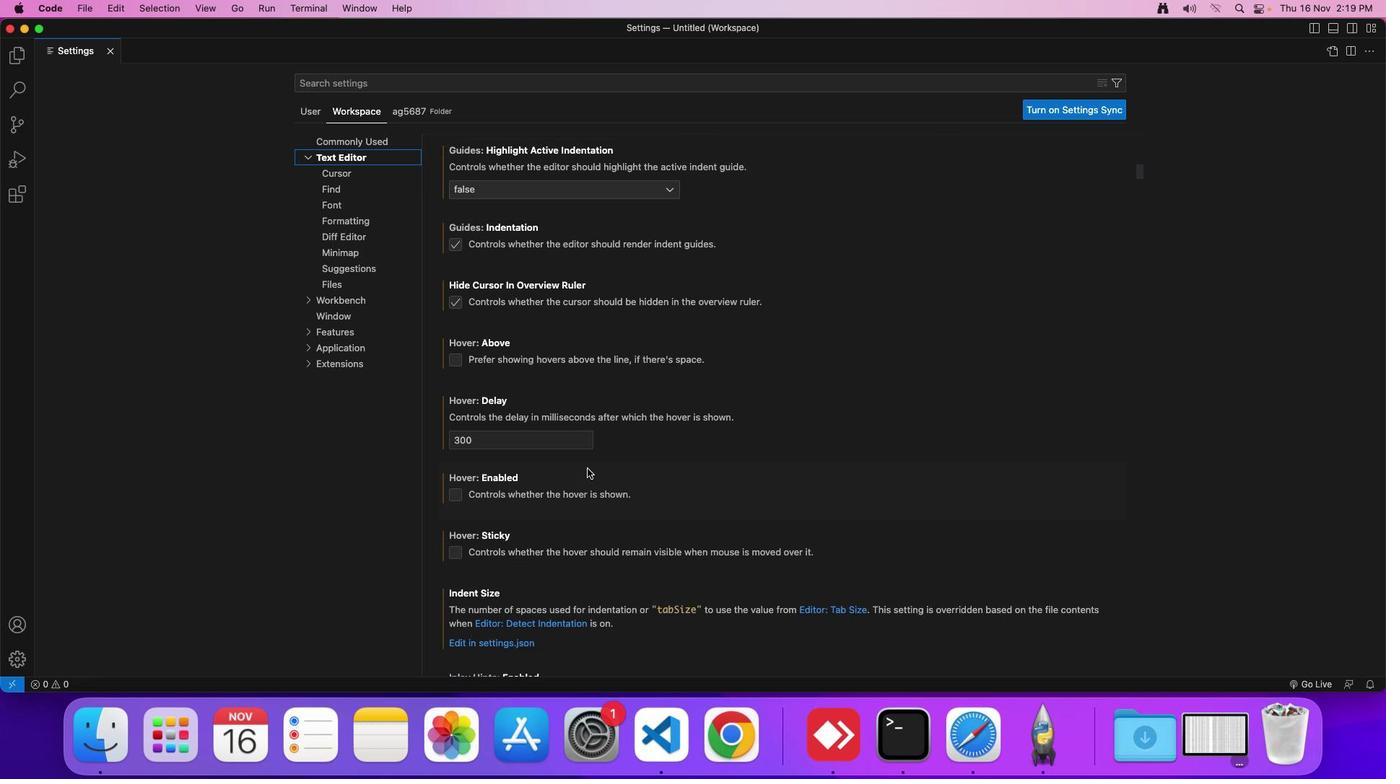 
Action: Mouse scrolled (583, 464) with delta (-3, -4)
Screenshot: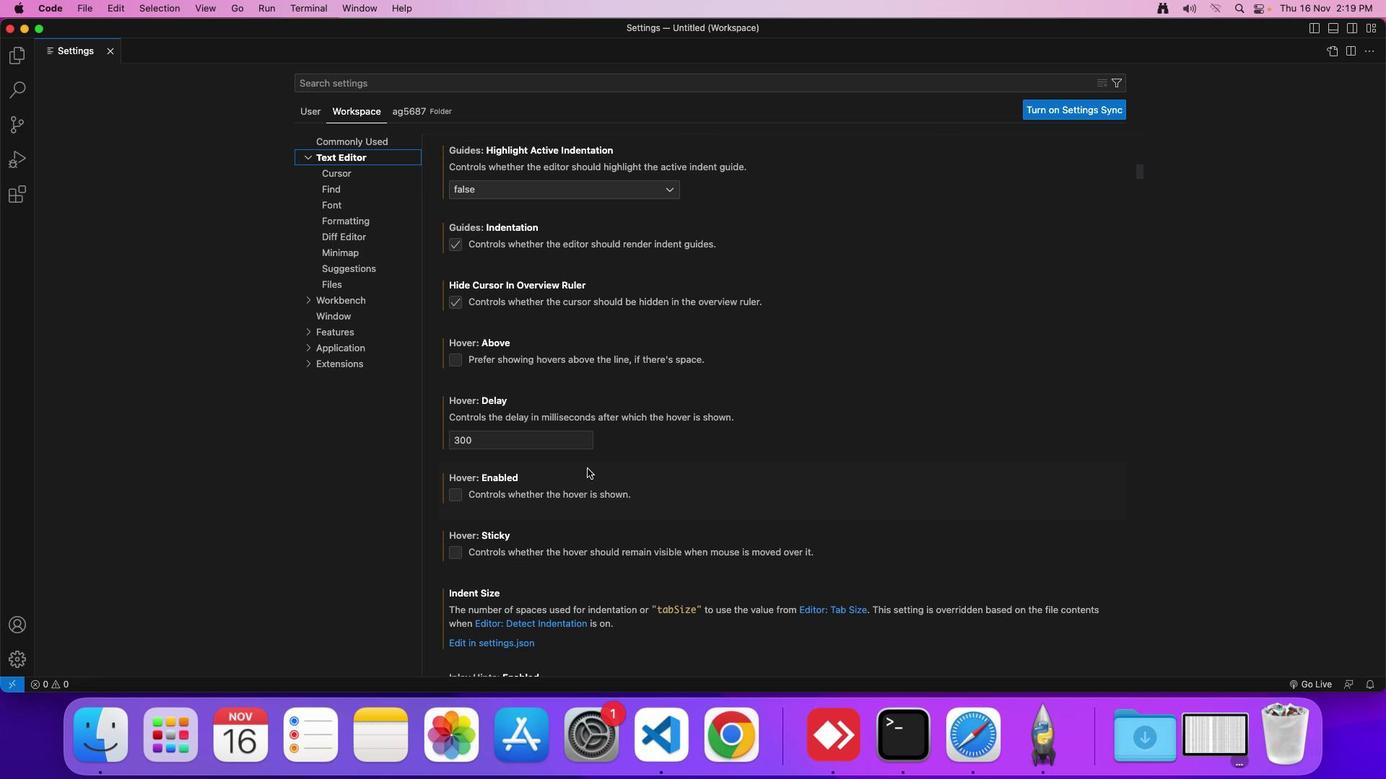 
Action: Mouse scrolled (583, 464) with delta (-3, -4)
Screenshot: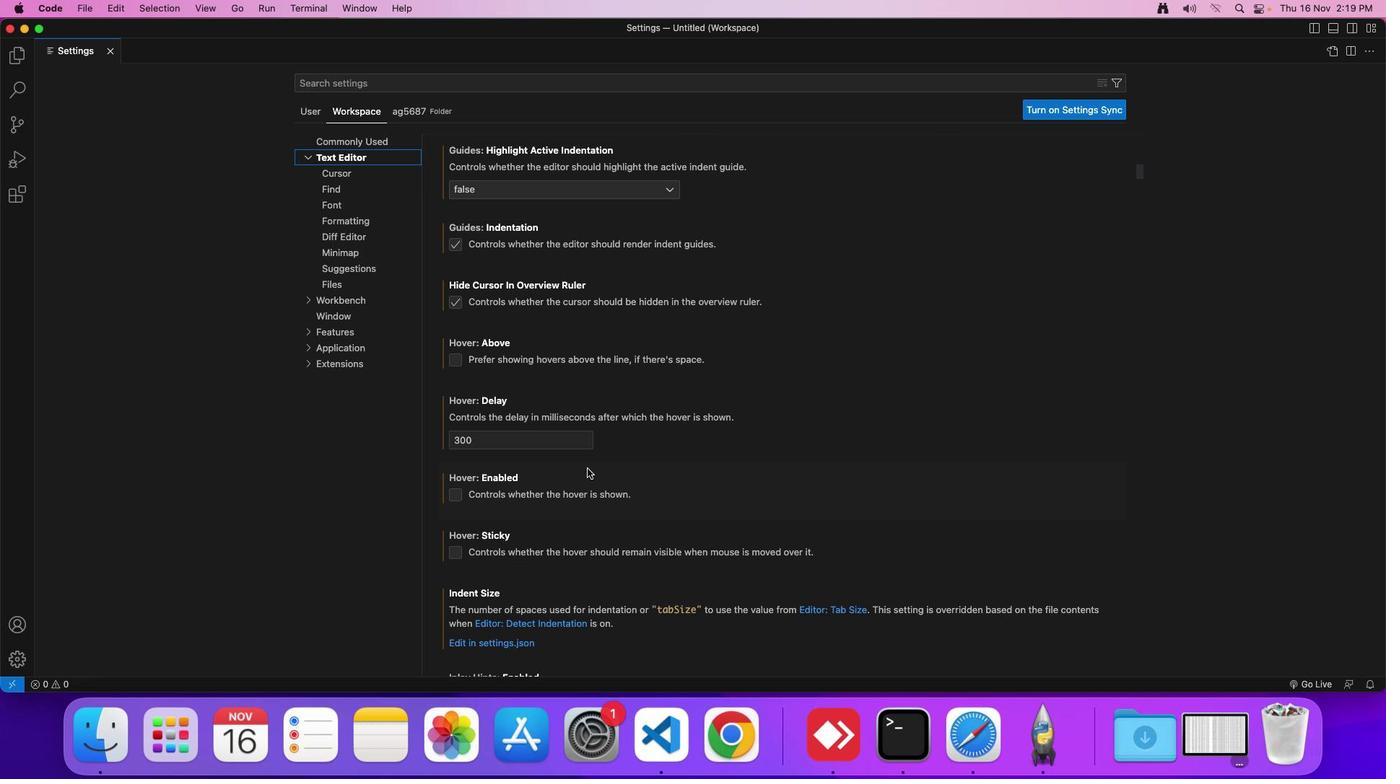 
Action: Mouse scrolled (583, 464) with delta (-3, -4)
Screenshot: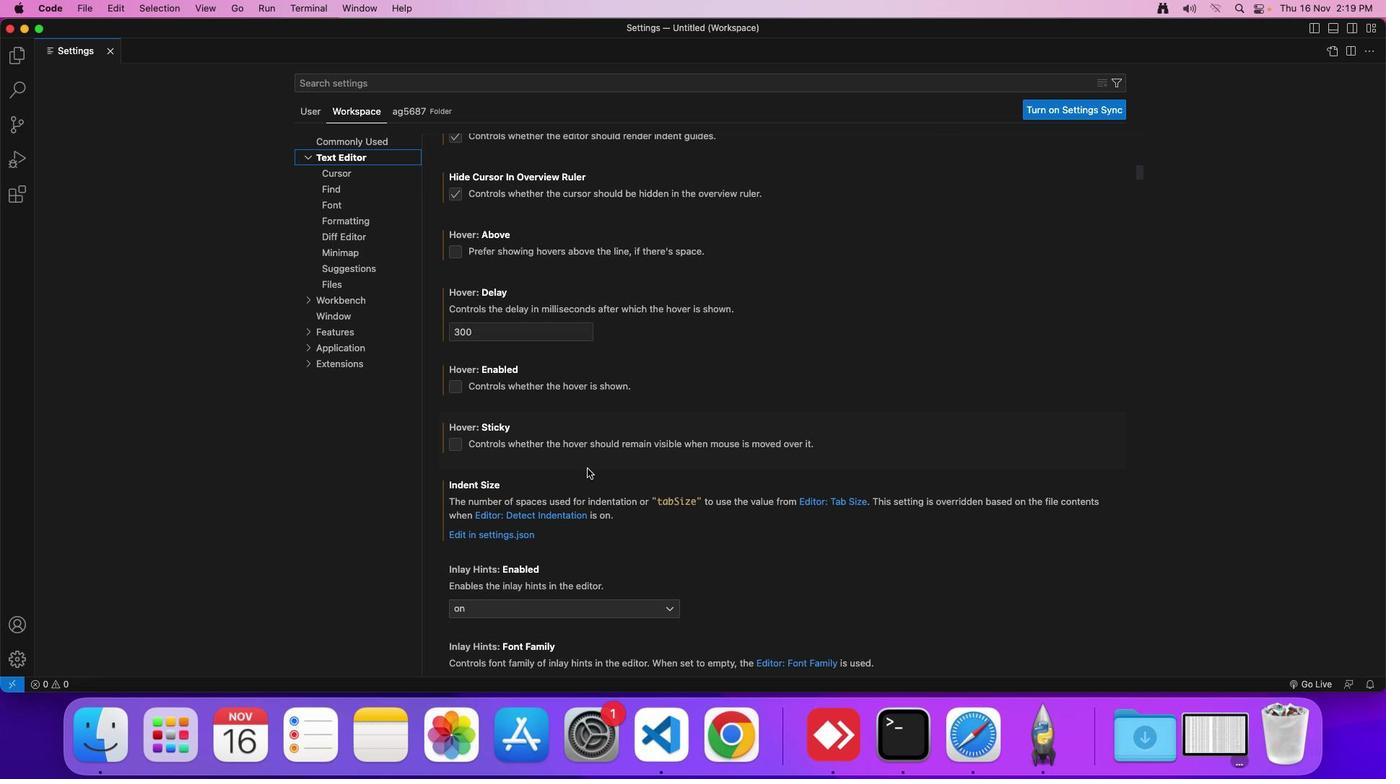 
Action: Mouse scrolled (583, 464) with delta (-3, -4)
Screenshot: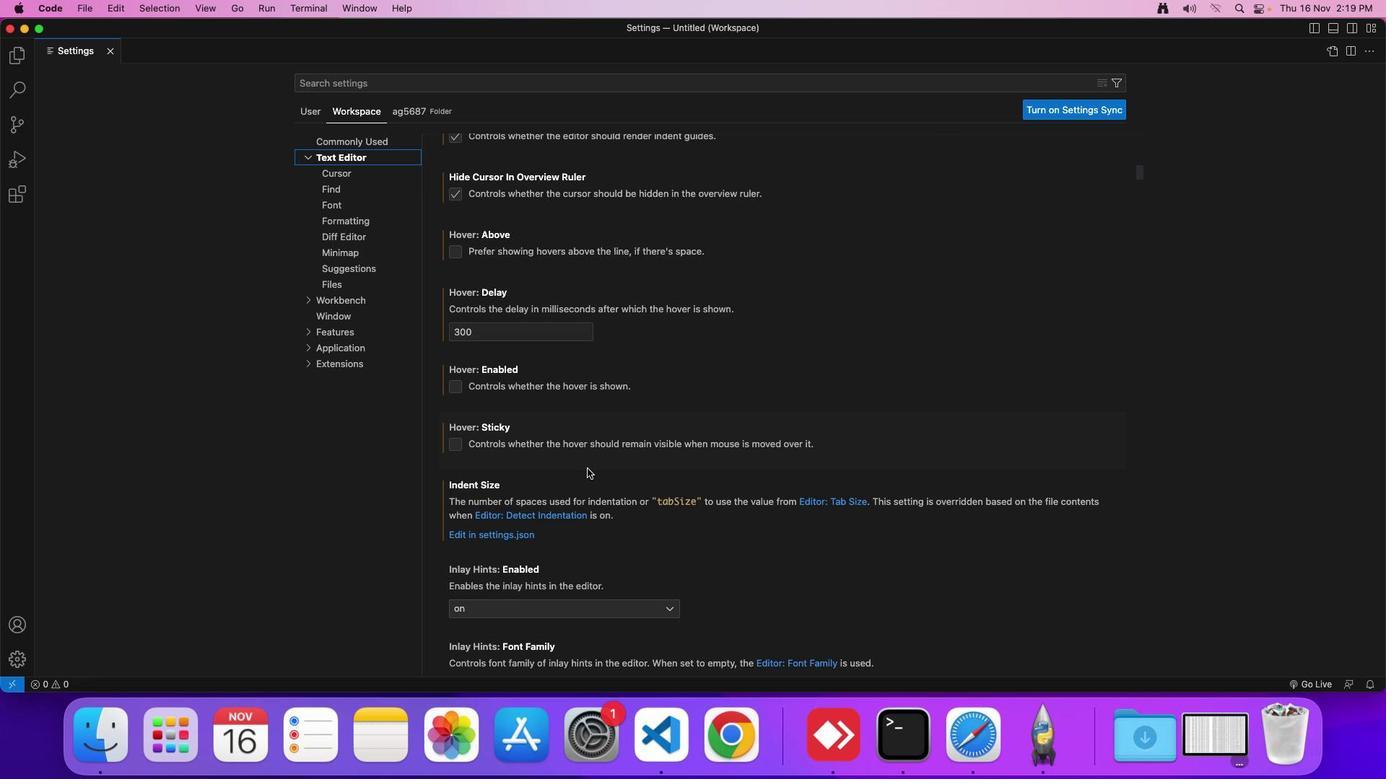 
Action: Mouse scrolled (583, 464) with delta (-3, -4)
Screenshot: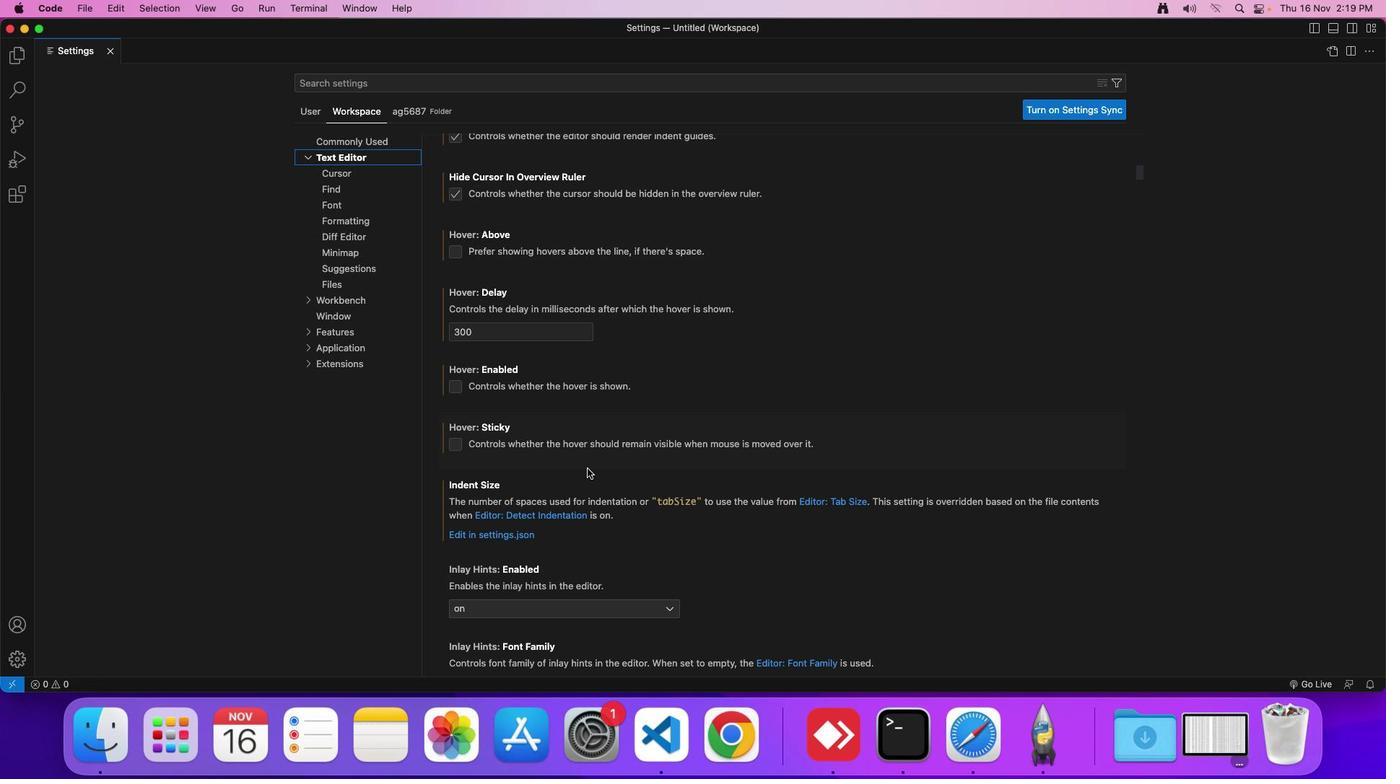 
Action: Mouse scrolled (583, 464) with delta (-3, -4)
Screenshot: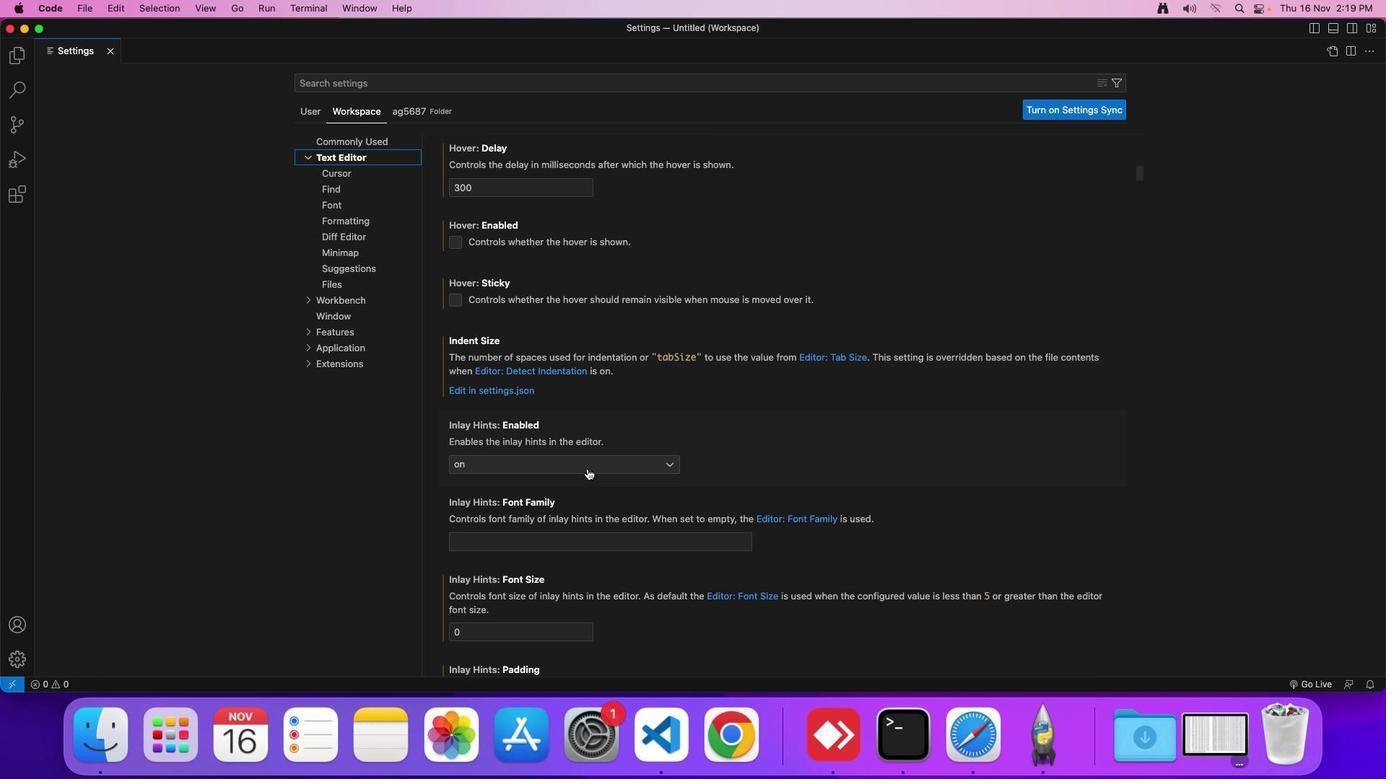 
Action: Mouse scrolled (583, 464) with delta (-3, -4)
Screenshot: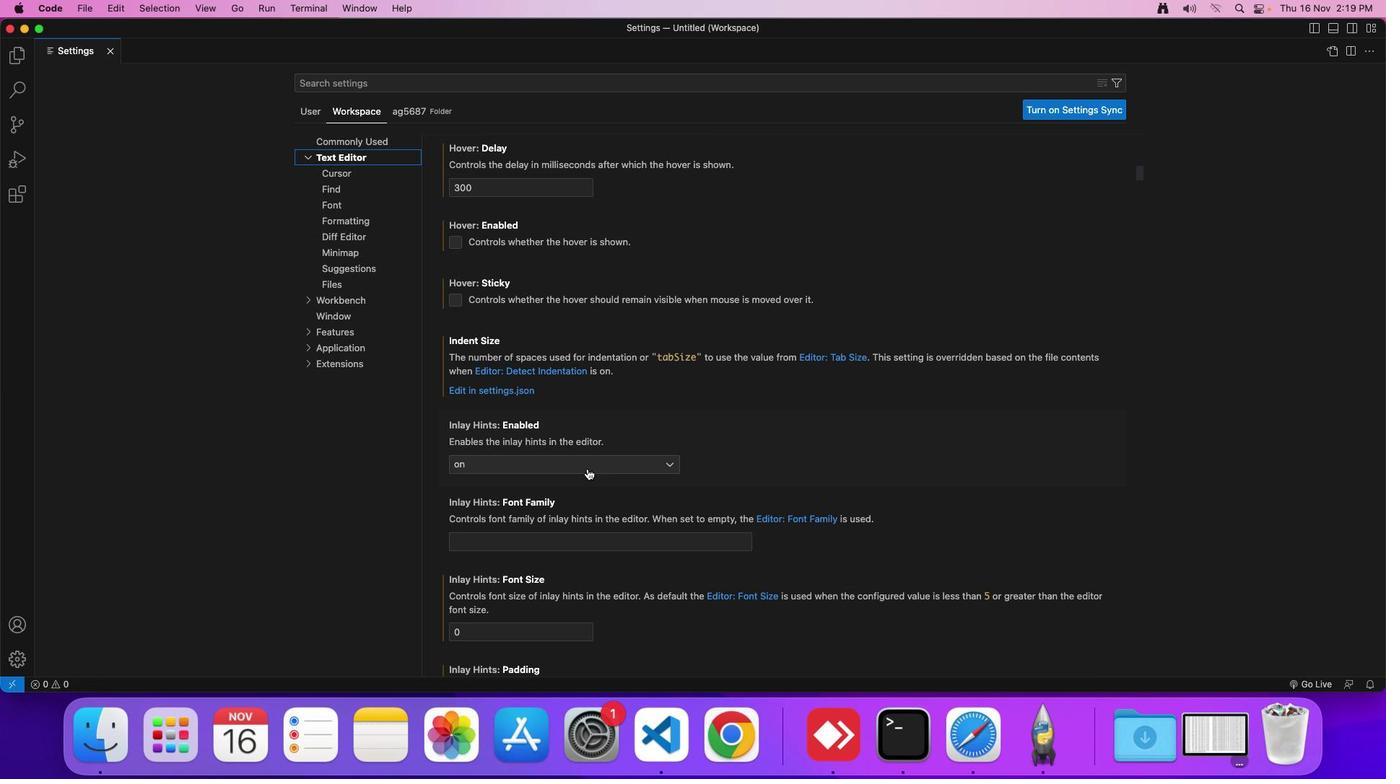 
Action: Mouse scrolled (583, 464) with delta (-3, -5)
Screenshot: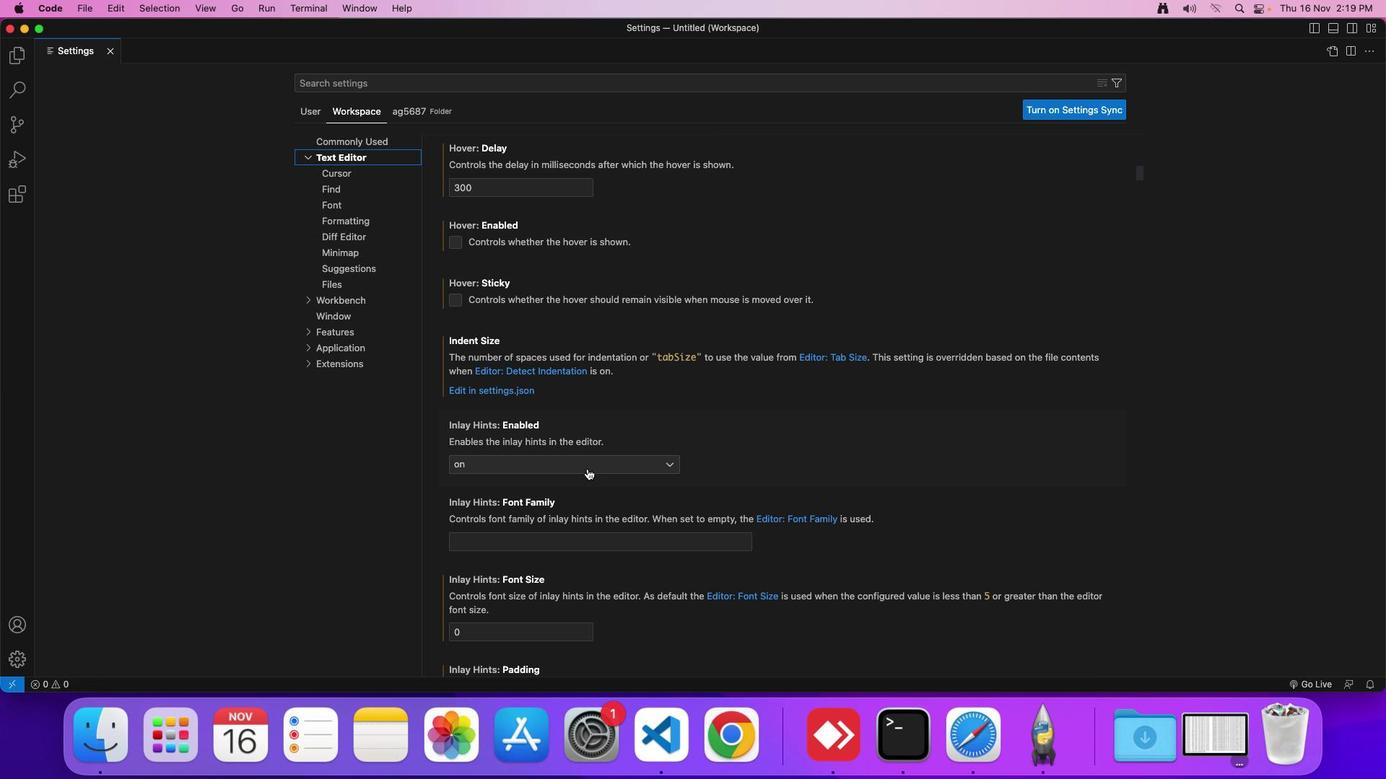 
Action: Mouse scrolled (583, 464) with delta (-3, -4)
Screenshot: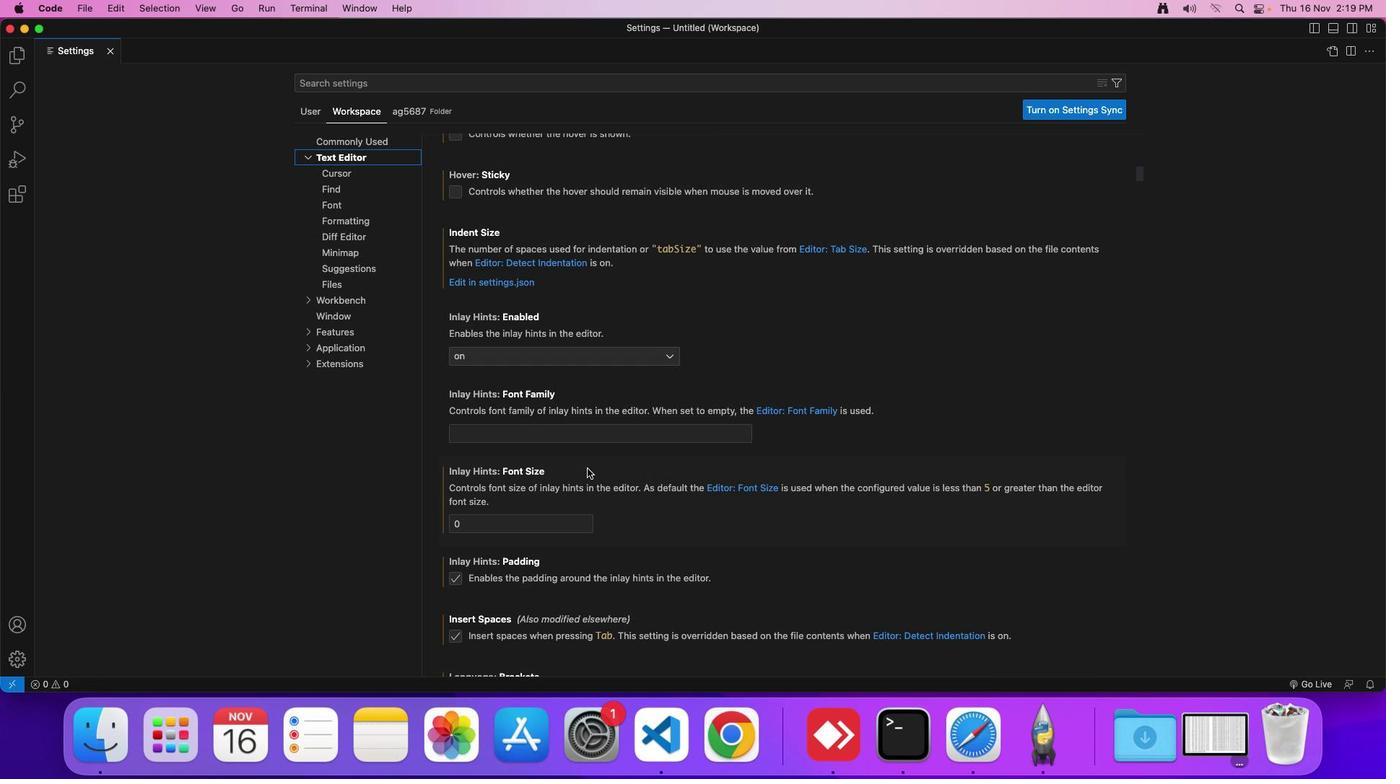
Action: Mouse scrolled (583, 464) with delta (-3, -4)
Screenshot: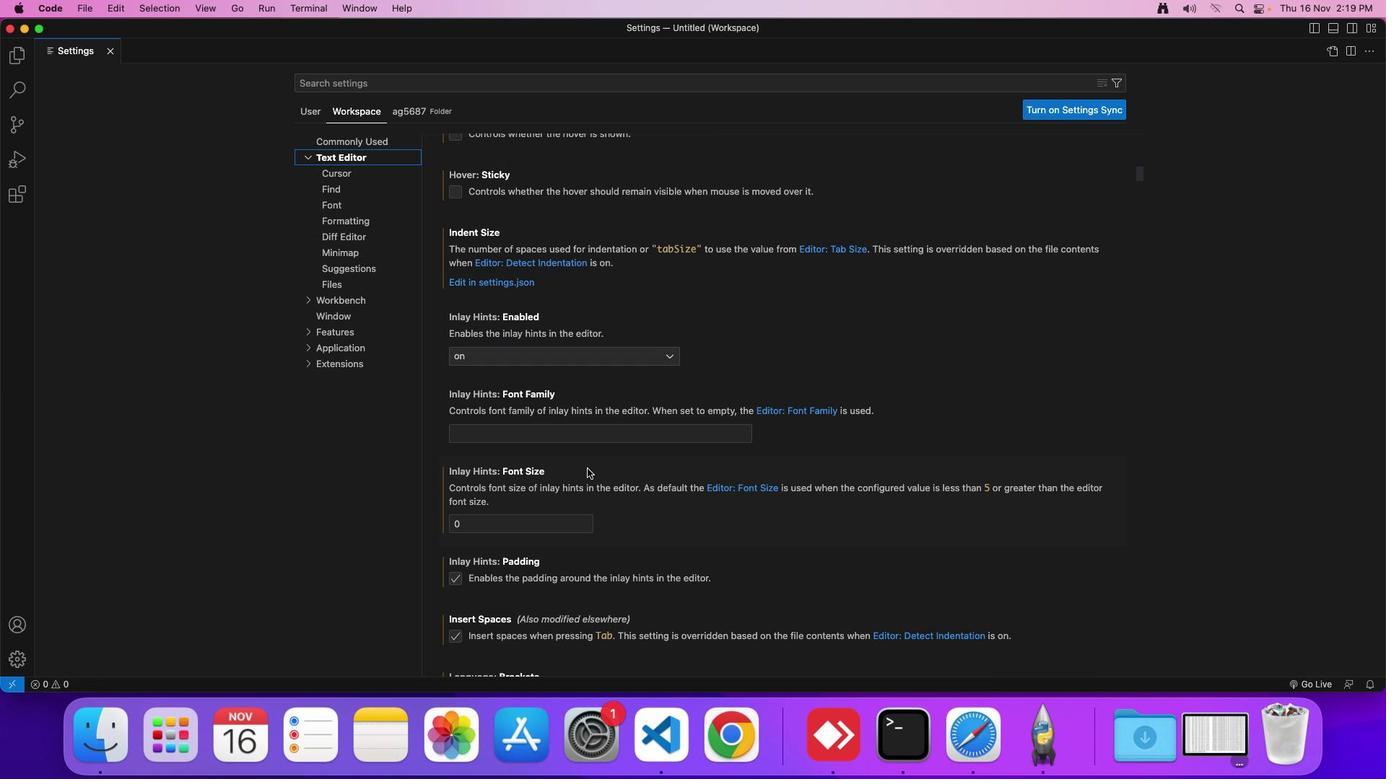 
Action: Mouse scrolled (583, 464) with delta (-3, -4)
Screenshot: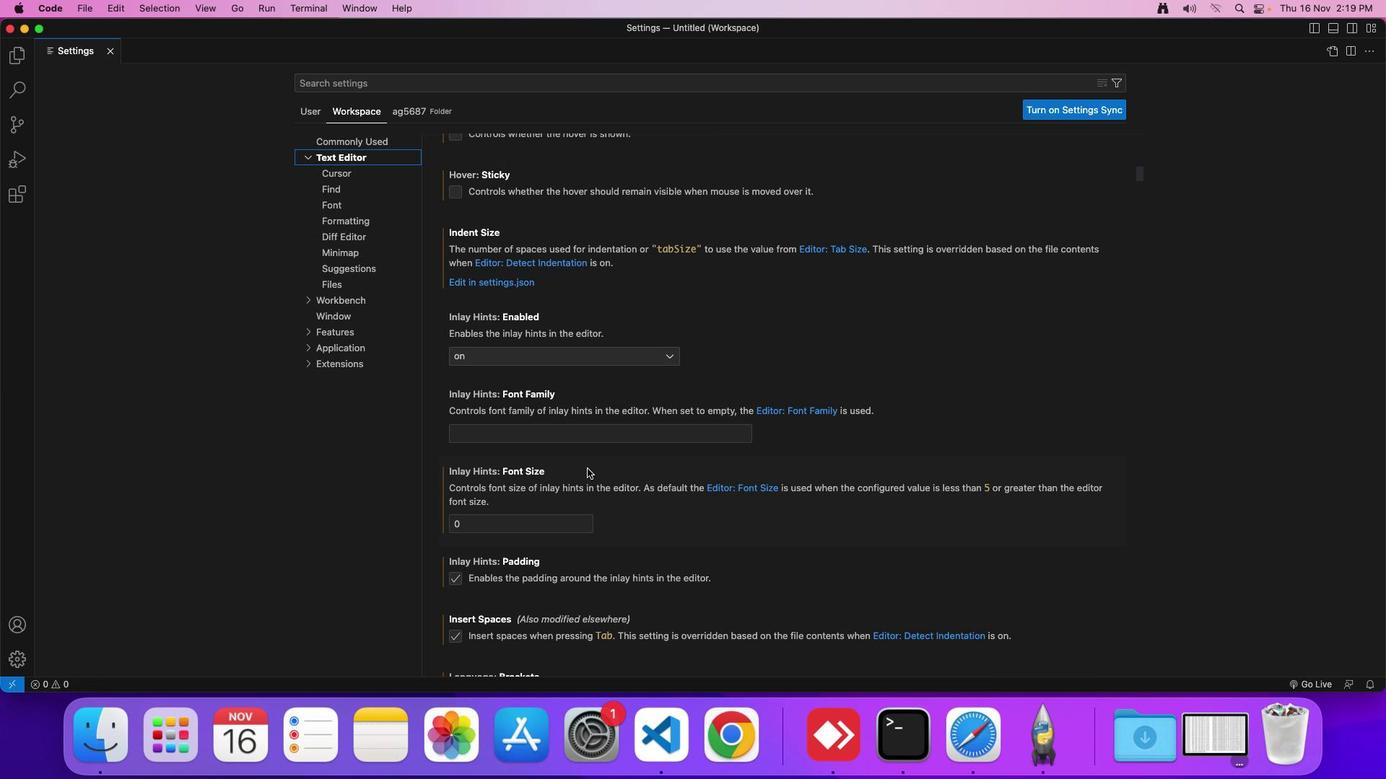 
Action: Mouse scrolled (583, 464) with delta (-3, -4)
Screenshot: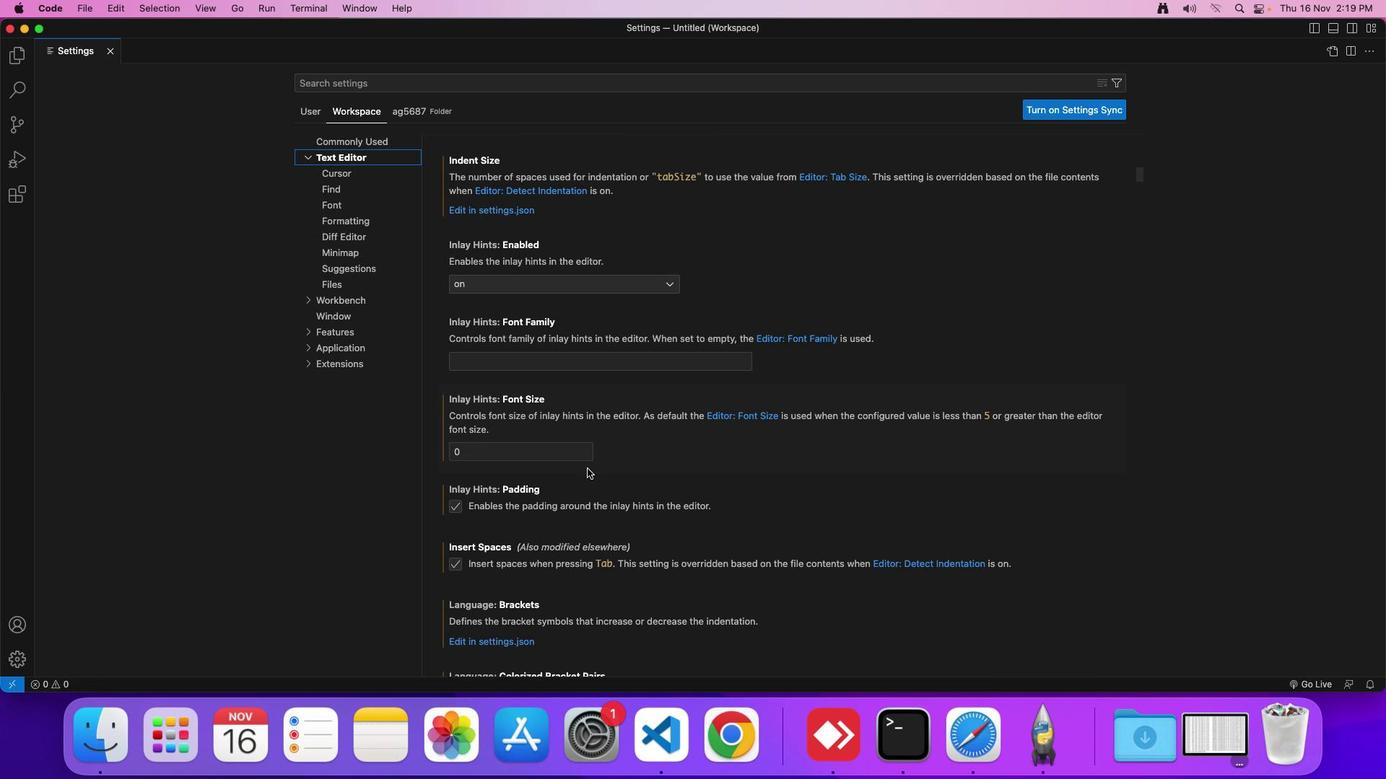 
Action: Mouse scrolled (583, 464) with delta (-3, -4)
Screenshot: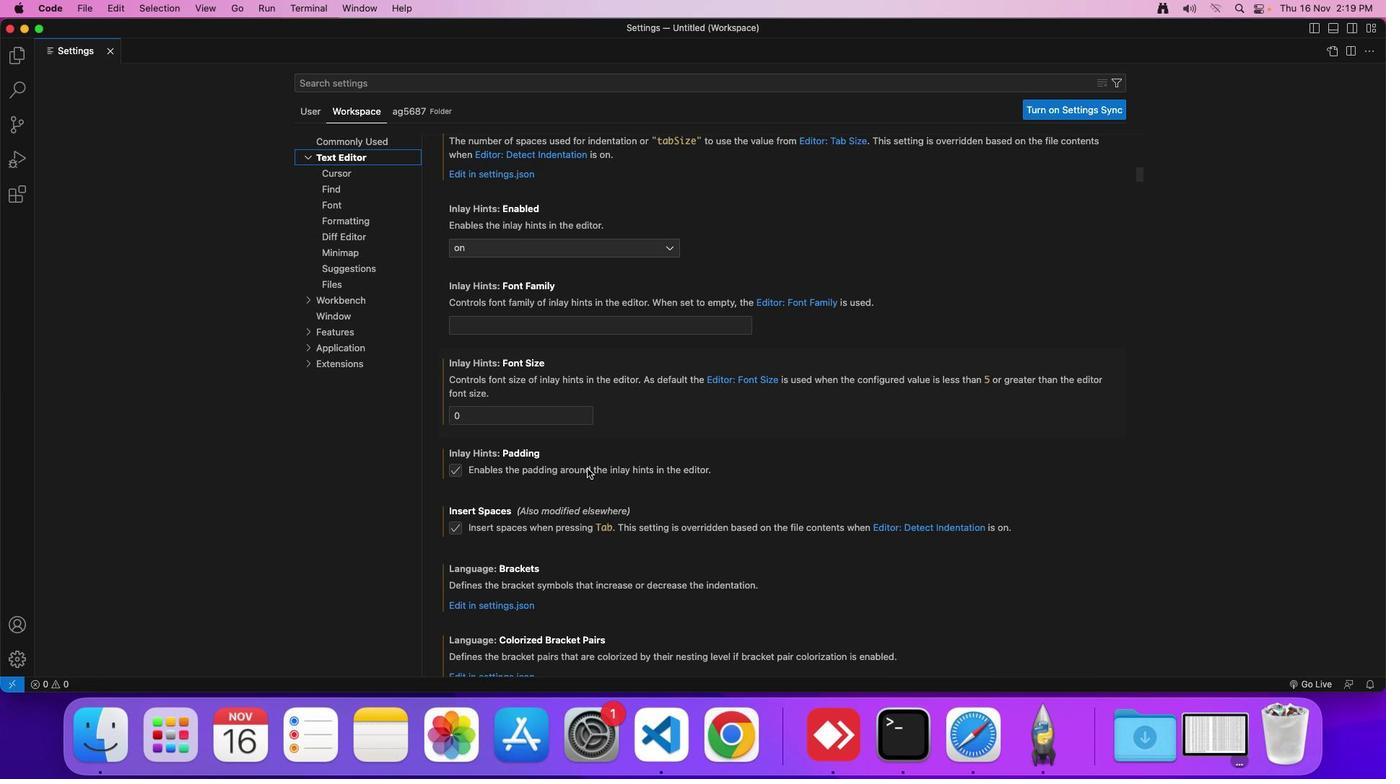 
Action: Mouse scrolled (583, 464) with delta (-3, -4)
Screenshot: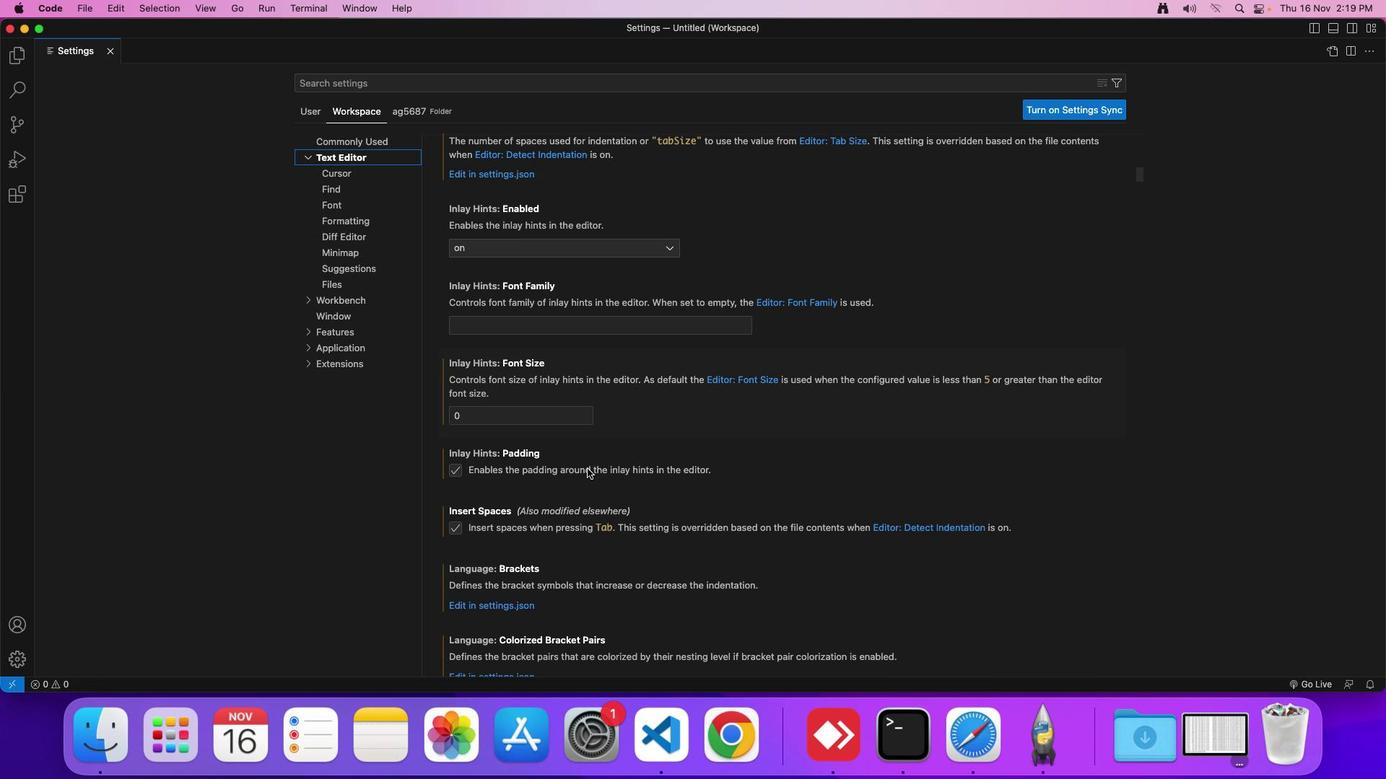 
Action: Mouse scrolled (583, 464) with delta (-3, -4)
Screenshot: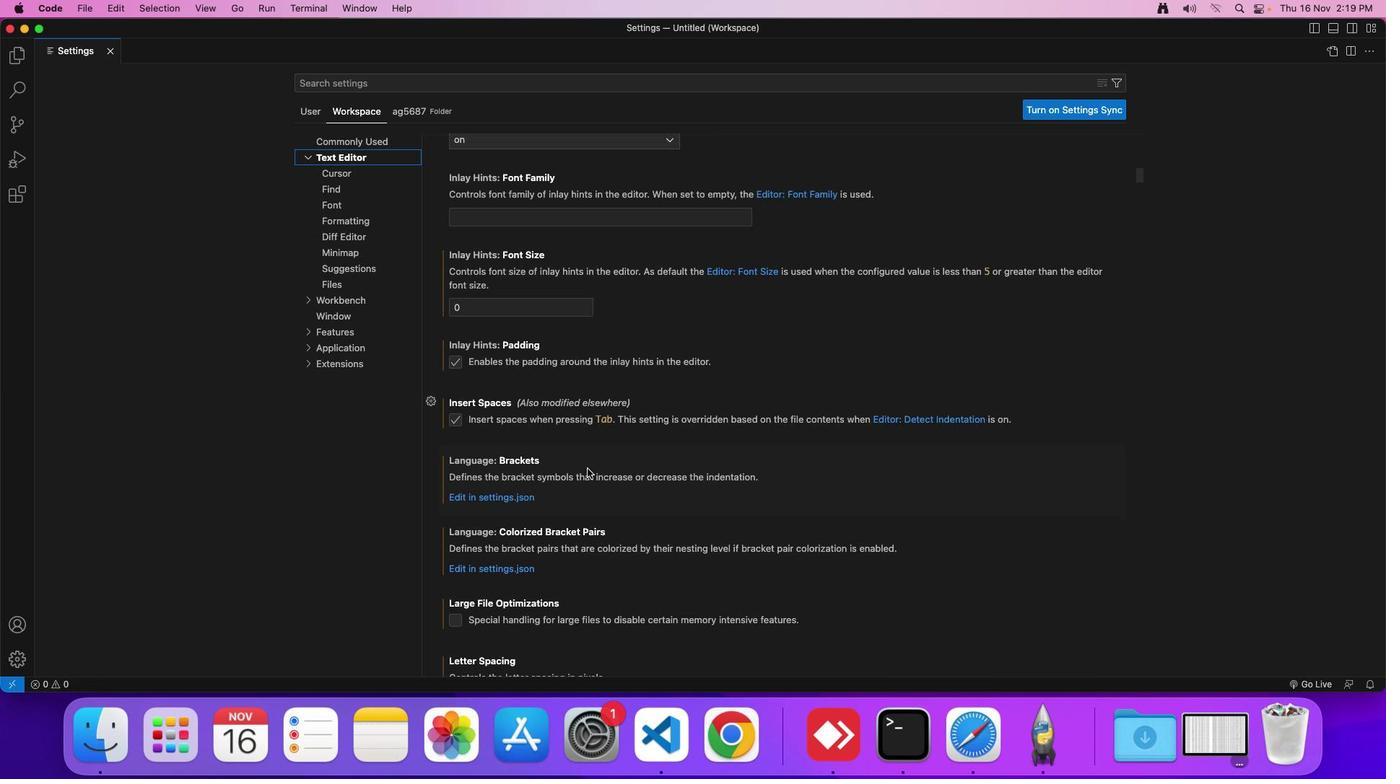 
Action: Mouse scrolled (583, 464) with delta (-3, -4)
Screenshot: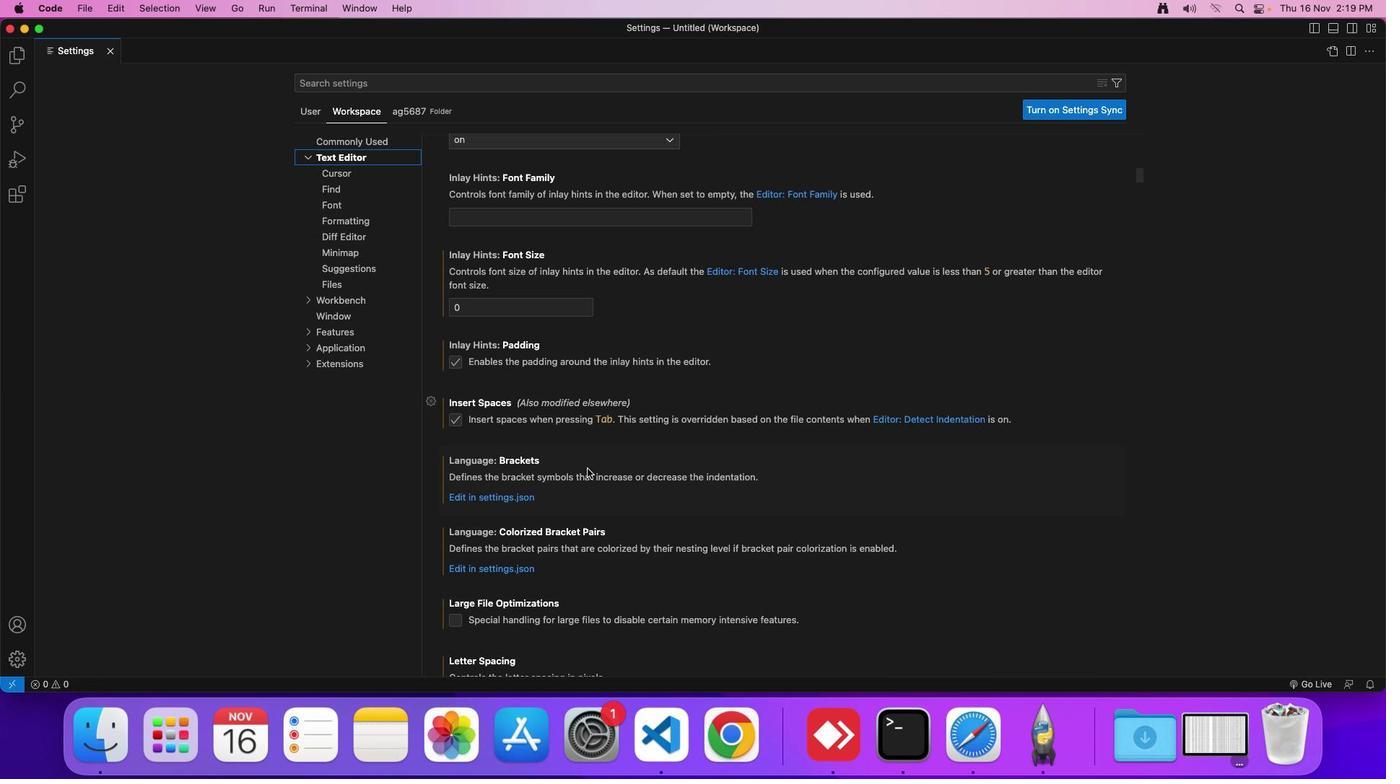 
Action: Mouse scrolled (583, 464) with delta (-3, -4)
Screenshot: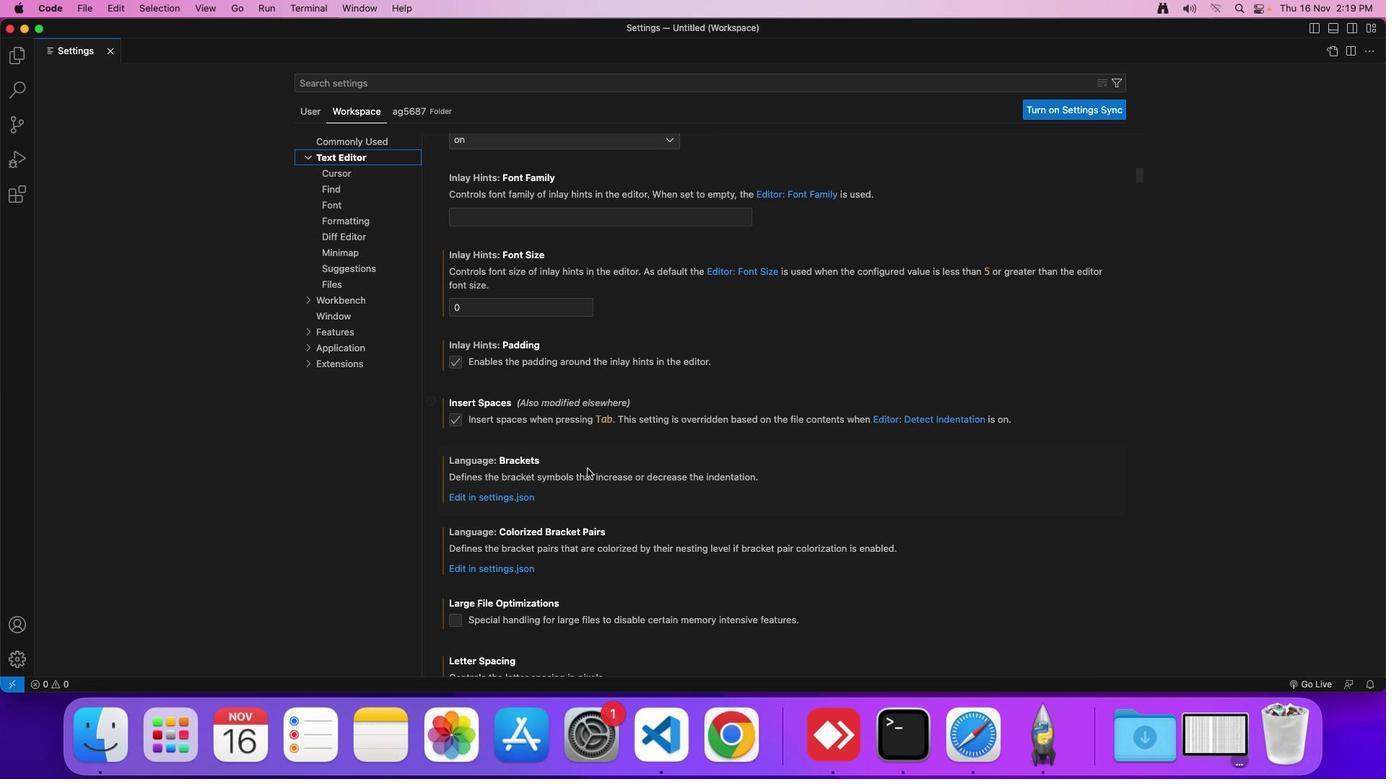 
Action: Mouse scrolled (583, 464) with delta (-3, -4)
Screenshot: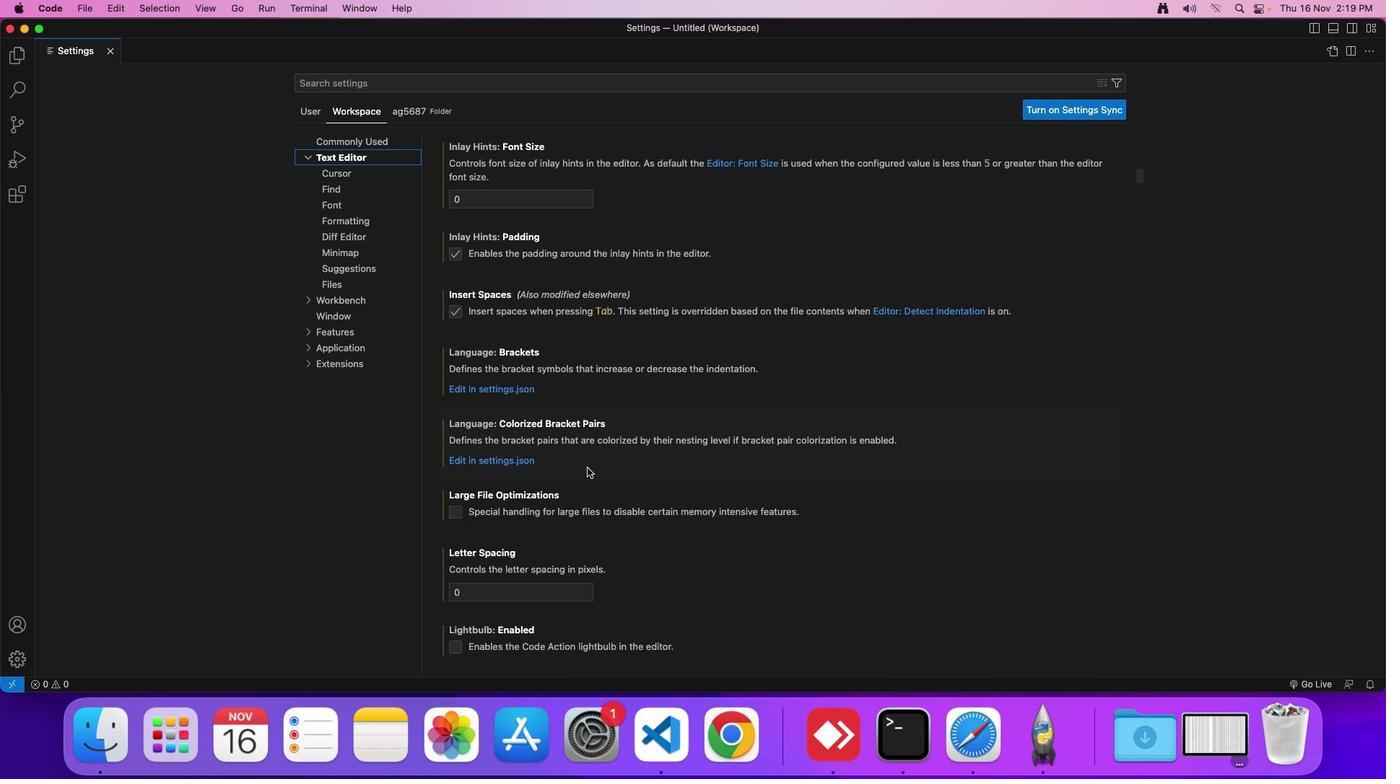 
Action: Mouse moved to (583, 464)
Screenshot: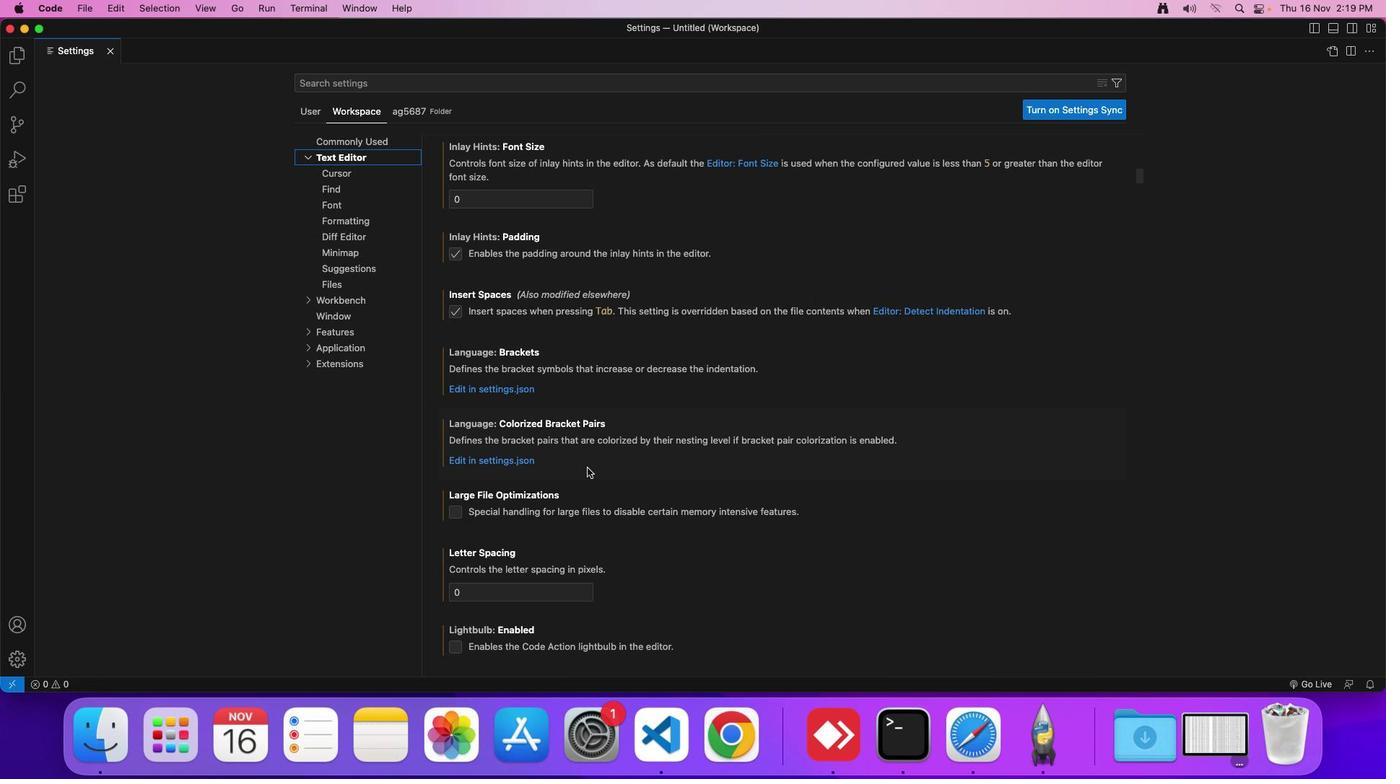 
Action: Mouse scrolled (583, 464) with delta (-3, -4)
Screenshot: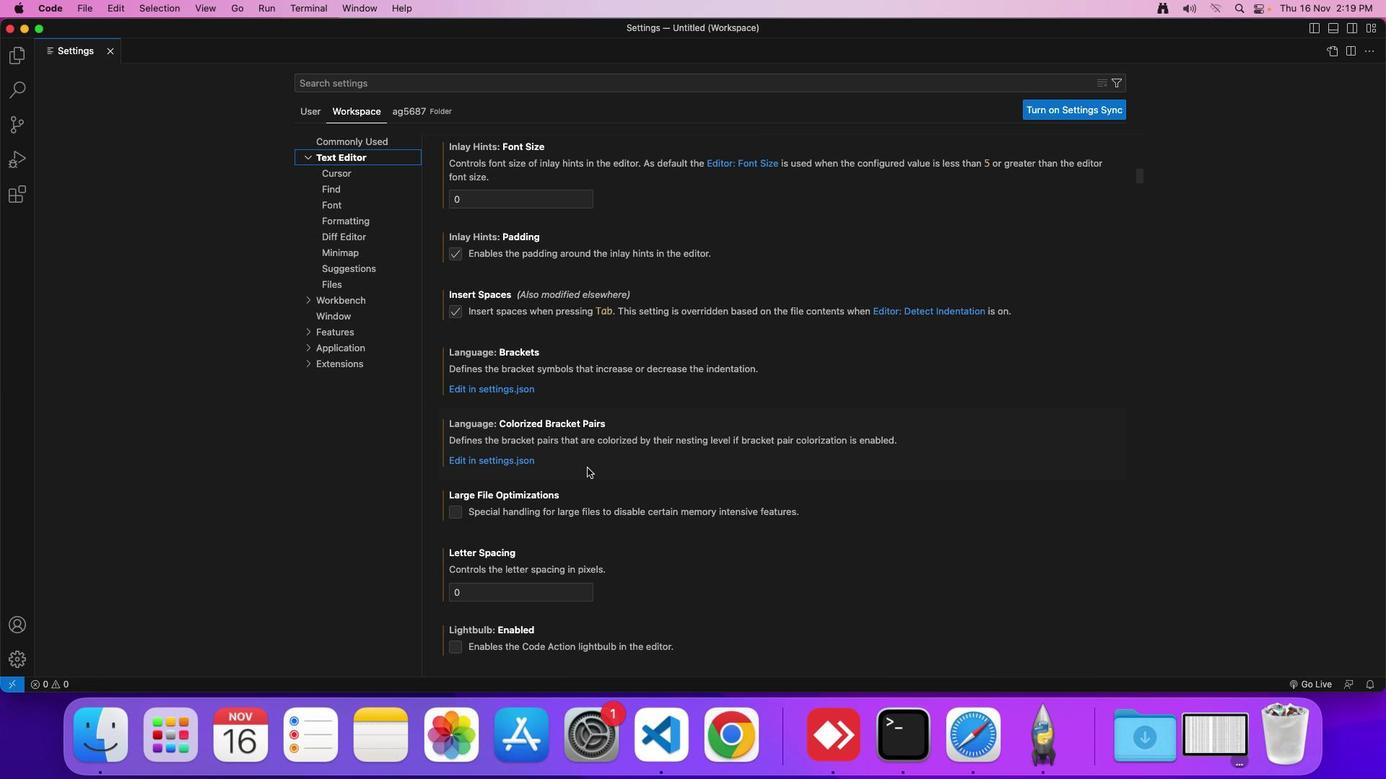 
Action: Mouse scrolled (583, 464) with delta (-3, -4)
Screenshot: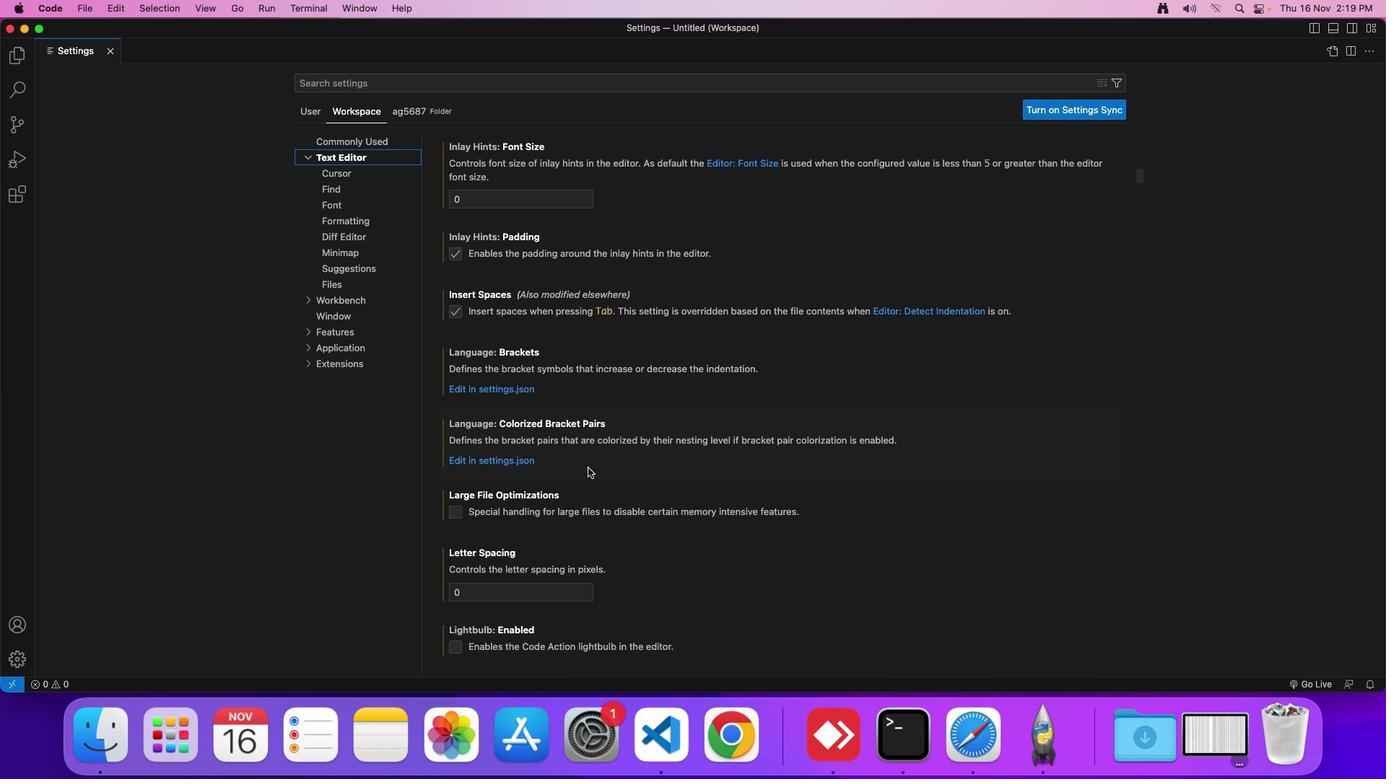 
Action: Mouse moved to (583, 464)
Screenshot: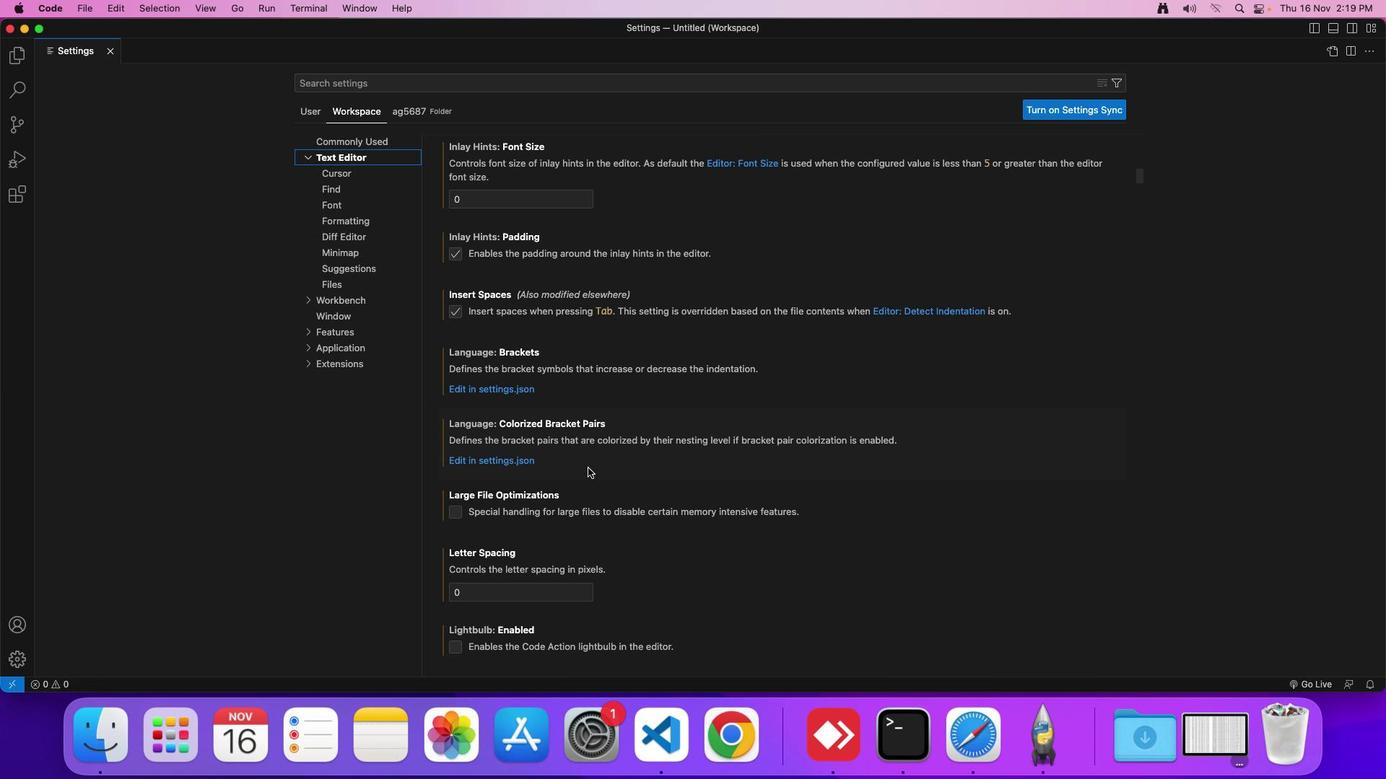 
Action: Mouse scrolled (583, 464) with delta (-3, -4)
Screenshot: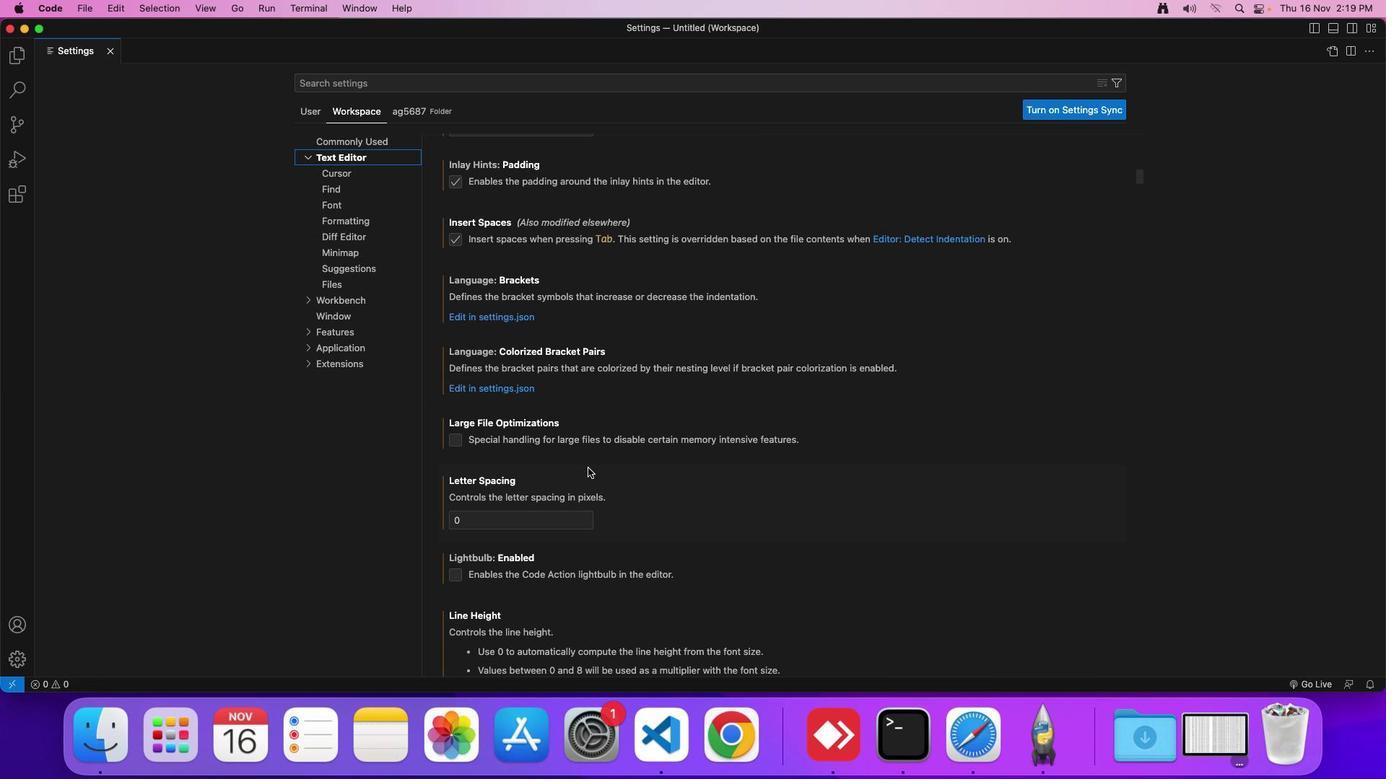 
Action: Mouse scrolled (583, 464) with delta (-3, -4)
Screenshot: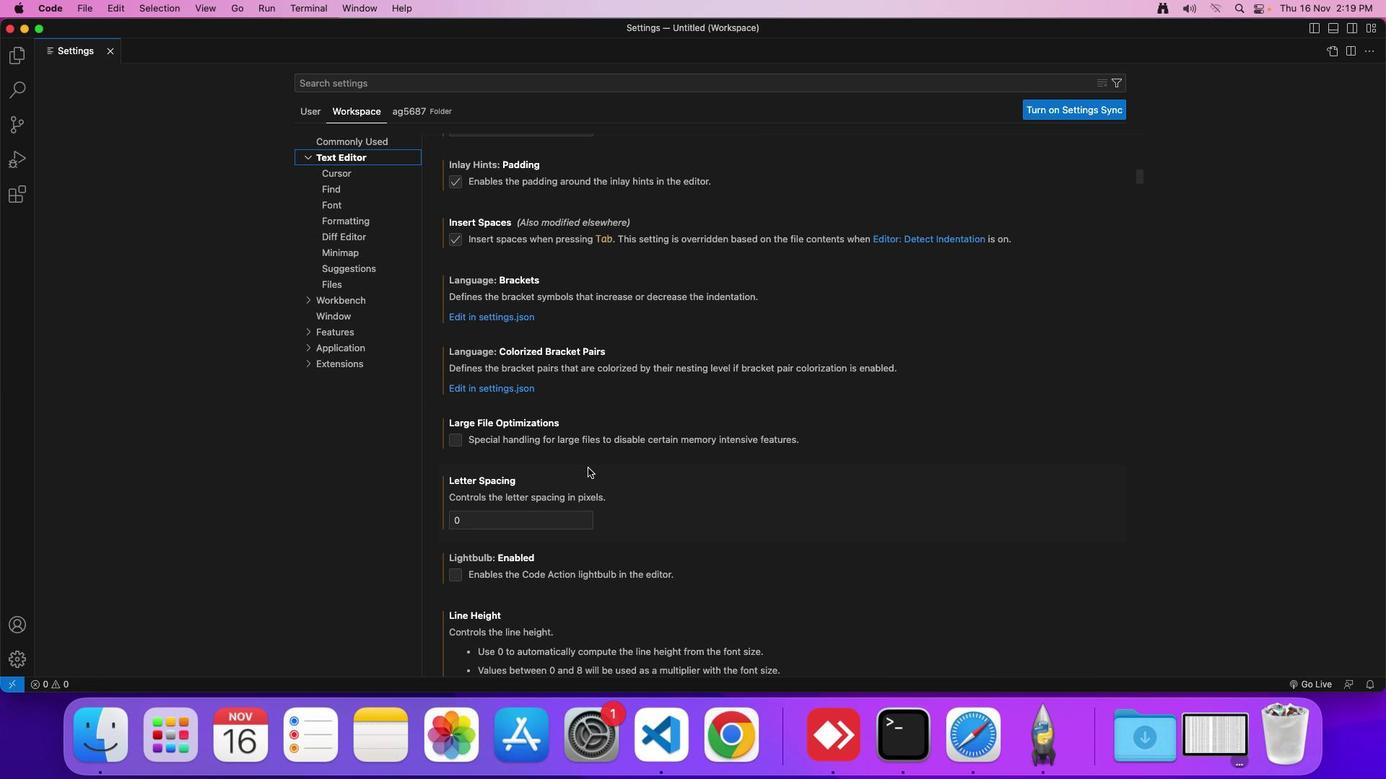 
Action: Mouse moved to (583, 463)
Screenshot: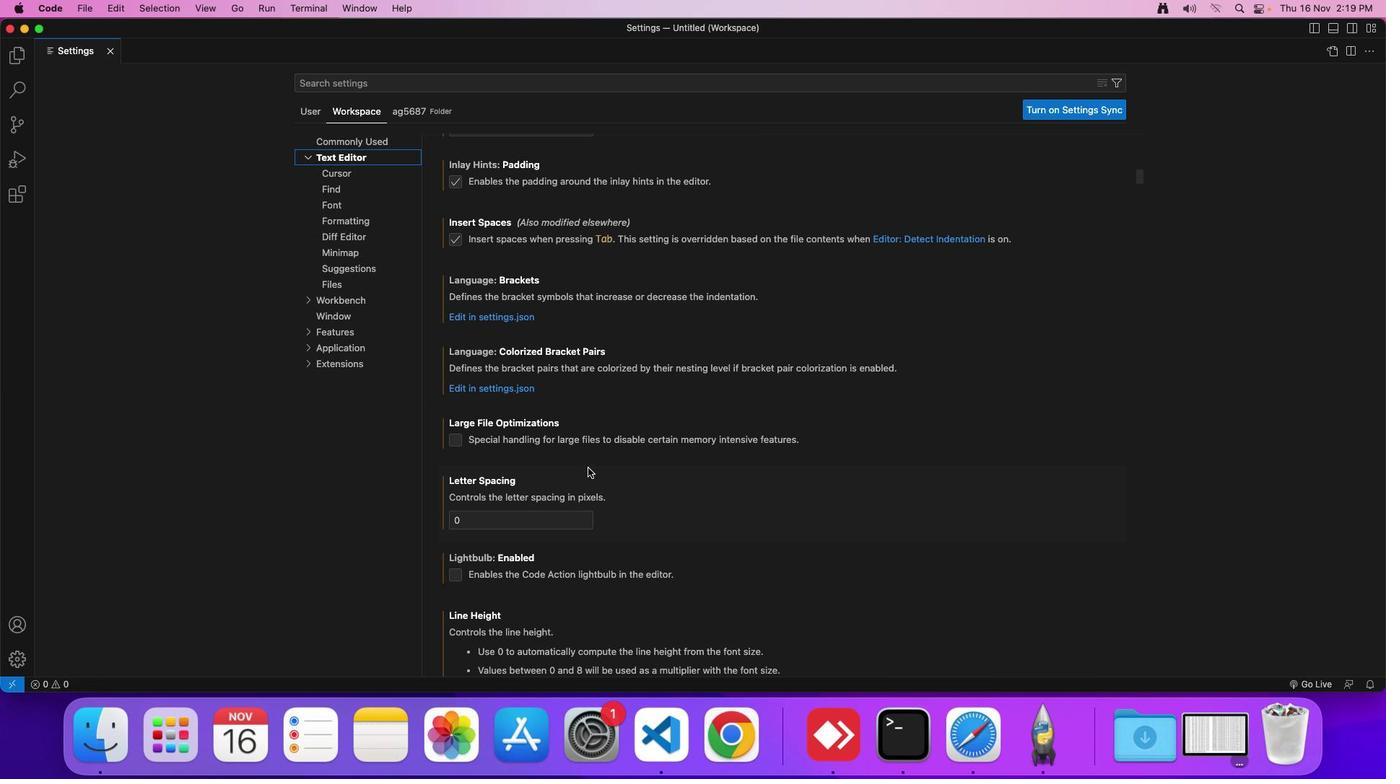 
Action: Mouse scrolled (583, 463) with delta (-3, -4)
Screenshot: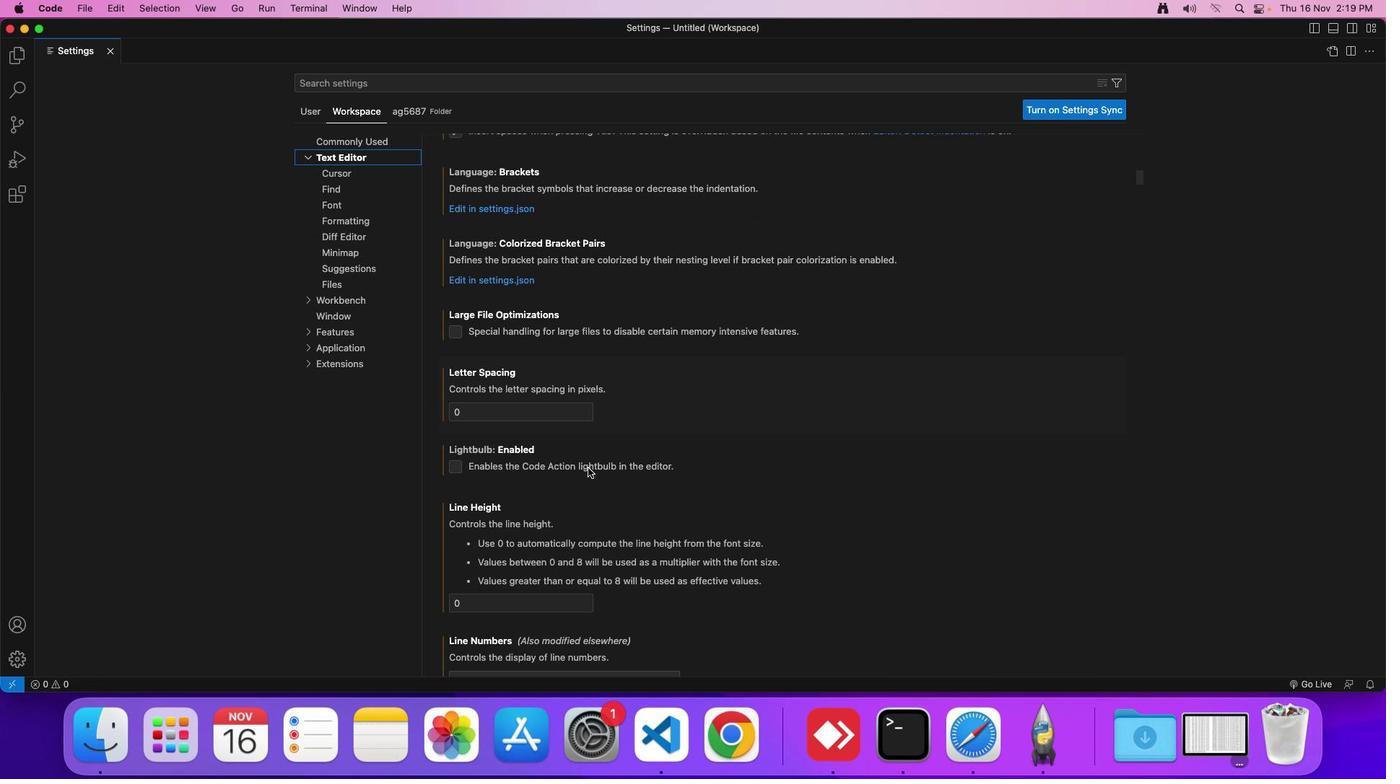 
Action: Mouse scrolled (583, 463) with delta (-3, -4)
Screenshot: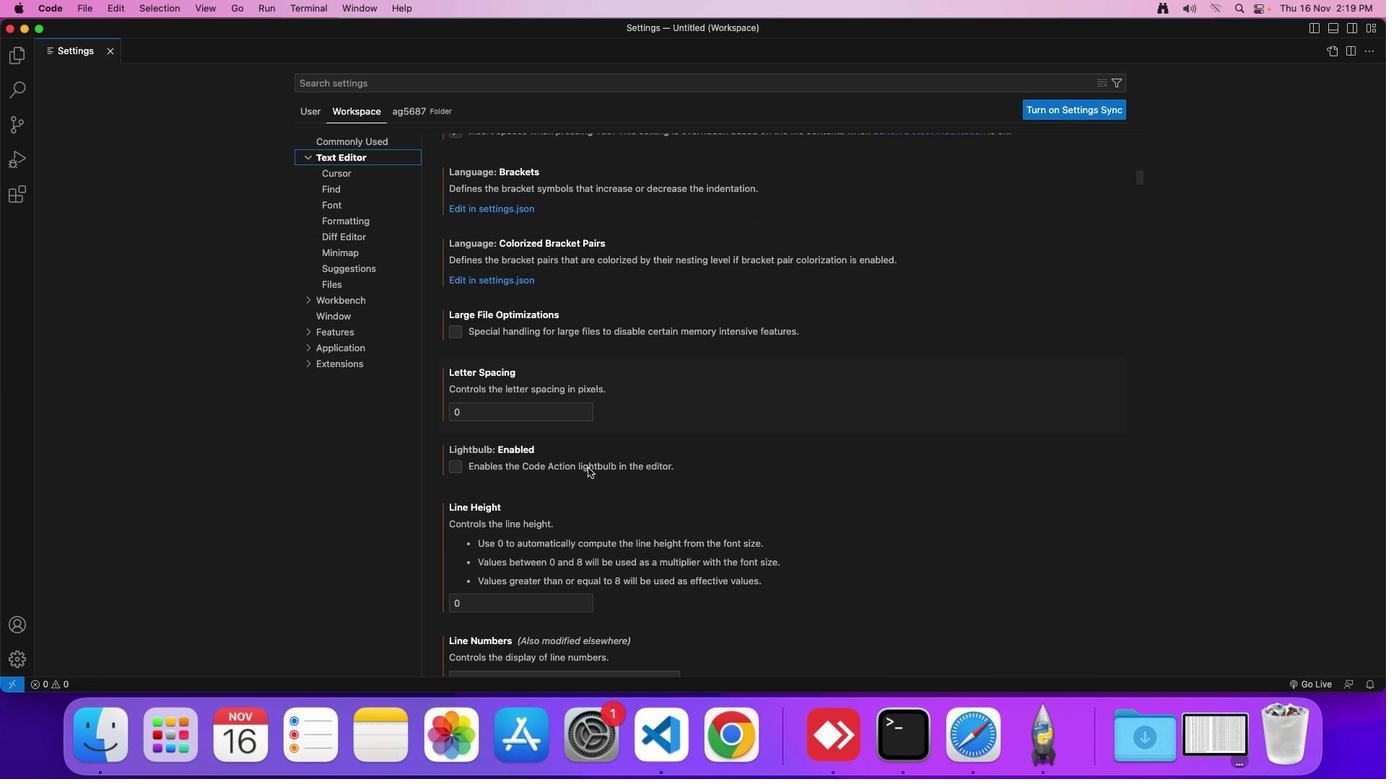 
Action: Mouse scrolled (583, 463) with delta (-3, -4)
Screenshot: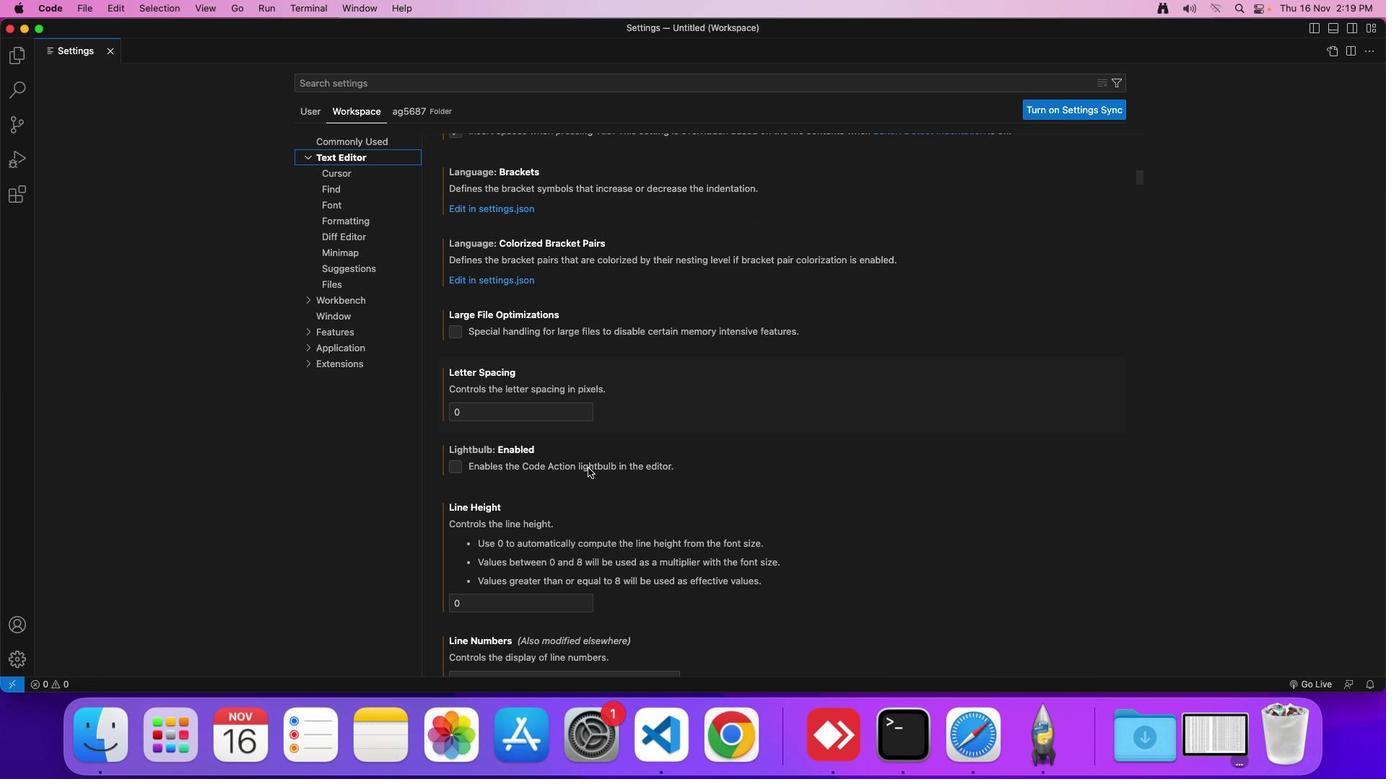 
Action: Mouse scrolled (583, 463) with delta (-3, -4)
Screenshot: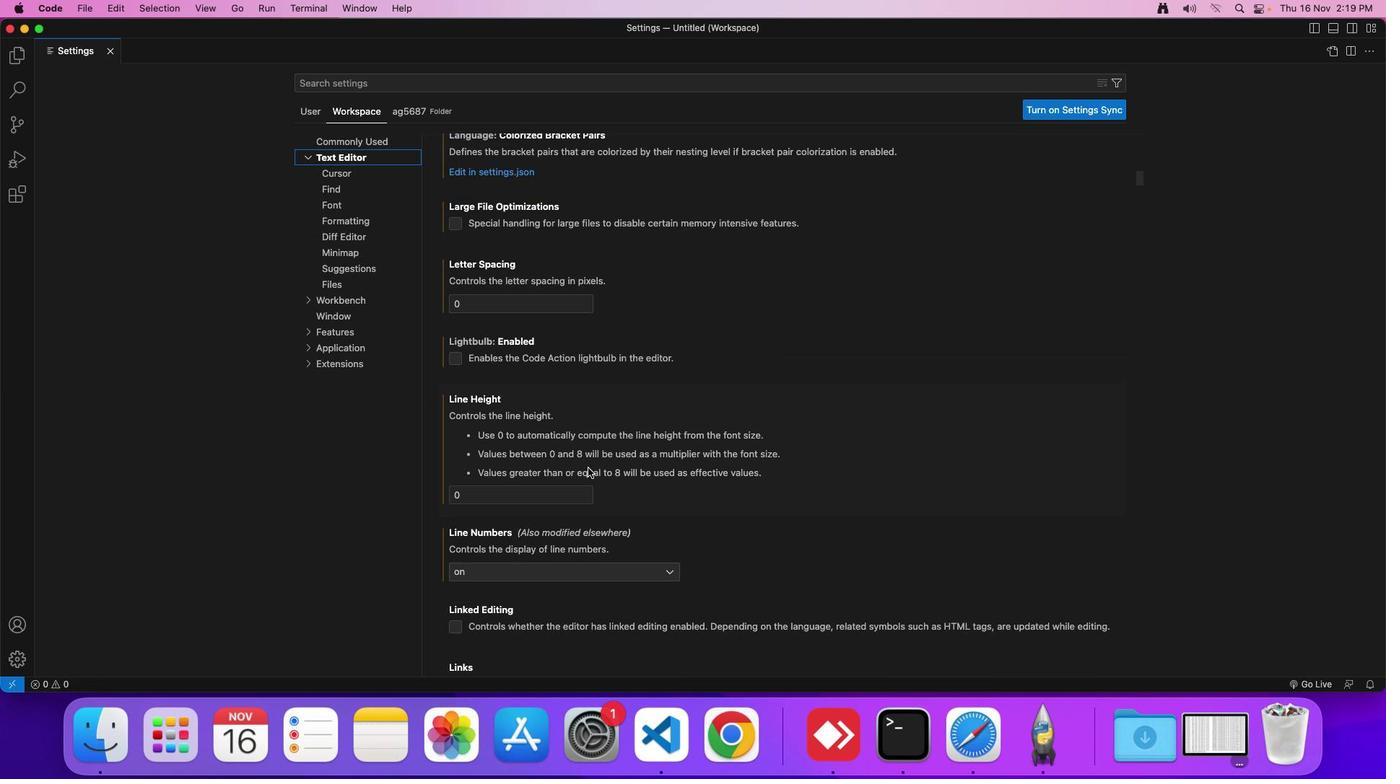 
Action: Mouse scrolled (583, 463) with delta (-3, -4)
Screenshot: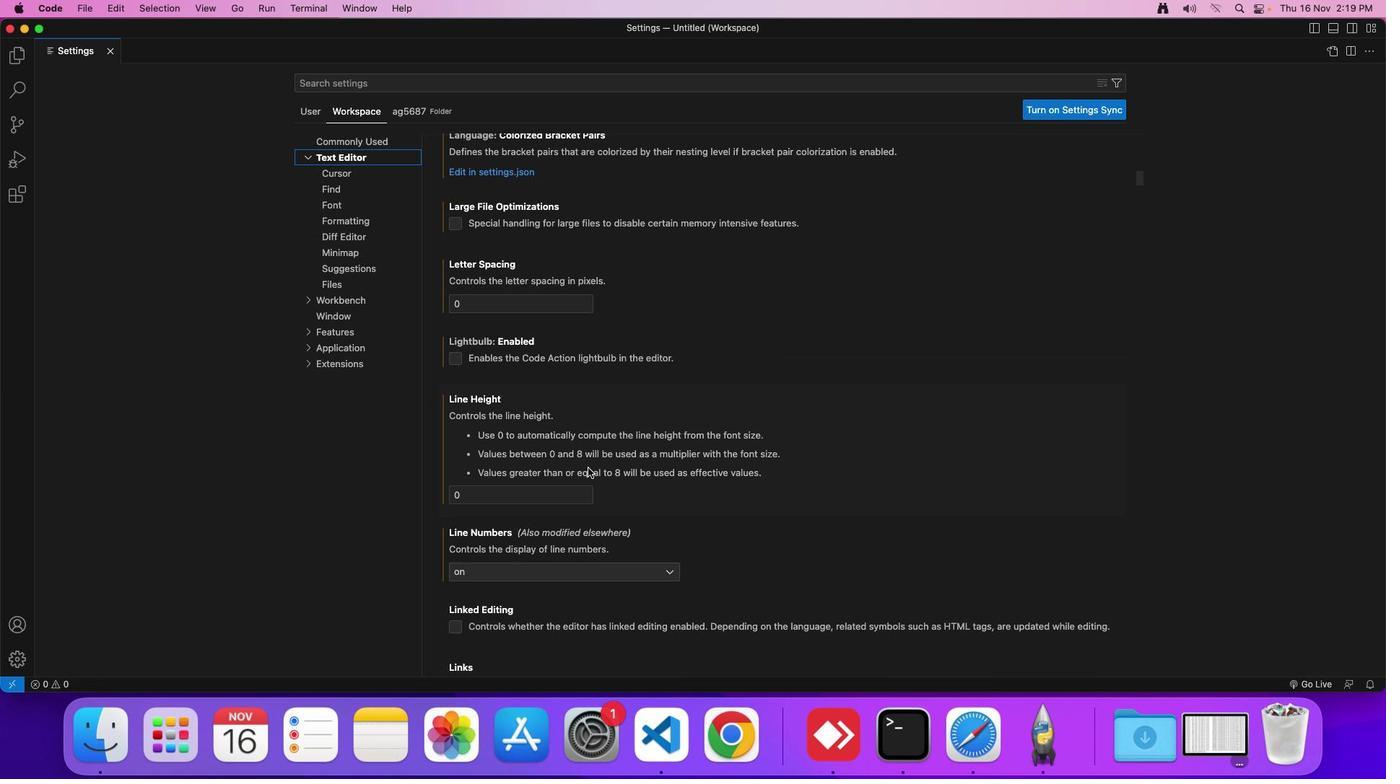 
Action: Mouse scrolled (583, 463) with delta (-3, -4)
Screenshot: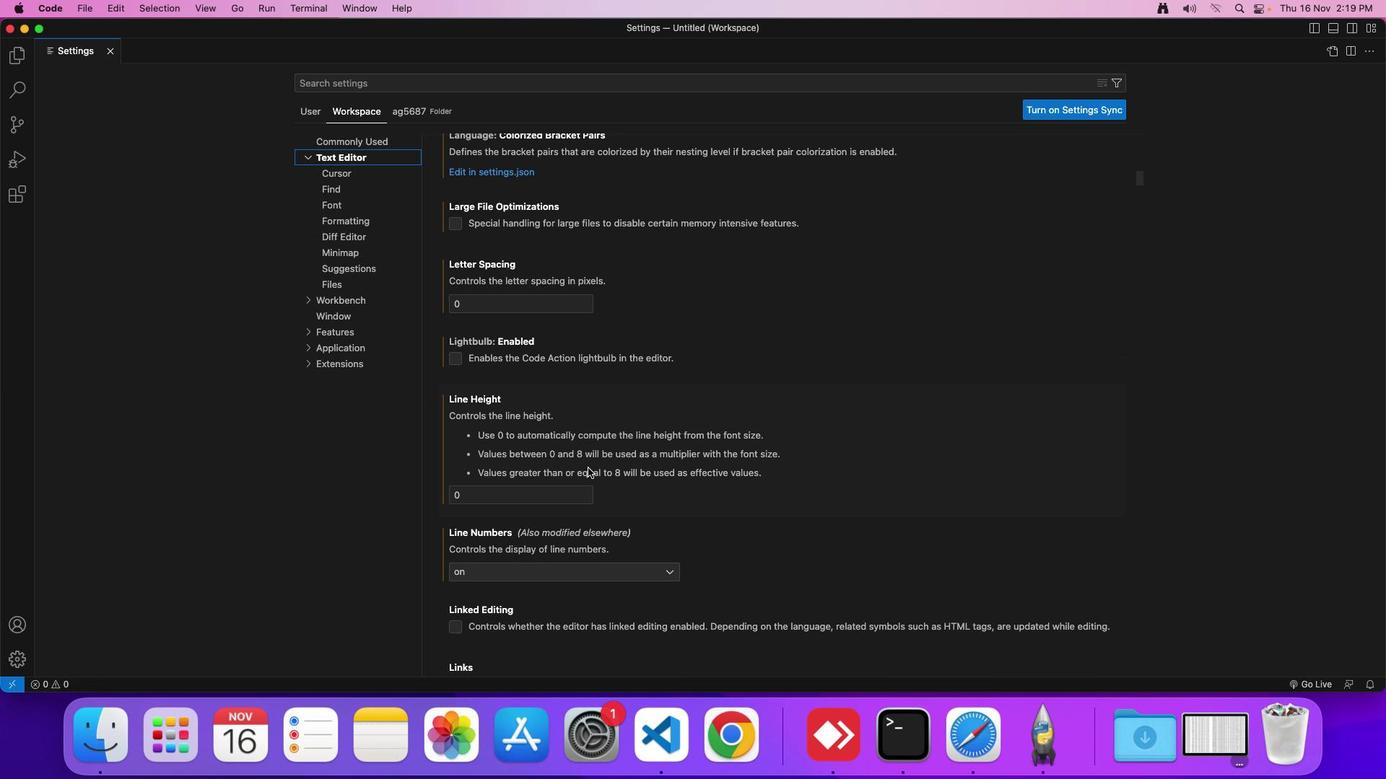 
Action: Mouse moved to (583, 463)
Screenshot: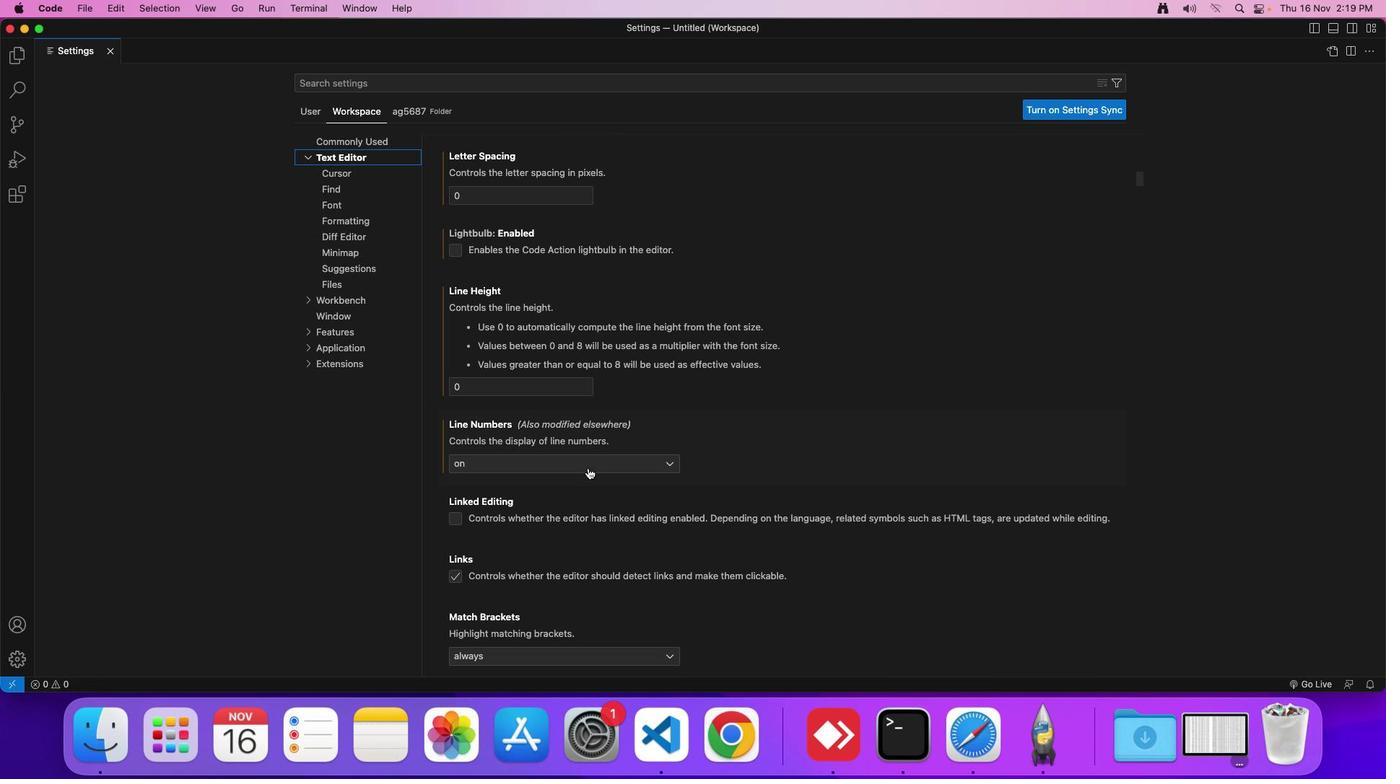 
Action: Mouse scrolled (583, 463) with delta (-3, -4)
Screenshot: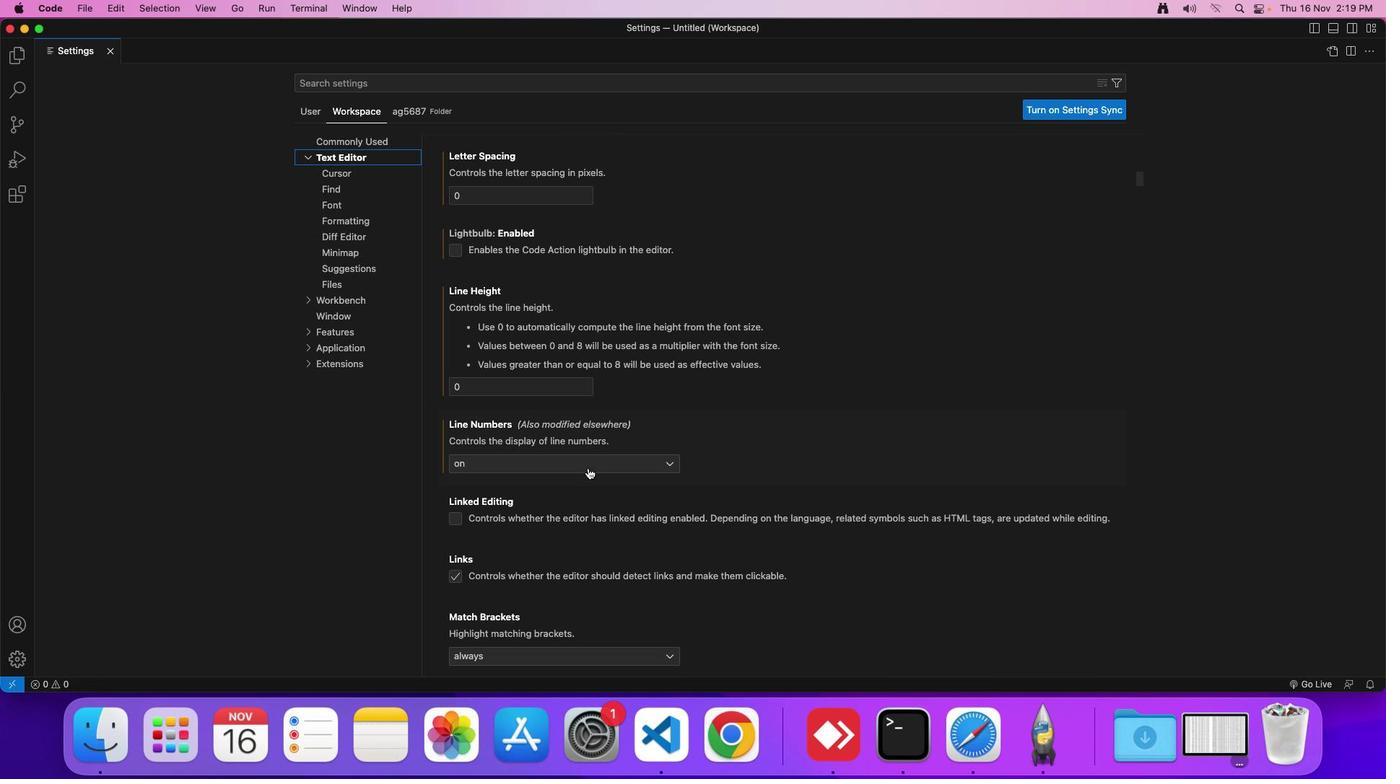 
Action: Mouse scrolled (583, 463) with delta (-3, -4)
Screenshot: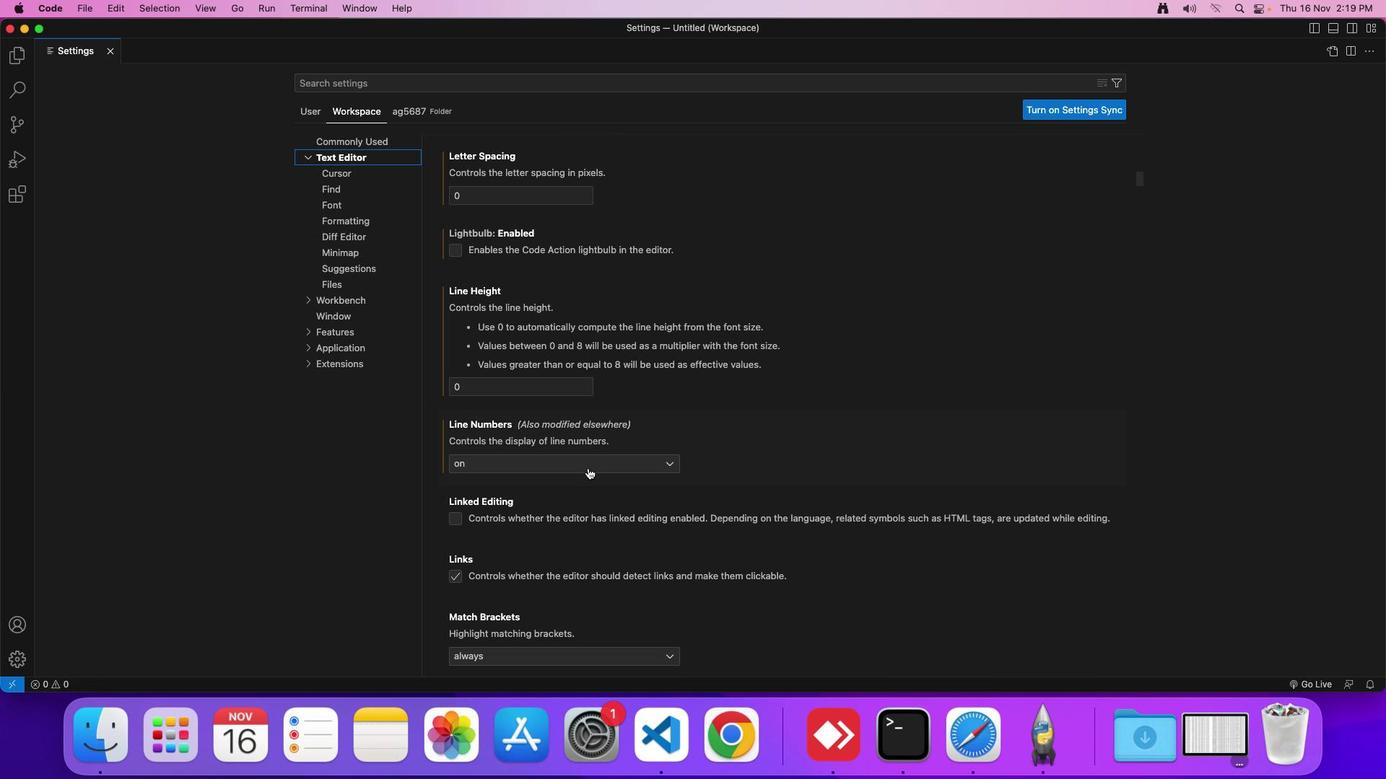 
Action: Mouse scrolled (583, 463) with delta (-3, -4)
Screenshot: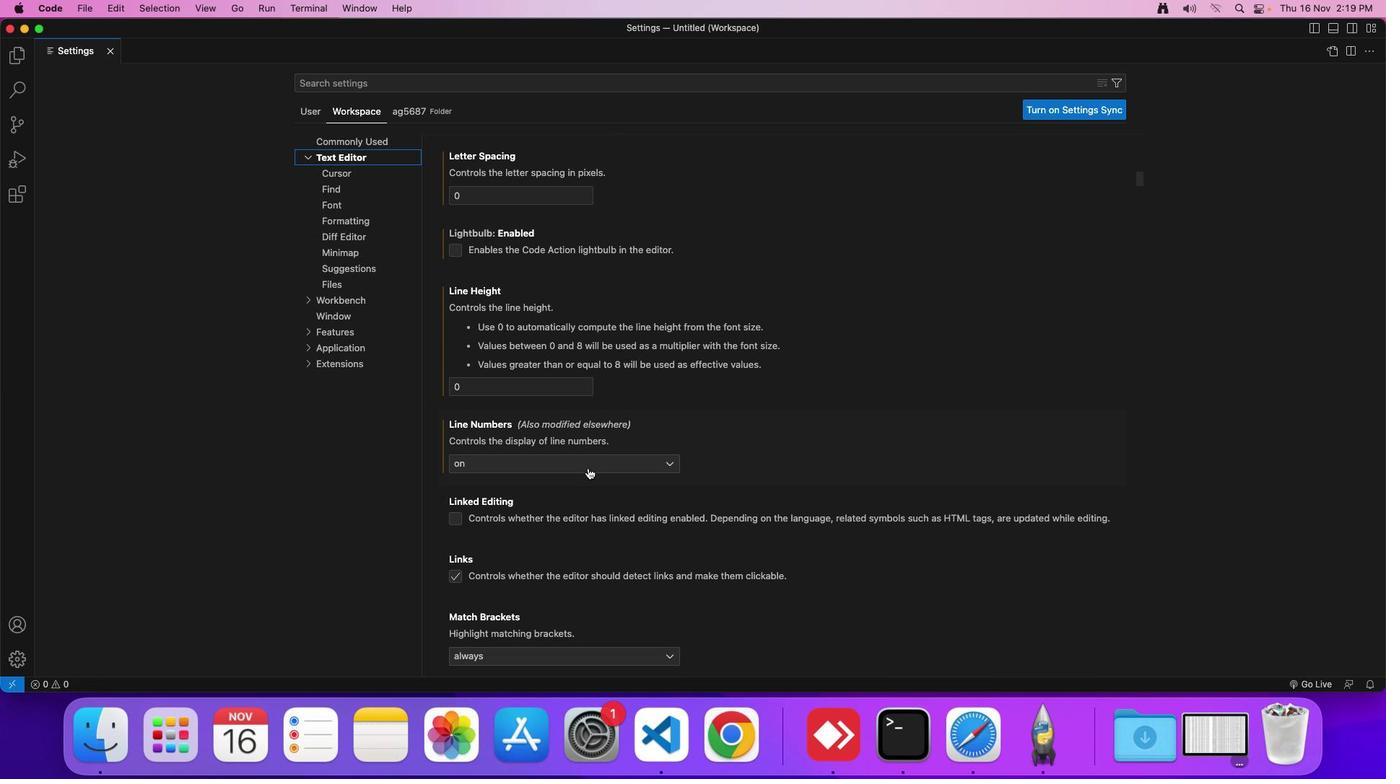 
Action: Mouse moved to (585, 457)
Screenshot: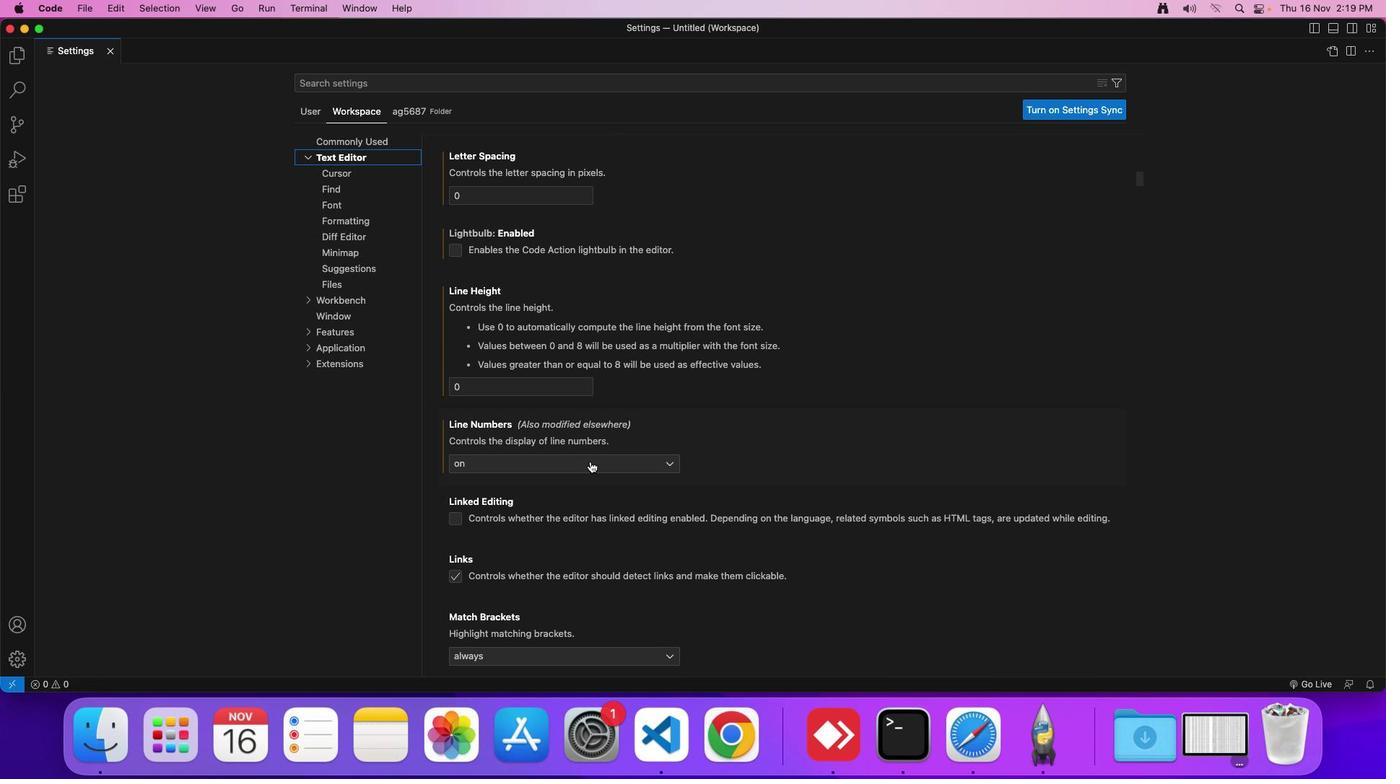 
Action: Mouse pressed left at (585, 457)
Screenshot: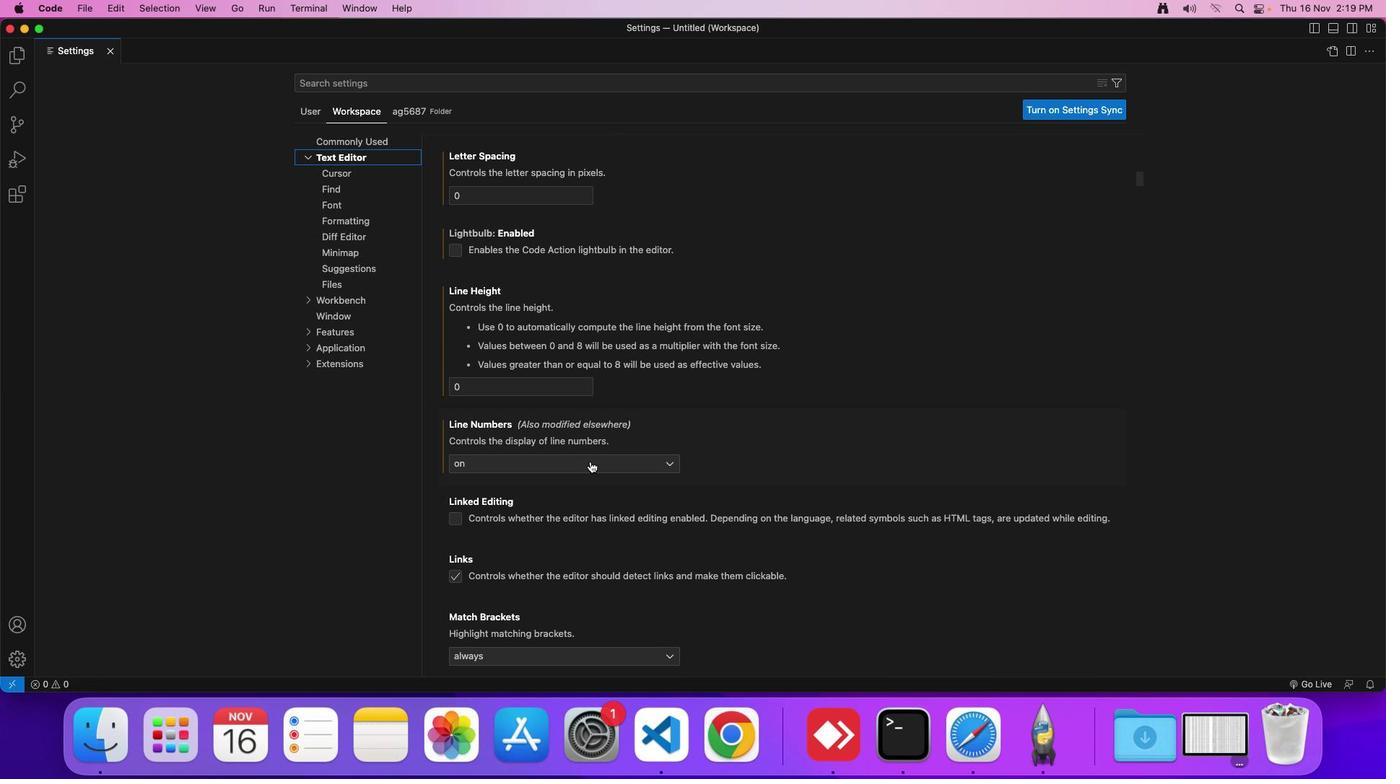 
Action: Mouse moved to (521, 503)
Screenshot: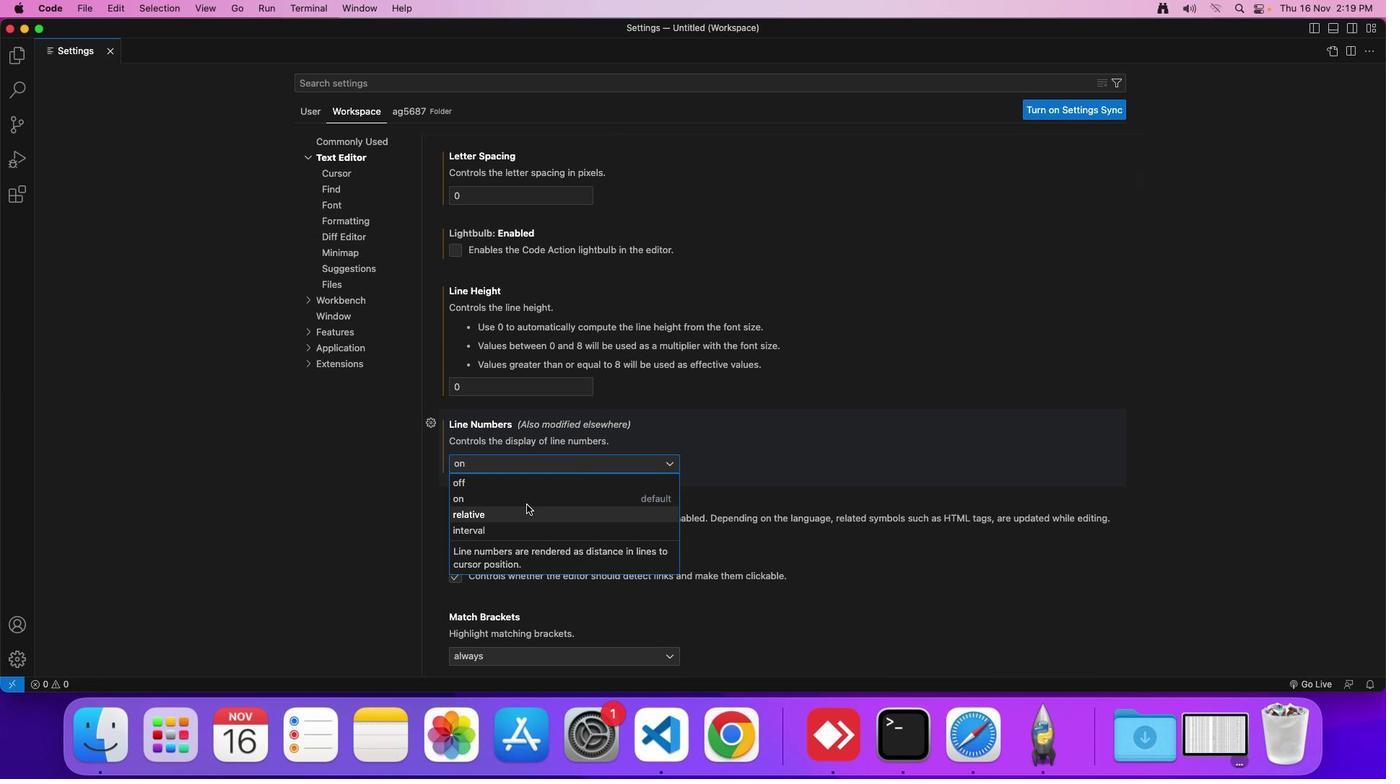 
Action: Mouse pressed left at (521, 503)
Screenshot: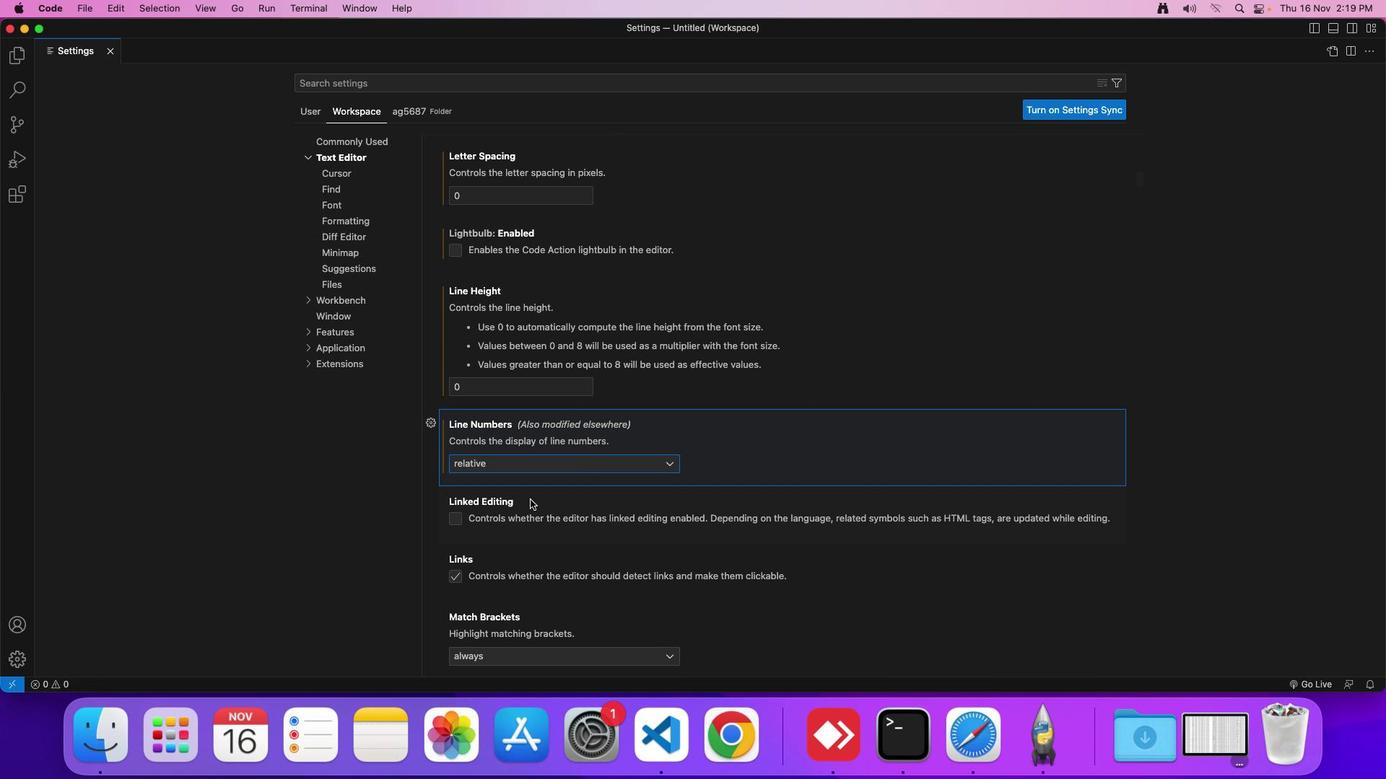 
Action: Mouse moved to (566, 474)
Screenshot: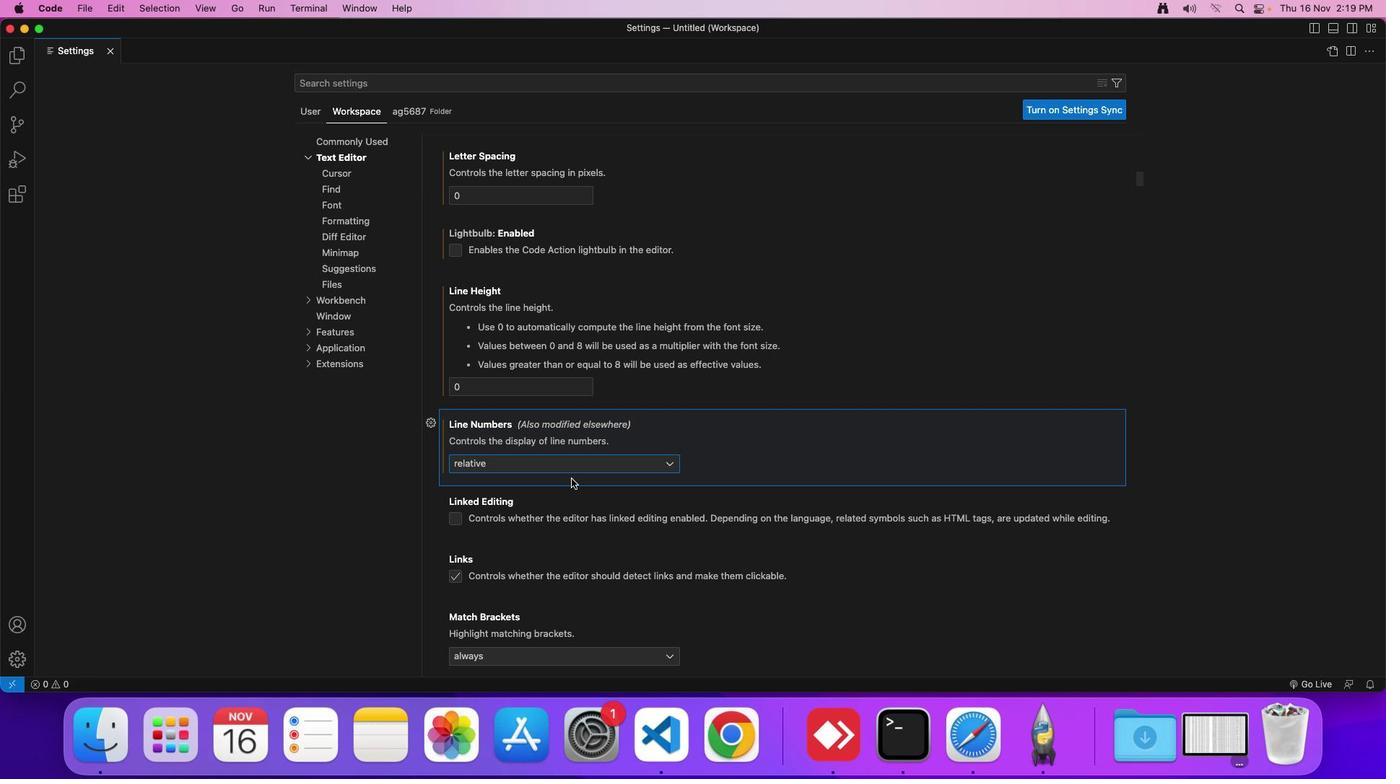 
